 Task: Select street view around selected location Sea Island, Georgia, United States and verify 5 surrounding locations
Action: Key pressed sea<Key.space>is;<Key.backspace>lans<Key.backspace>d<Key.space>georgia<Key.space>usa<Key.enter>
Screenshot: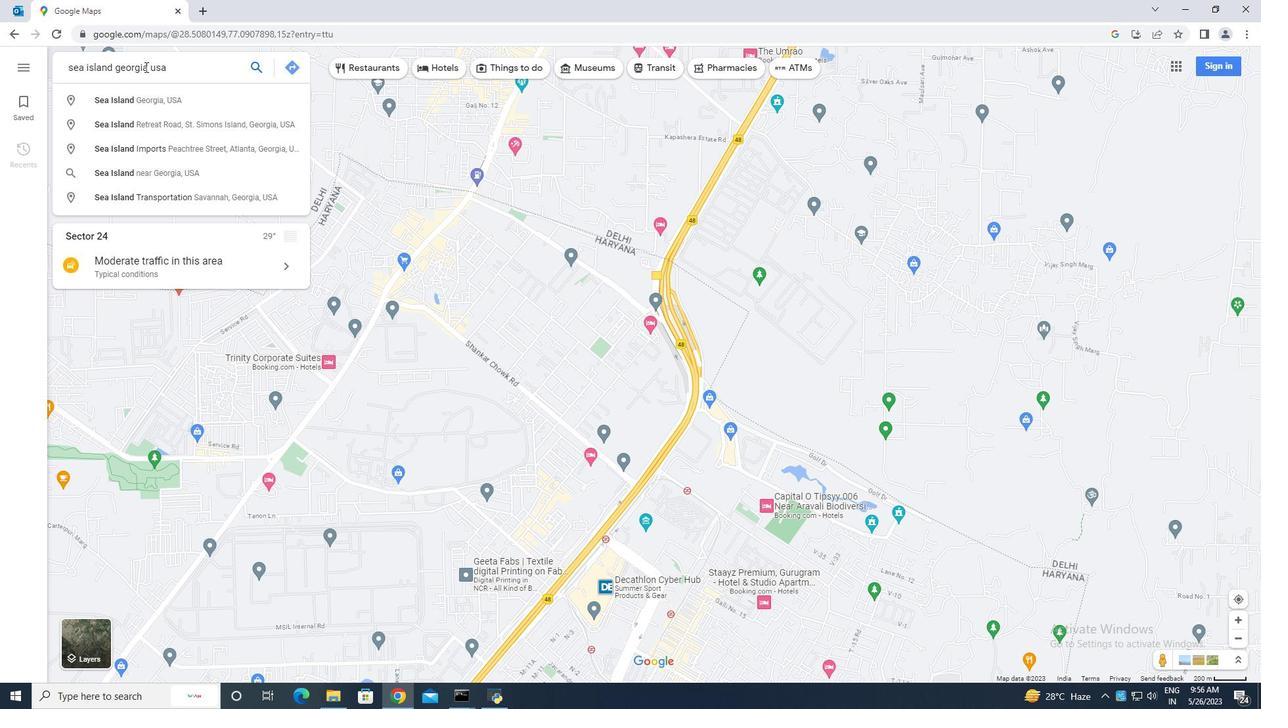
Action: Mouse moved to (1053, 489)
Screenshot: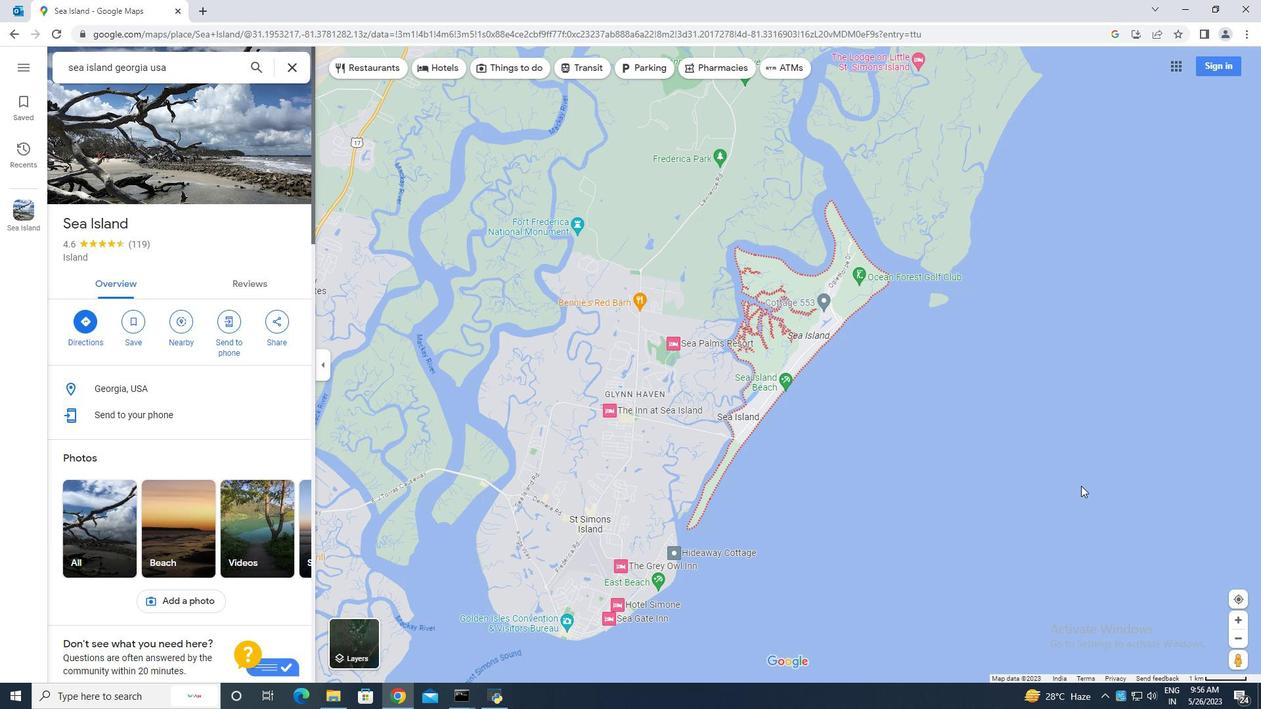 
Action: Mouse scrolled (1053, 489) with delta (0, 0)
Screenshot: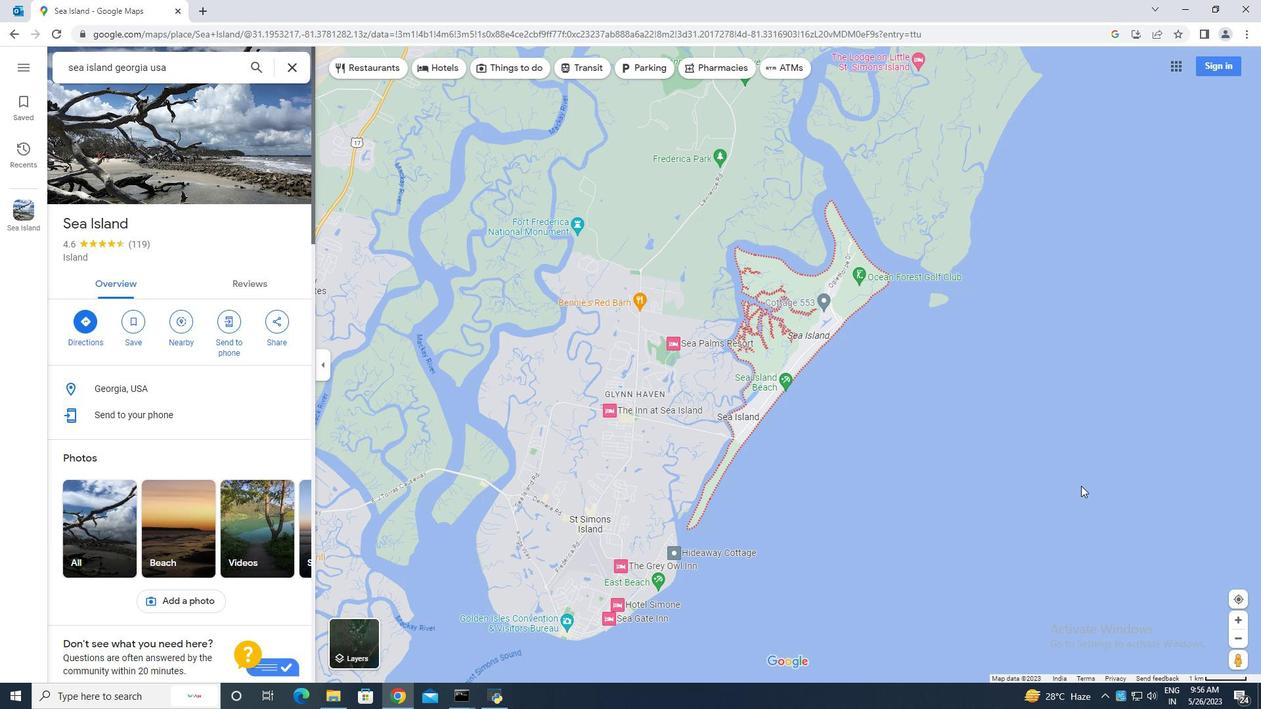 
Action: Mouse moved to (1090, 488)
Screenshot: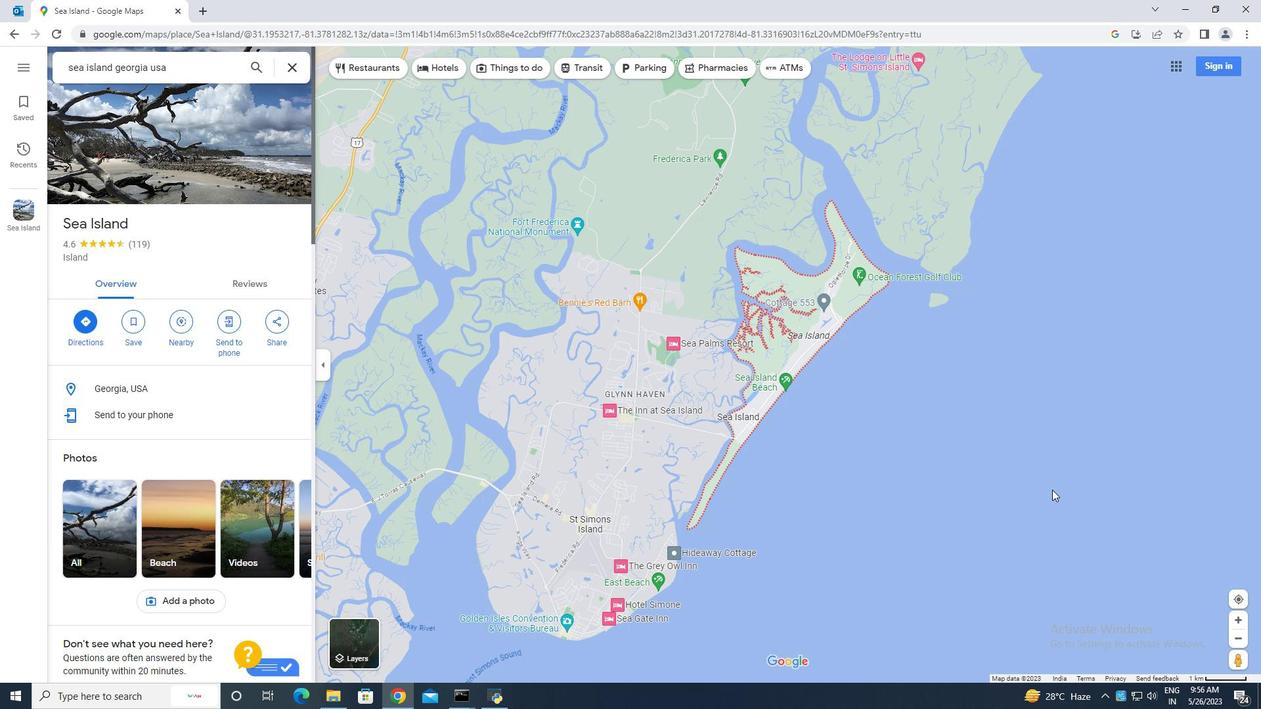
Action: Mouse scrolled (1083, 489) with delta (0, 0)
Screenshot: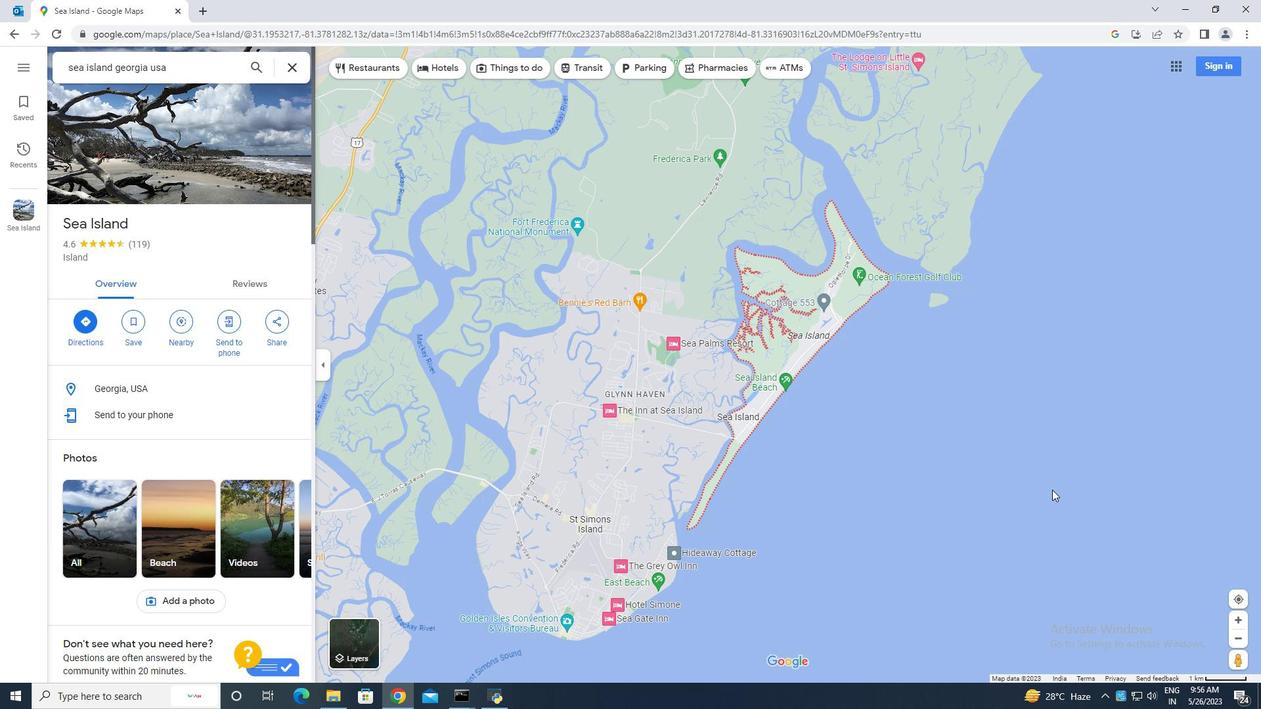 
Action: Mouse moved to (1174, 453)
Screenshot: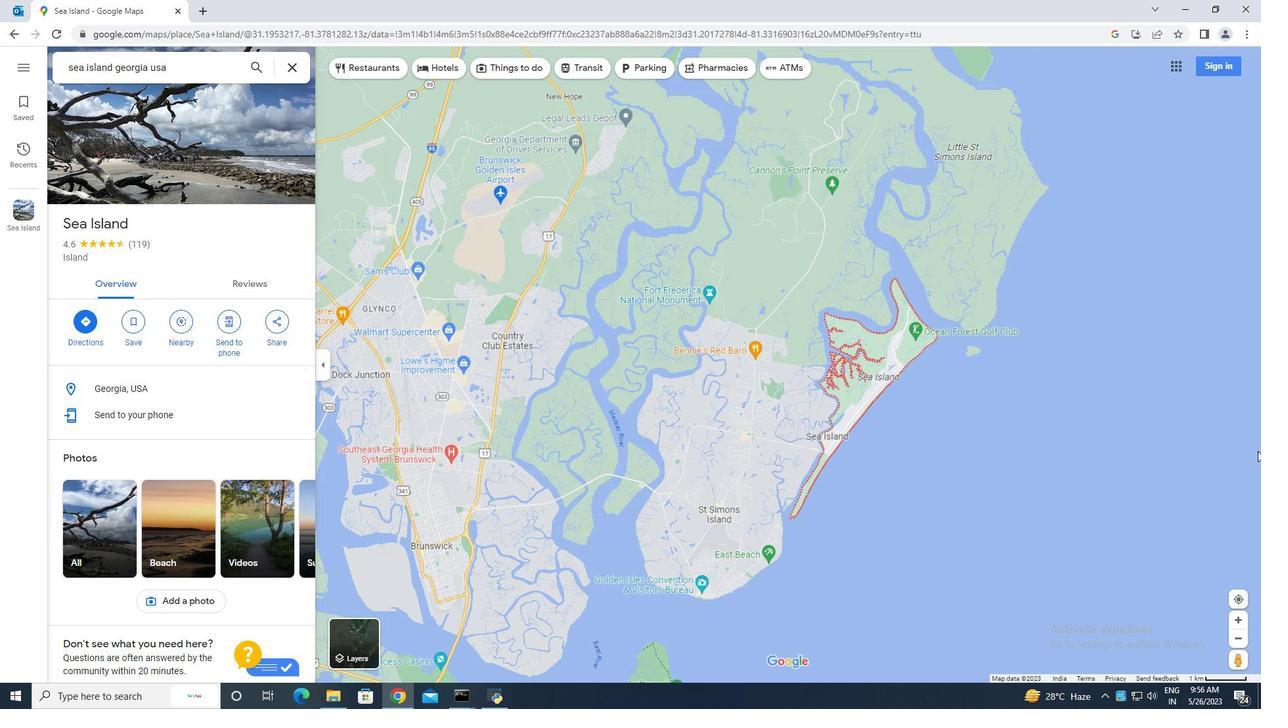 
Action: Mouse scrolled (1174, 454) with delta (0, 0)
Screenshot: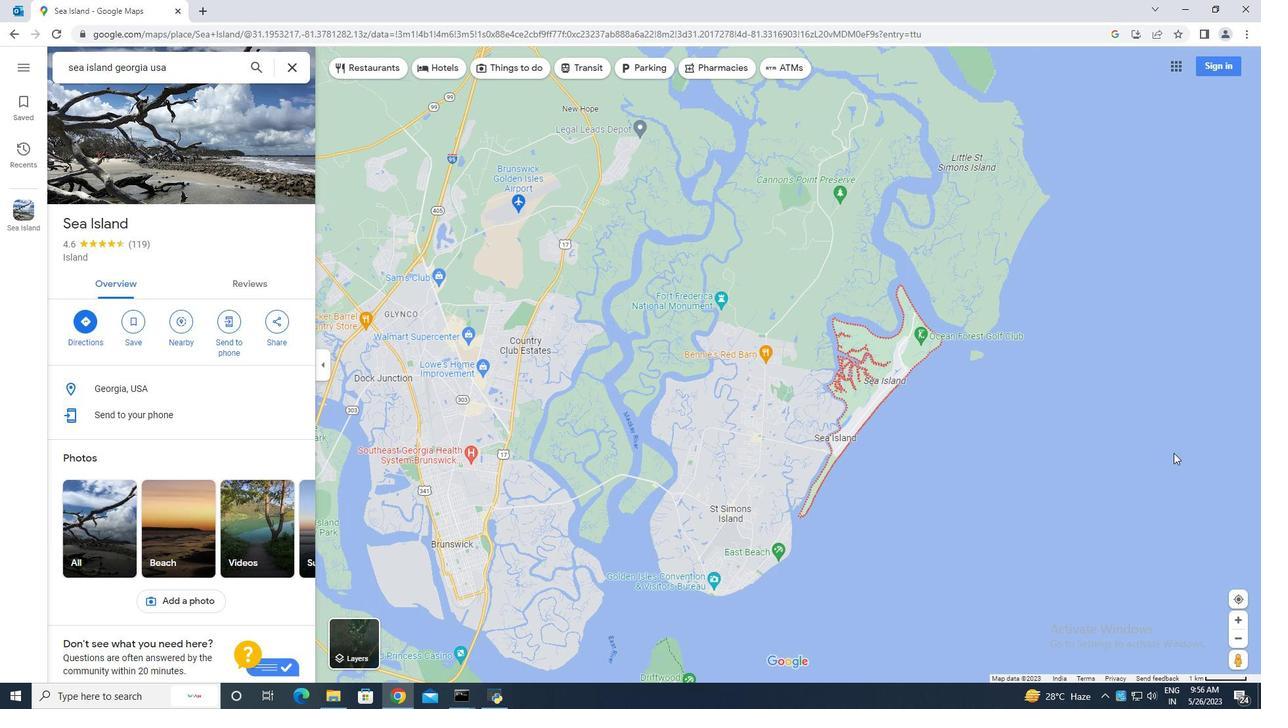 
Action: Mouse moved to (1097, 538)
Screenshot: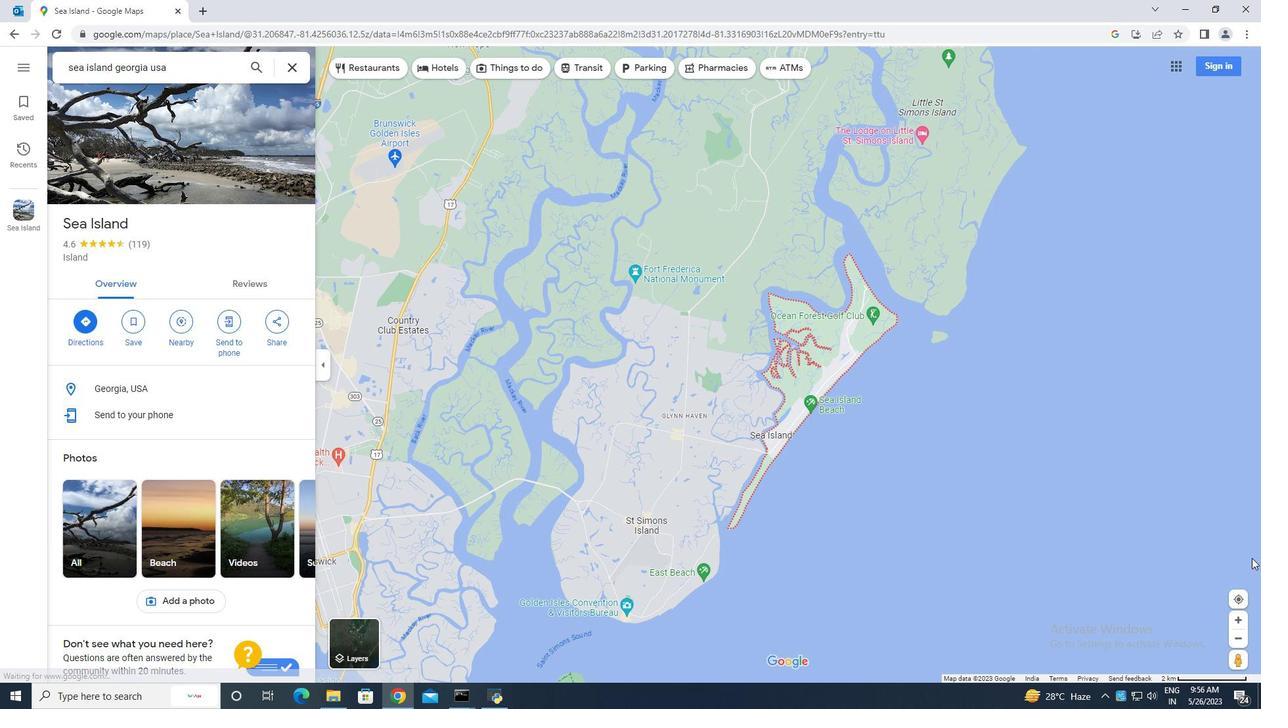 
Action: Mouse pressed left at (1097, 538)
Screenshot: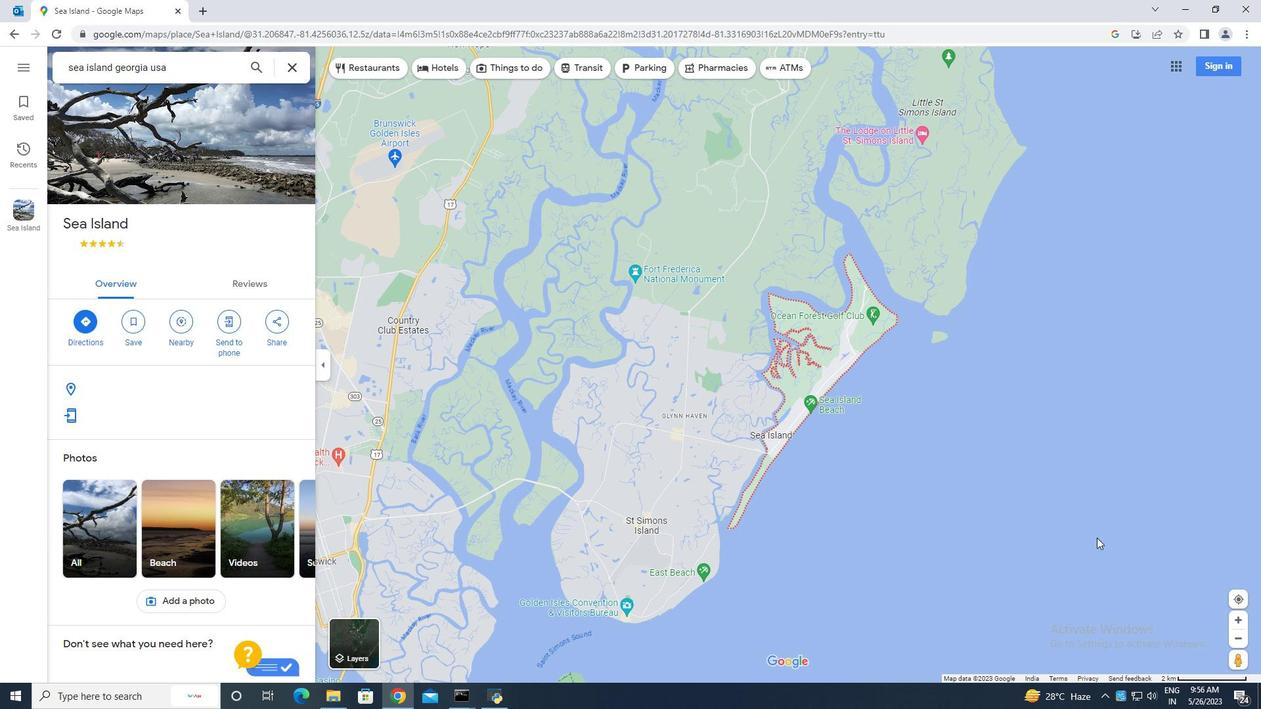 
Action: Mouse moved to (381, 284)
Screenshot: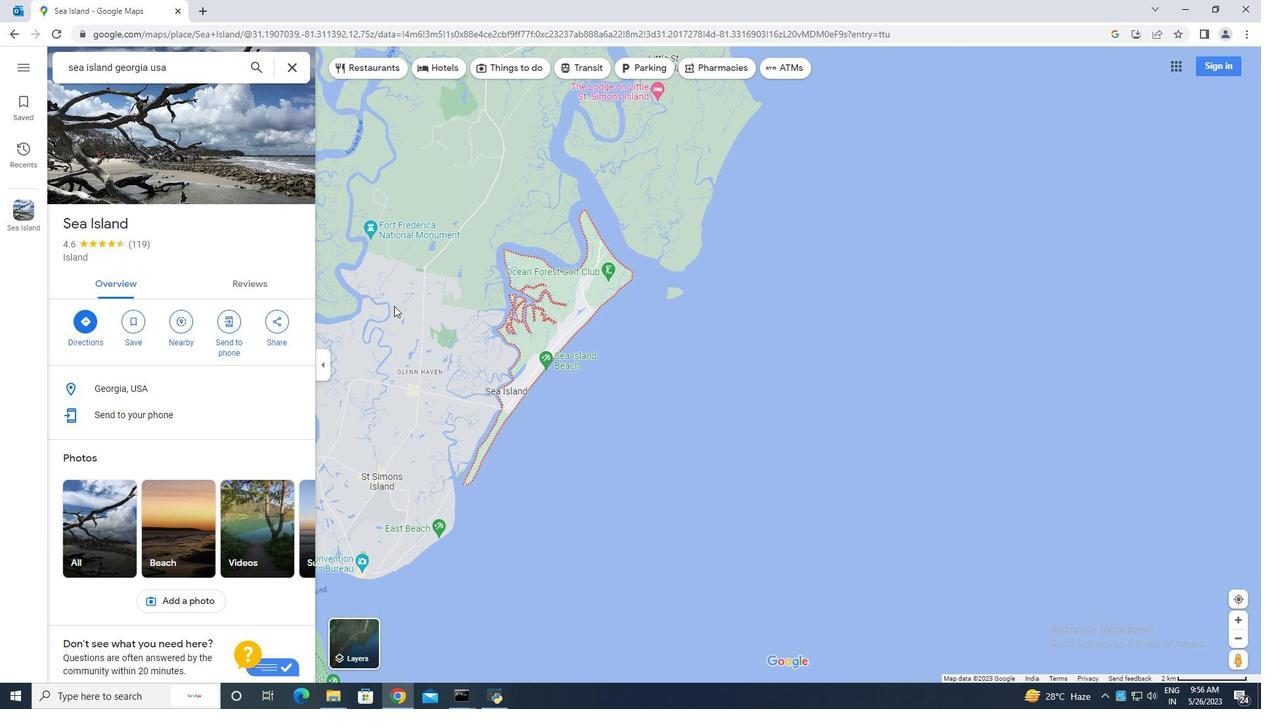 
Action: Mouse pressed left at (381, 284)
Screenshot: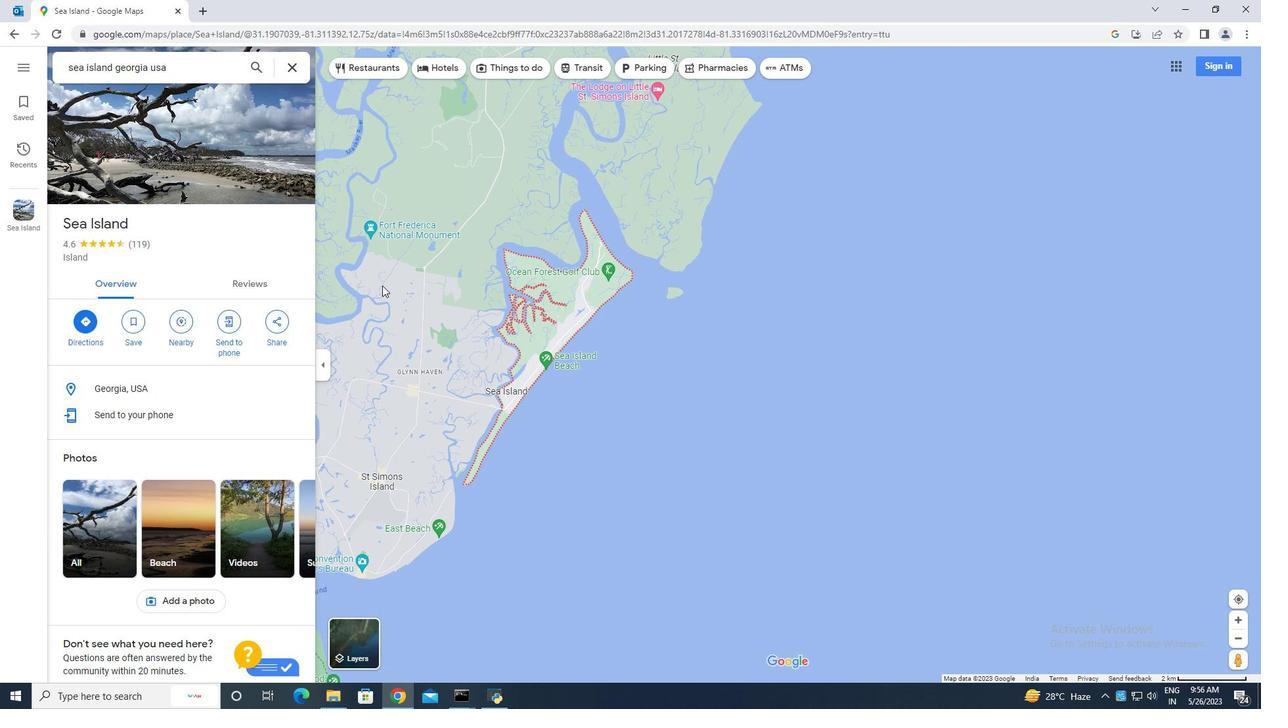 
Action: Mouse moved to (671, 443)
Screenshot: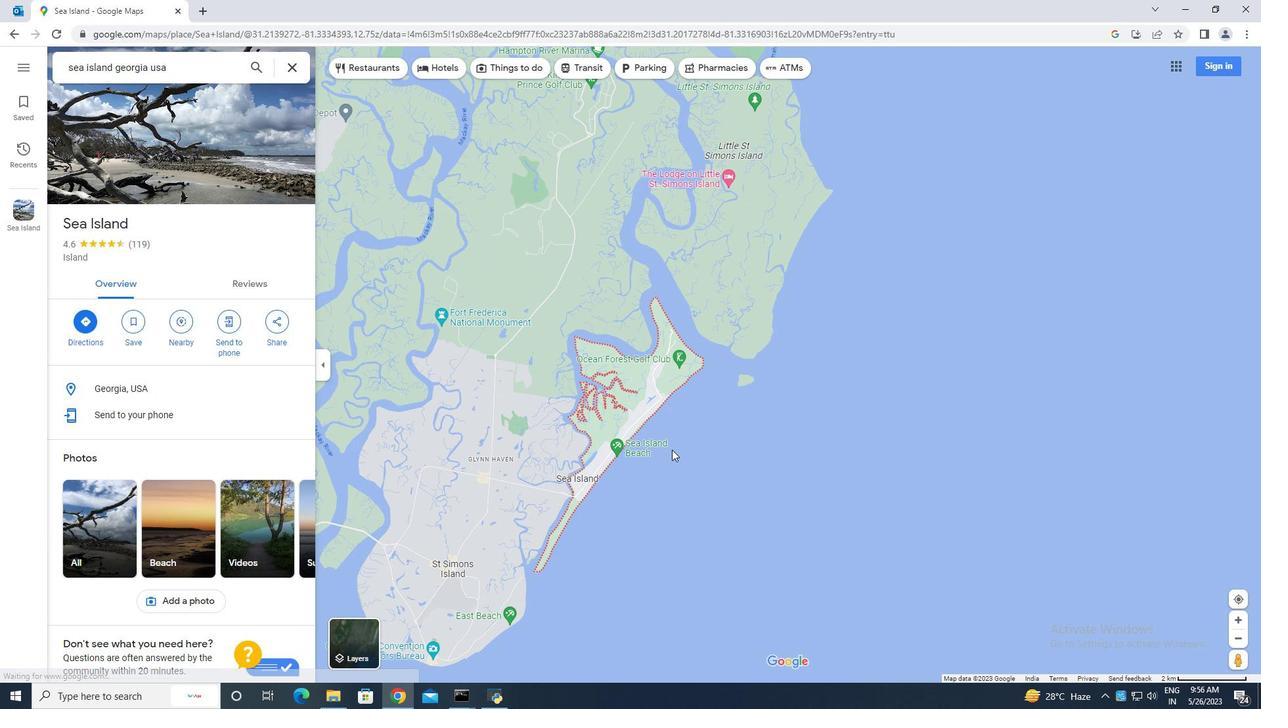 
Action: Mouse scrolled (671, 444) with delta (0, 0)
Screenshot: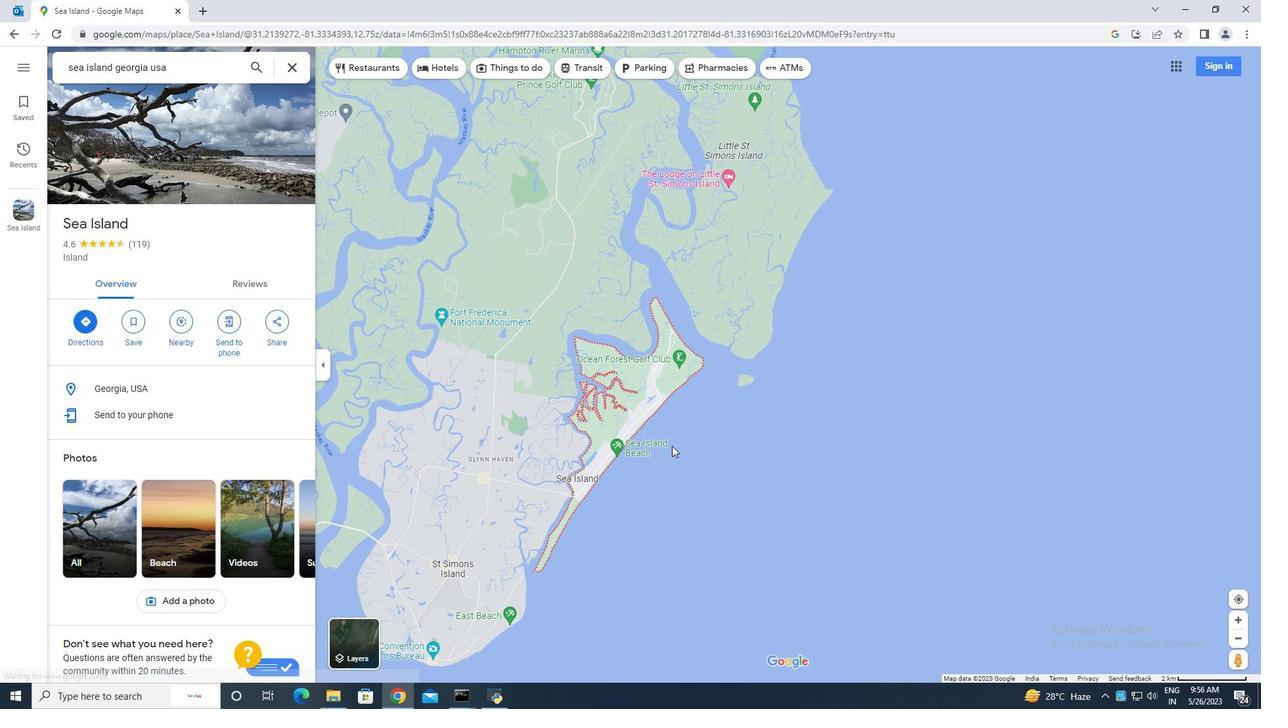 
Action: Mouse scrolled (671, 444) with delta (0, 0)
Screenshot: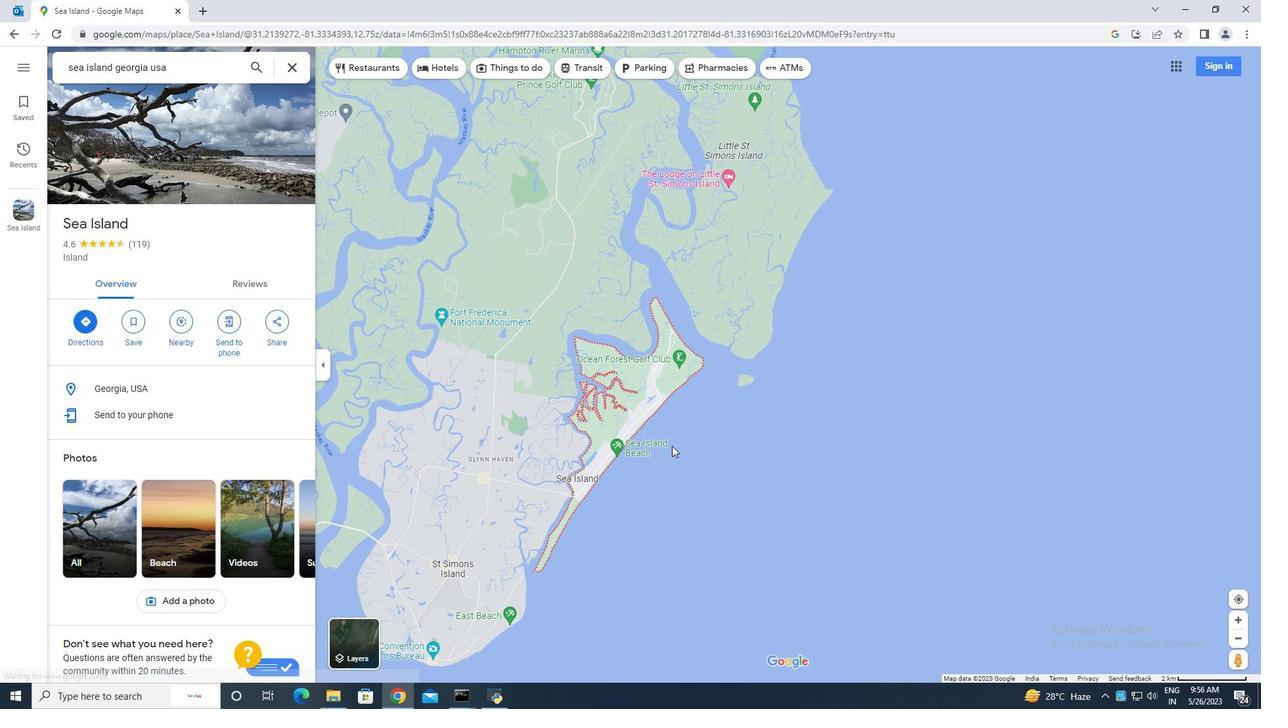 
Action: Mouse moved to (671, 443)
Screenshot: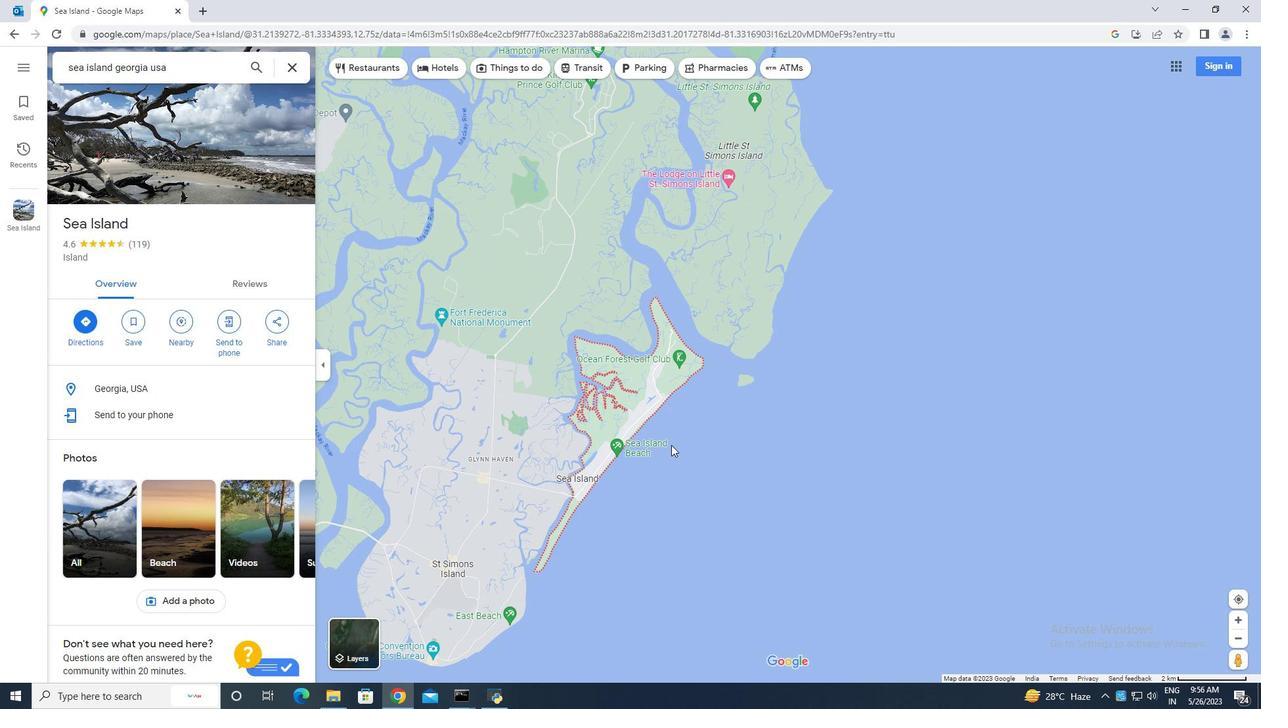 
Action: Mouse scrolled (671, 444) with delta (0, 0)
Screenshot: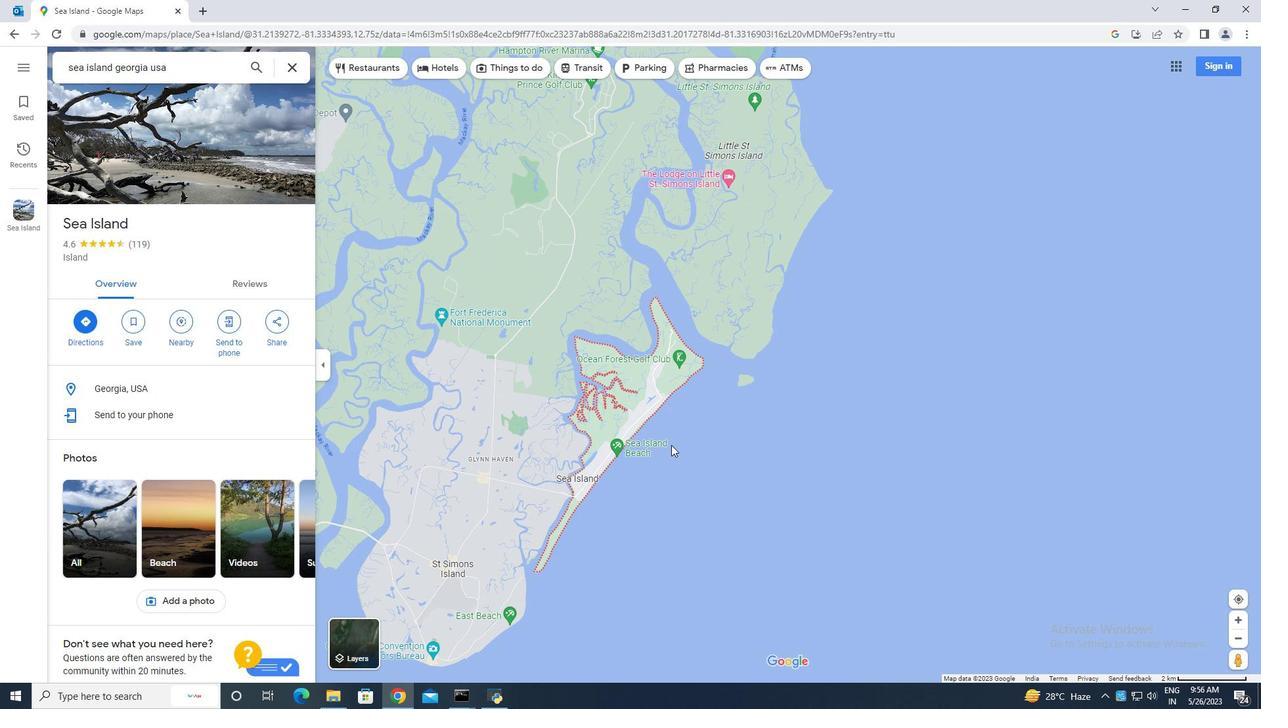 
Action: Mouse moved to (671, 443)
Screenshot: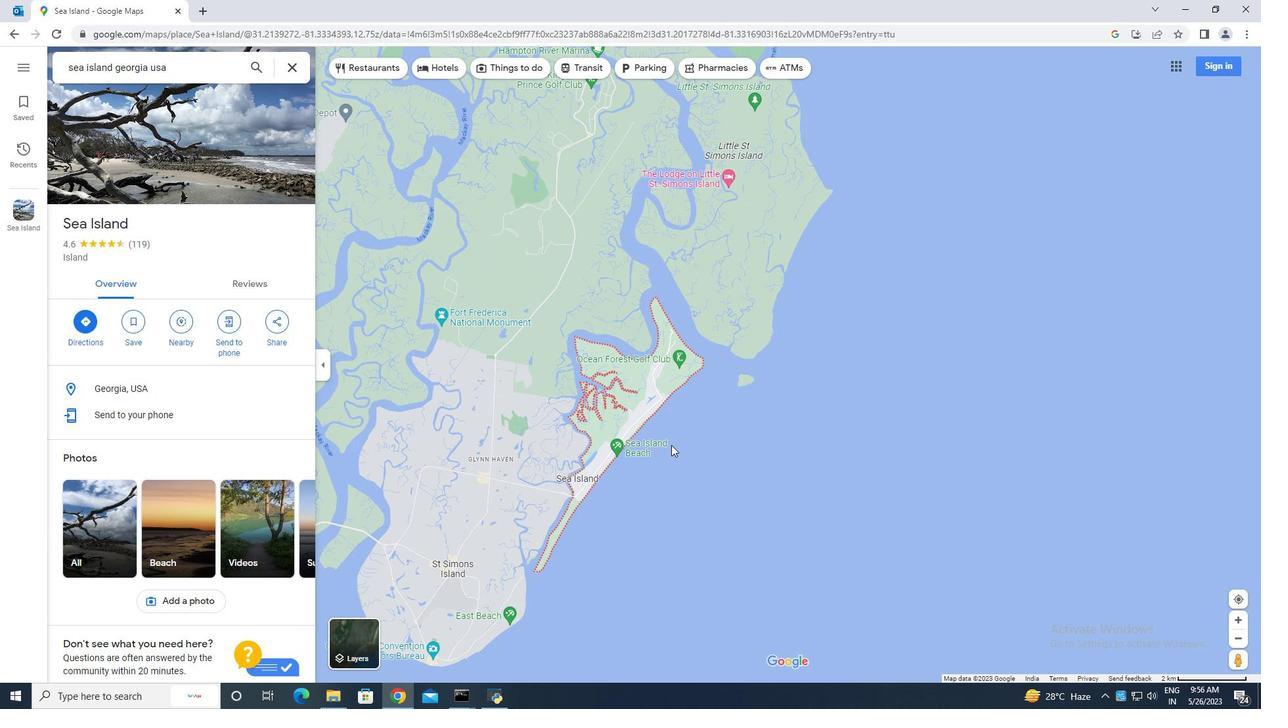 
Action: Mouse scrolled (671, 443) with delta (0, 0)
Screenshot: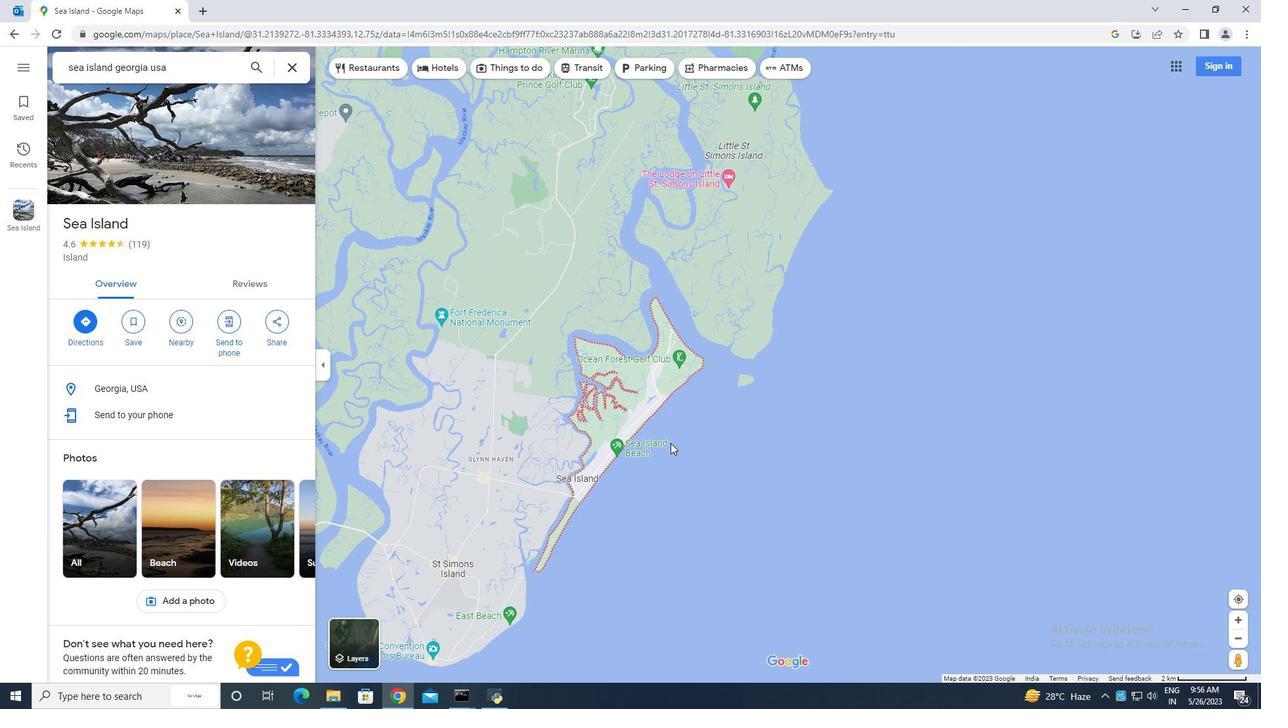 
Action: Mouse moved to (670, 443)
Screenshot: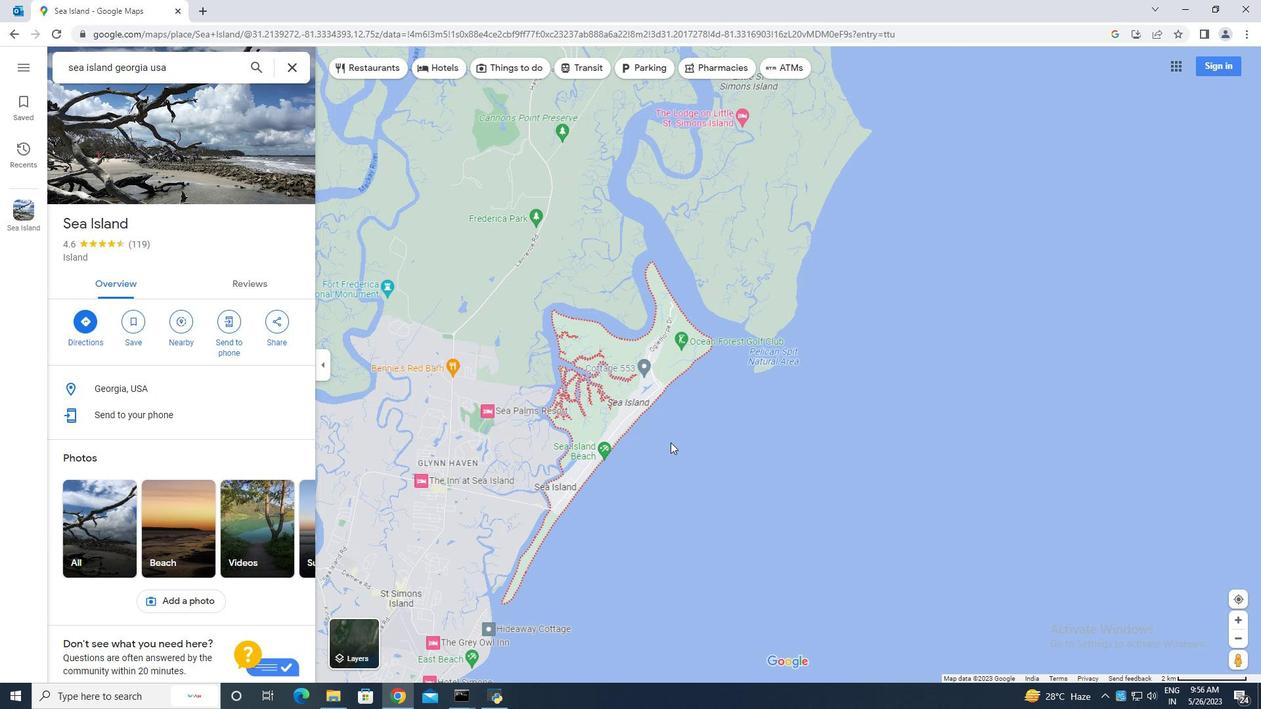 
Action: Mouse scrolled (670, 443) with delta (0, 0)
Screenshot: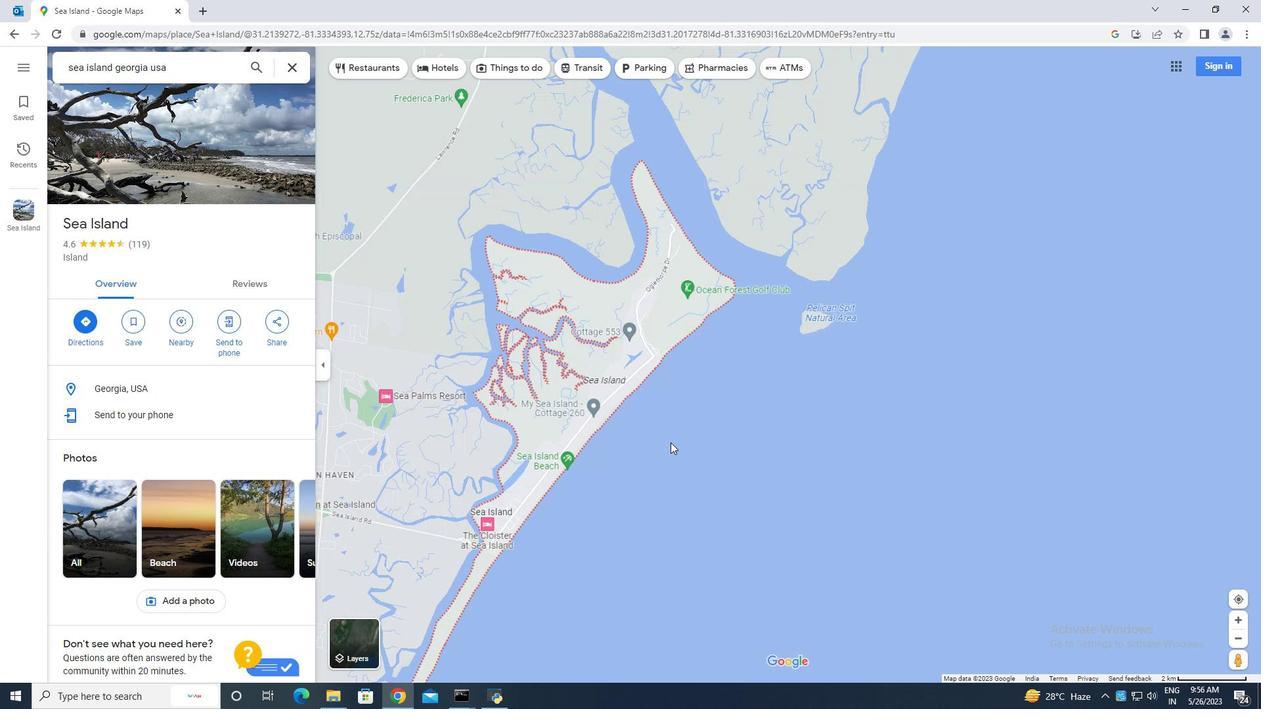 
Action: Mouse scrolled (670, 443) with delta (0, 0)
Screenshot: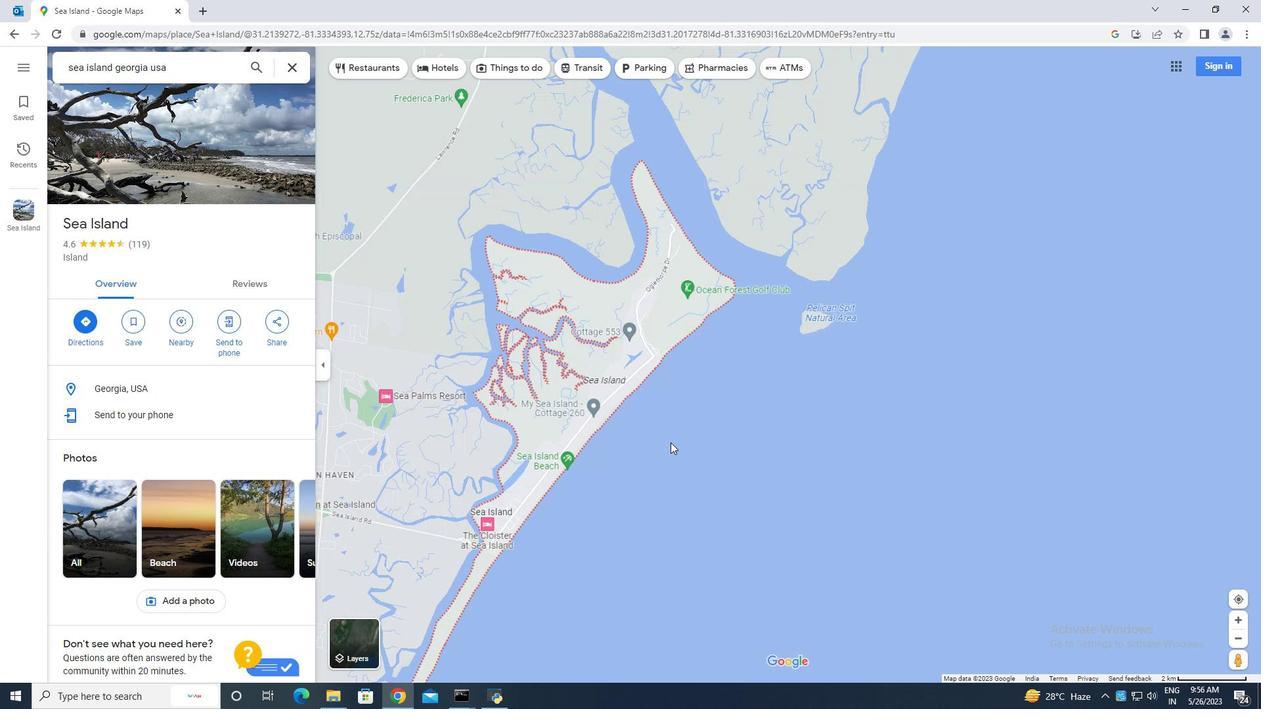 
Action: Mouse moved to (670, 443)
Screenshot: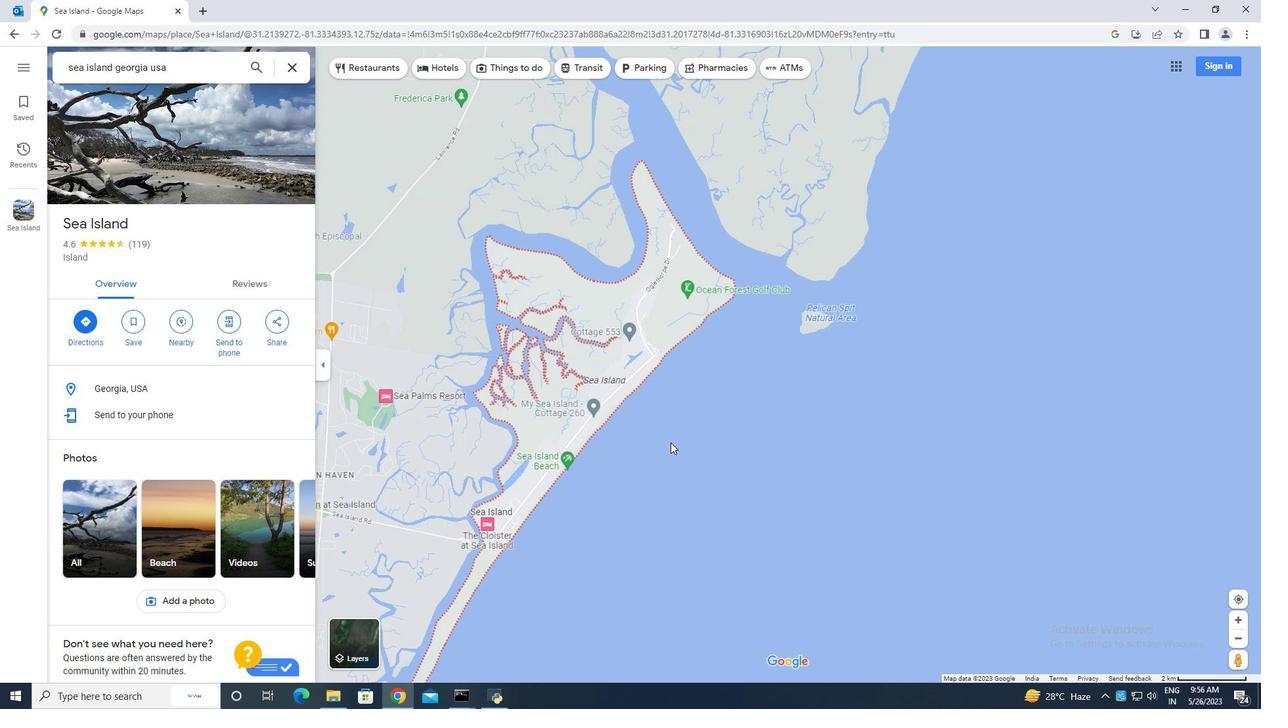 
Action: Mouse scrolled (670, 443) with delta (0, 0)
Screenshot: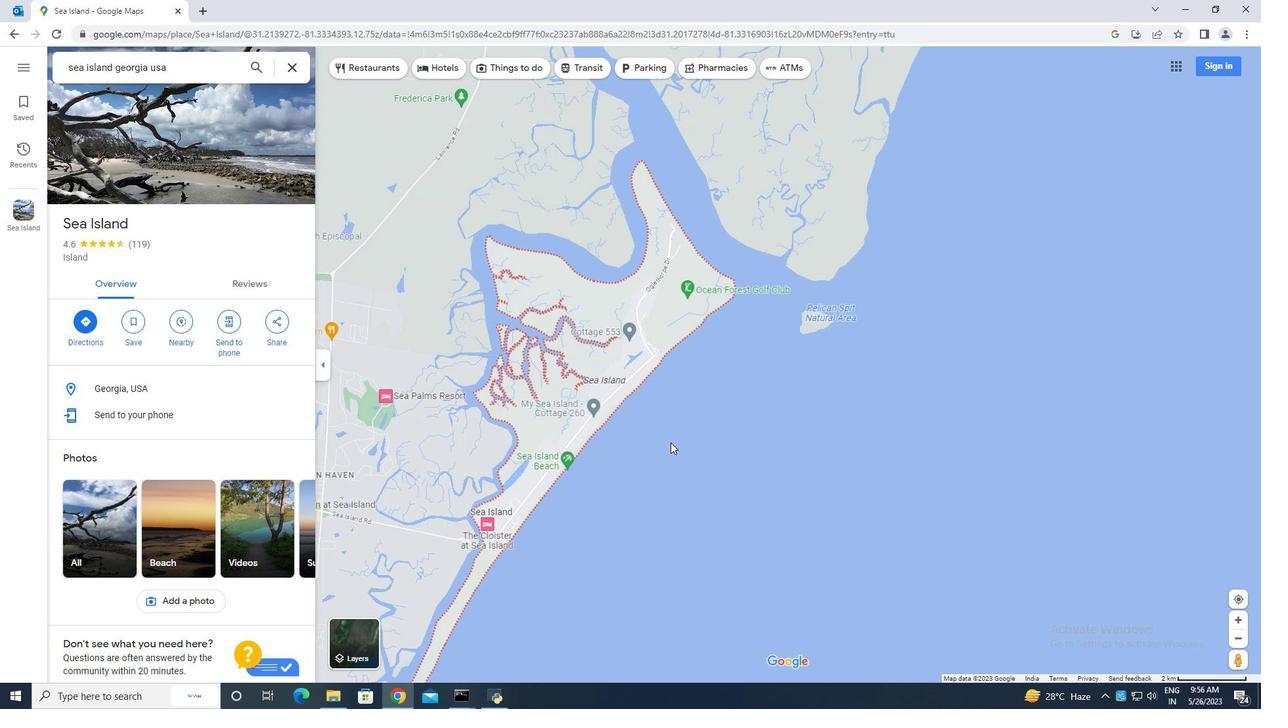 
Action: Mouse scrolled (670, 443) with delta (0, 0)
Screenshot: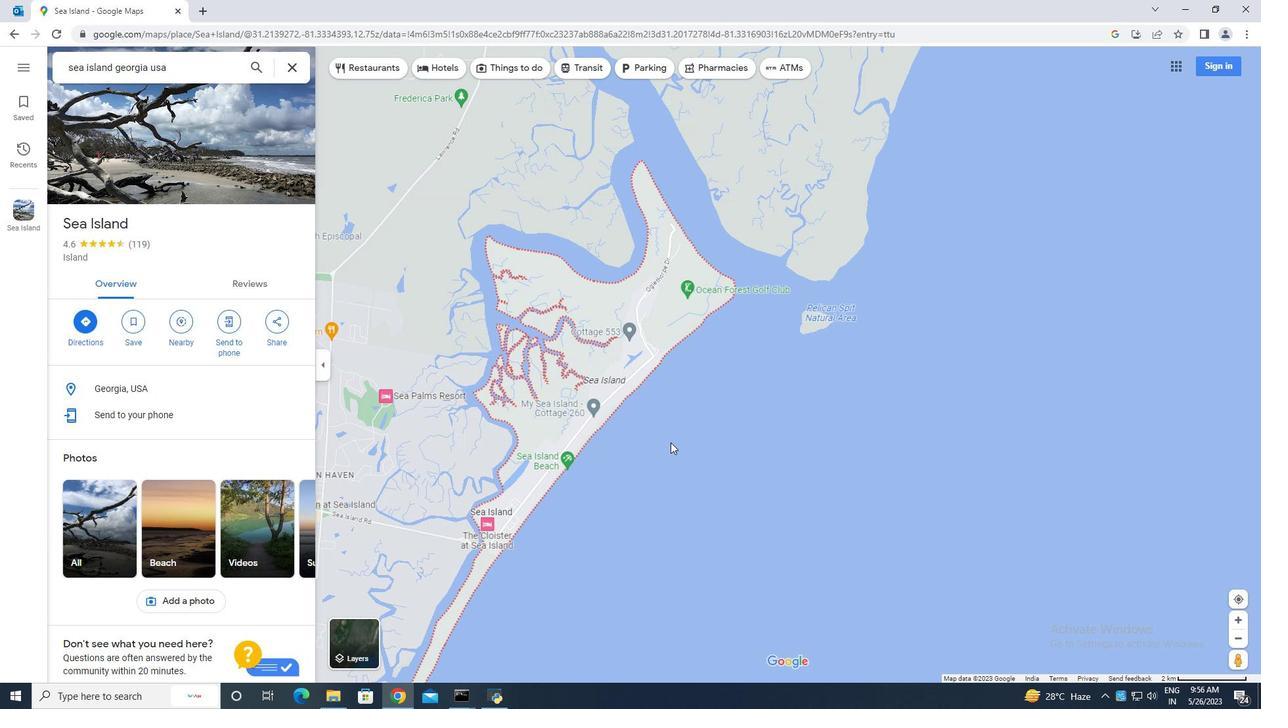 
Action: Mouse moved to (654, 429)
Screenshot: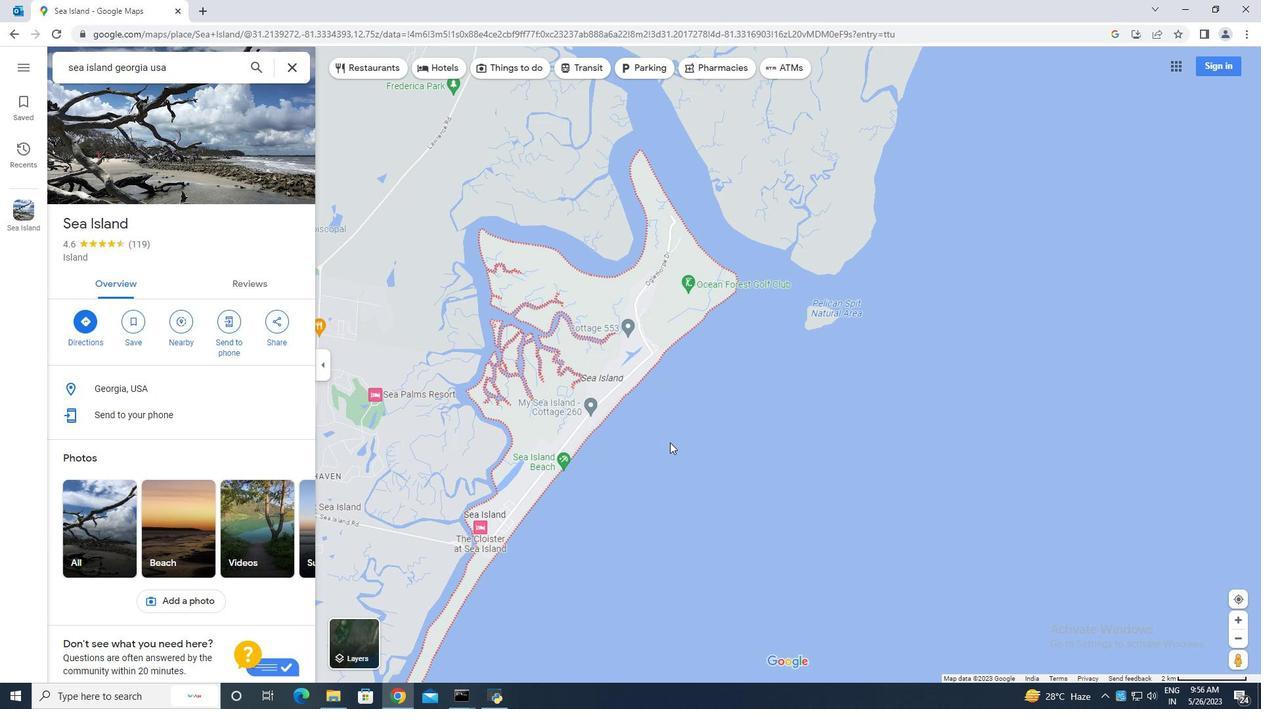 
Action: Mouse pressed left at (654, 429)
Screenshot: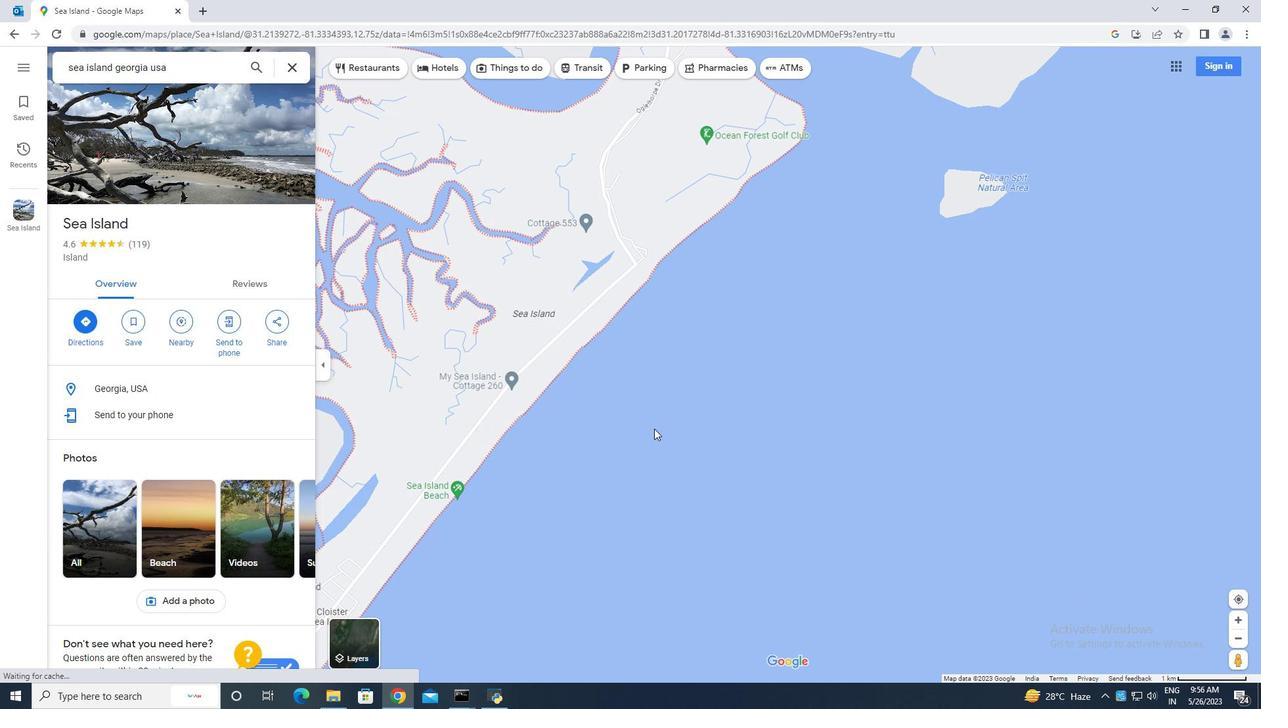 
Action: Mouse moved to (788, 440)
Screenshot: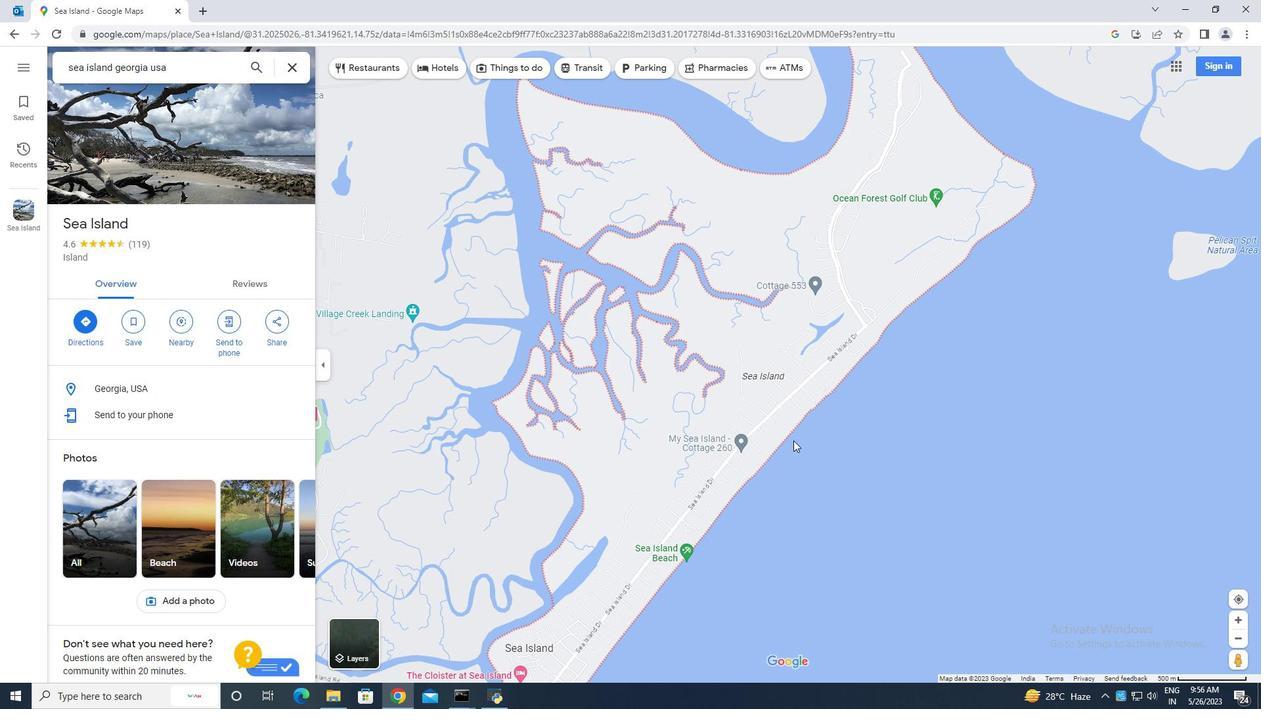 
Action: Mouse scrolled (788, 439) with delta (0, 0)
Screenshot: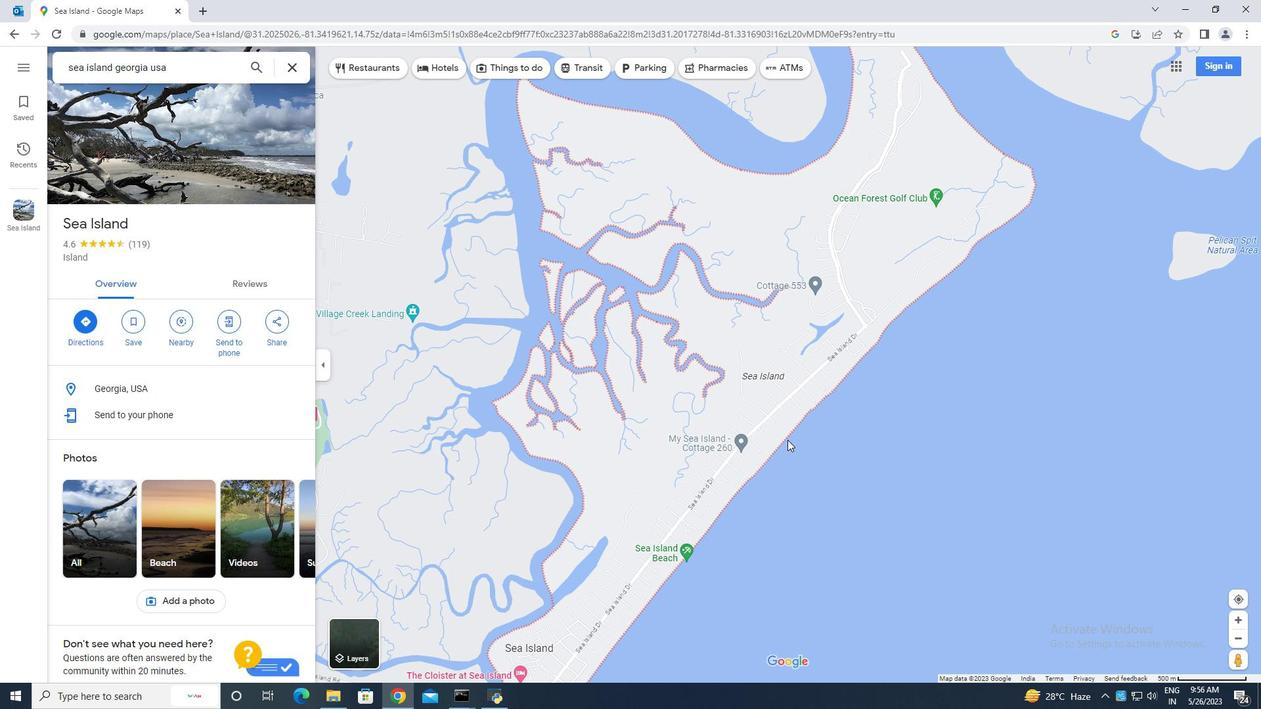 
Action: Mouse scrolled (788, 439) with delta (0, 0)
Screenshot: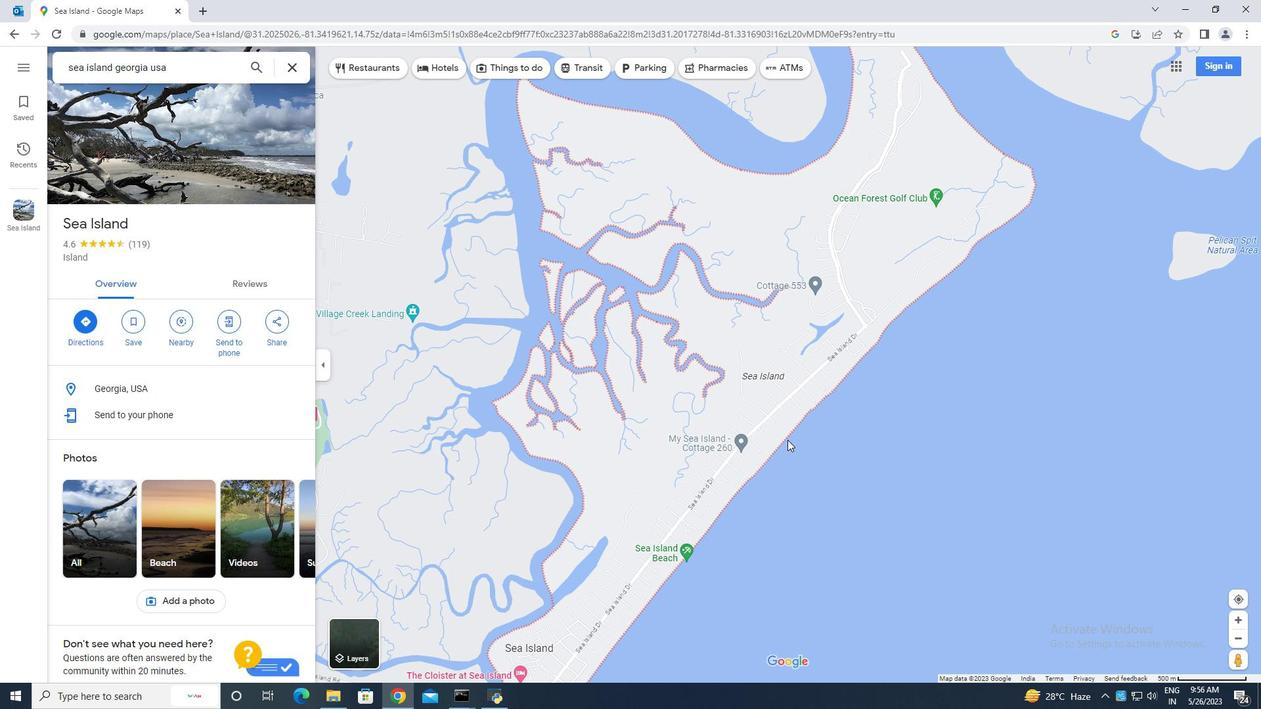 
Action: Mouse scrolled (788, 439) with delta (0, 0)
Screenshot: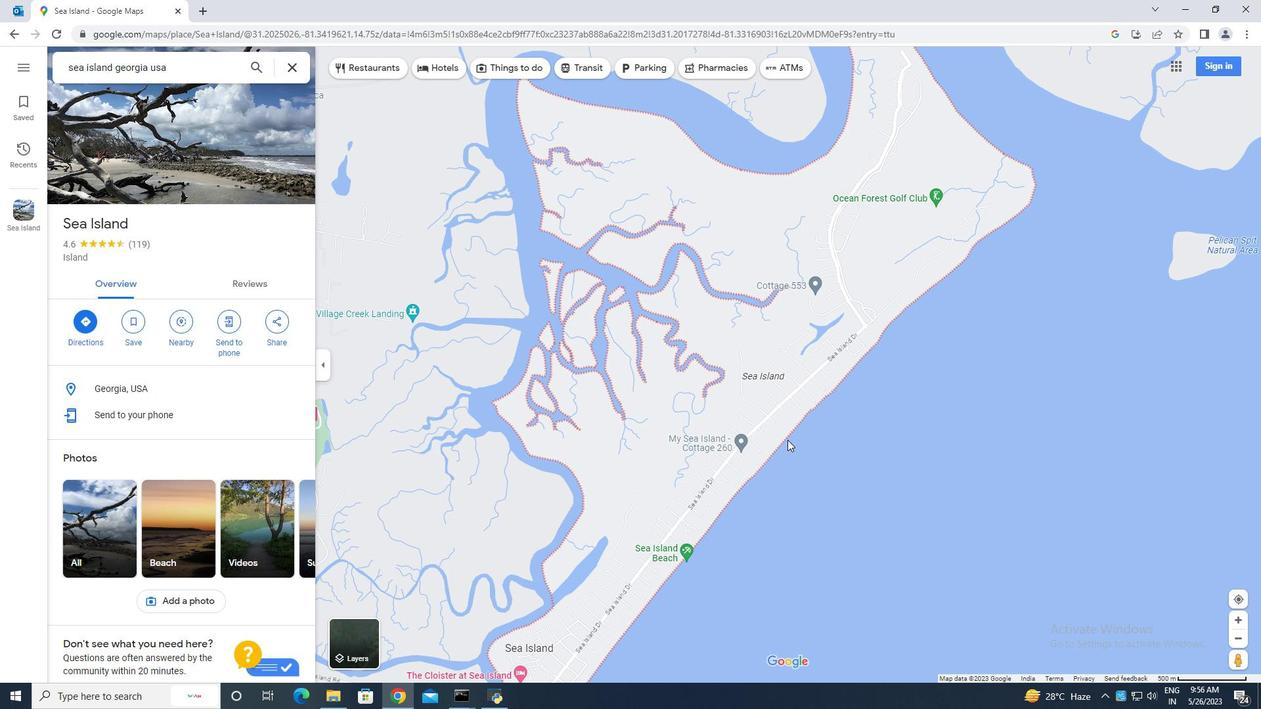
Action: Mouse moved to (744, 427)
Screenshot: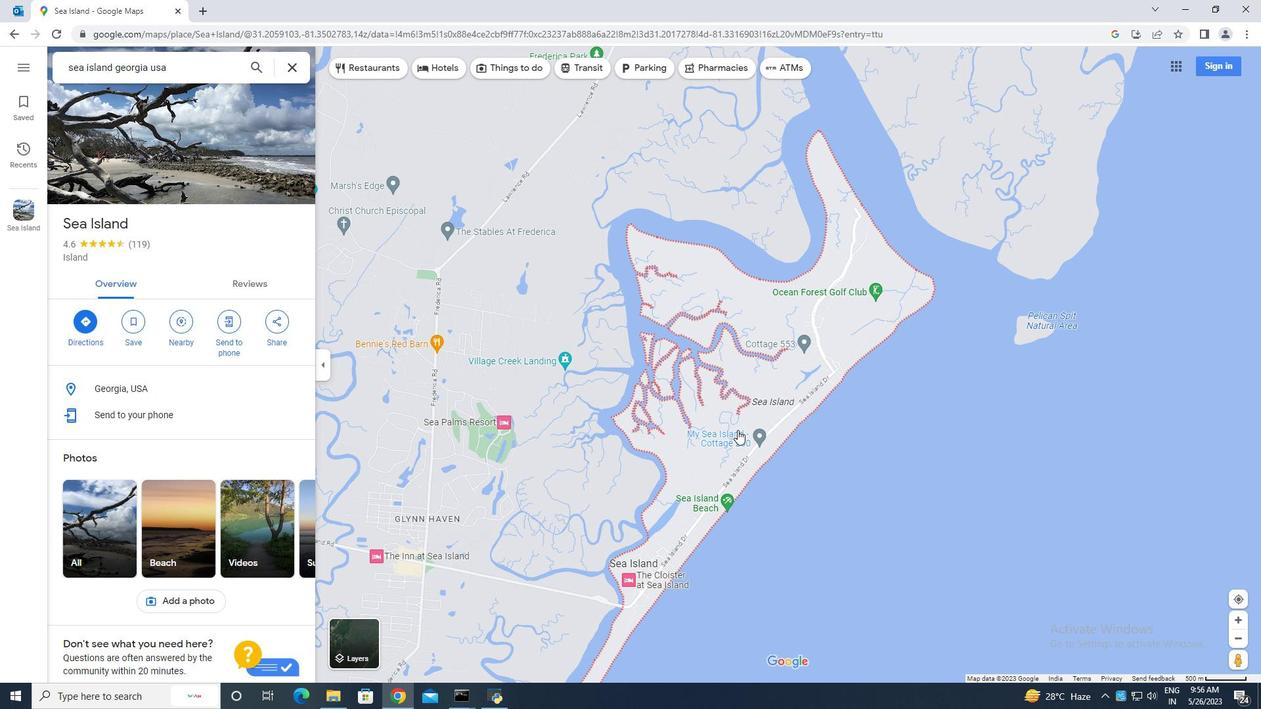 
Action: Mouse scrolled (744, 427) with delta (0, 0)
Screenshot: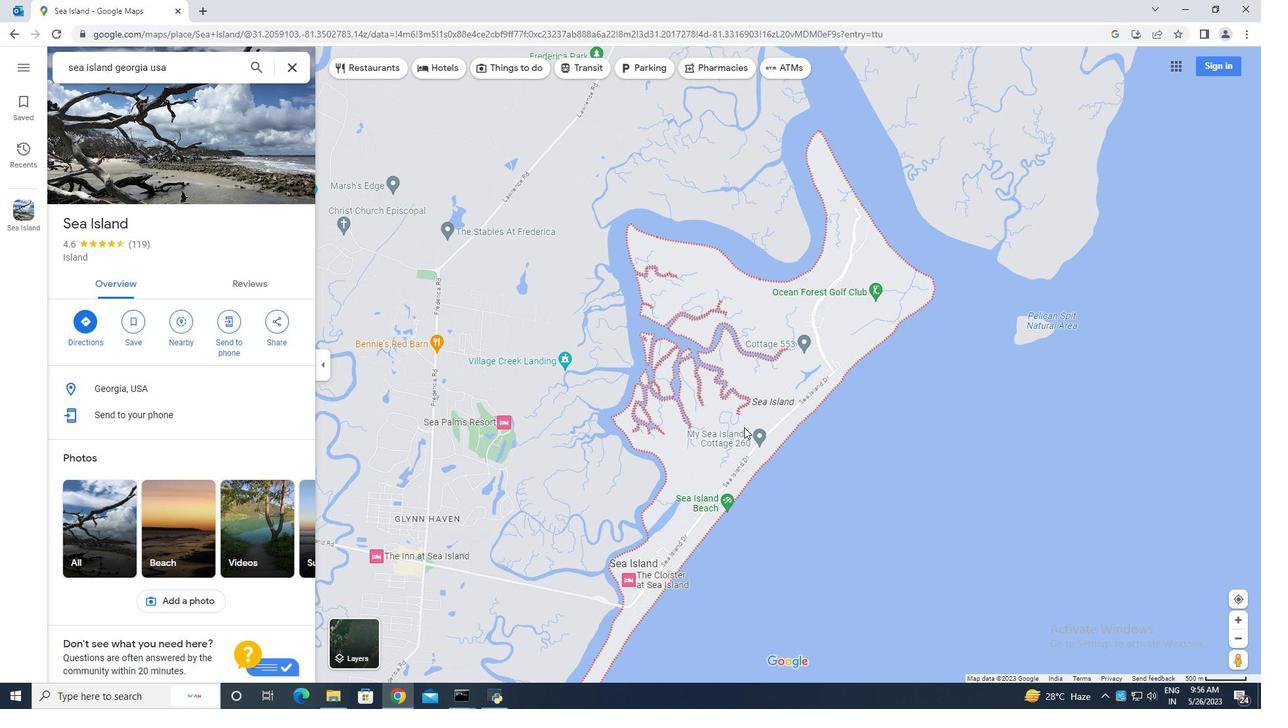 
Action: Mouse scrolled (744, 427) with delta (0, 0)
Screenshot: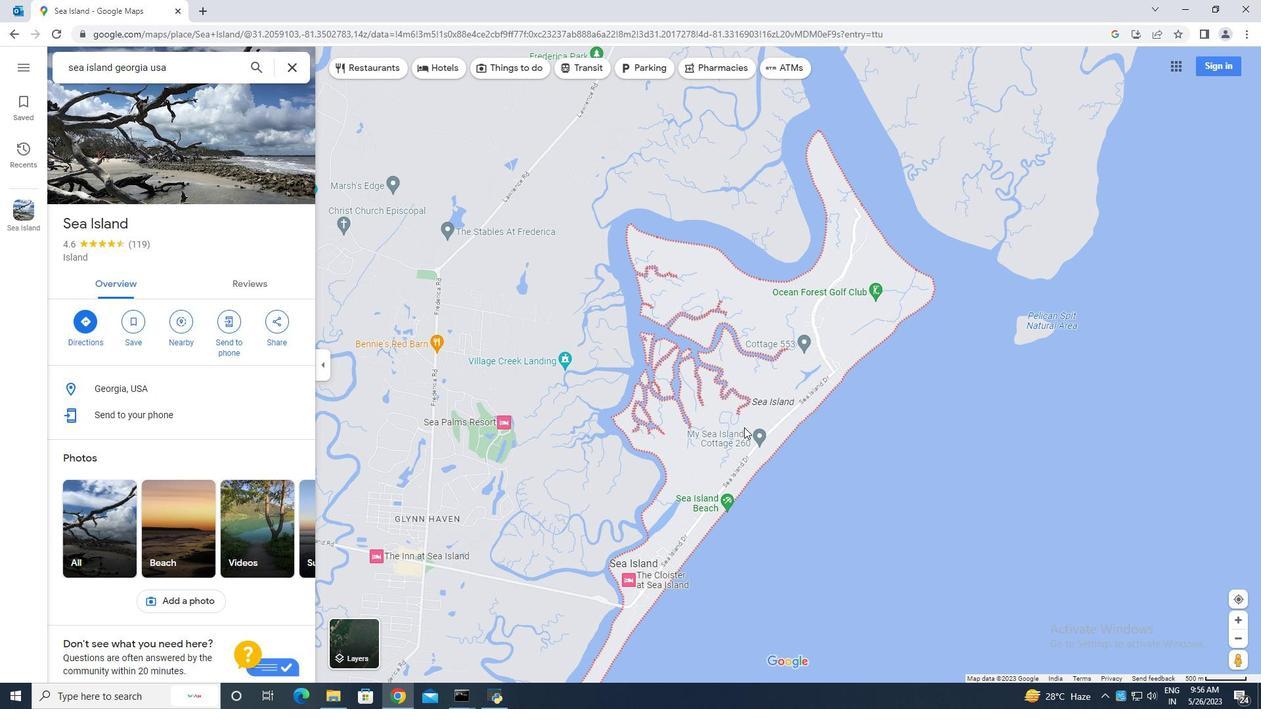 
Action: Mouse scrolled (744, 427) with delta (0, 0)
Screenshot: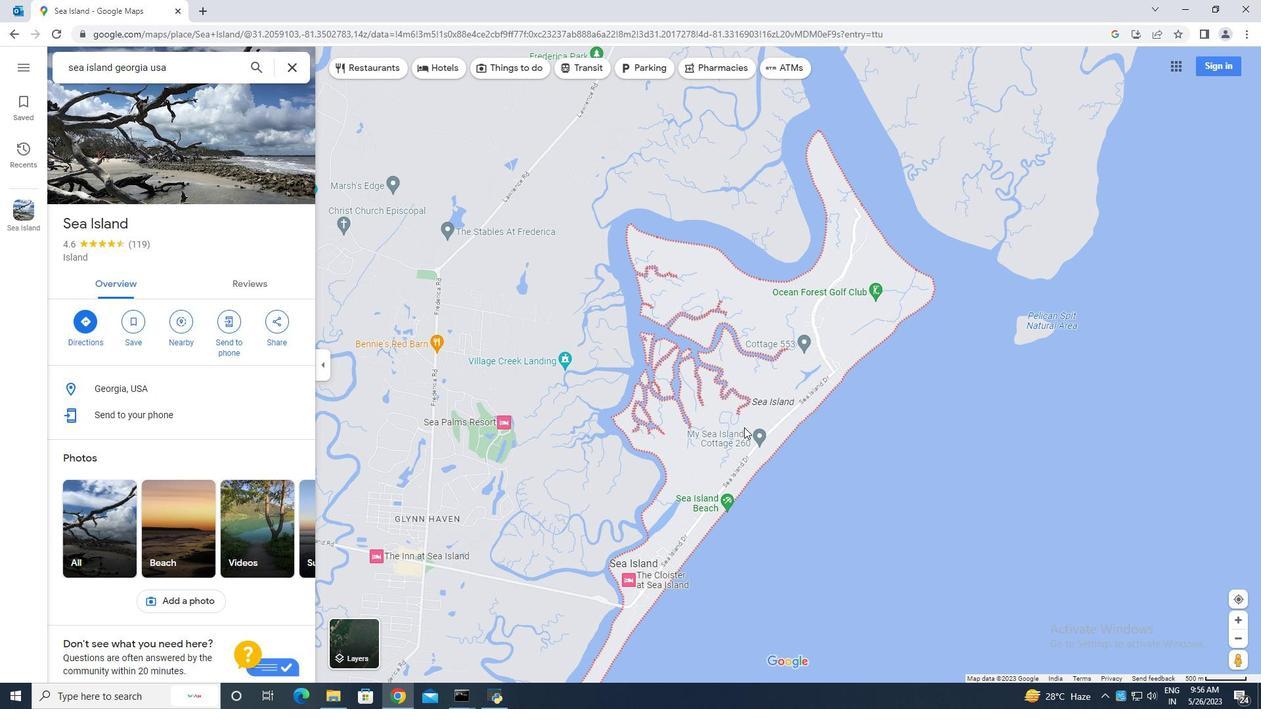 
Action: Mouse moved to (797, 436)
Screenshot: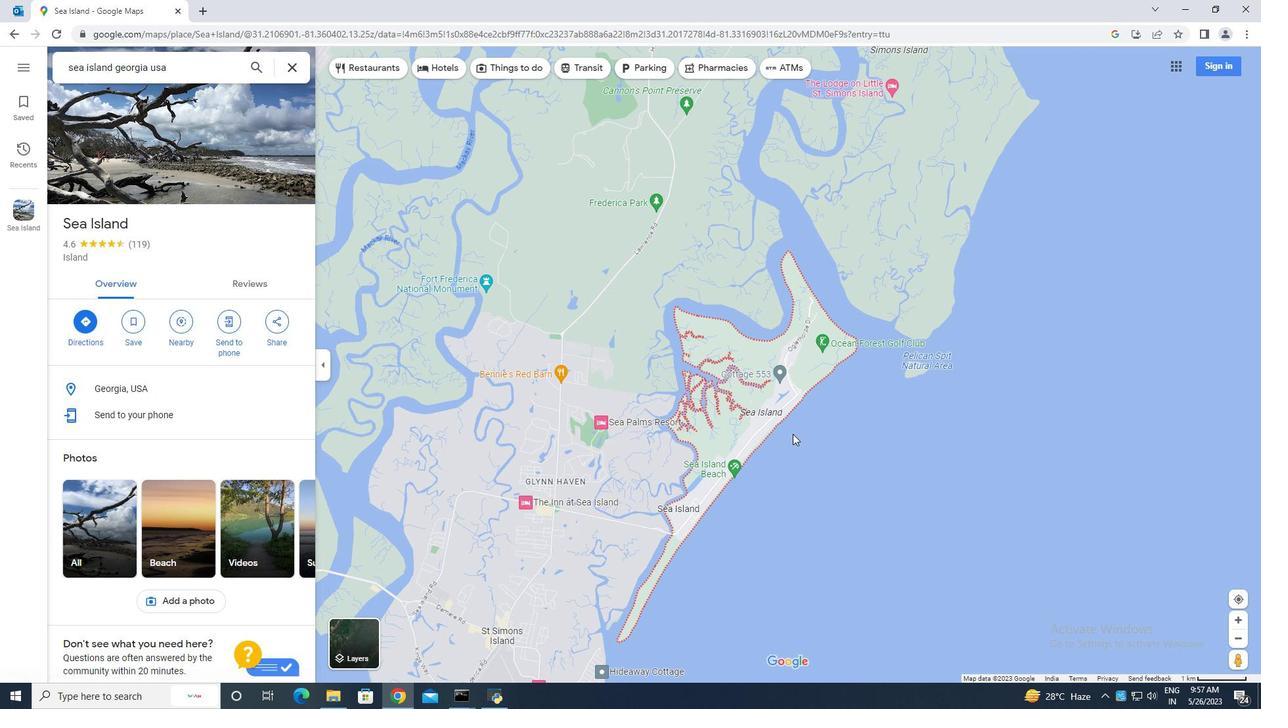 
Action: Mouse scrolled (797, 437) with delta (0, 0)
Screenshot: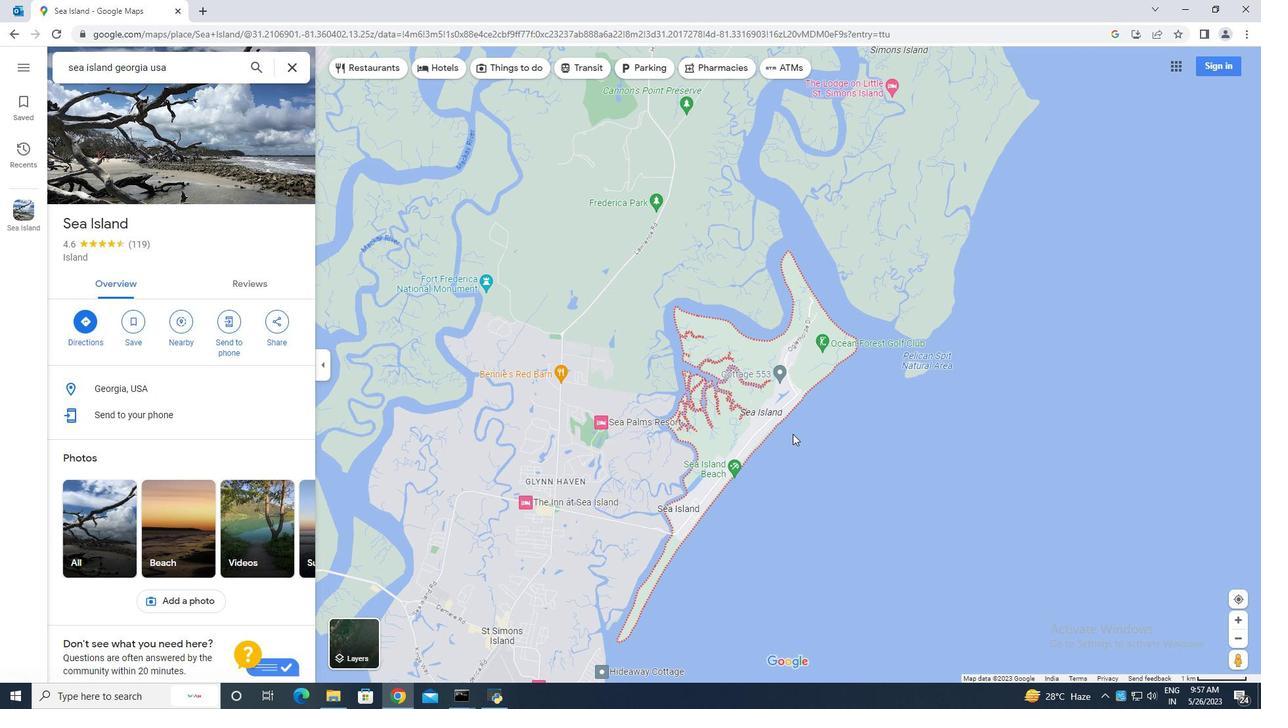 
Action: Mouse scrolled (797, 437) with delta (0, 0)
Screenshot: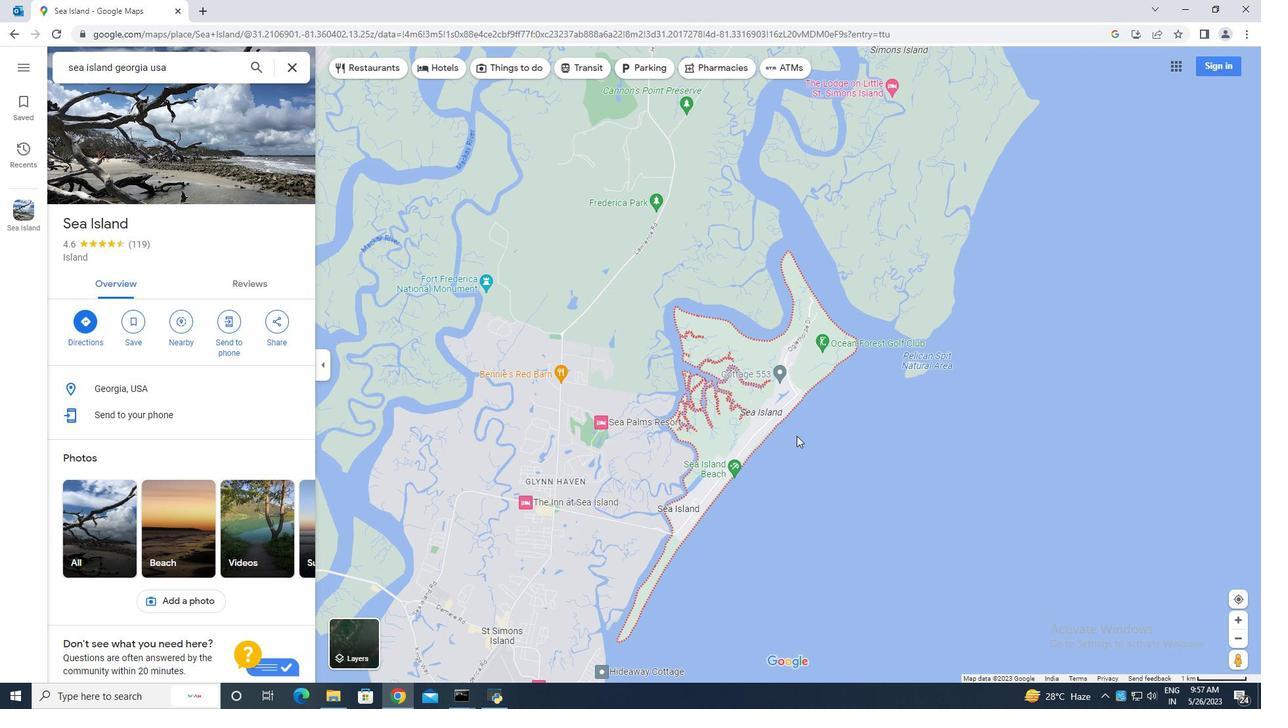 
Action: Mouse scrolled (797, 437) with delta (0, 0)
Screenshot: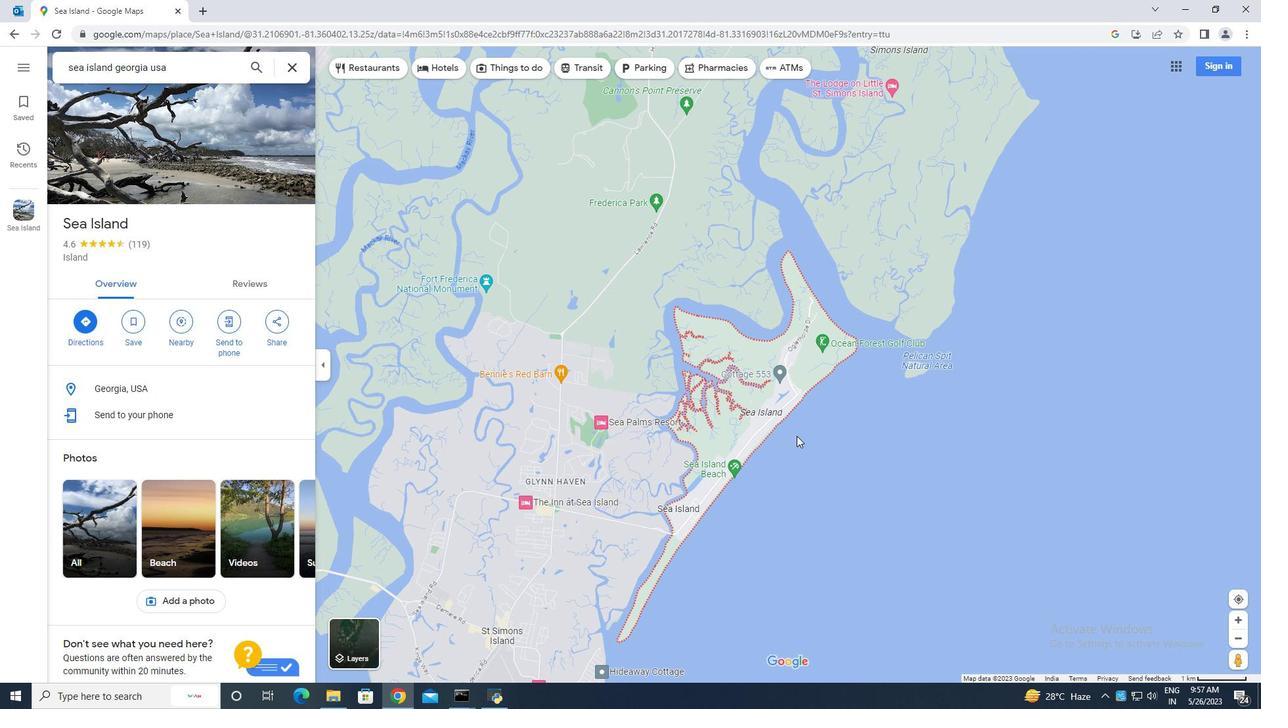 
Action: Mouse scrolled (797, 437) with delta (0, 0)
Screenshot: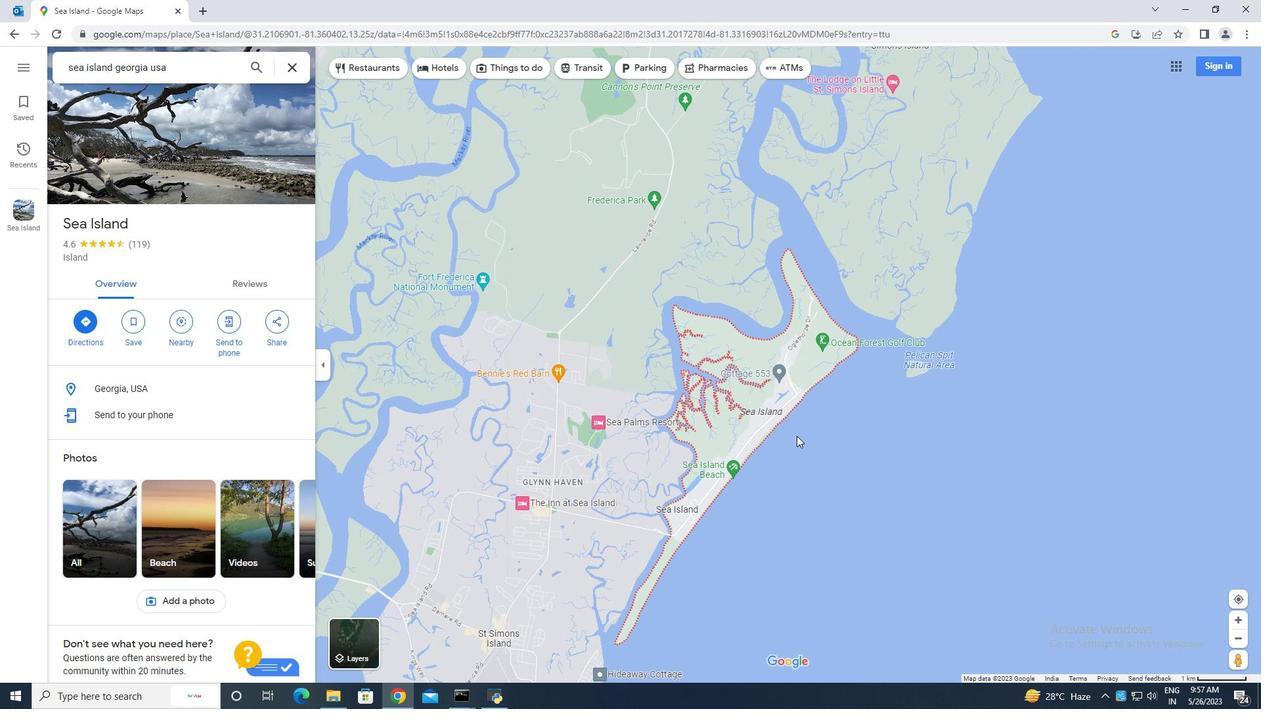 
Action: Mouse scrolled (797, 437) with delta (0, 0)
Screenshot: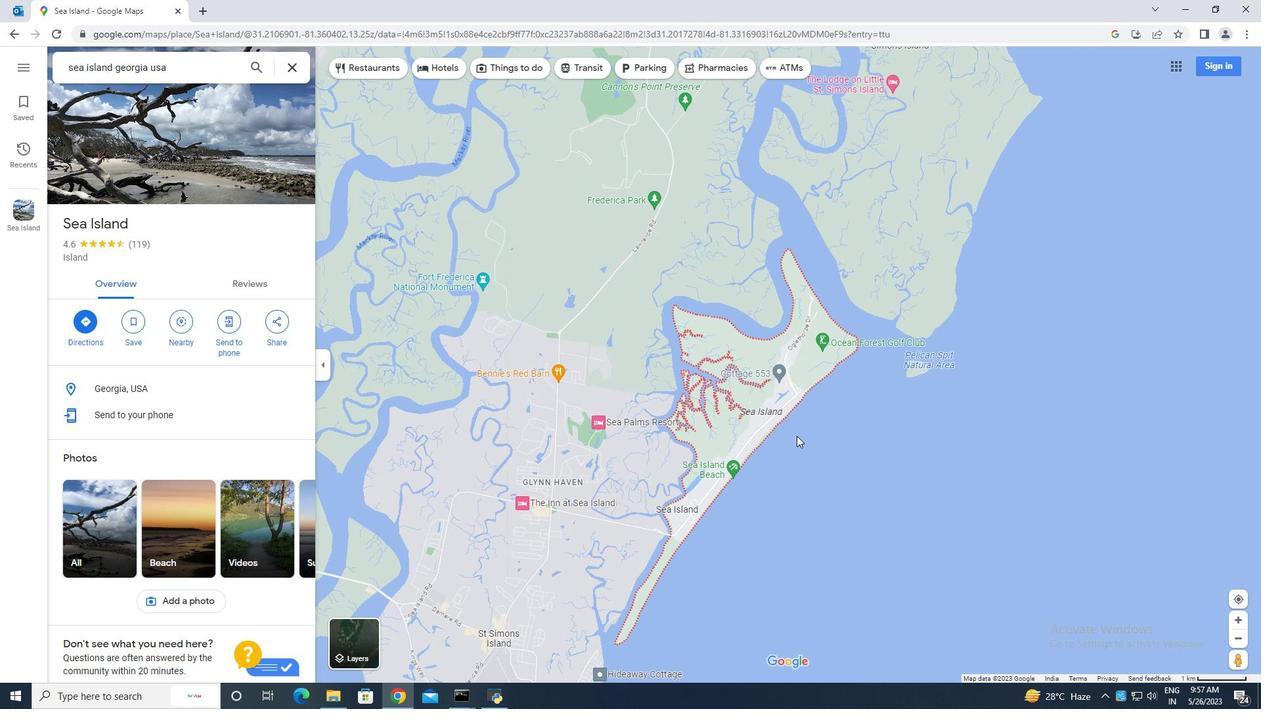 
Action: Mouse moved to (793, 434)
Screenshot: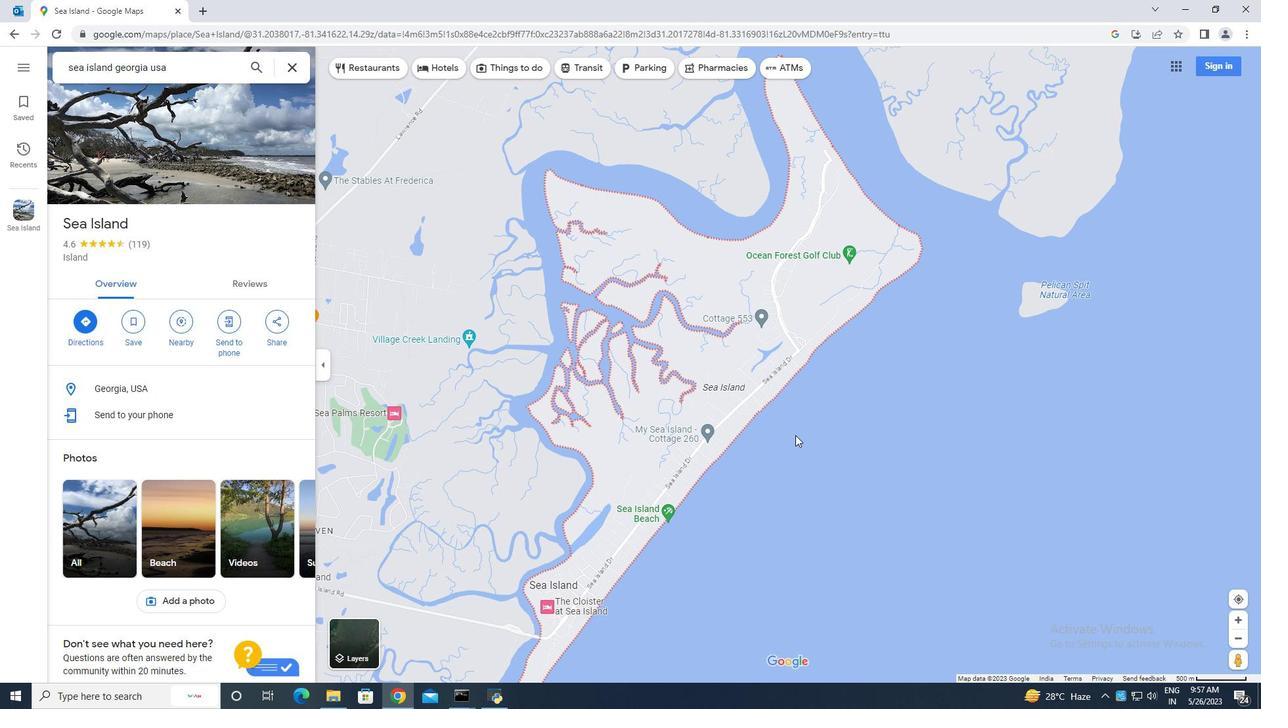 
Action: Mouse scrolled (793, 435) with delta (0, 0)
Screenshot: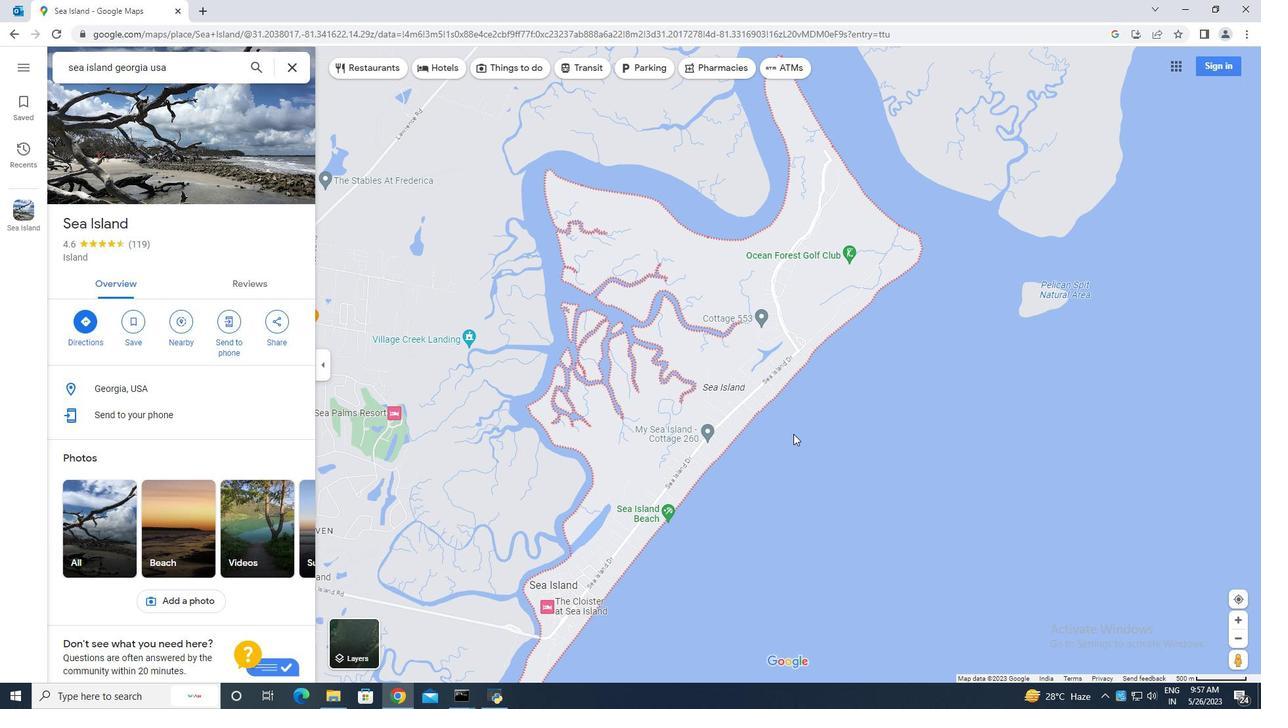 
Action: Mouse moved to (838, 462)
Screenshot: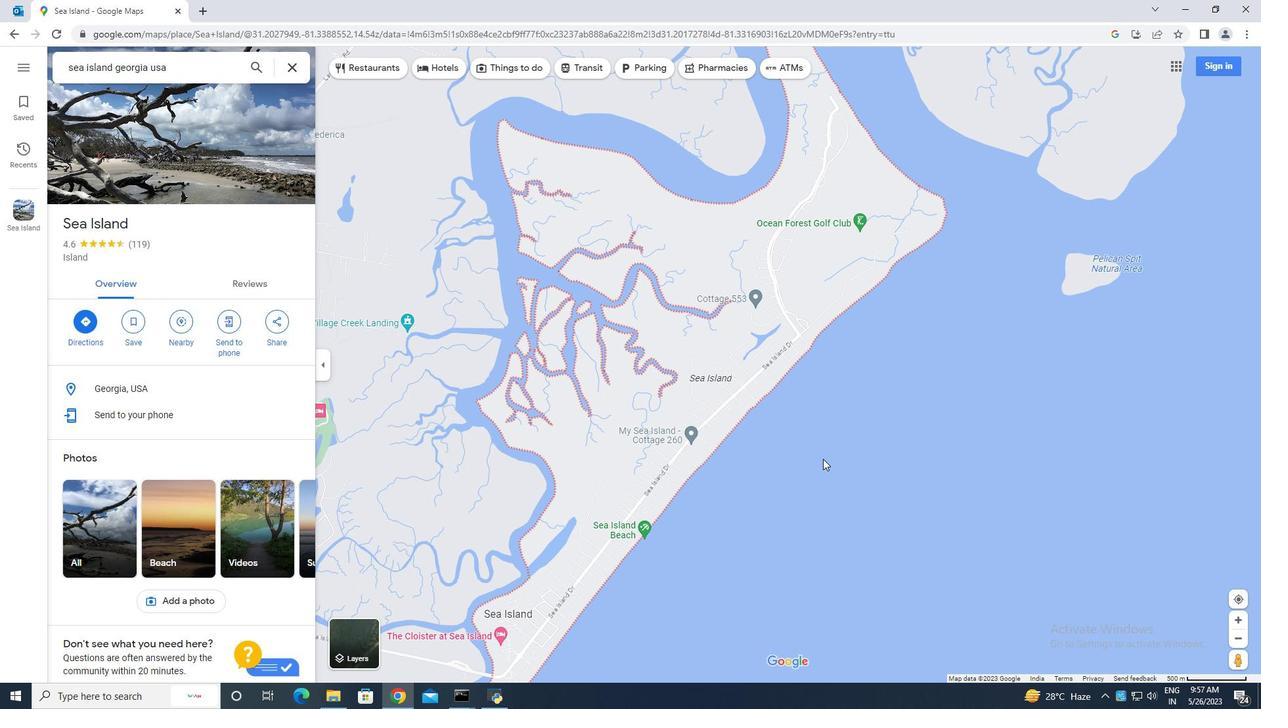 
Action: Mouse scrolled (838, 461) with delta (0, 0)
Screenshot: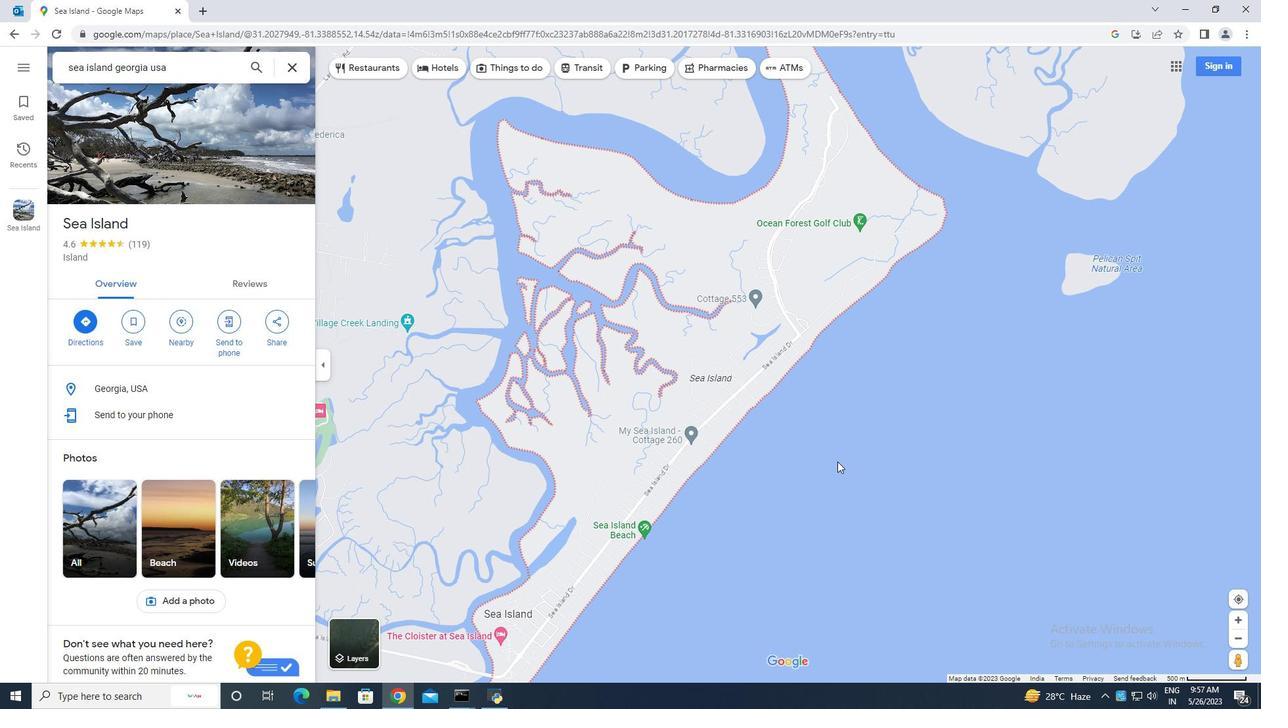 
Action: Mouse scrolled (838, 461) with delta (0, 0)
Screenshot: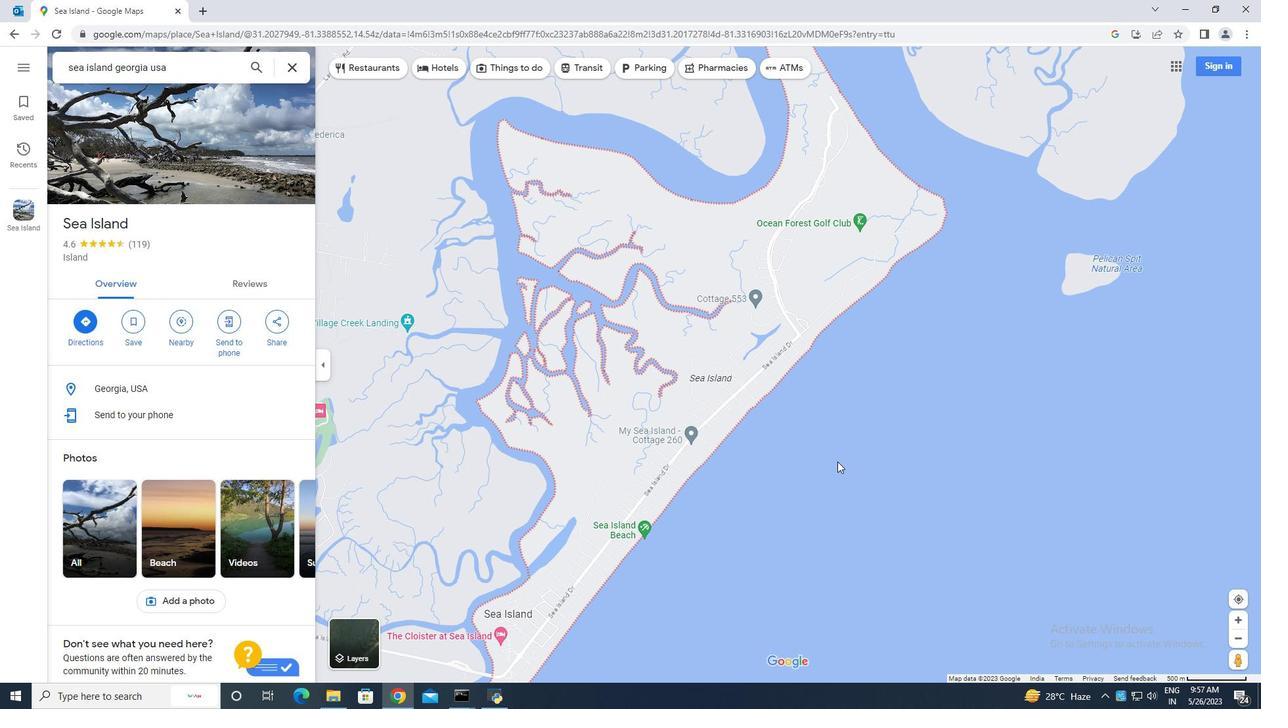 
Action: Mouse scrolled (838, 461) with delta (0, 0)
Screenshot: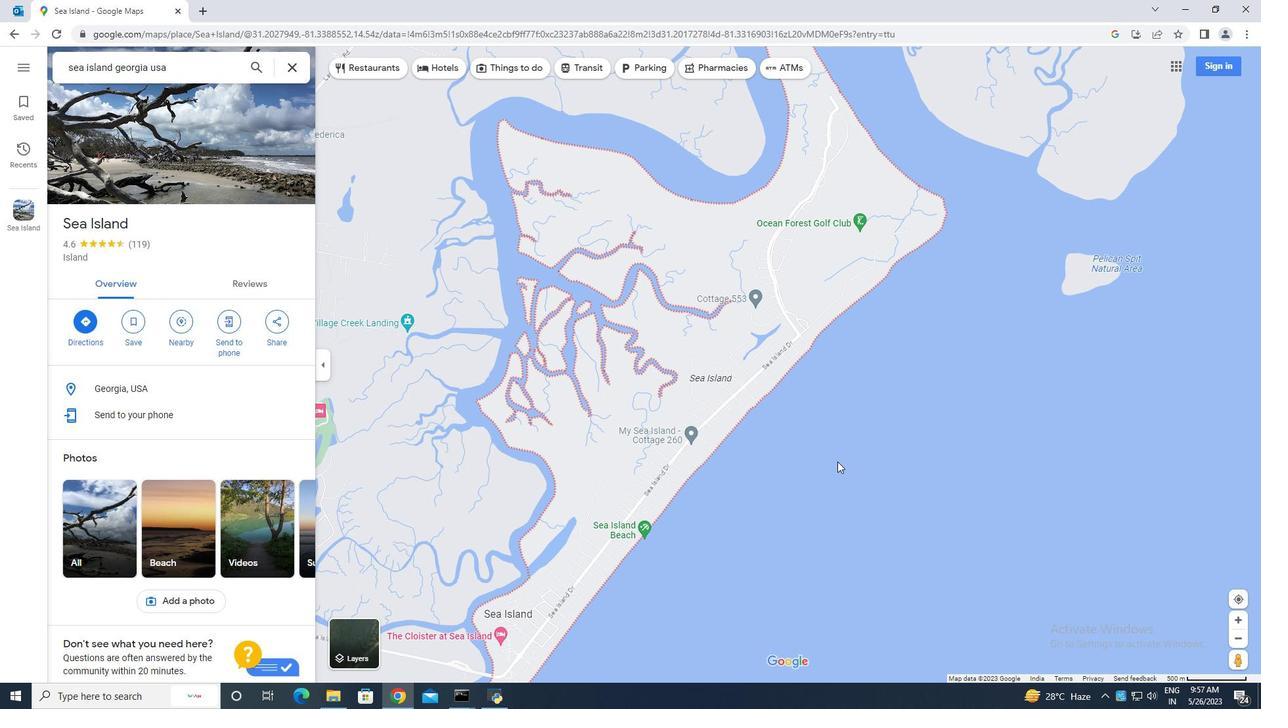 
Action: Mouse moved to (228, 412)
Screenshot: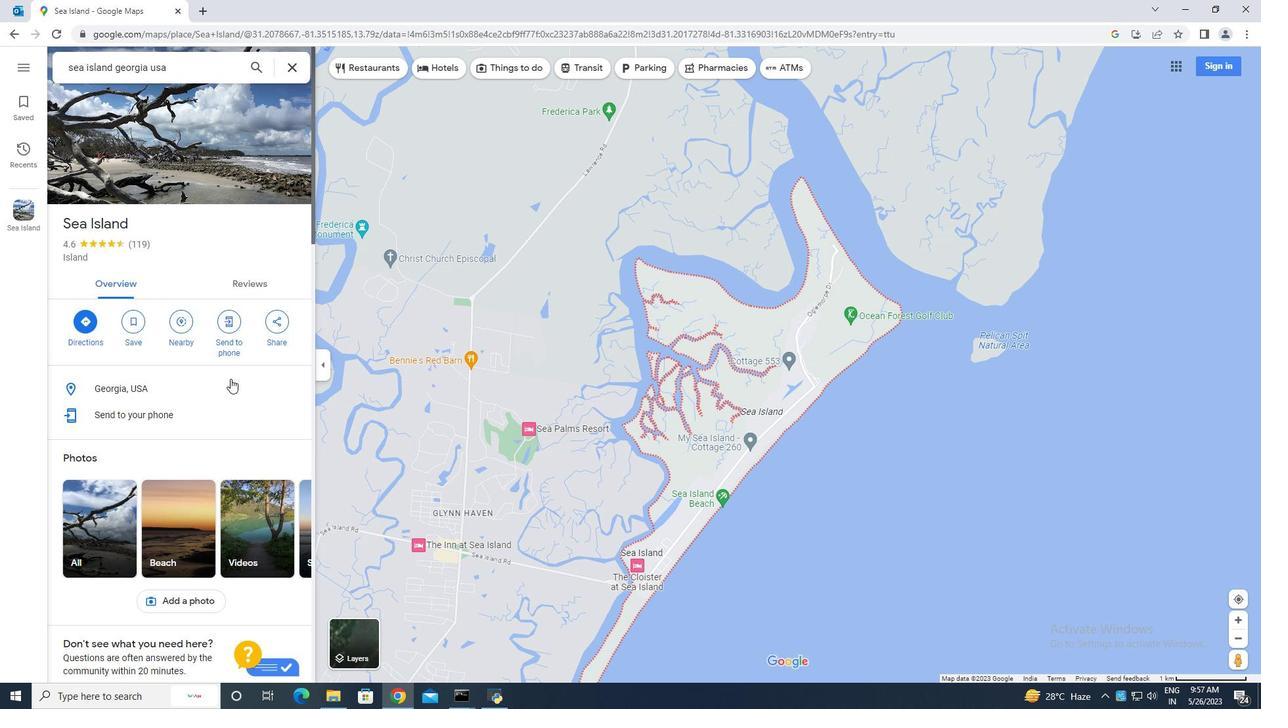 
Action: Mouse scrolled (228, 412) with delta (0, 0)
Screenshot: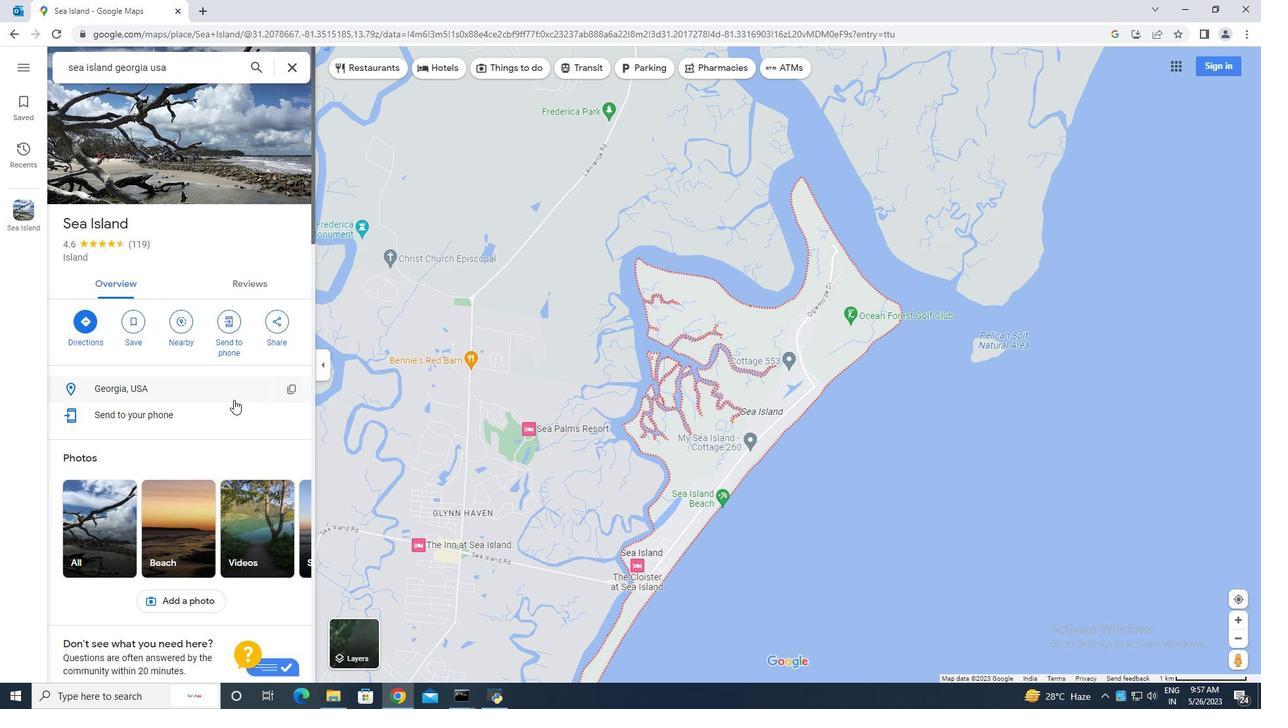 
Action: Mouse scrolled (228, 412) with delta (0, 0)
Screenshot: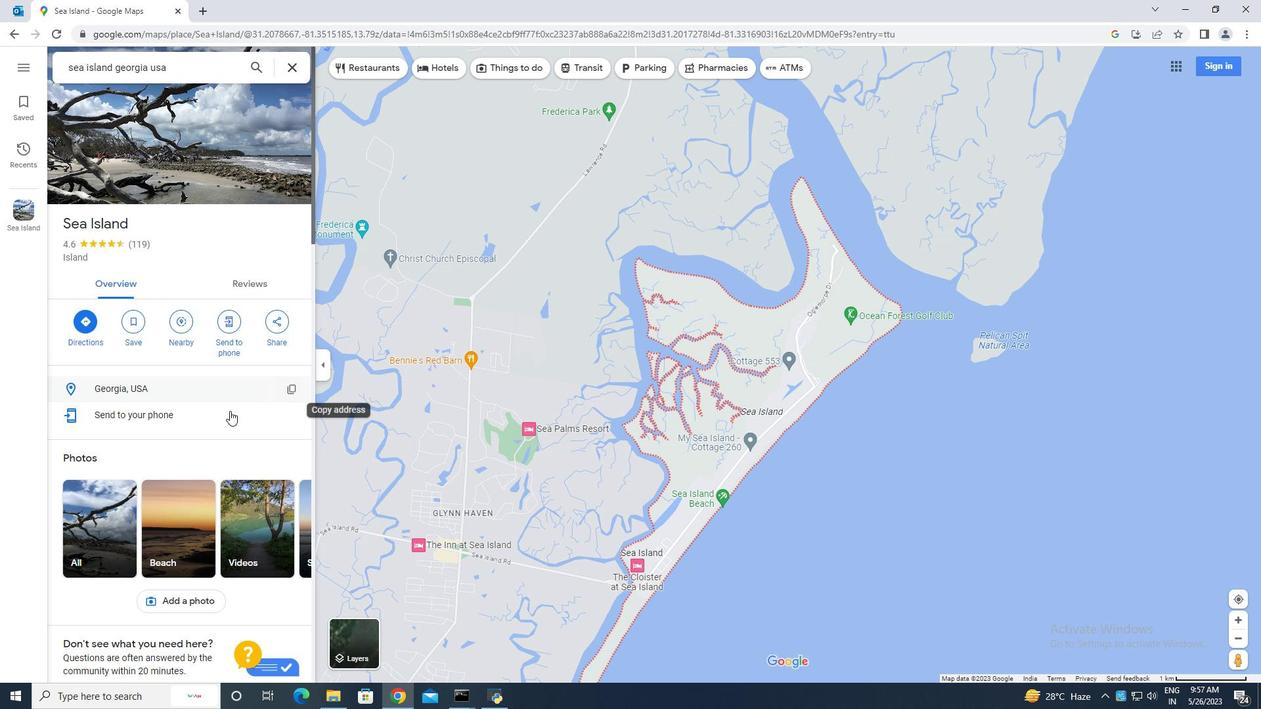 
Action: Mouse scrolled (228, 412) with delta (0, 0)
Screenshot: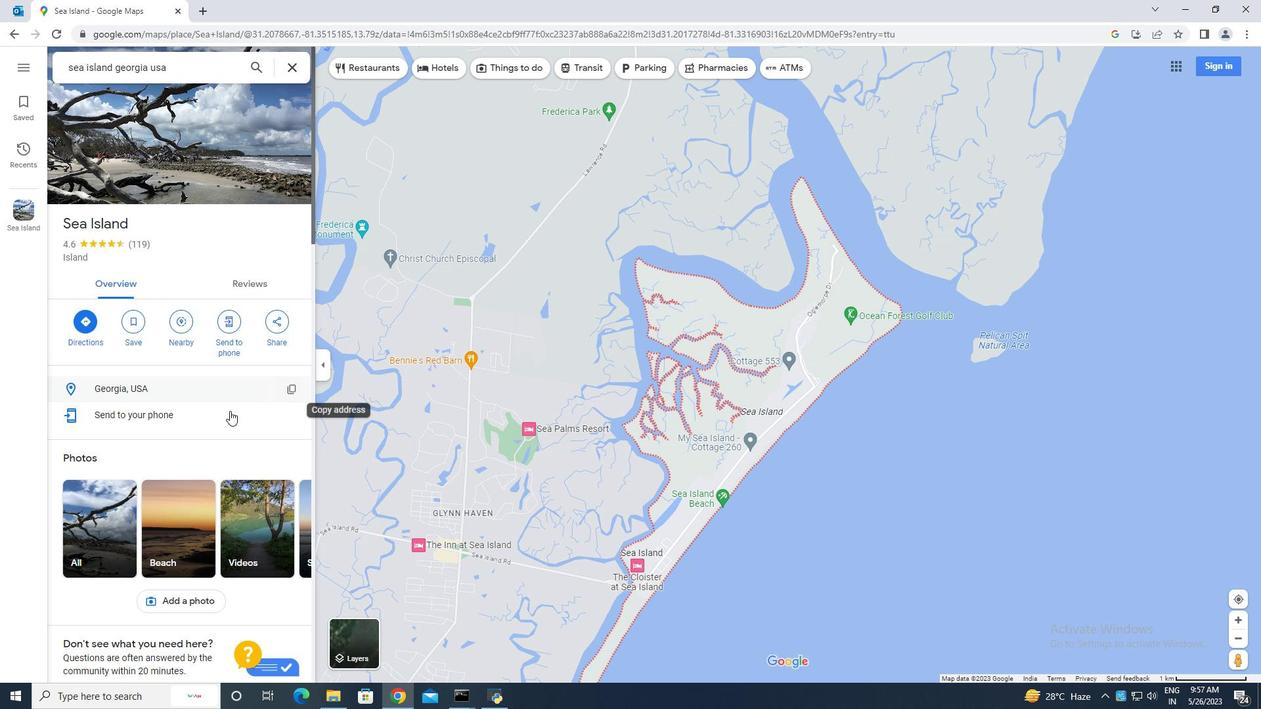 
Action: Mouse scrolled (228, 412) with delta (0, 0)
Screenshot: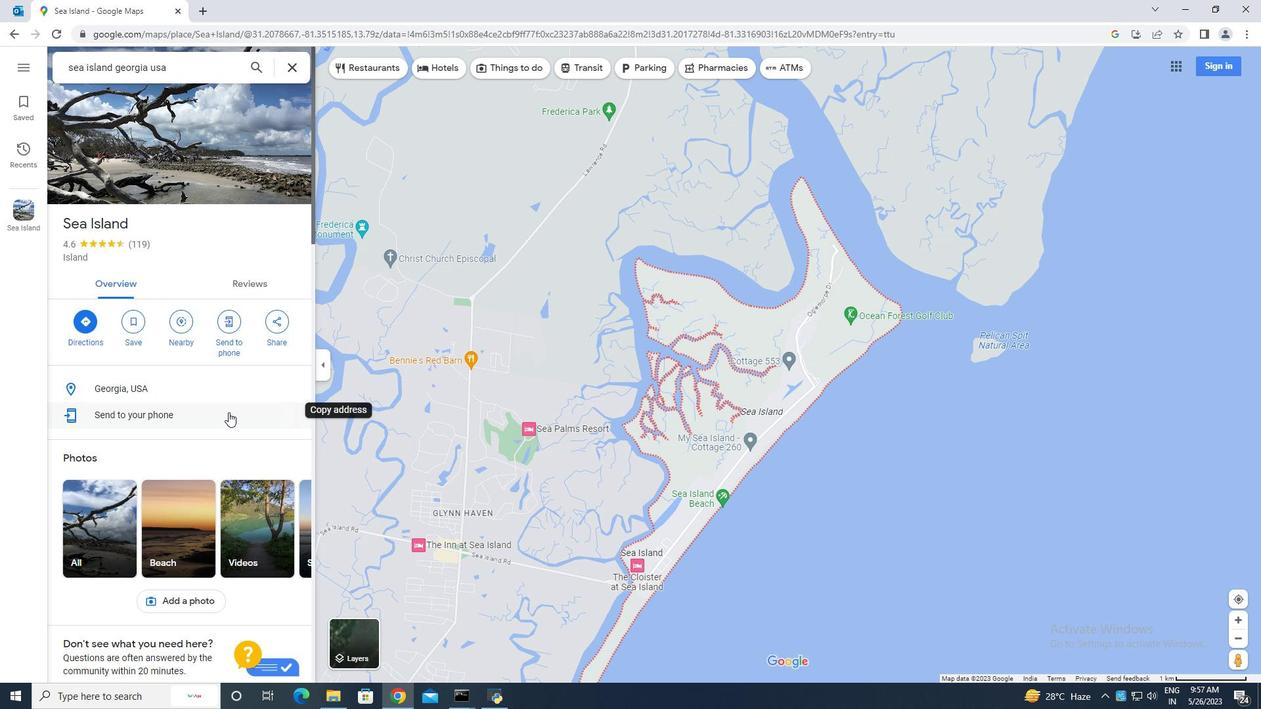 
Action: Mouse scrolled (228, 412) with delta (0, 0)
Screenshot: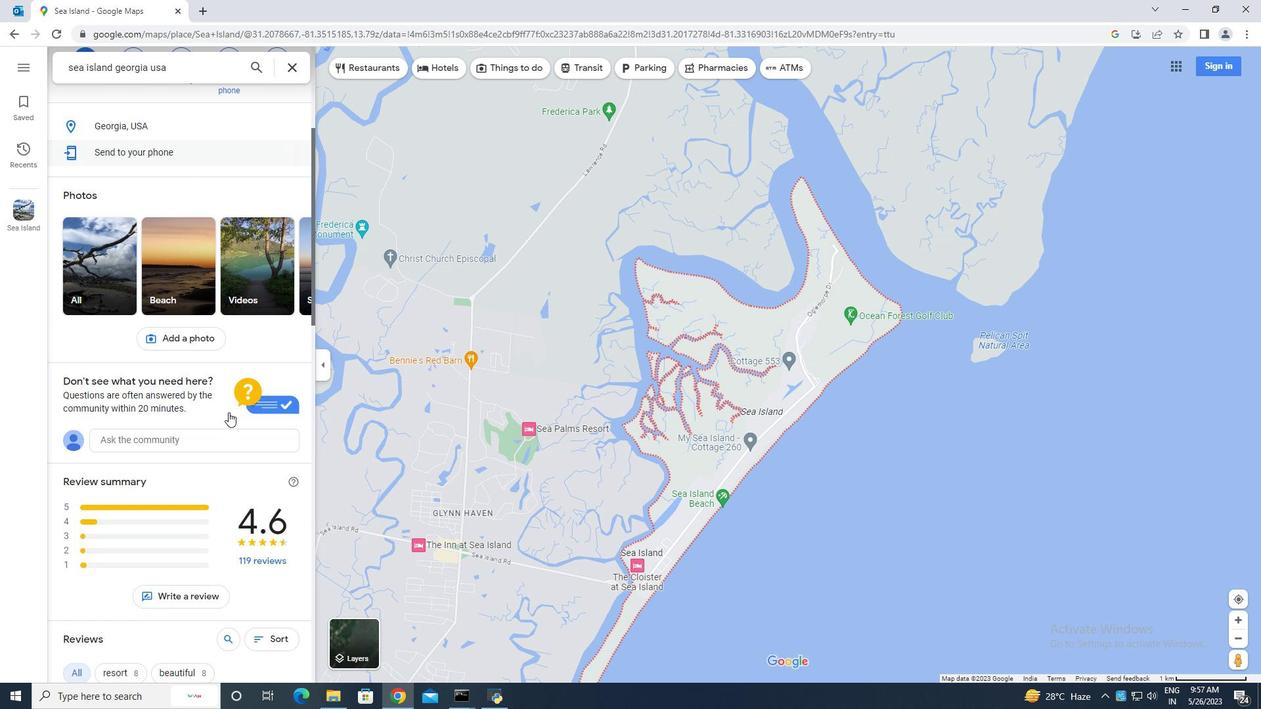 
Action: Mouse scrolled (228, 412) with delta (0, 0)
Screenshot: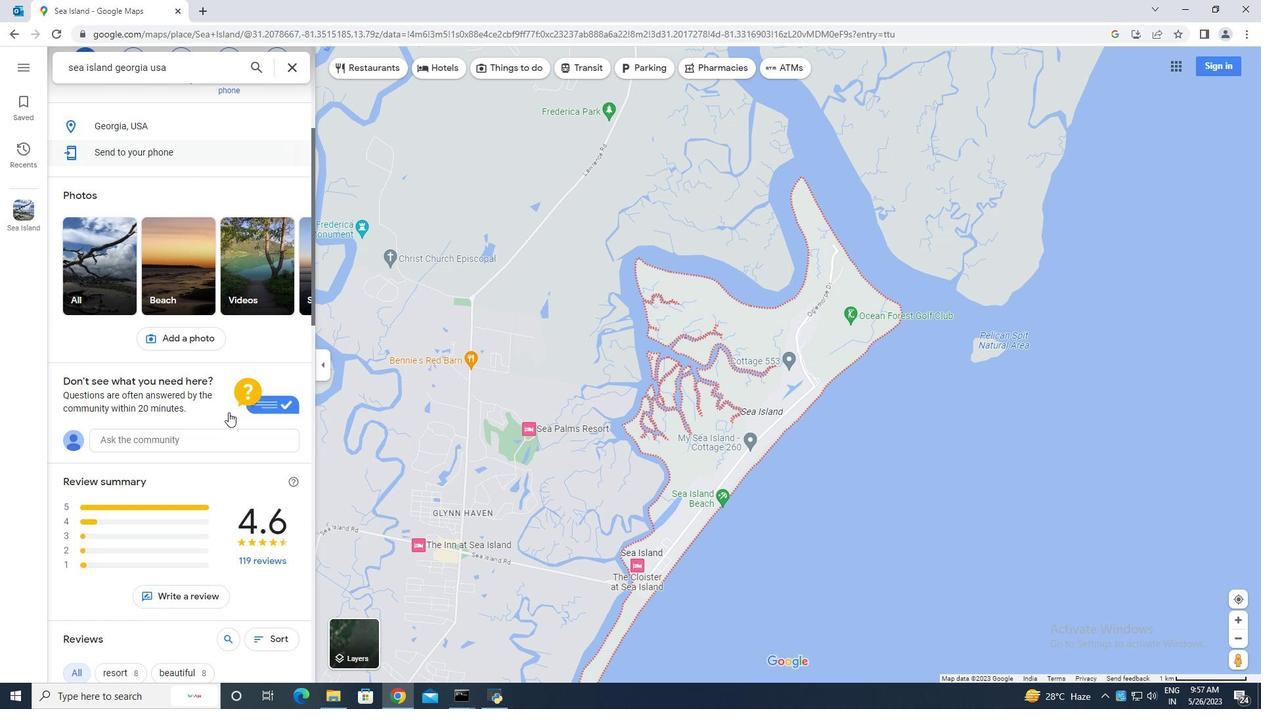 
Action: Mouse scrolled (228, 412) with delta (0, 0)
Screenshot: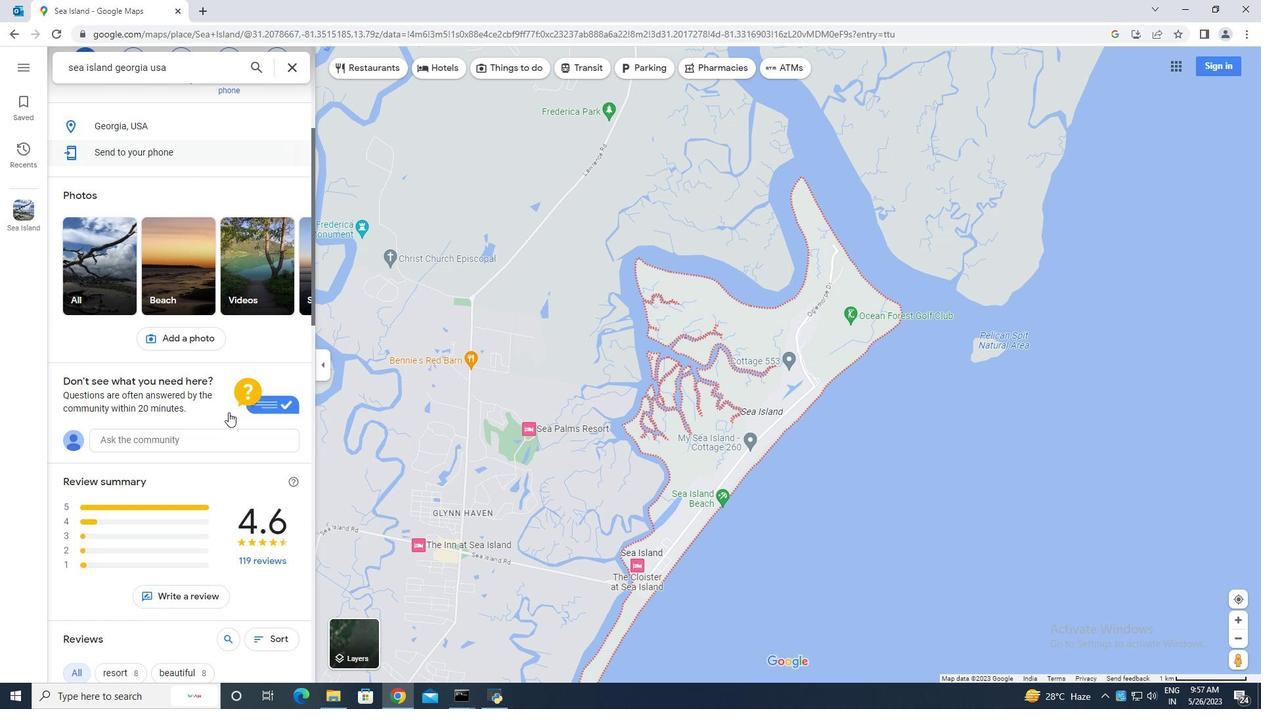 
Action: Mouse scrolled (228, 412) with delta (0, 0)
Screenshot: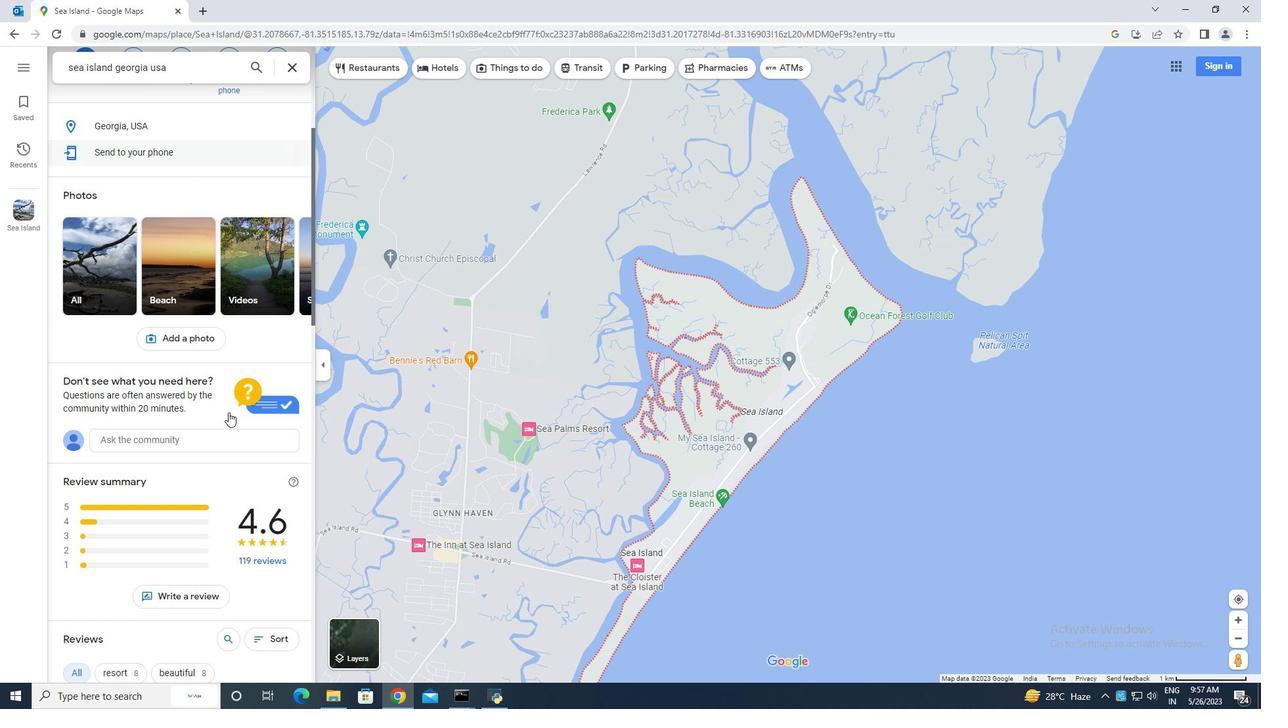
Action: Mouse scrolled (228, 412) with delta (0, 0)
Screenshot: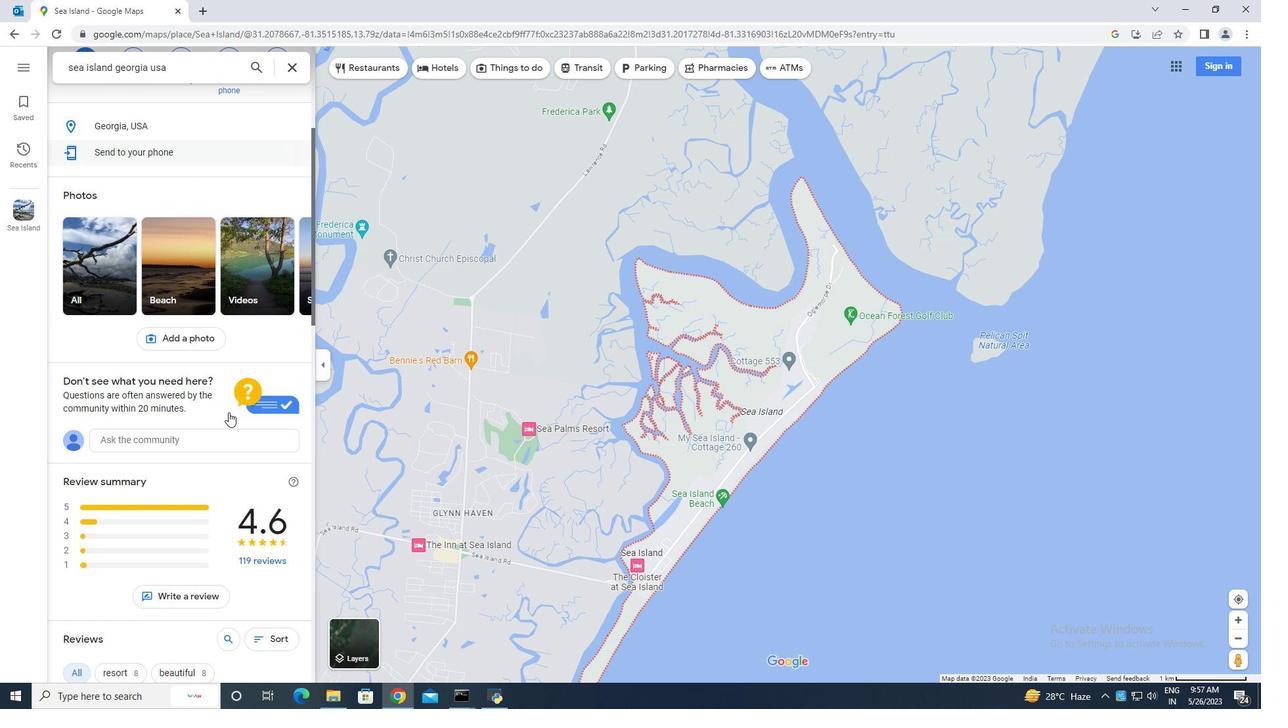 
Action: Mouse scrolled (228, 412) with delta (0, 0)
Screenshot: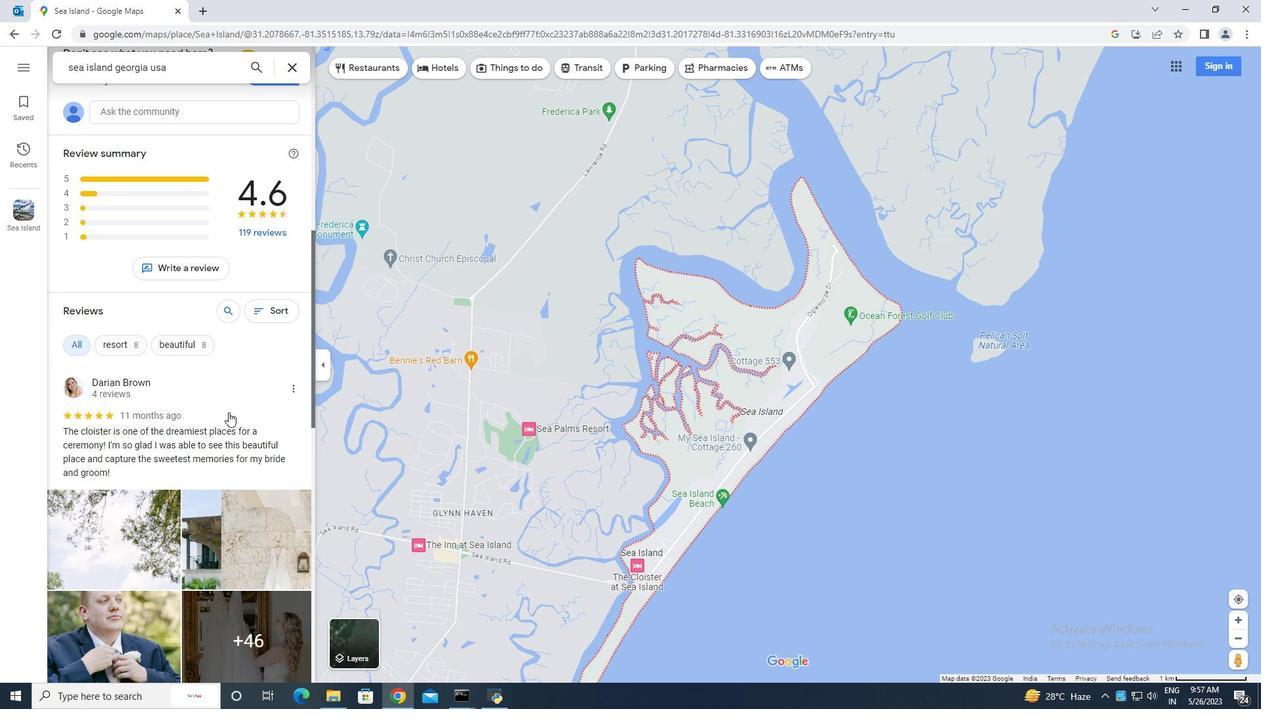 
Action: Mouse scrolled (228, 412) with delta (0, 0)
Screenshot: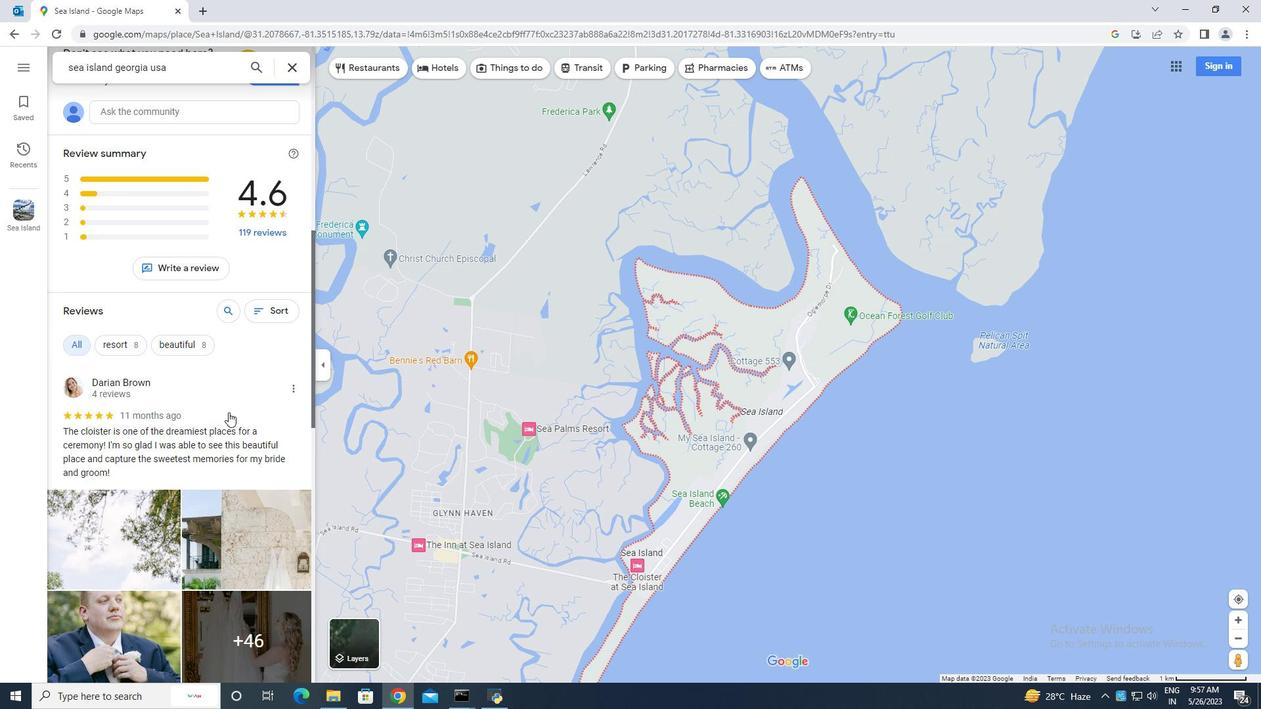 
Action: Mouse scrolled (228, 412) with delta (0, 0)
Screenshot: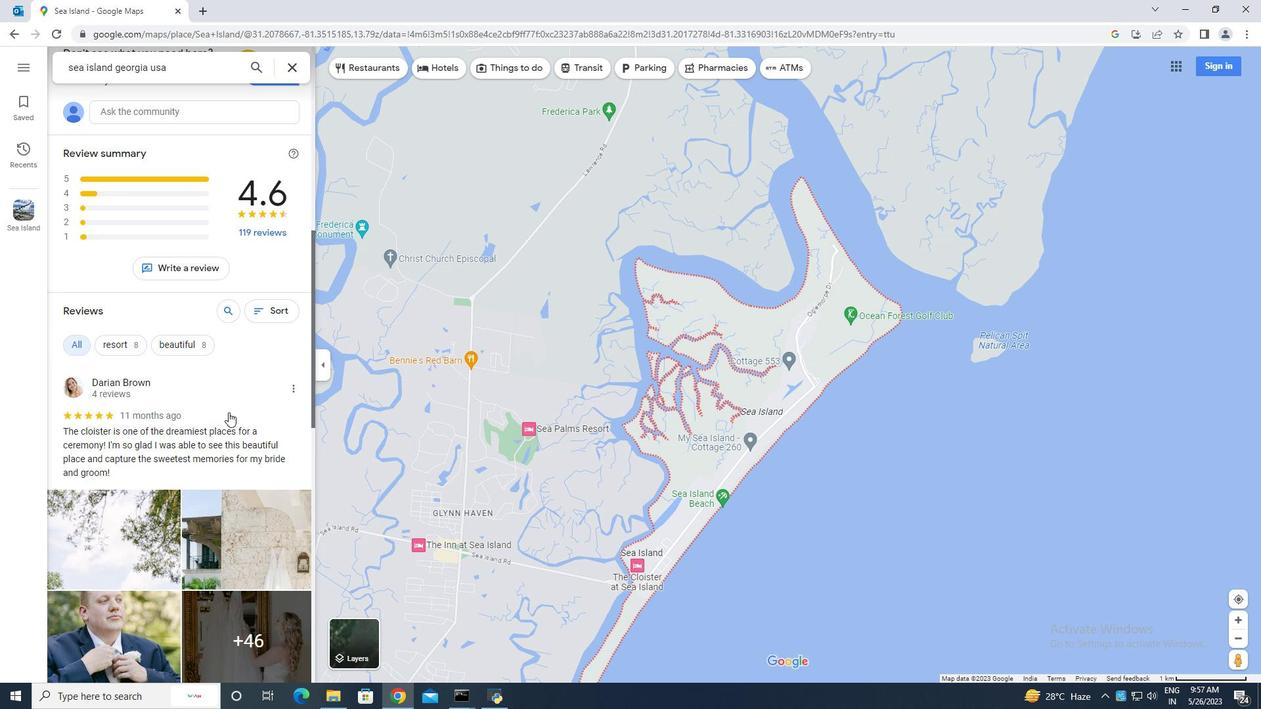 
Action: Mouse scrolled (228, 412) with delta (0, 0)
Screenshot: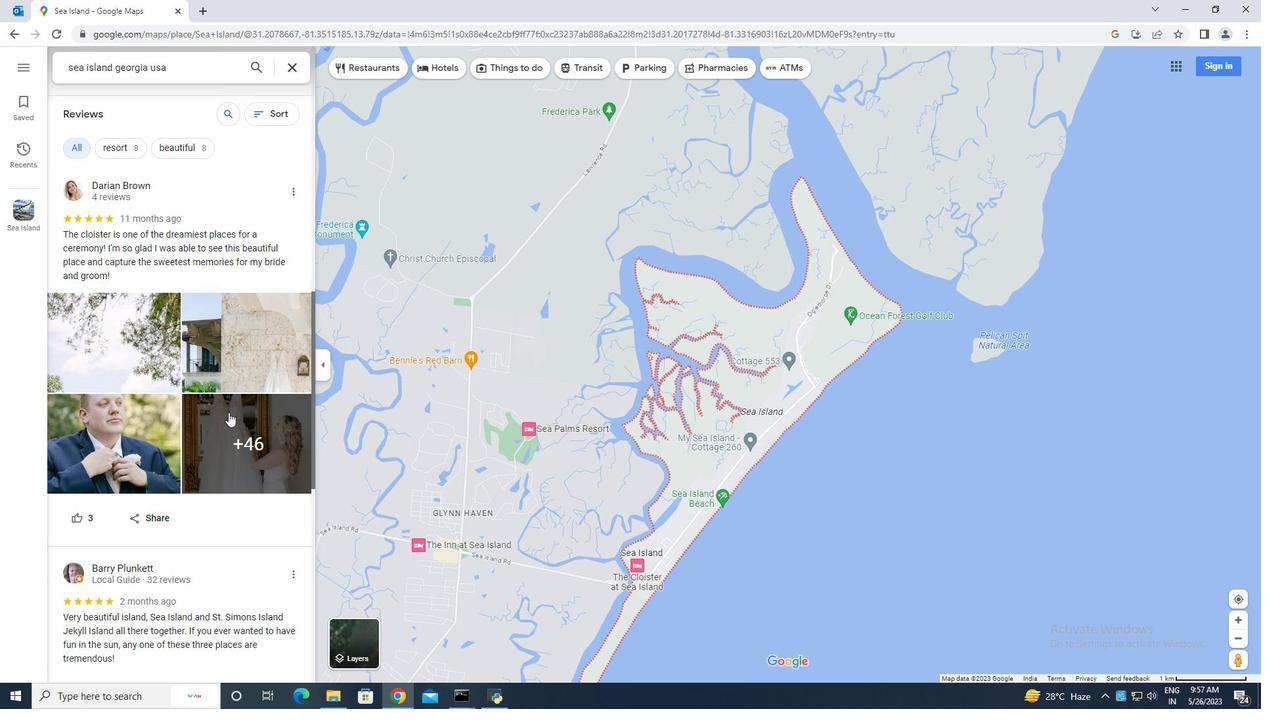 
Action: Mouse scrolled (228, 412) with delta (0, 0)
Screenshot: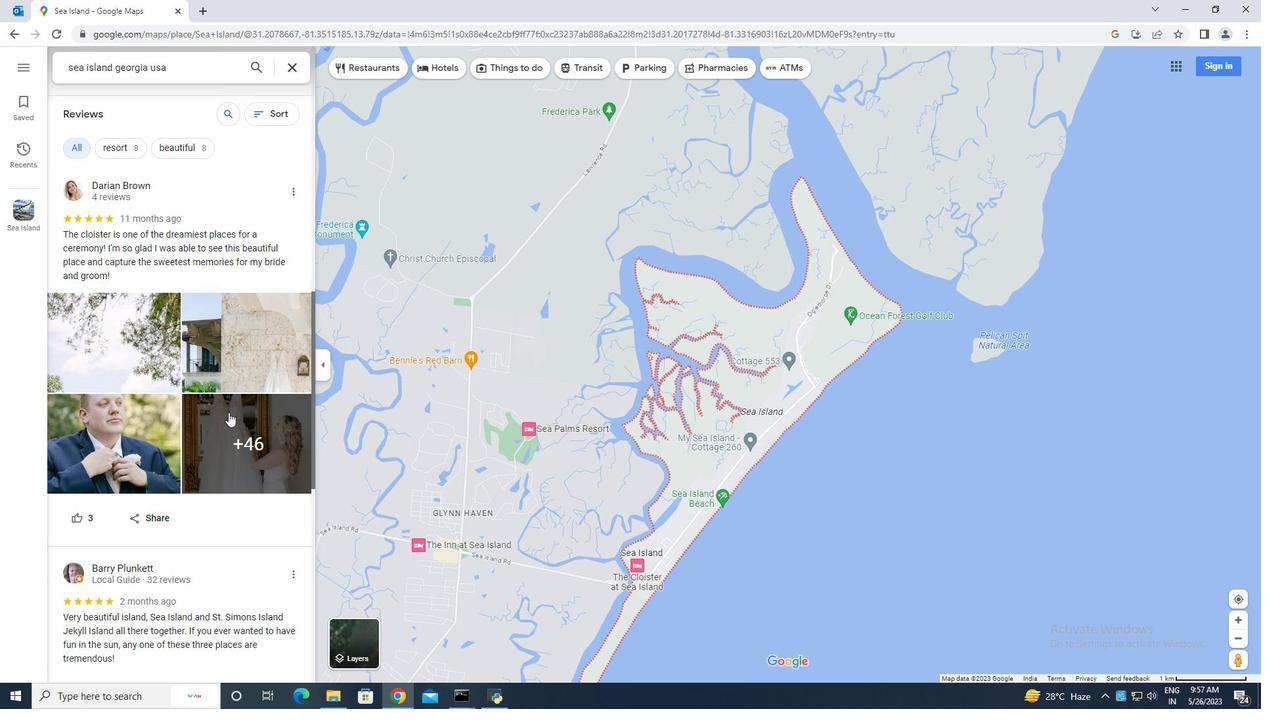 
Action: Mouse scrolled (228, 412) with delta (0, 0)
Screenshot: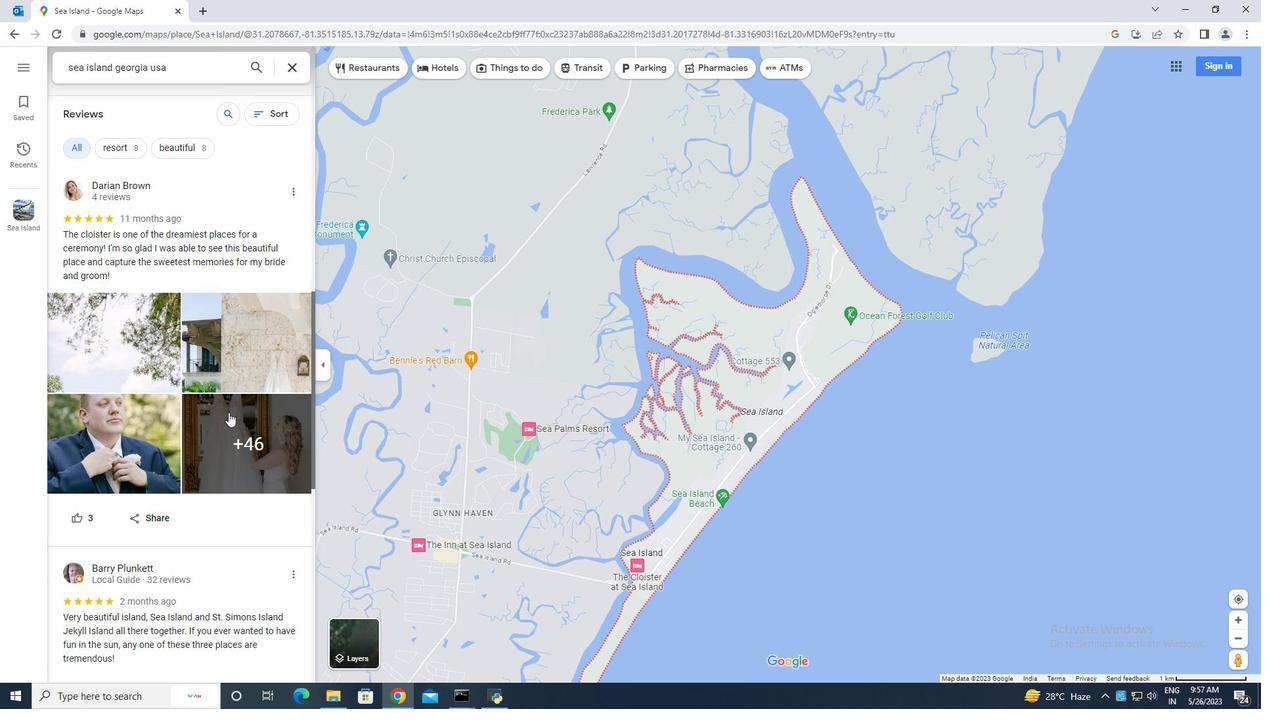 
Action: Mouse scrolled (228, 412) with delta (0, 0)
Screenshot: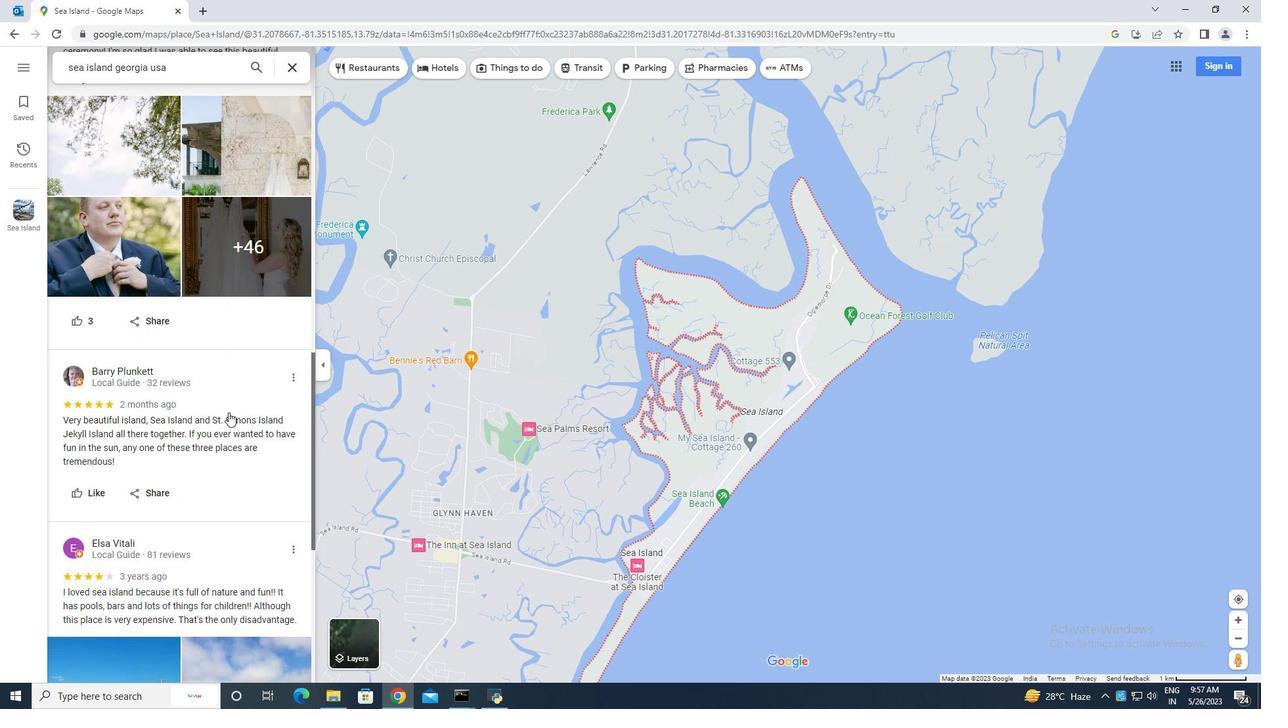 
Action: Mouse scrolled (228, 412) with delta (0, 0)
Screenshot: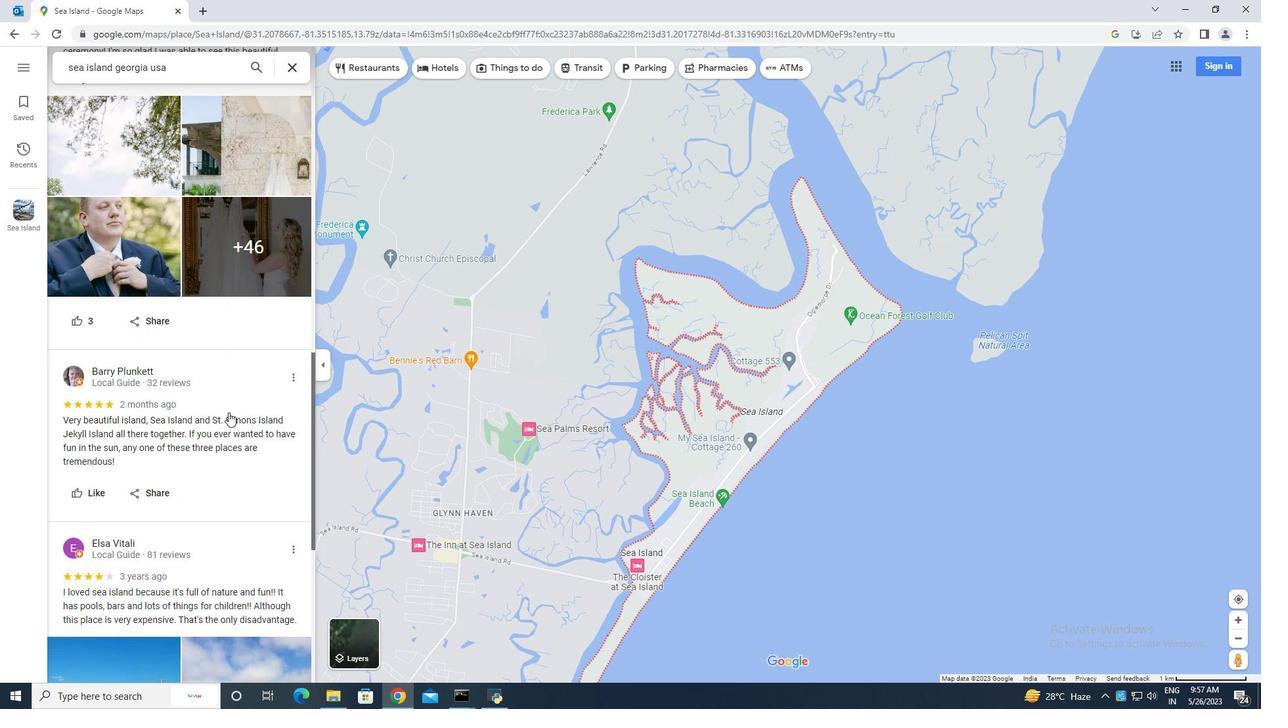 
Action: Mouse scrolled (228, 412) with delta (0, 0)
Screenshot: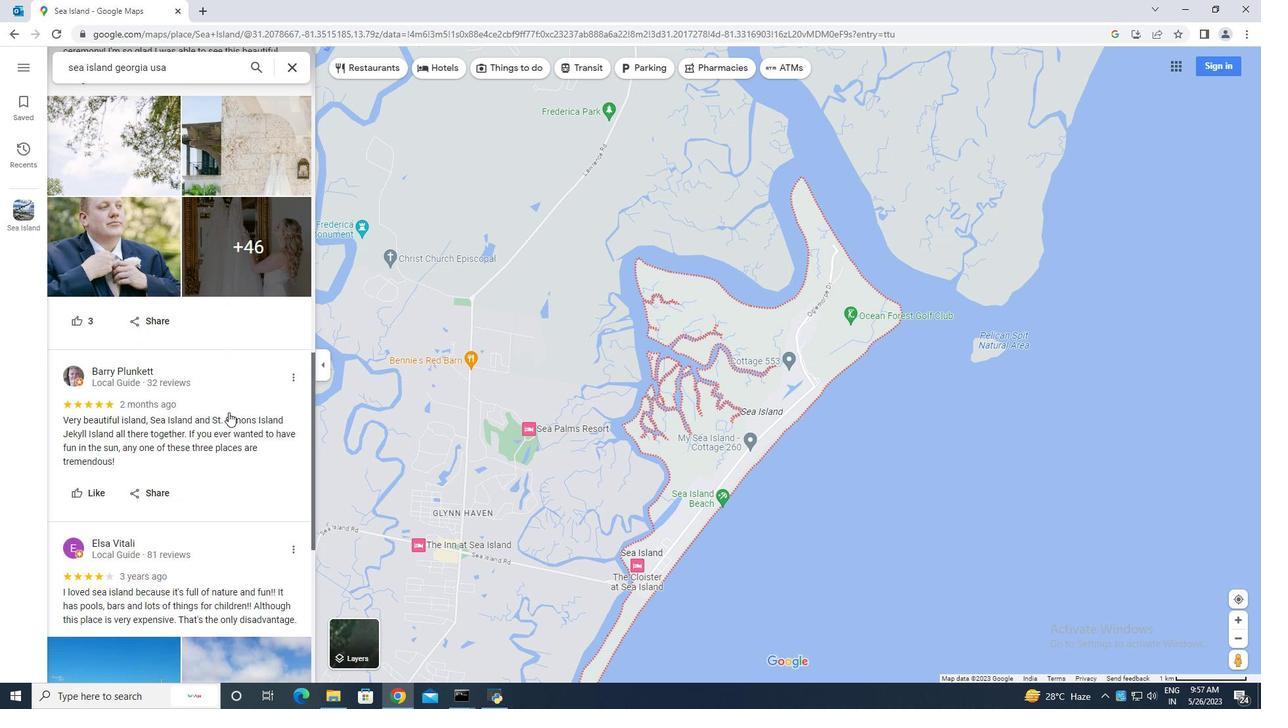 
Action: Mouse scrolled (228, 412) with delta (0, 0)
Screenshot: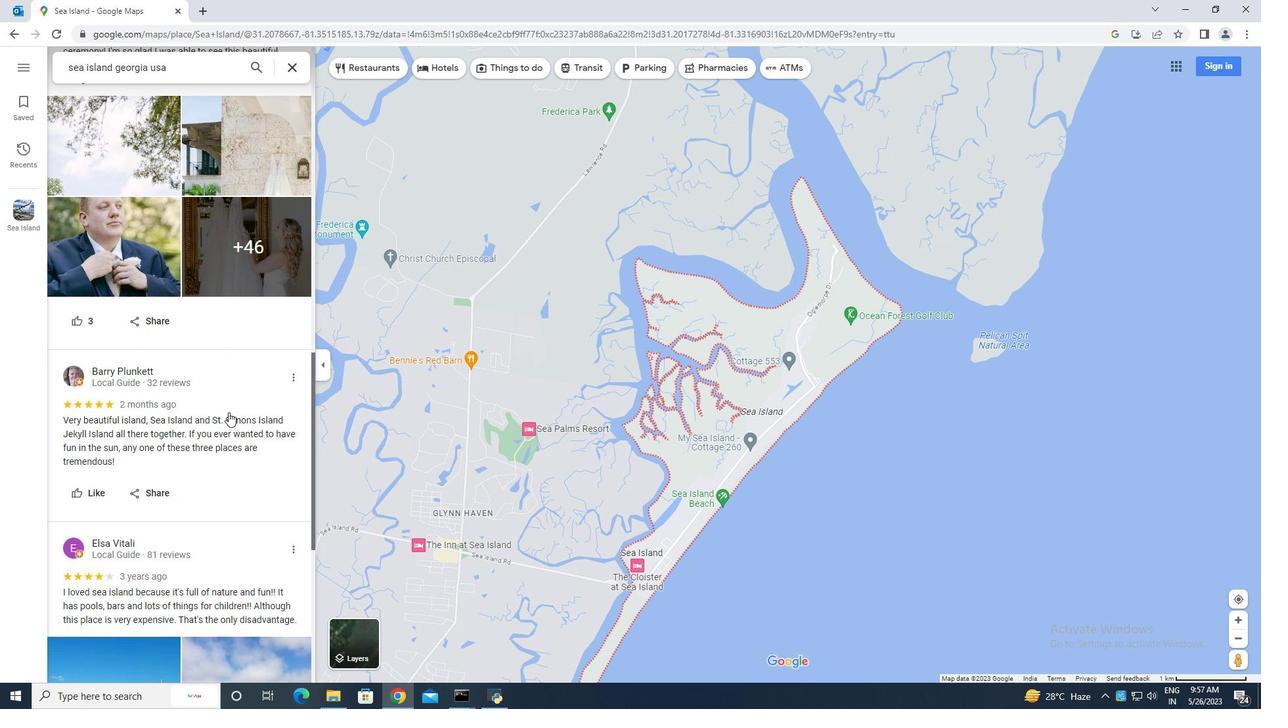 
Action: Mouse scrolled (228, 412) with delta (0, 0)
Screenshot: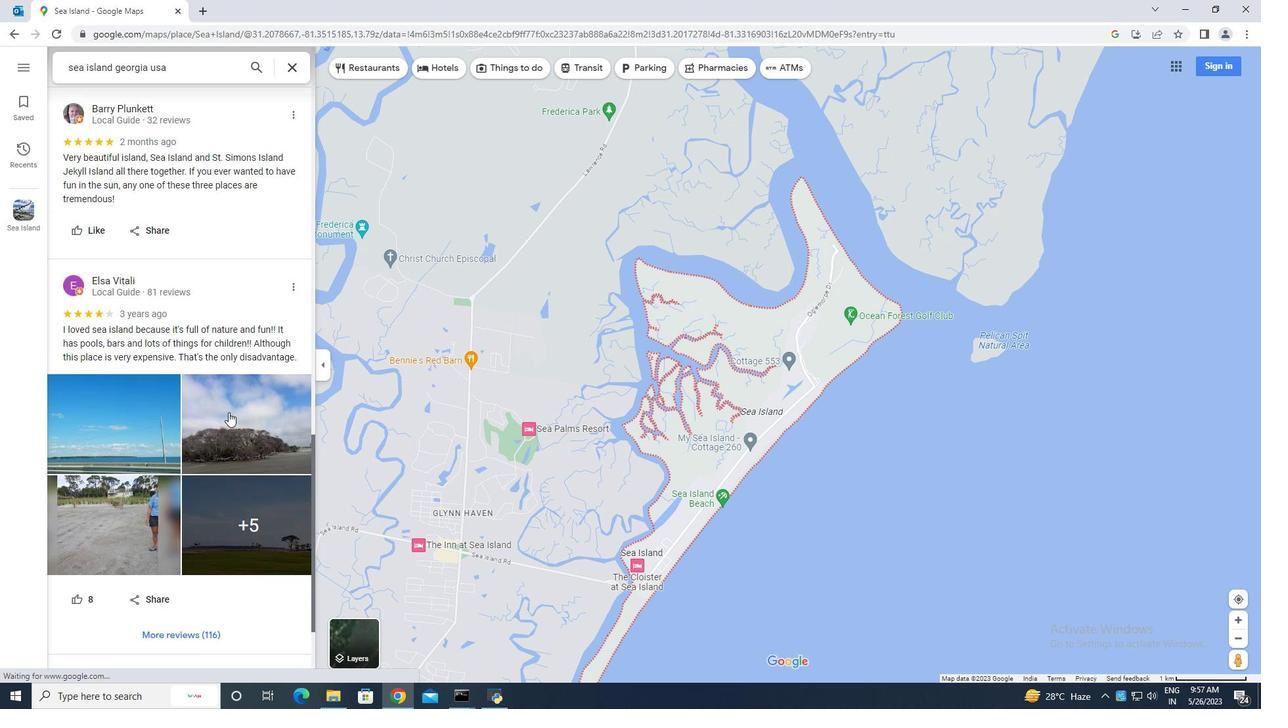 
Action: Mouse scrolled (228, 412) with delta (0, 0)
Screenshot: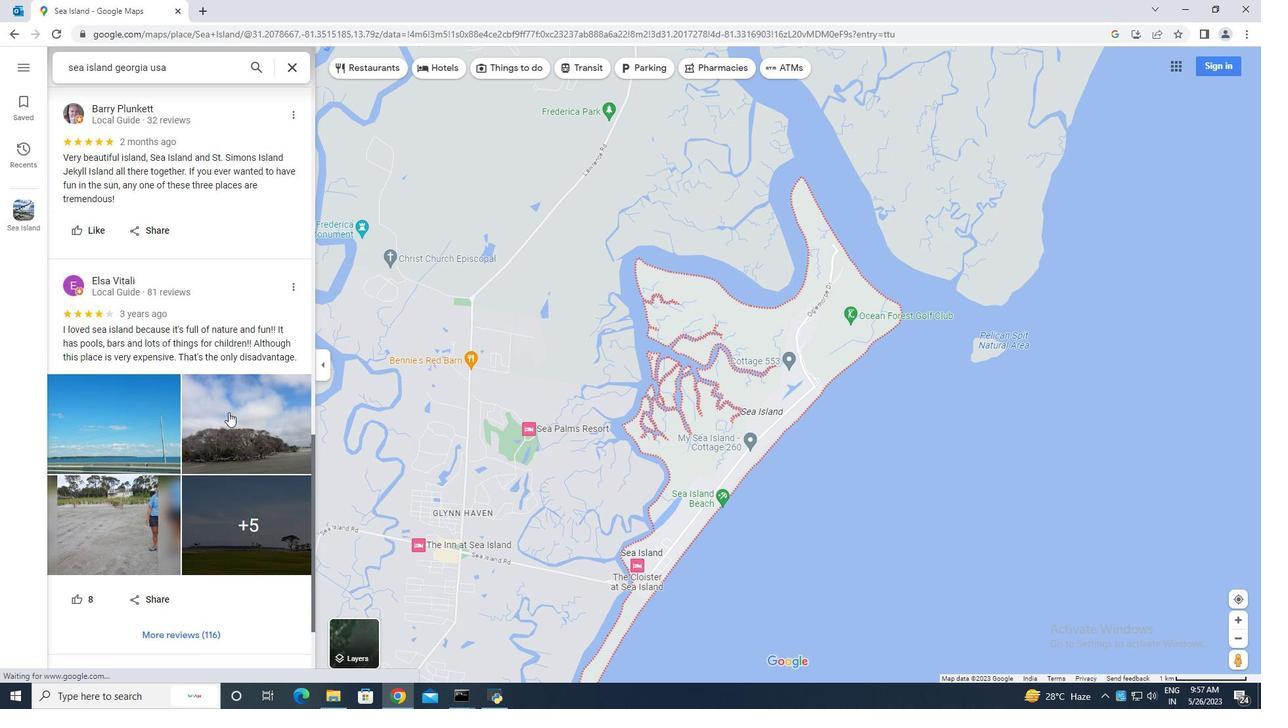 
Action: Mouse scrolled (228, 412) with delta (0, 0)
Screenshot: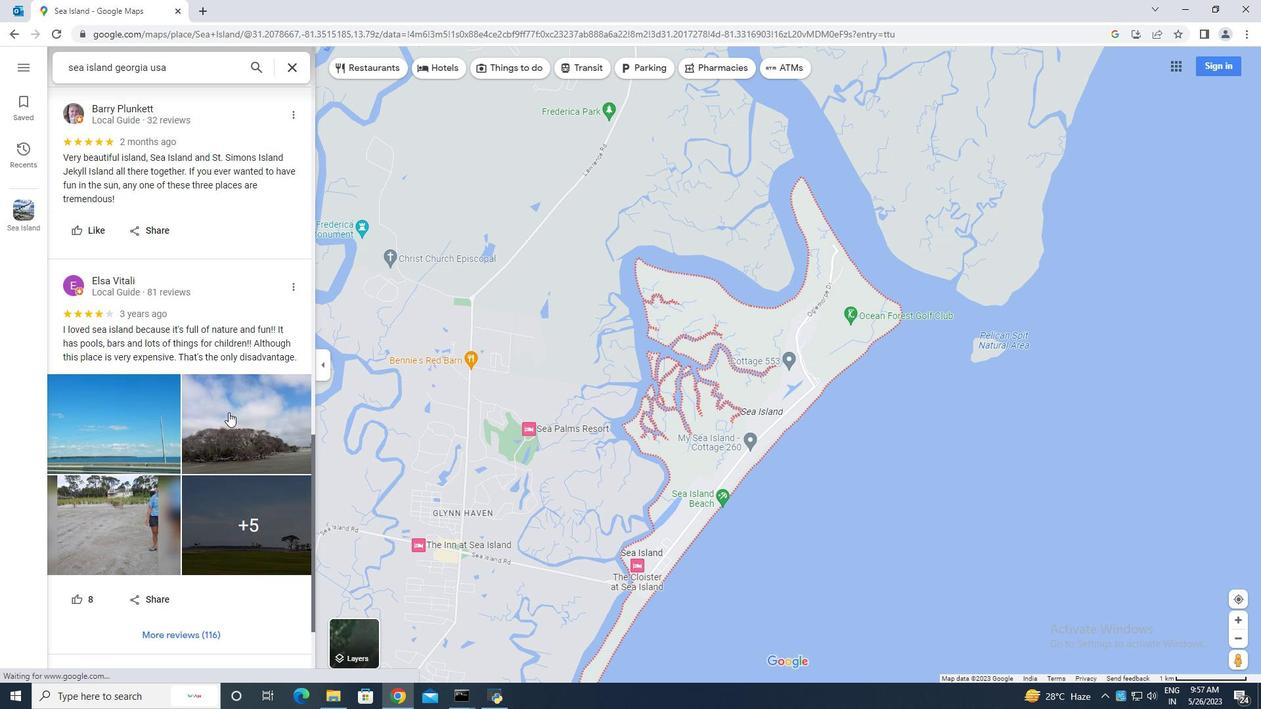 
Action: Mouse scrolled (228, 412) with delta (0, 0)
Screenshot: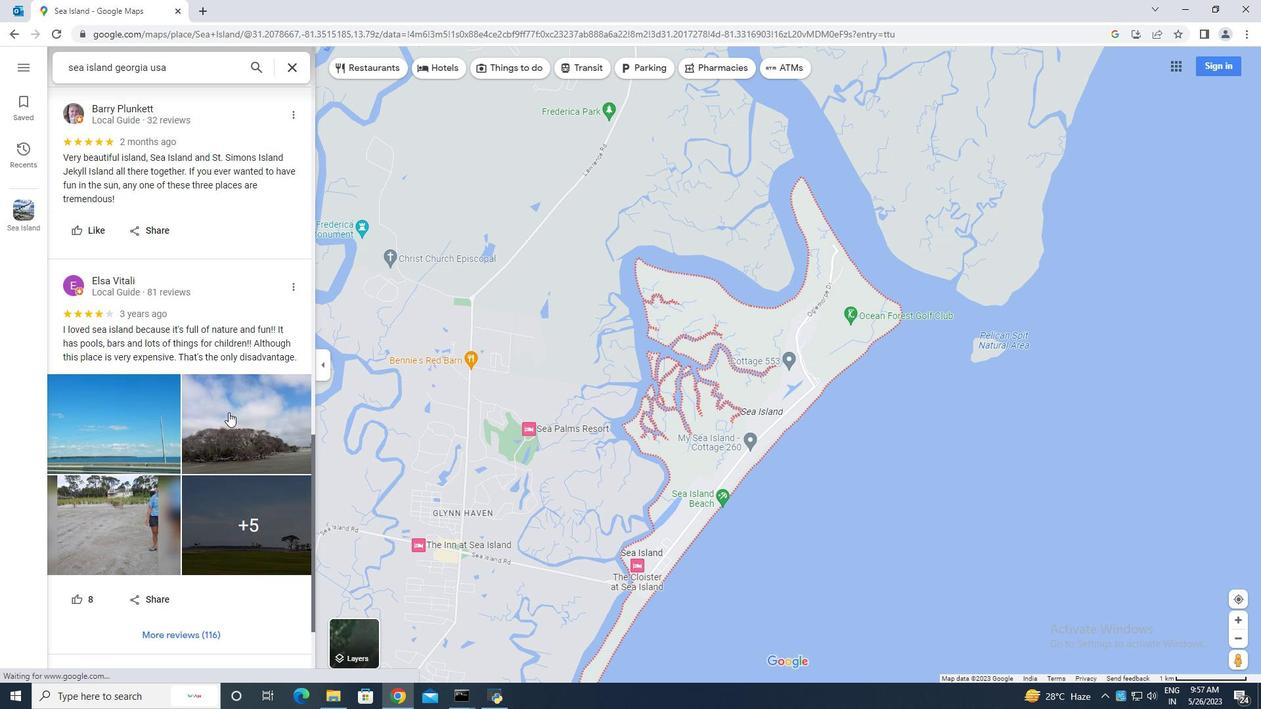 
Action: Mouse moved to (226, 412)
Screenshot: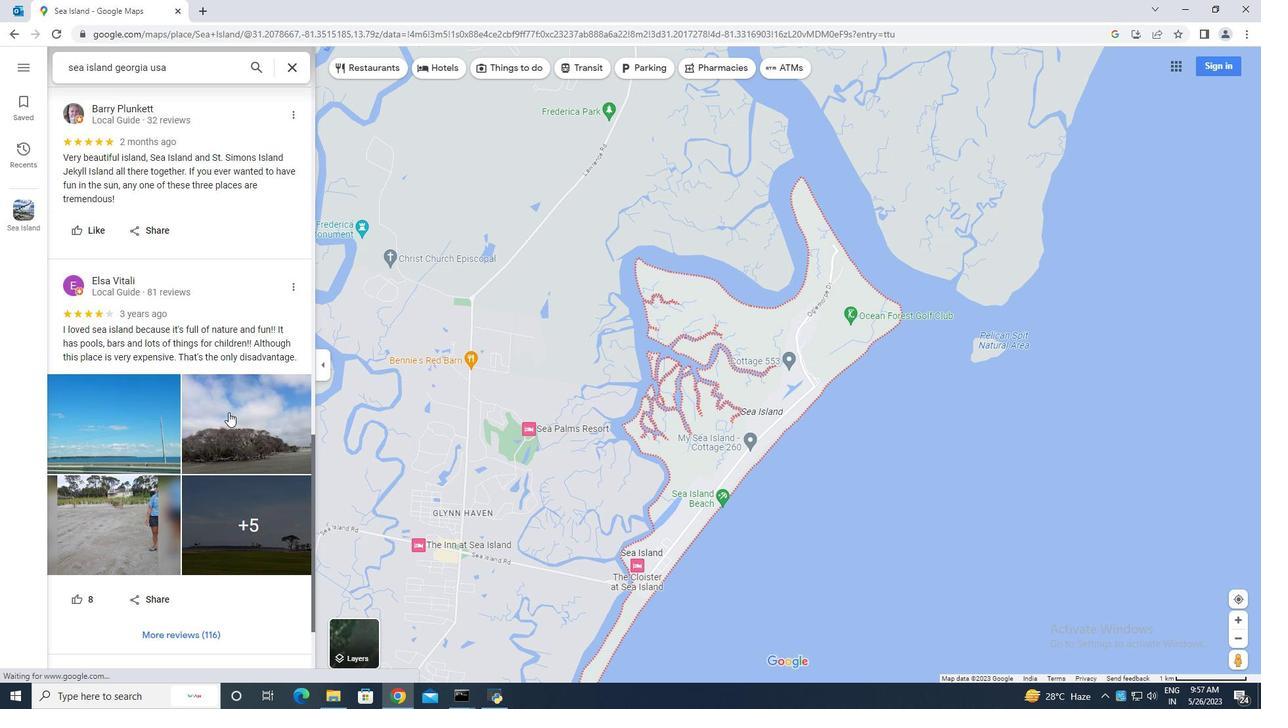 
Action: Mouse scrolled (226, 411) with delta (0, 0)
Screenshot: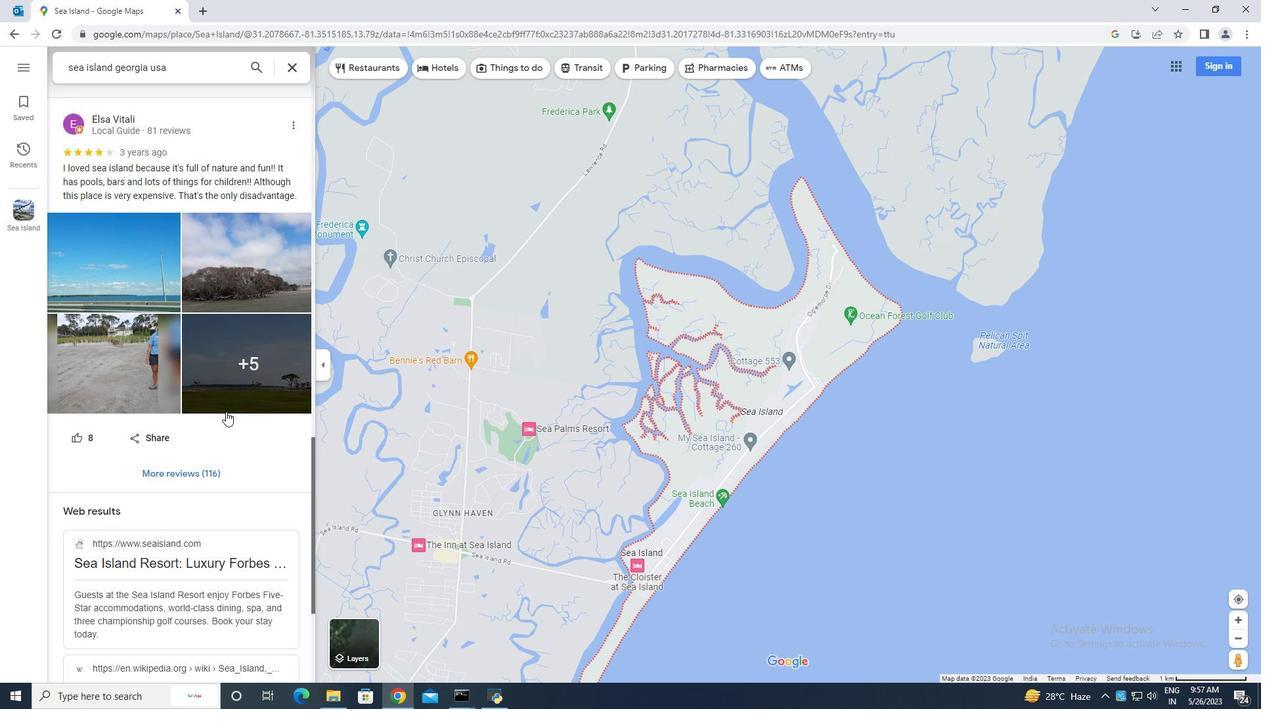 
Action: Mouse scrolled (226, 411) with delta (0, 0)
Screenshot: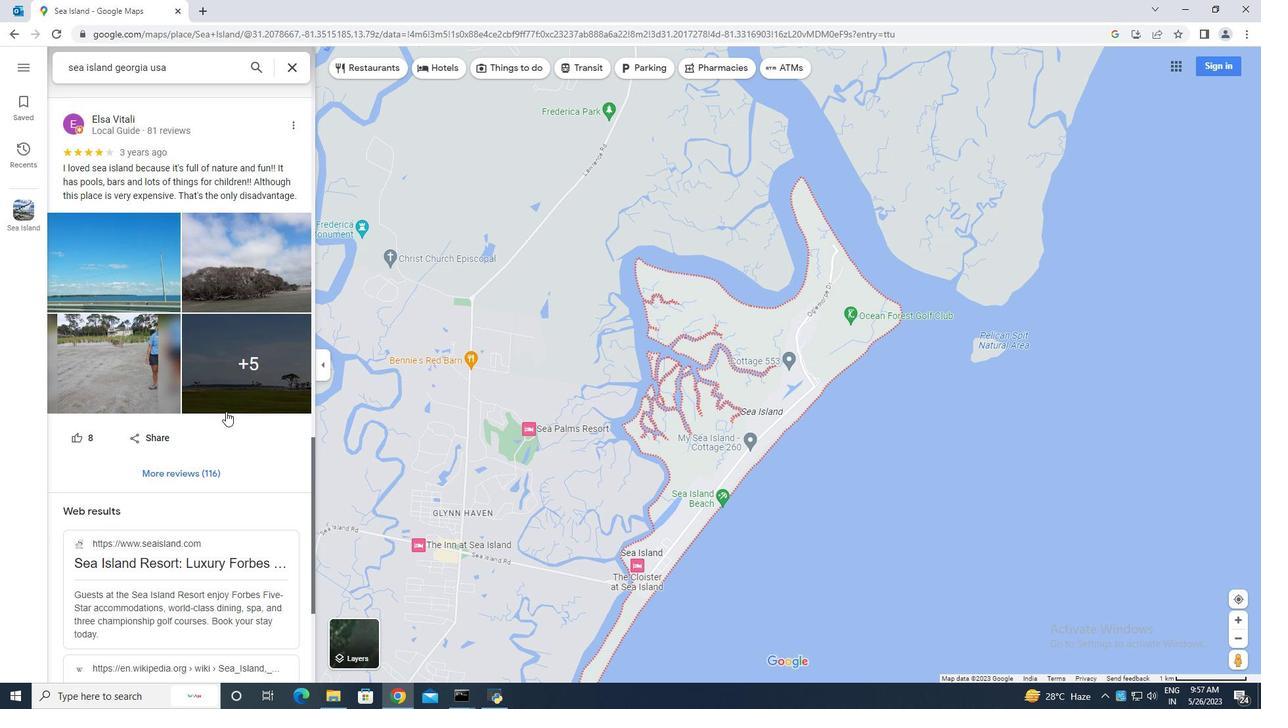 
Action: Mouse scrolled (226, 411) with delta (0, 0)
Screenshot: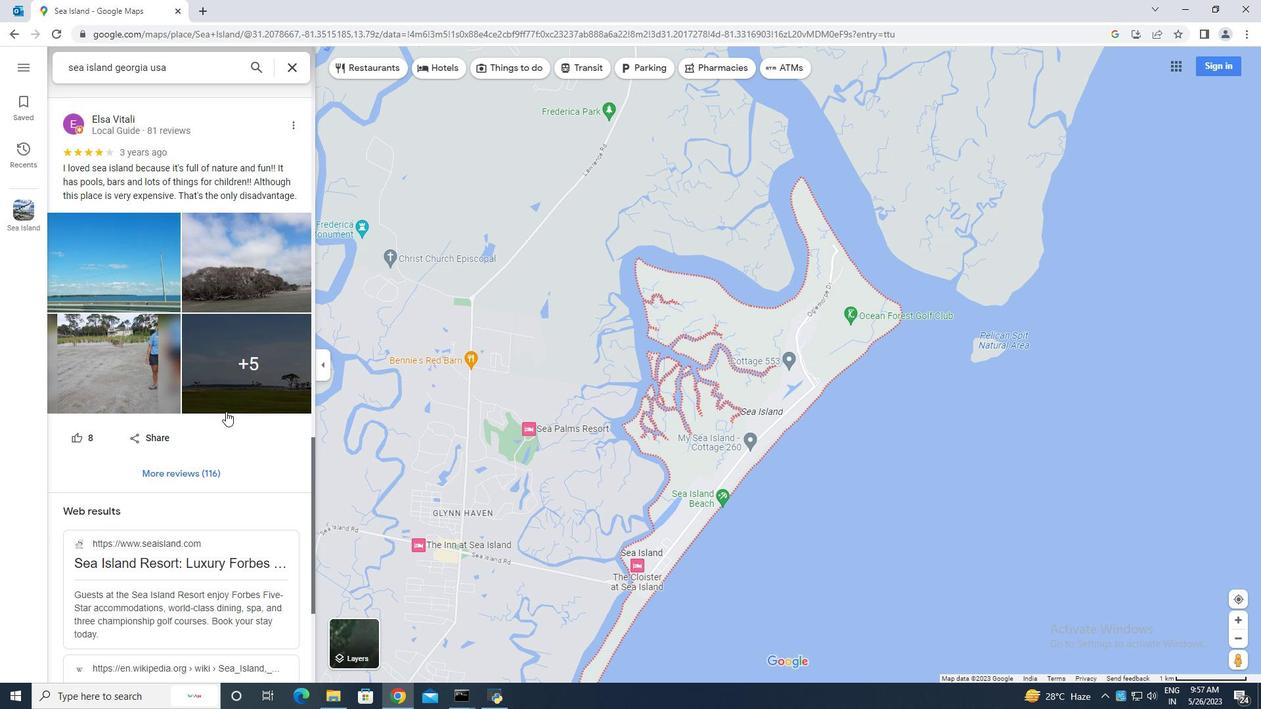 
Action: Mouse scrolled (226, 411) with delta (0, 0)
Screenshot: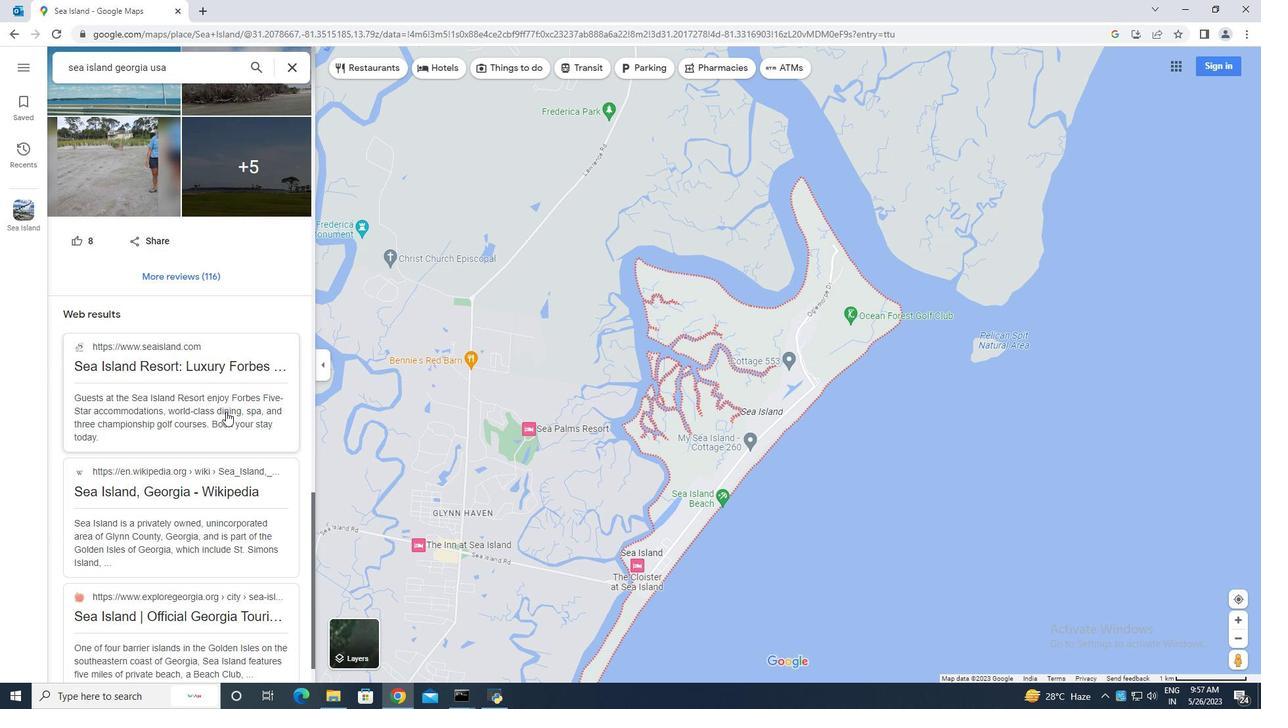 
Action: Mouse scrolled (226, 411) with delta (0, 0)
Screenshot: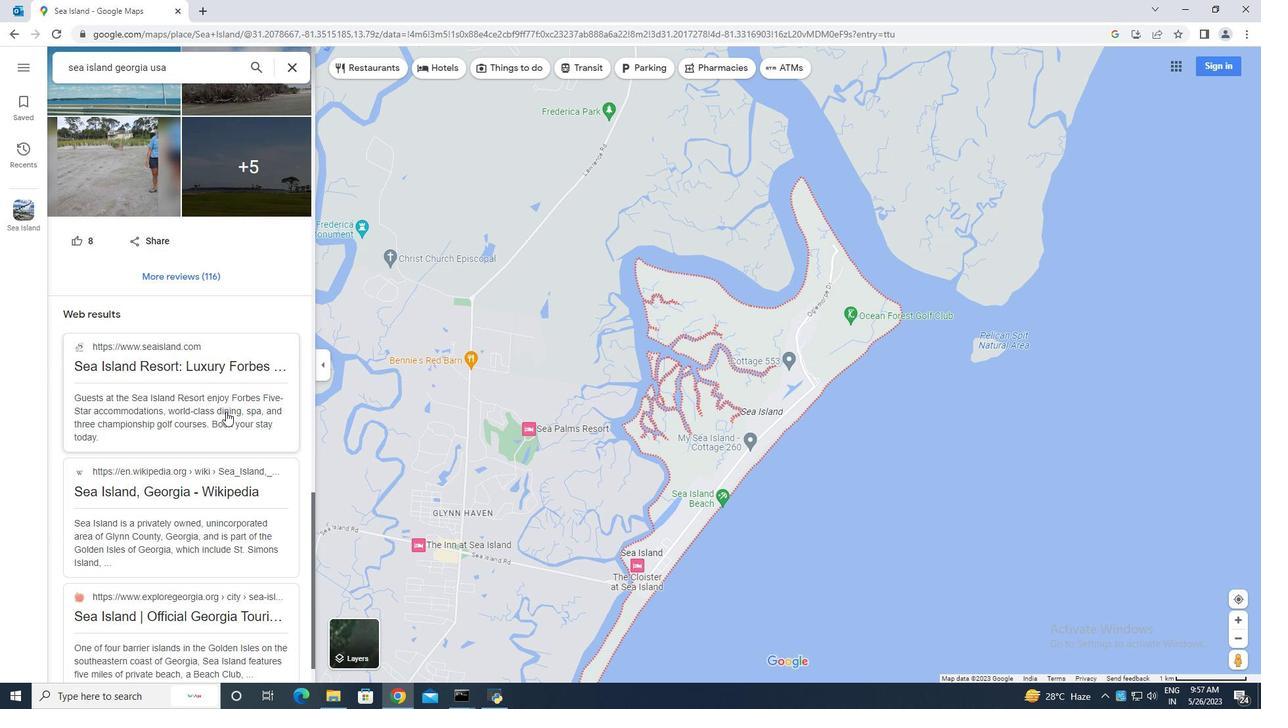 
Action: Mouse scrolled (226, 411) with delta (0, 0)
Screenshot: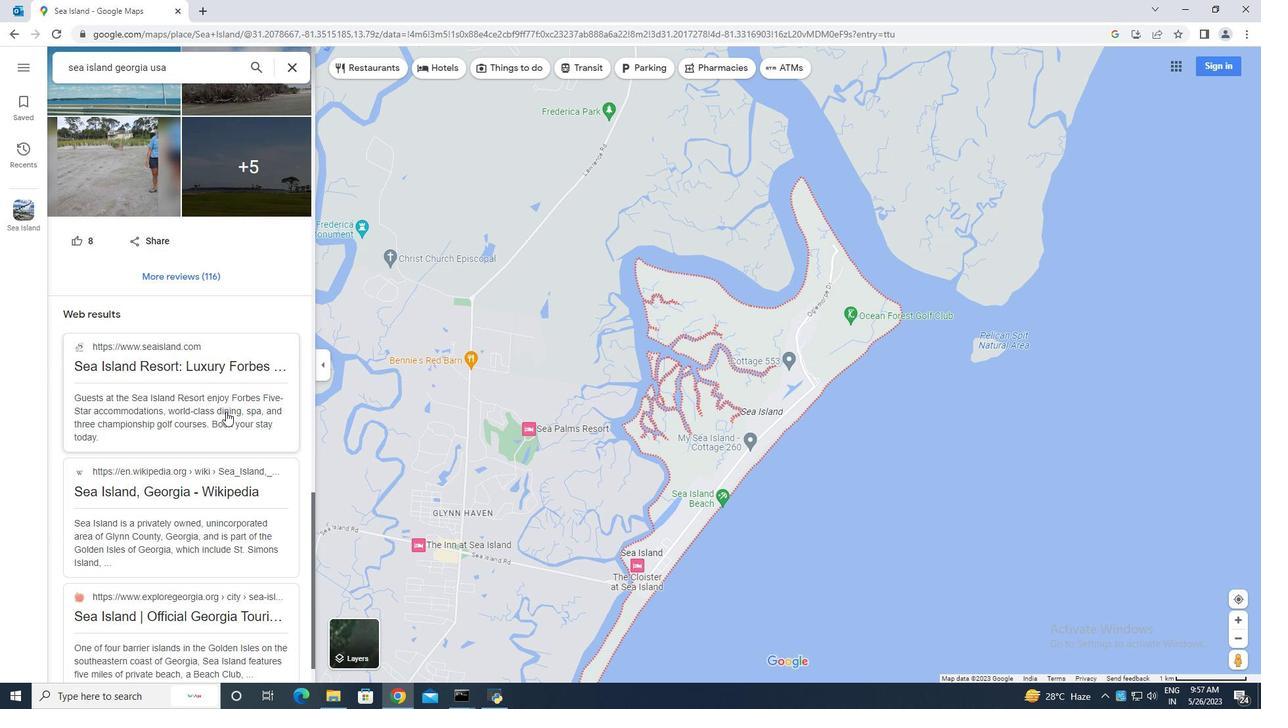 
Action: Mouse scrolled (226, 412) with delta (0, 0)
Screenshot: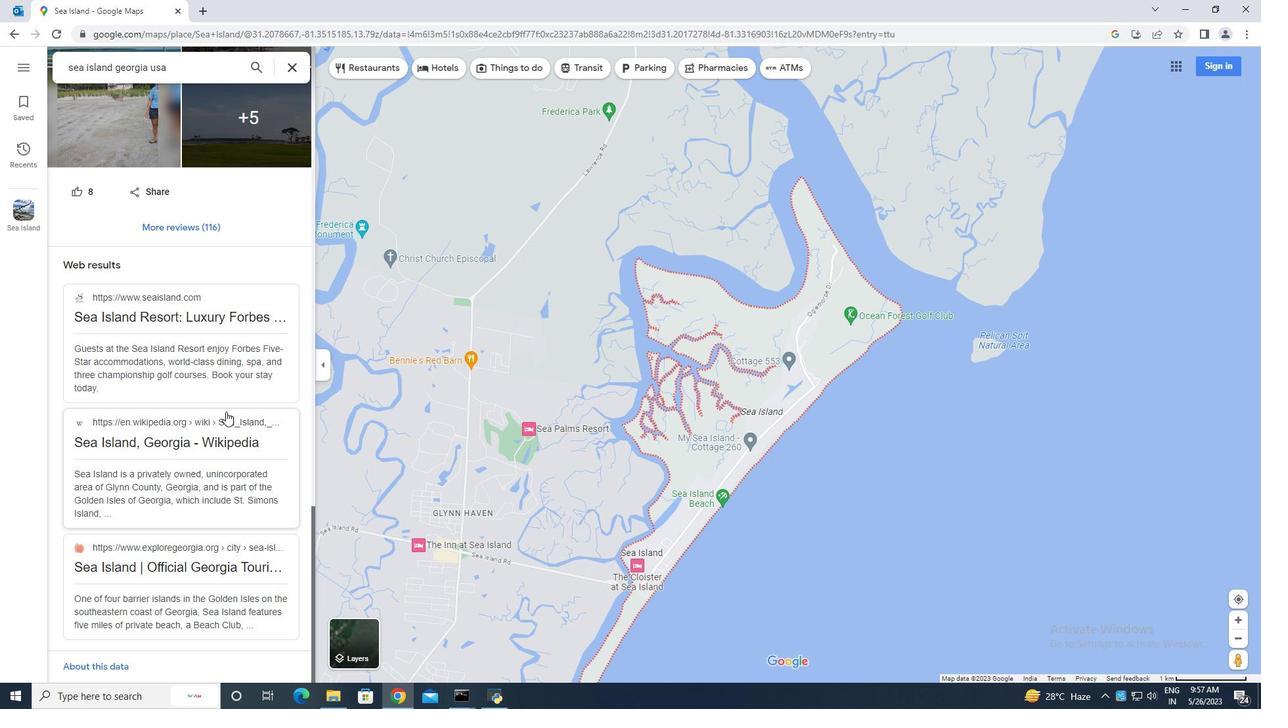 
Action: Mouse scrolled (226, 412) with delta (0, 0)
Screenshot: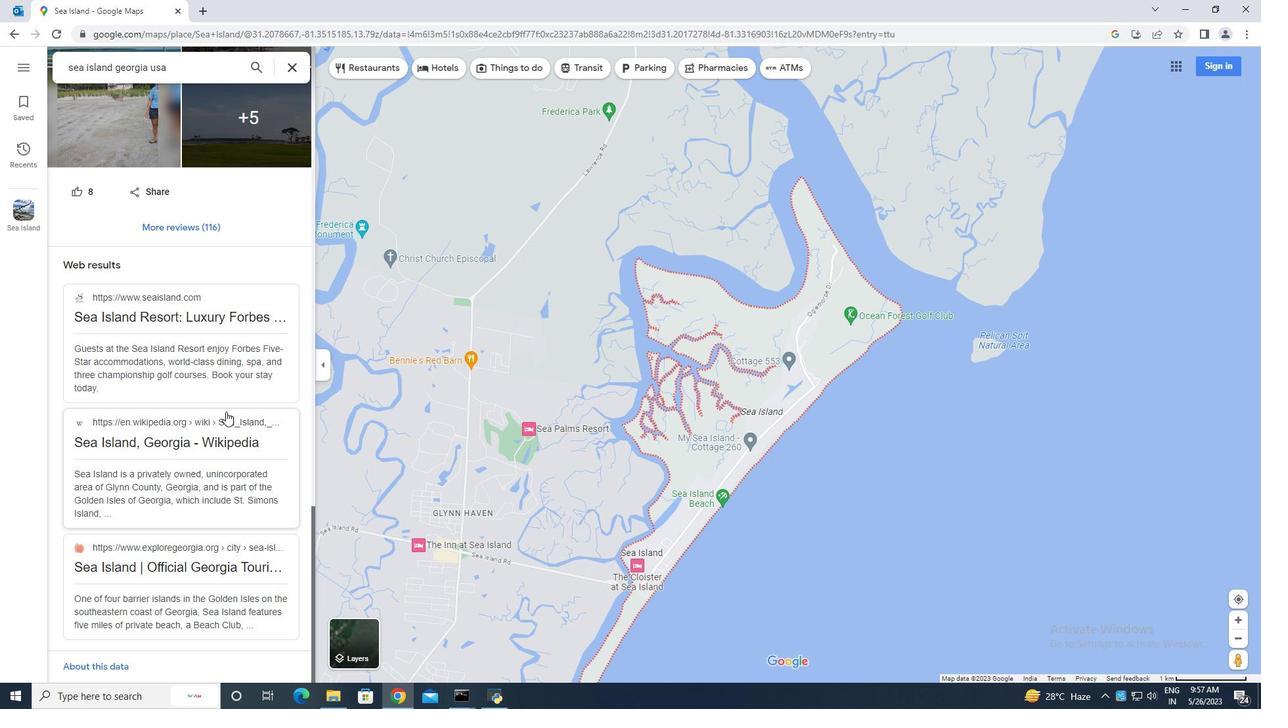 
Action: Mouse scrolled (226, 412) with delta (0, 0)
Screenshot: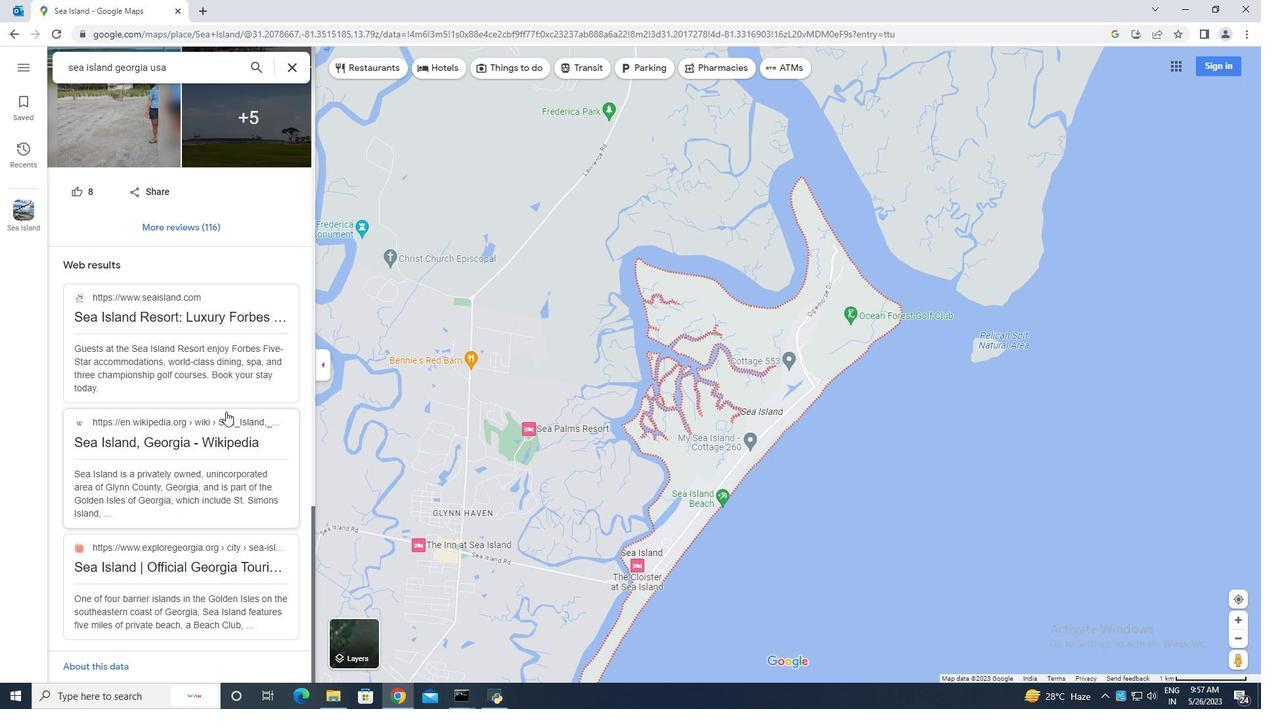 
Action: Mouse scrolled (226, 412) with delta (0, 0)
Screenshot: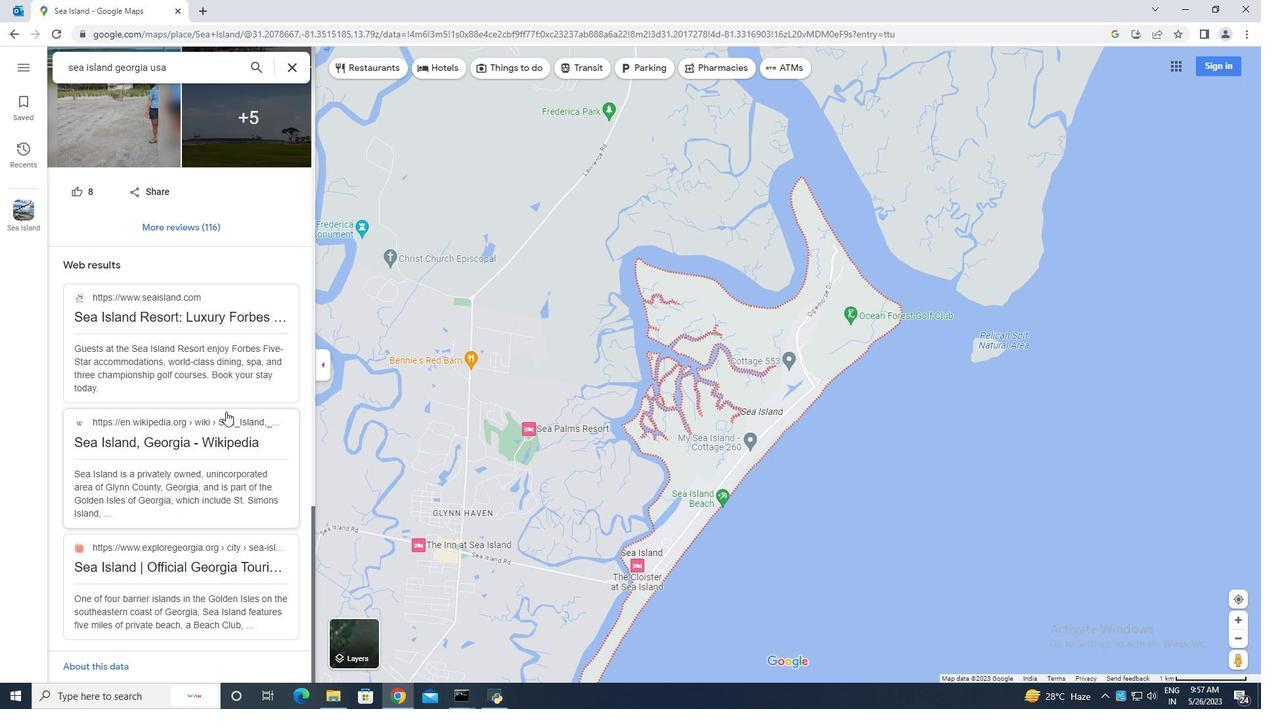 
Action: Mouse scrolled (226, 412) with delta (0, 0)
Screenshot: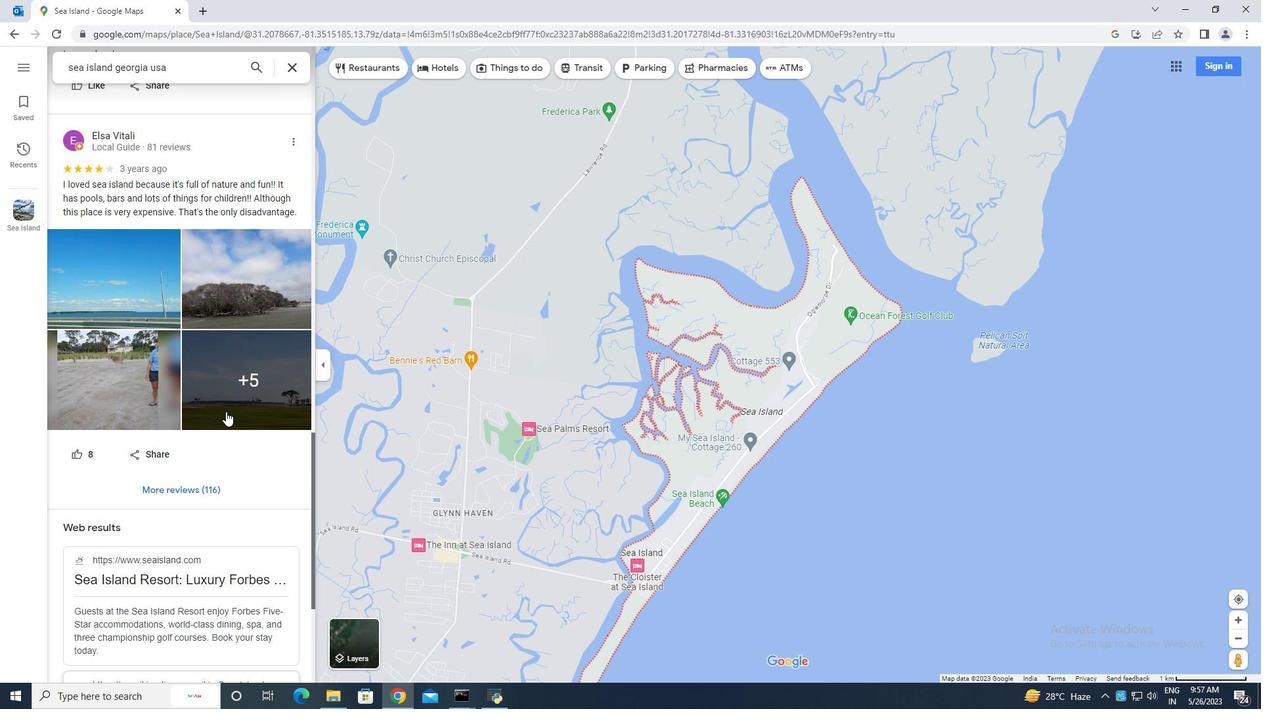 
Action: Mouse scrolled (226, 412) with delta (0, 0)
Screenshot: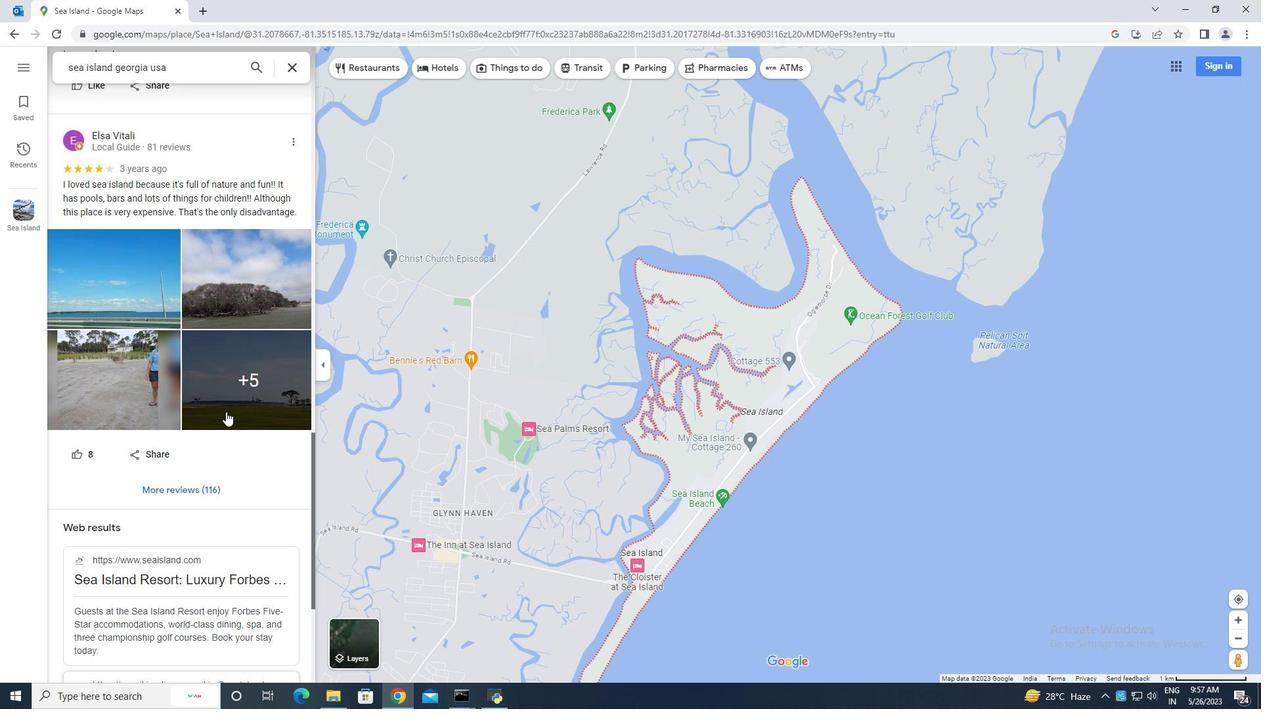 
Action: Mouse scrolled (226, 412) with delta (0, 0)
Screenshot: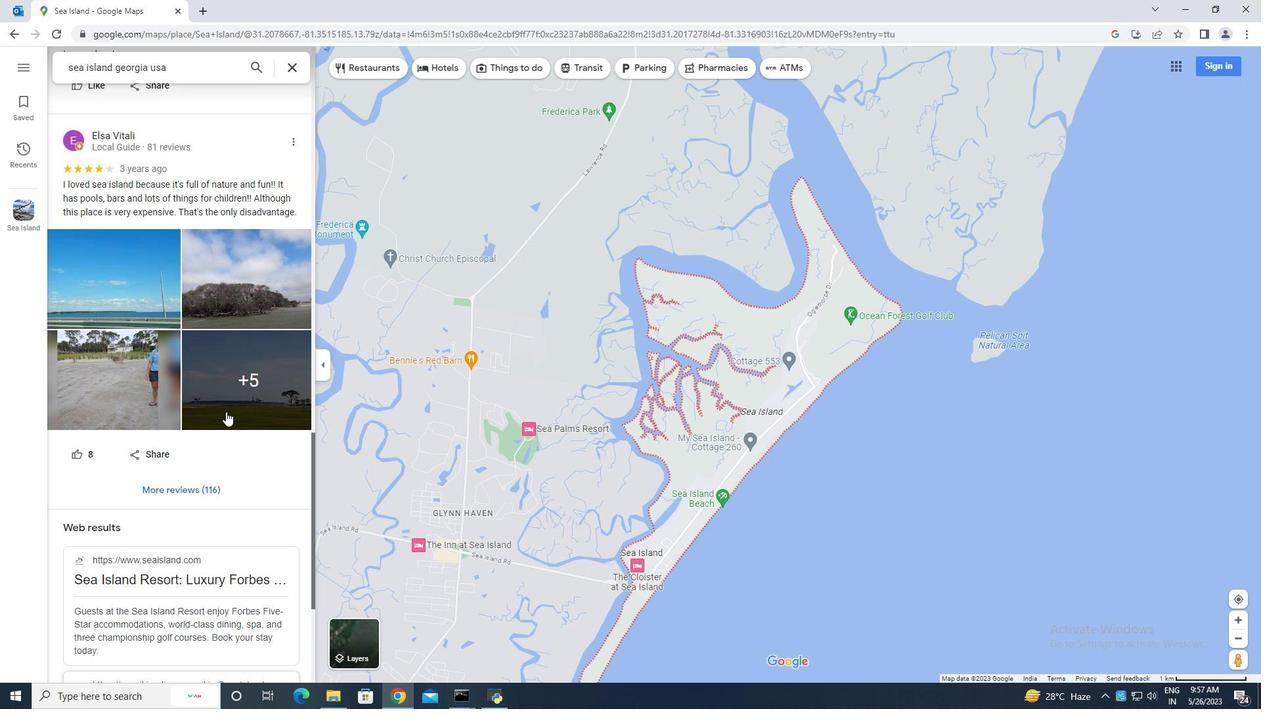 
Action: Mouse scrolled (226, 412) with delta (0, 0)
Screenshot: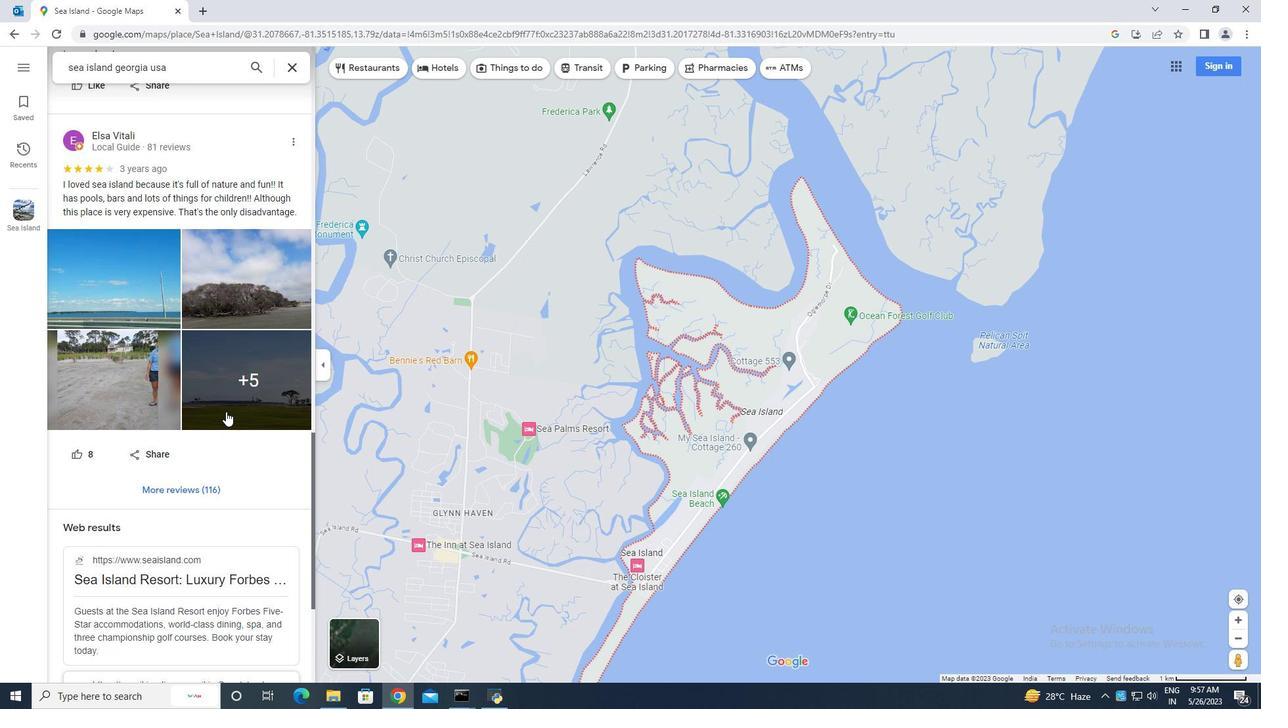 
Action: Mouse scrolled (226, 412) with delta (0, 0)
Screenshot: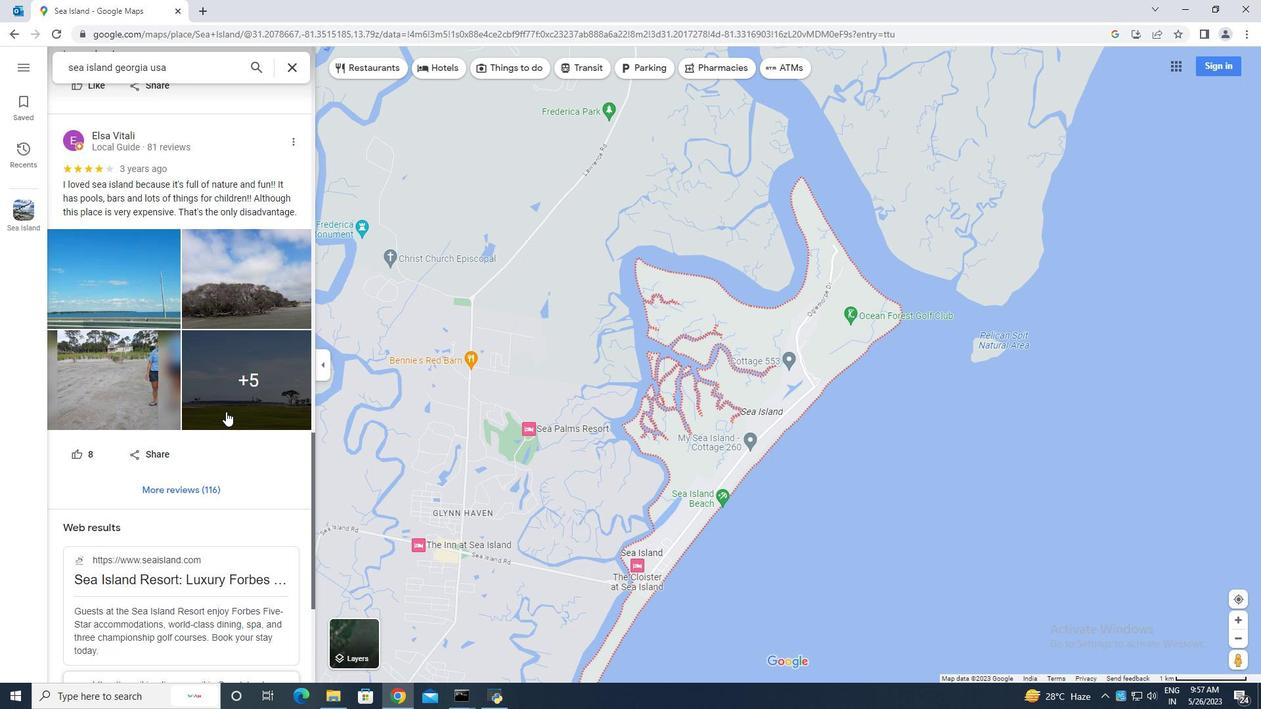 
Action: Mouse scrolled (226, 412) with delta (0, 0)
Screenshot: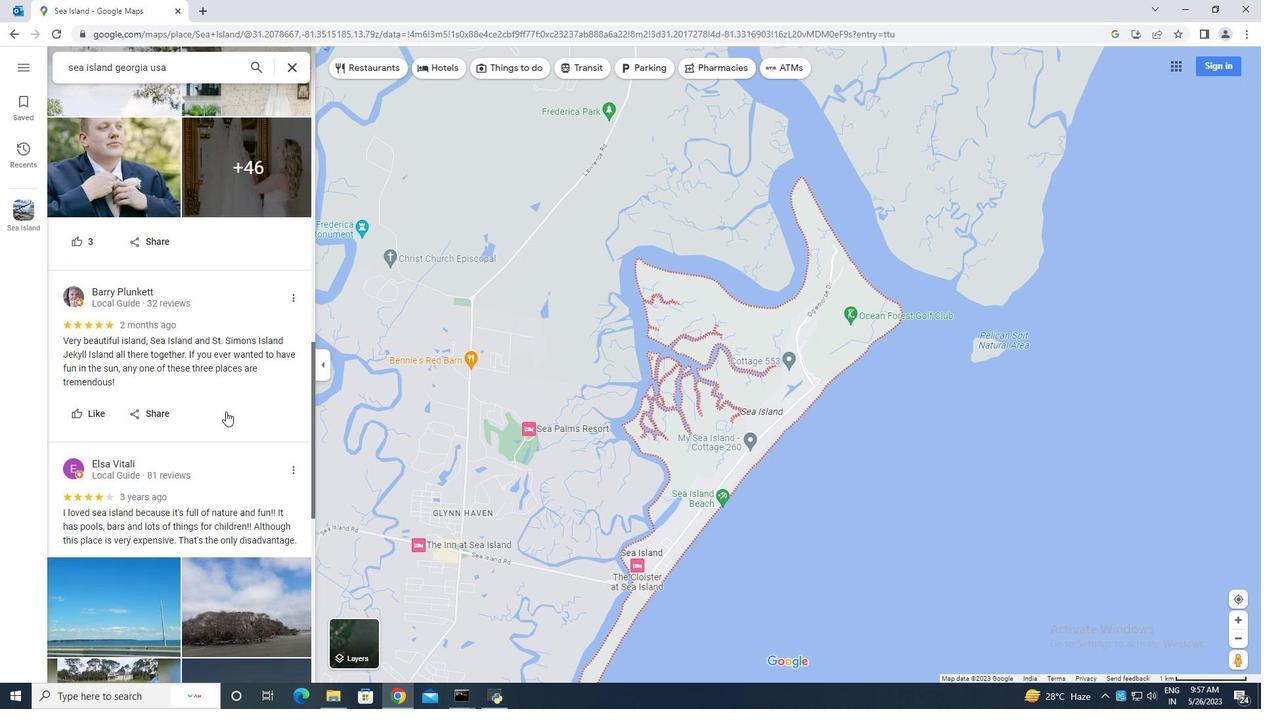 
Action: Mouse scrolled (226, 412) with delta (0, 0)
Screenshot: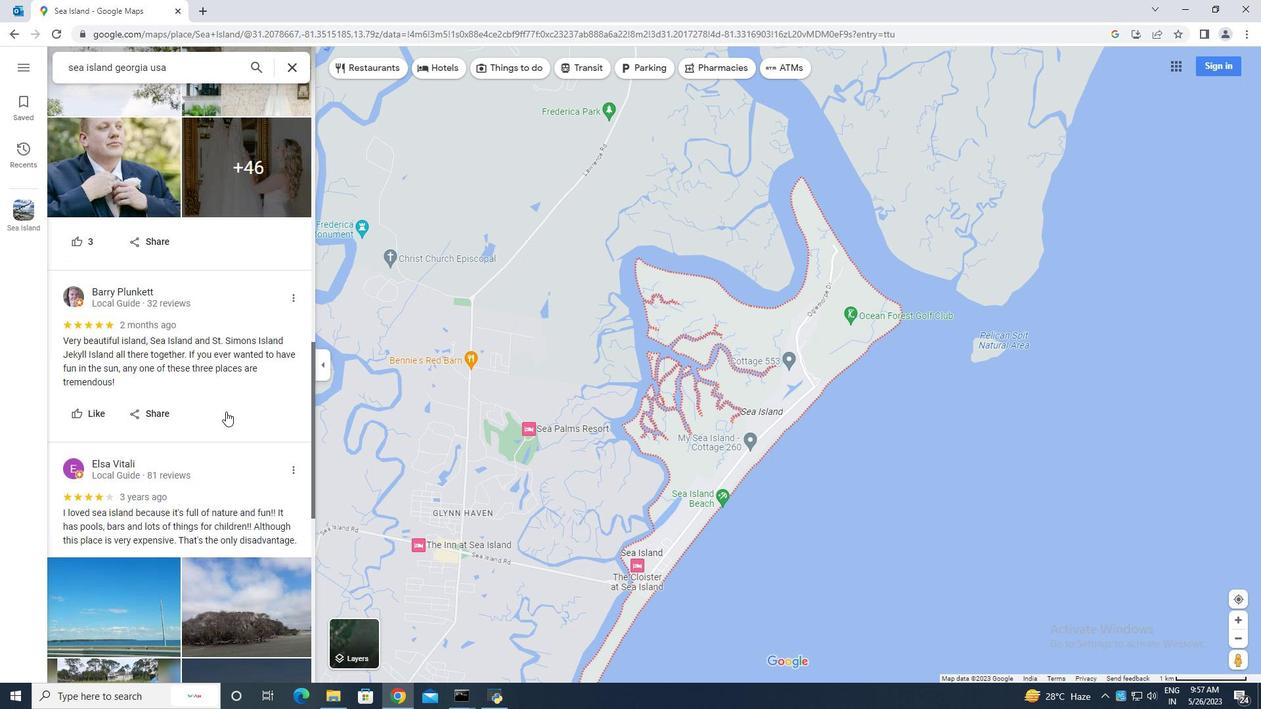 
Action: Mouse scrolled (226, 412) with delta (0, 0)
Screenshot: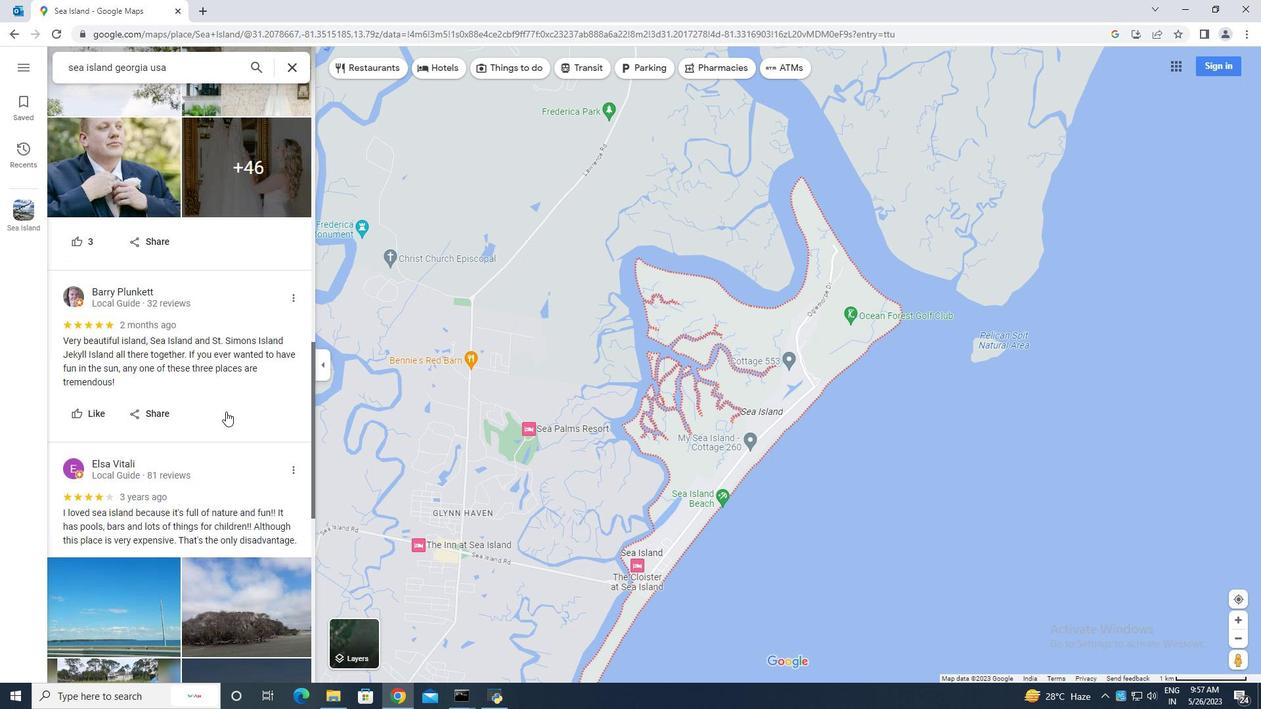 
Action: Mouse scrolled (226, 412) with delta (0, 0)
Screenshot: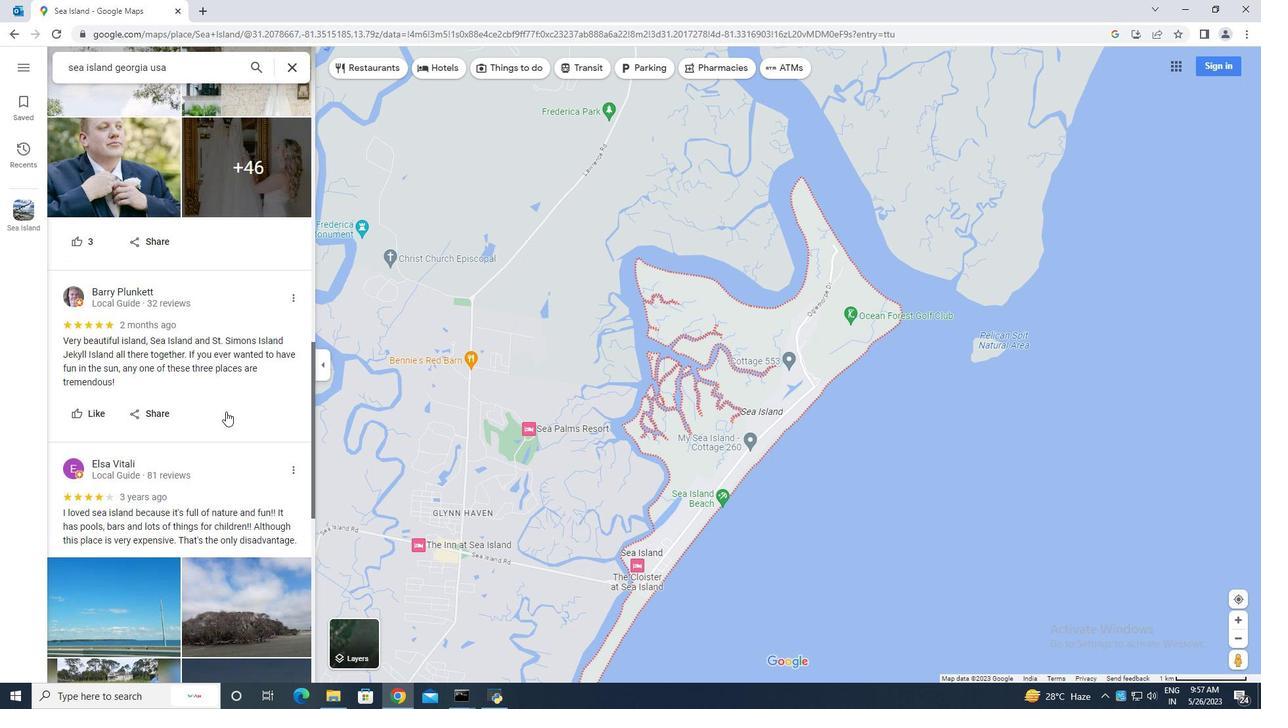 
Action: Mouse scrolled (226, 412) with delta (0, 0)
Screenshot: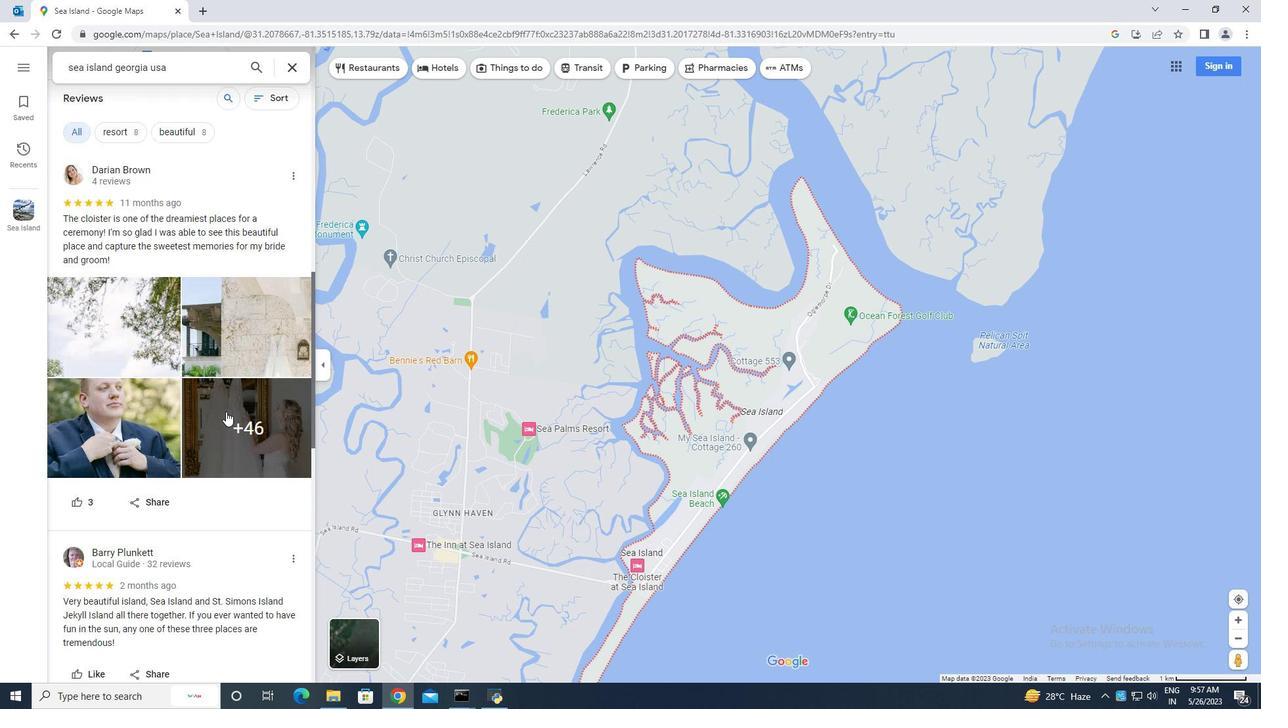 
Action: Mouse scrolled (226, 412) with delta (0, 0)
Screenshot: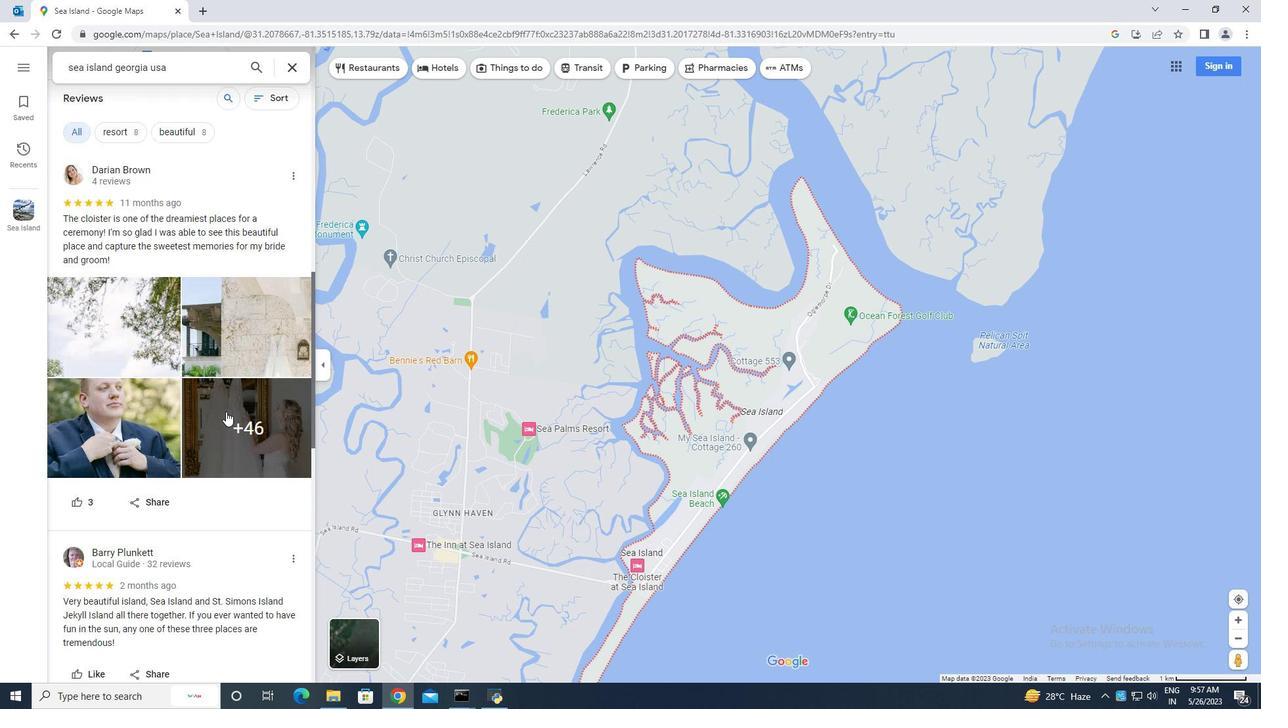 
Action: Mouse scrolled (226, 412) with delta (0, 0)
Screenshot: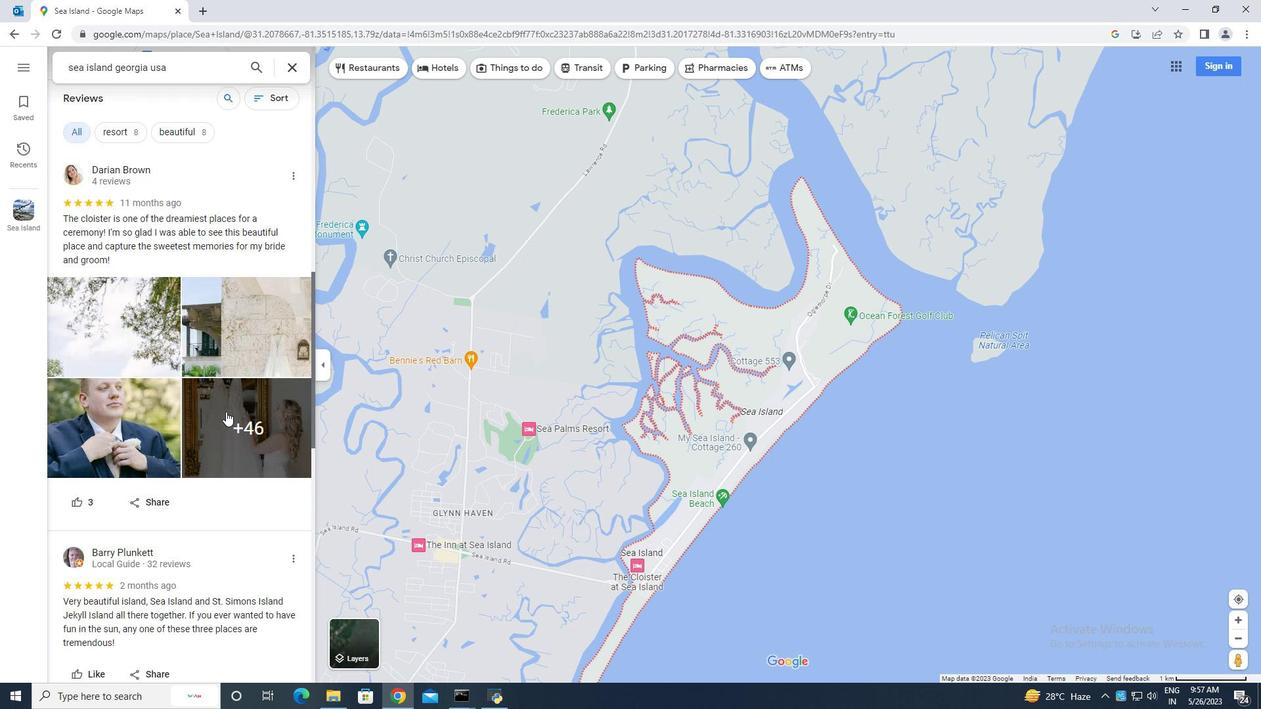 
Action: Mouse scrolled (226, 412) with delta (0, 0)
Screenshot: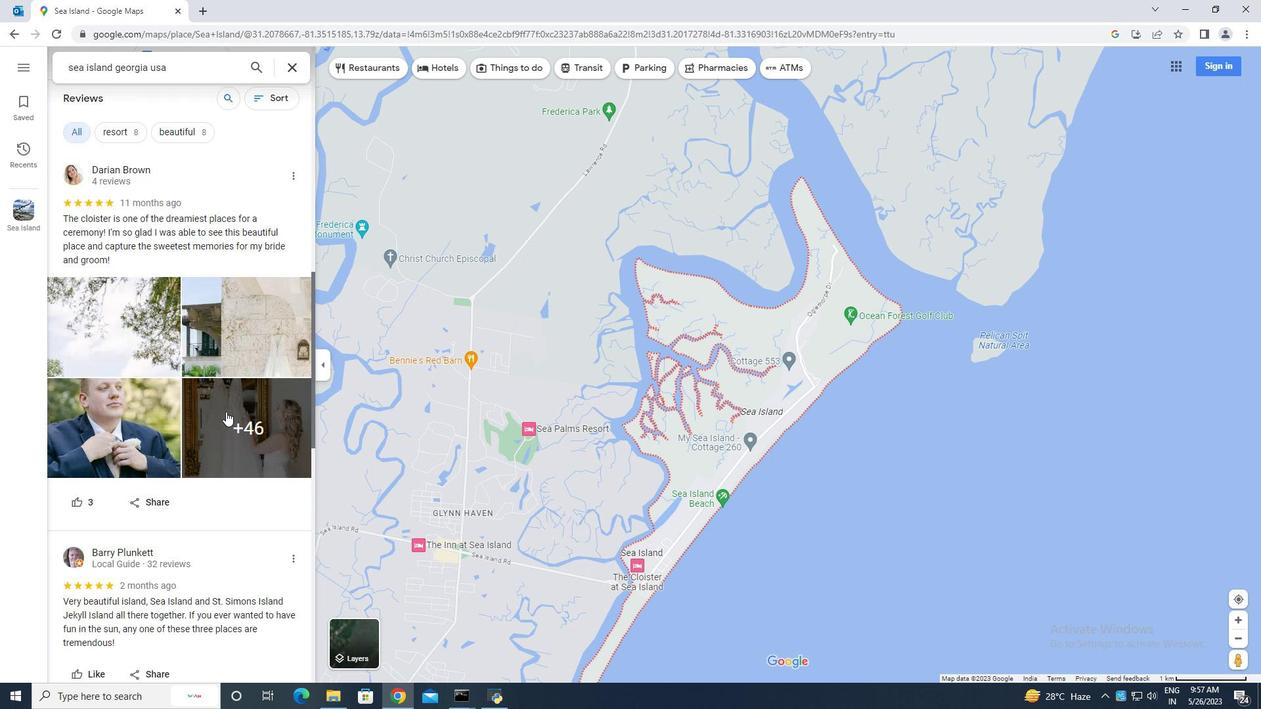 
Action: Mouse scrolled (226, 412) with delta (0, 0)
Screenshot: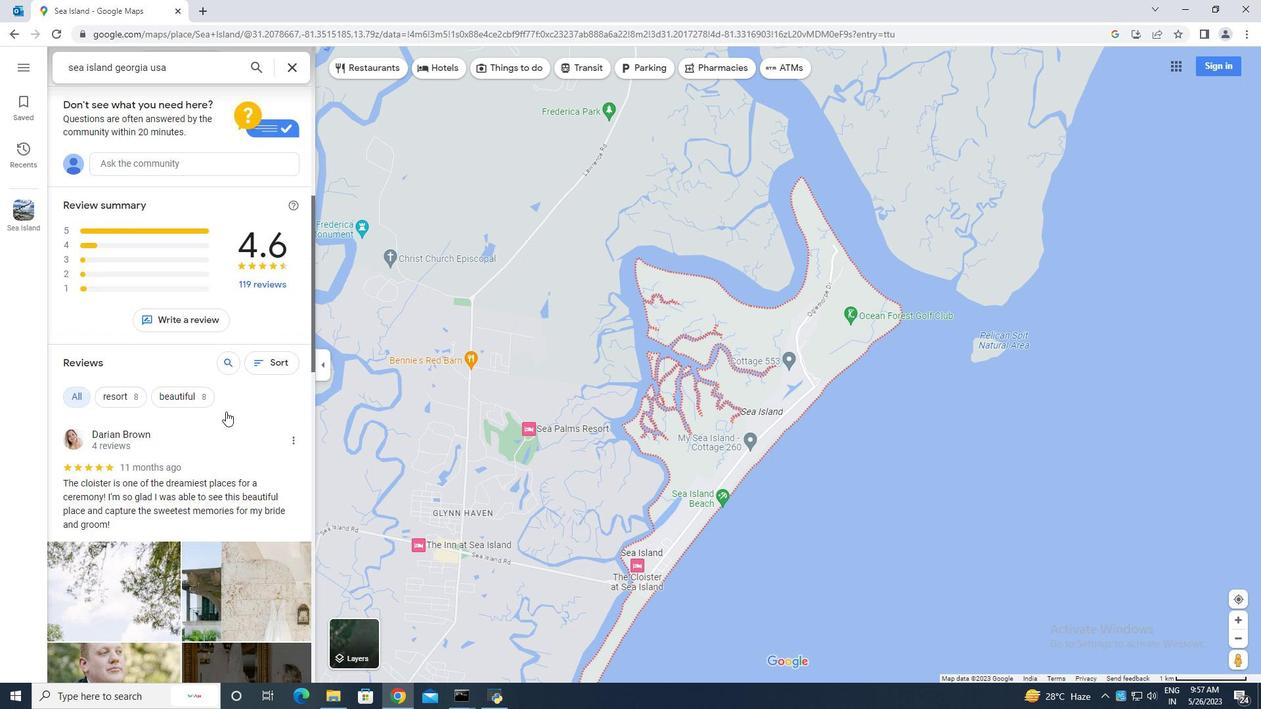 
Action: Mouse scrolled (226, 412) with delta (0, 0)
Screenshot: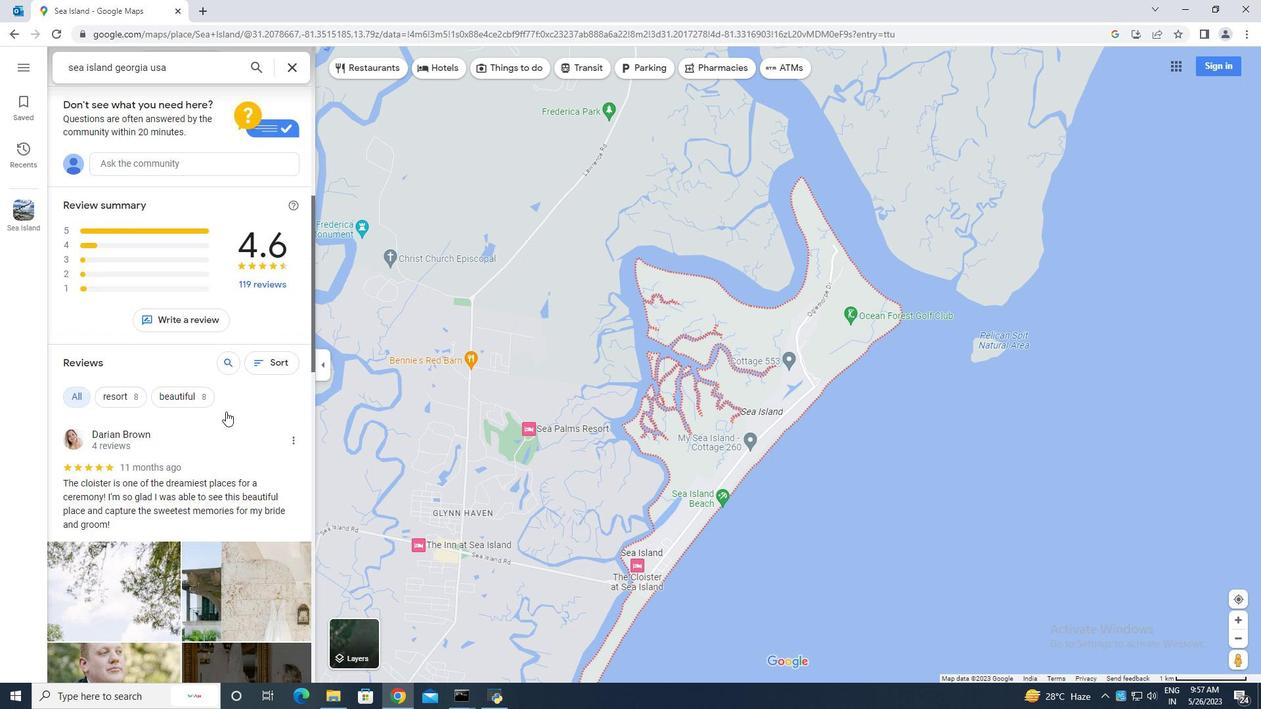 
Action: Mouse scrolled (226, 412) with delta (0, 0)
Screenshot: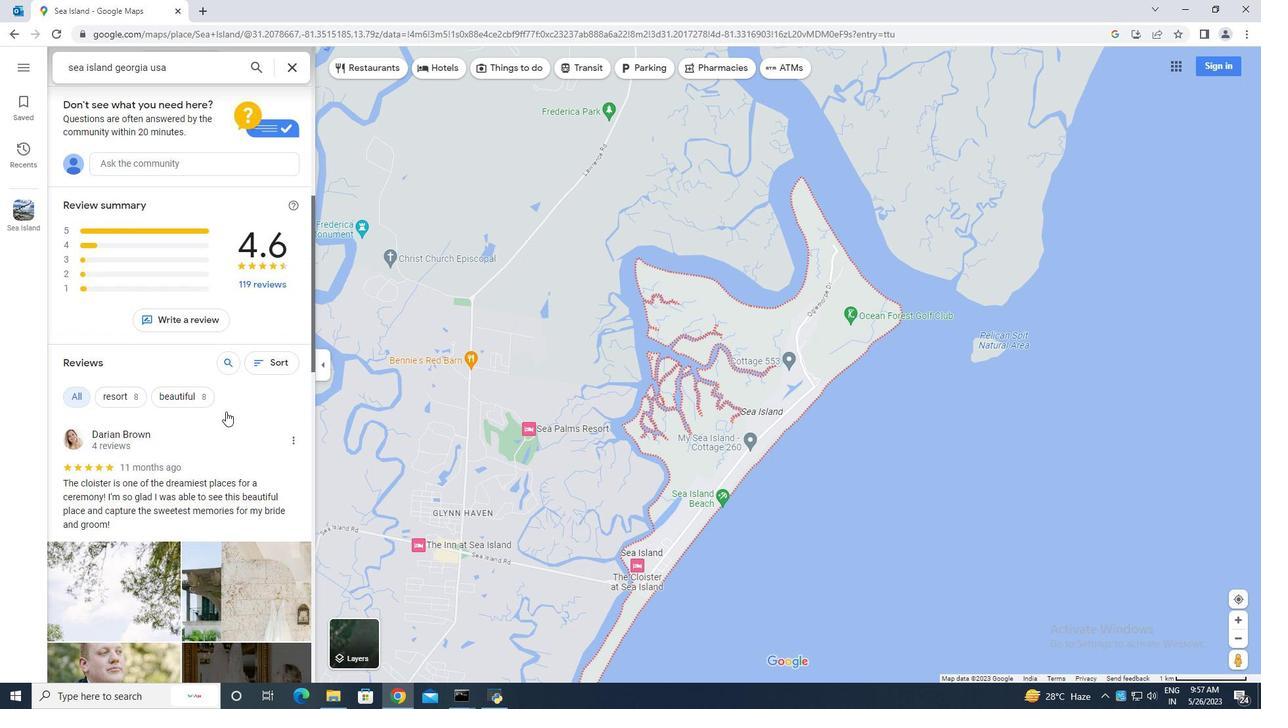 
Action: Mouse scrolled (226, 412) with delta (0, 0)
Screenshot: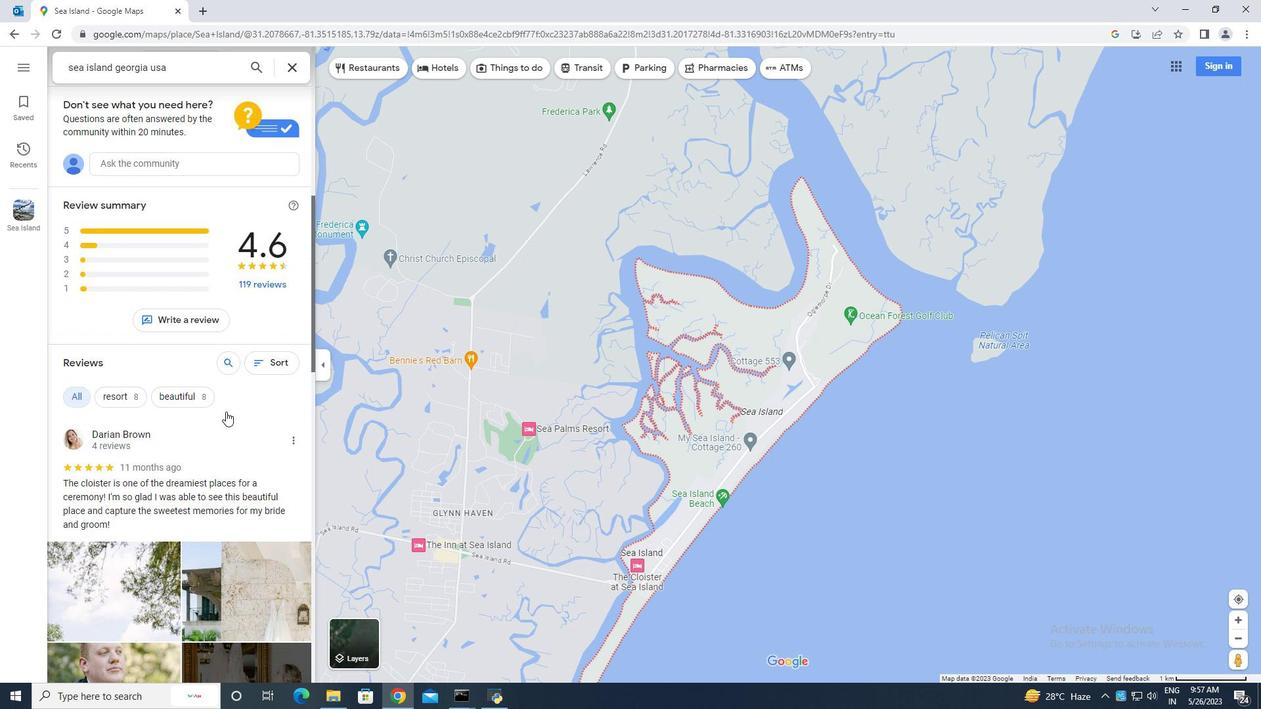 
Action: Mouse scrolled (226, 412) with delta (0, 0)
Screenshot: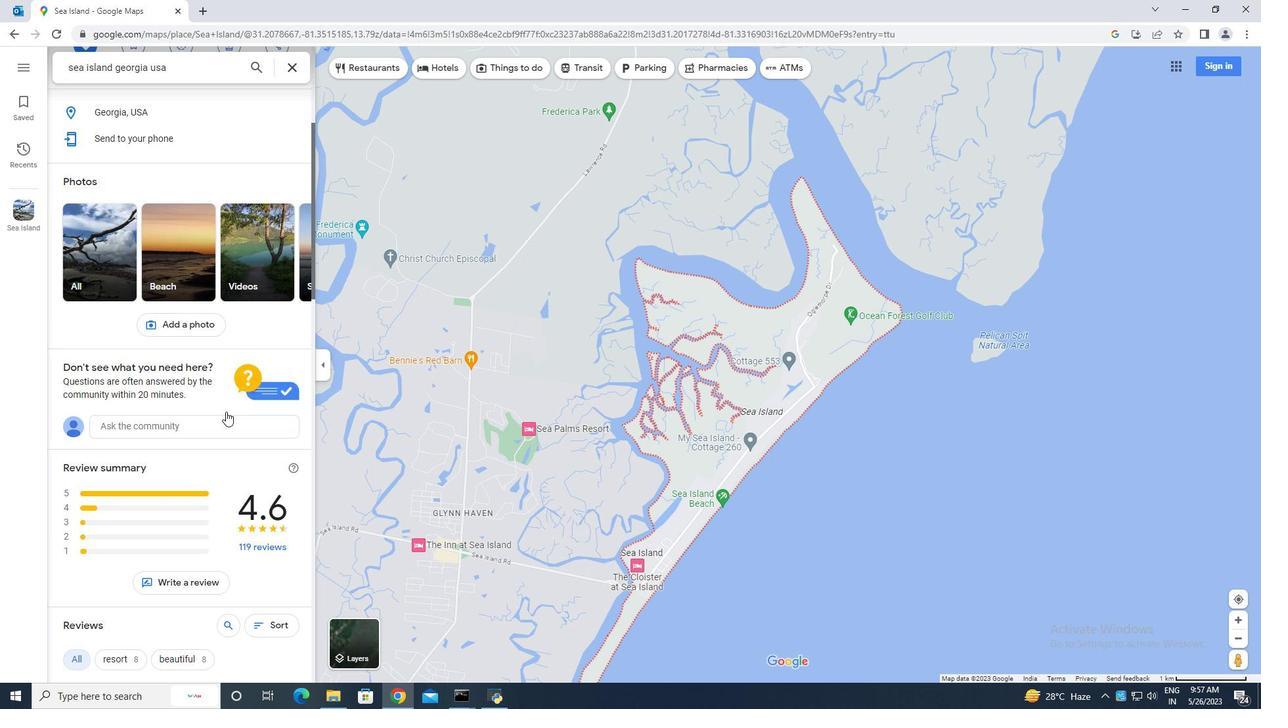 
Action: Mouse scrolled (226, 412) with delta (0, 0)
Screenshot: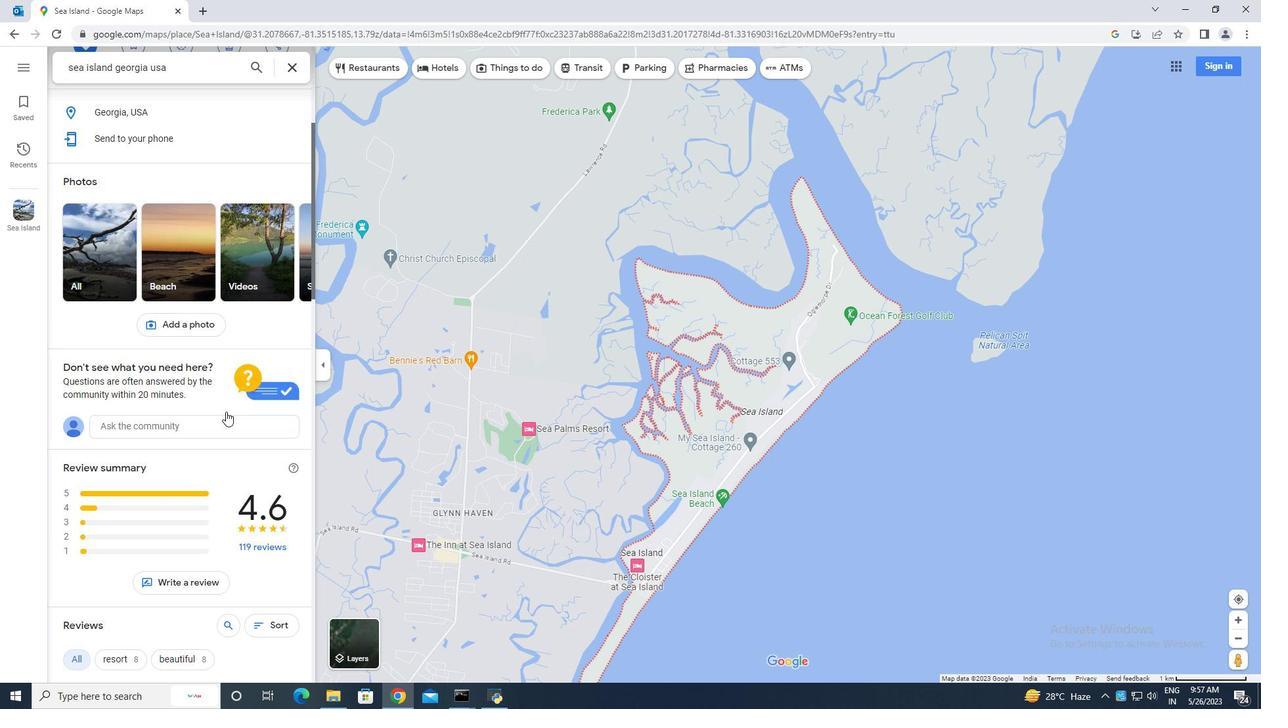 
Action: Mouse scrolled (226, 412) with delta (0, 0)
Screenshot: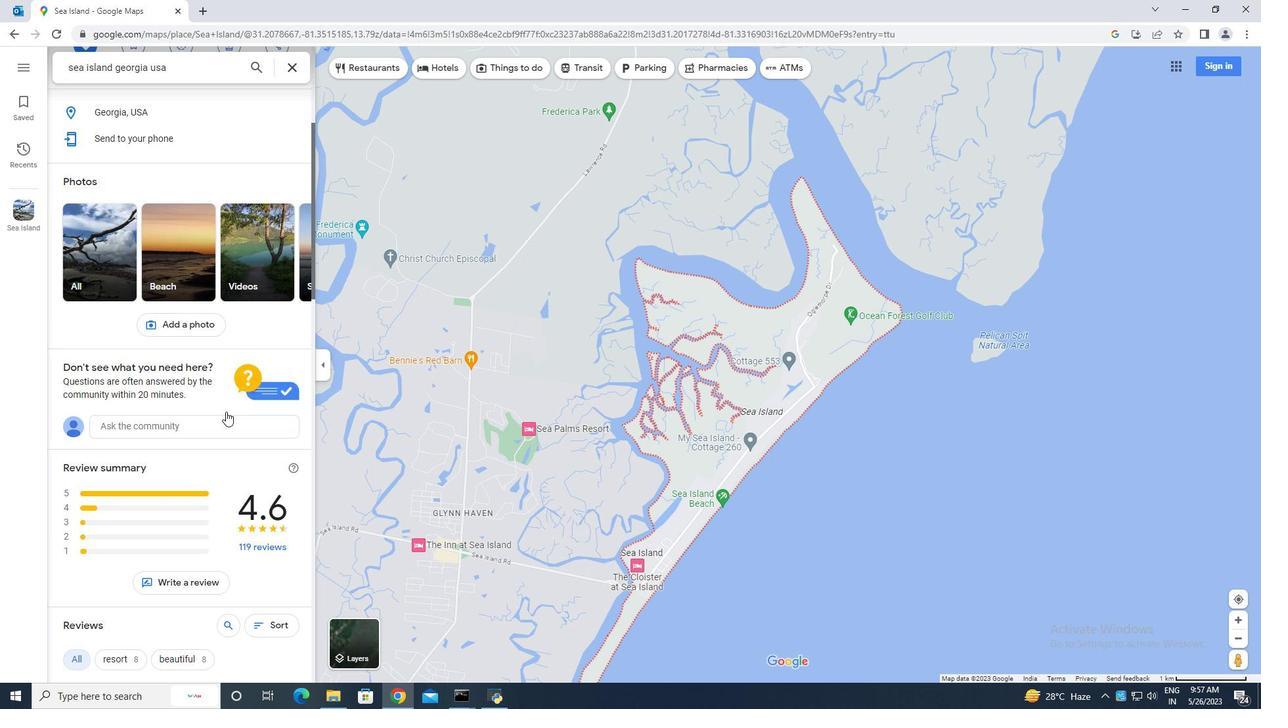 
Action: Mouse scrolled (226, 412) with delta (0, 0)
Screenshot: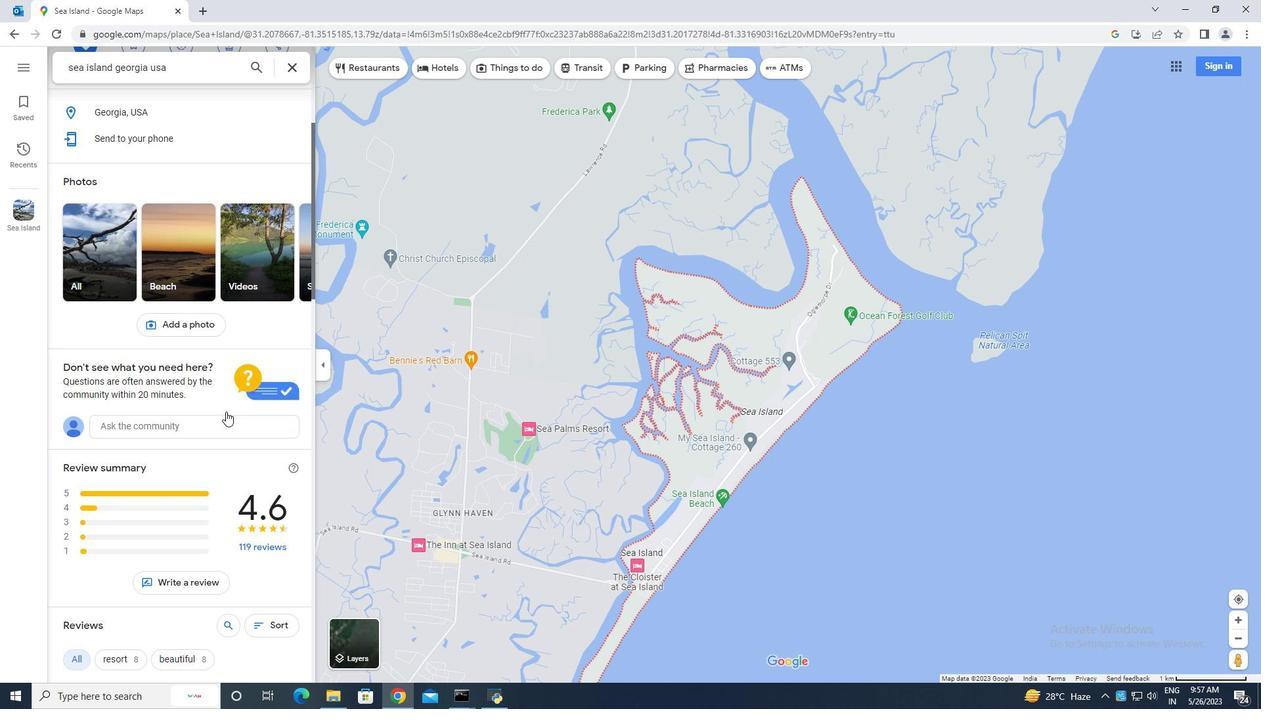 
Action: Mouse scrolled (226, 412) with delta (0, 0)
Screenshot: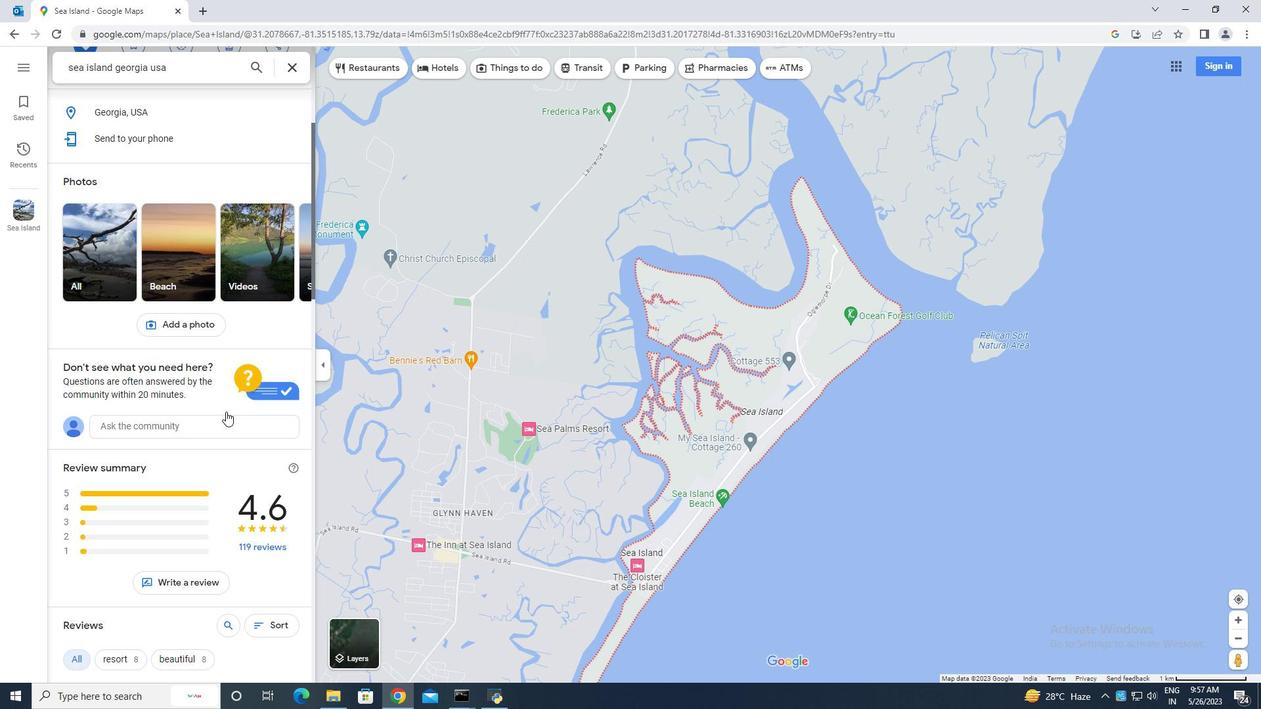
Action: Mouse scrolled (226, 412) with delta (0, 0)
Screenshot: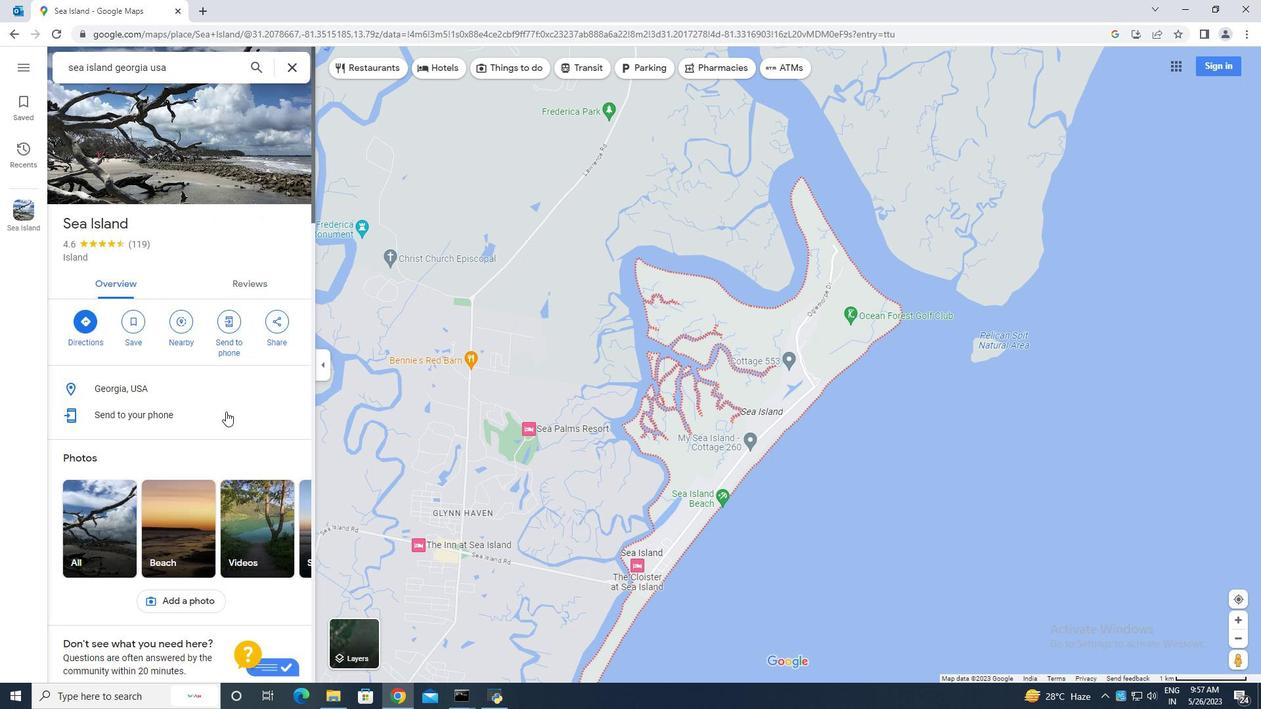 
Action: Mouse scrolled (226, 412) with delta (0, 0)
Screenshot: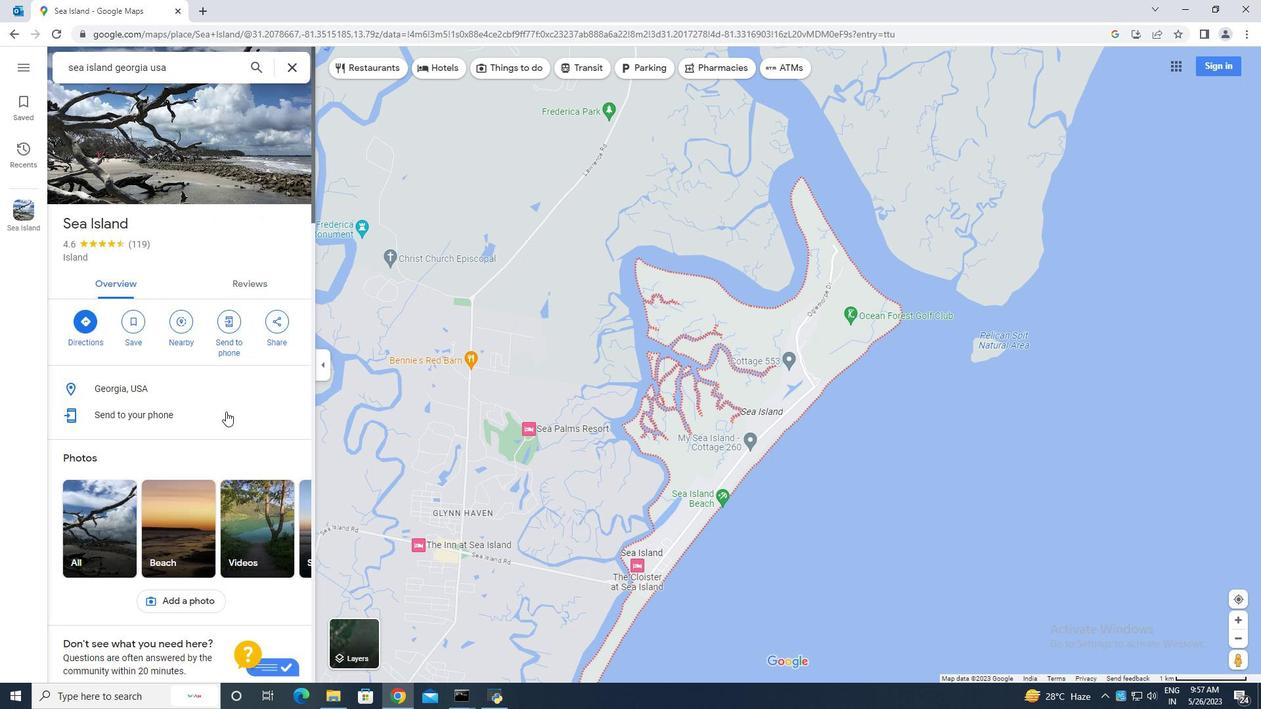 
Action: Mouse scrolled (226, 412) with delta (0, 0)
Screenshot: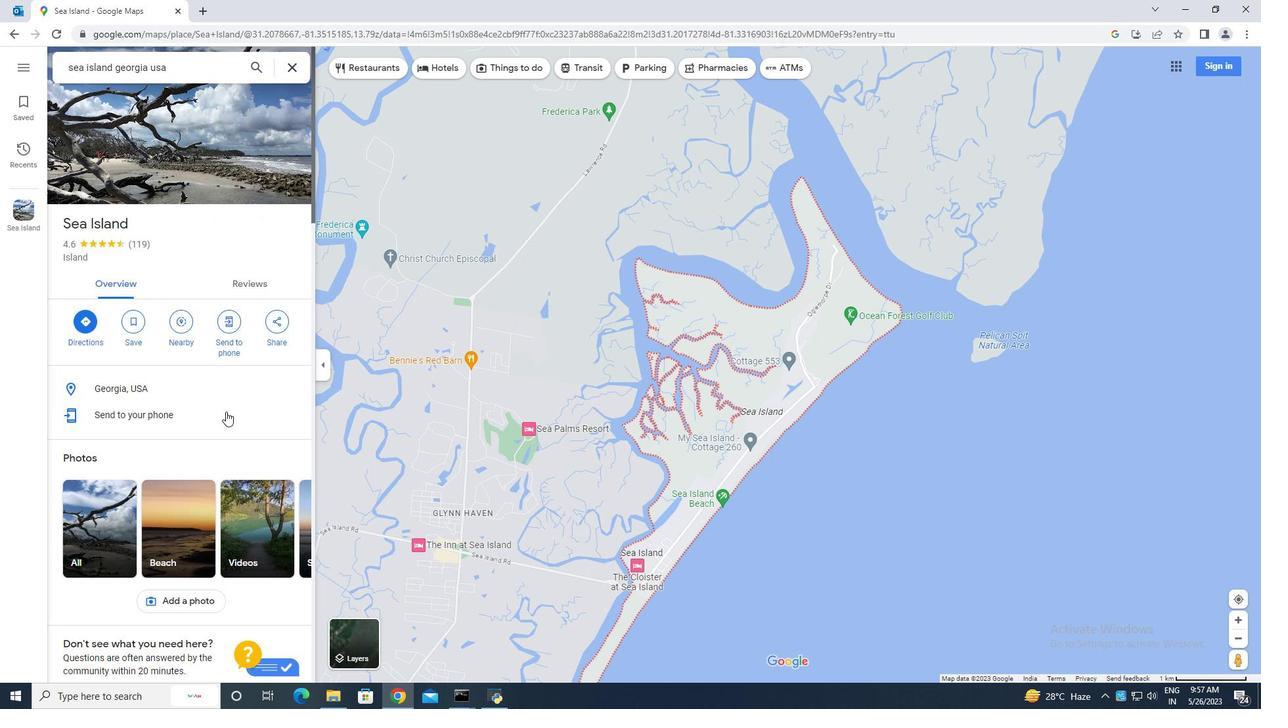 
Action: Mouse moved to (312, 302)
Screenshot: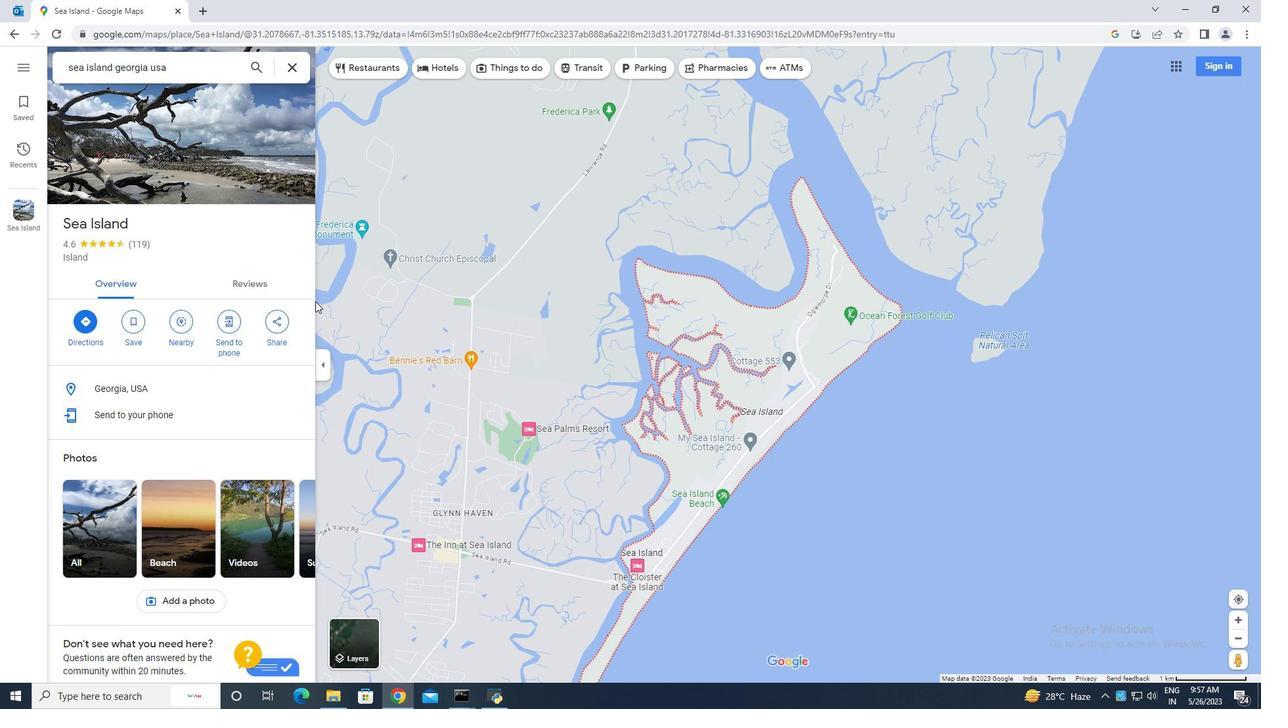 
Action: Mouse scrolled (312, 301) with delta (0, 0)
Screenshot: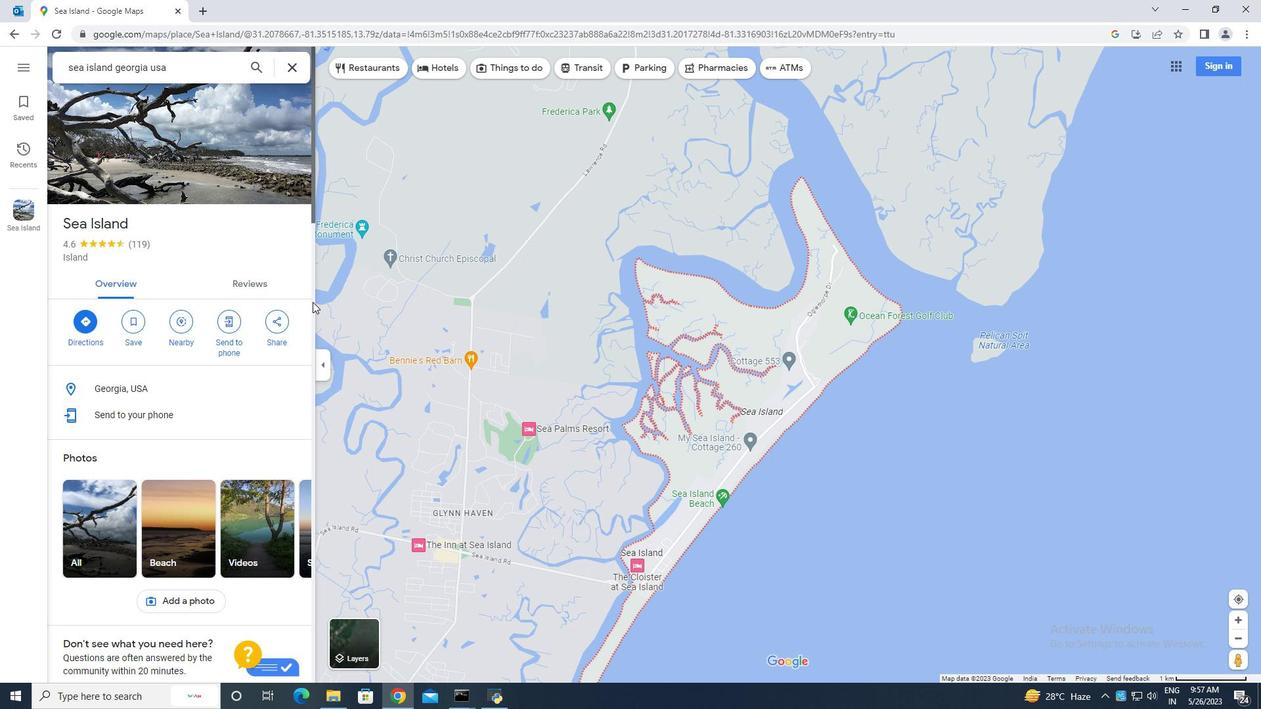 
Action: Mouse scrolled (312, 301) with delta (0, 0)
Screenshot: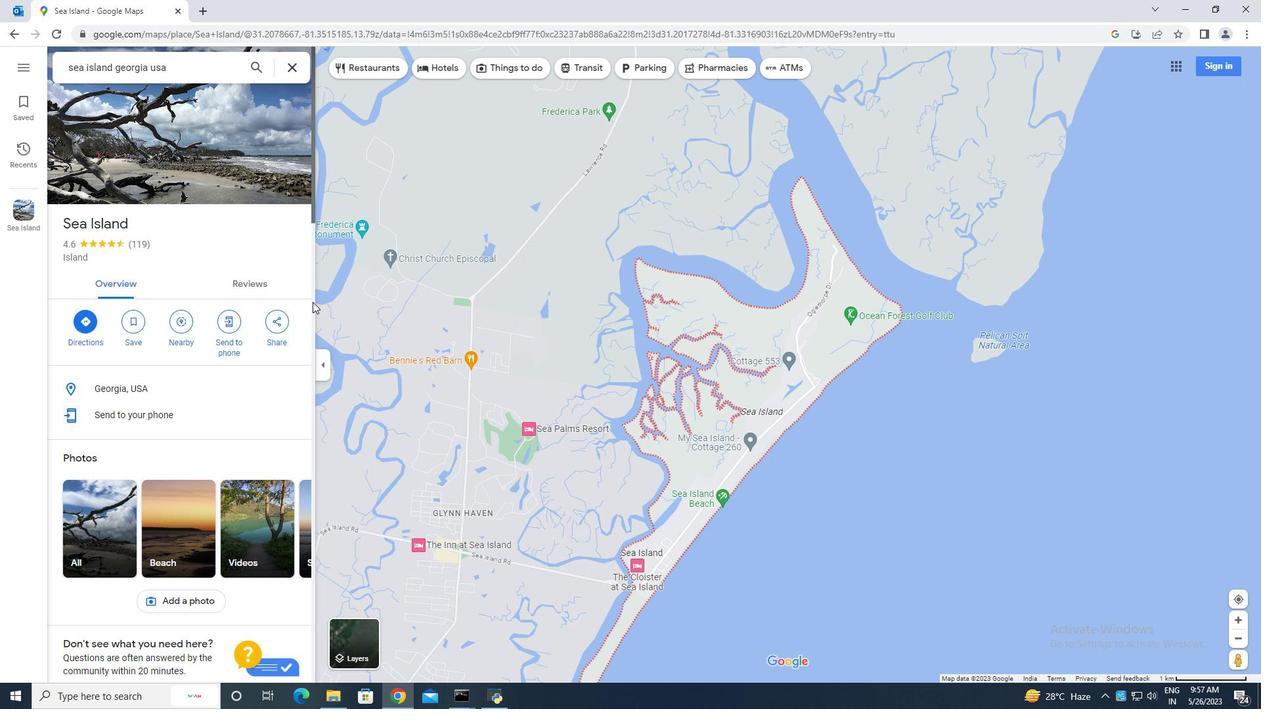 
Action: Mouse scrolled (312, 301) with delta (0, 0)
Screenshot: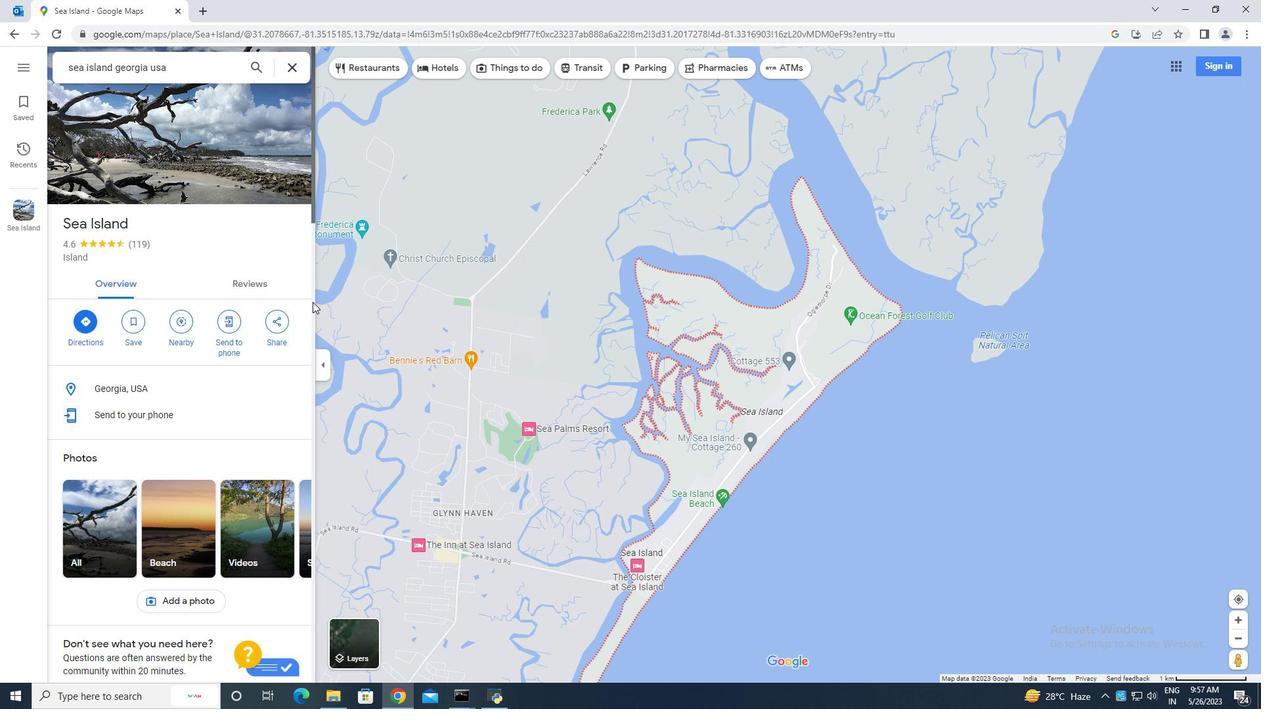 
Action: Mouse scrolled (312, 301) with delta (0, 0)
Screenshot: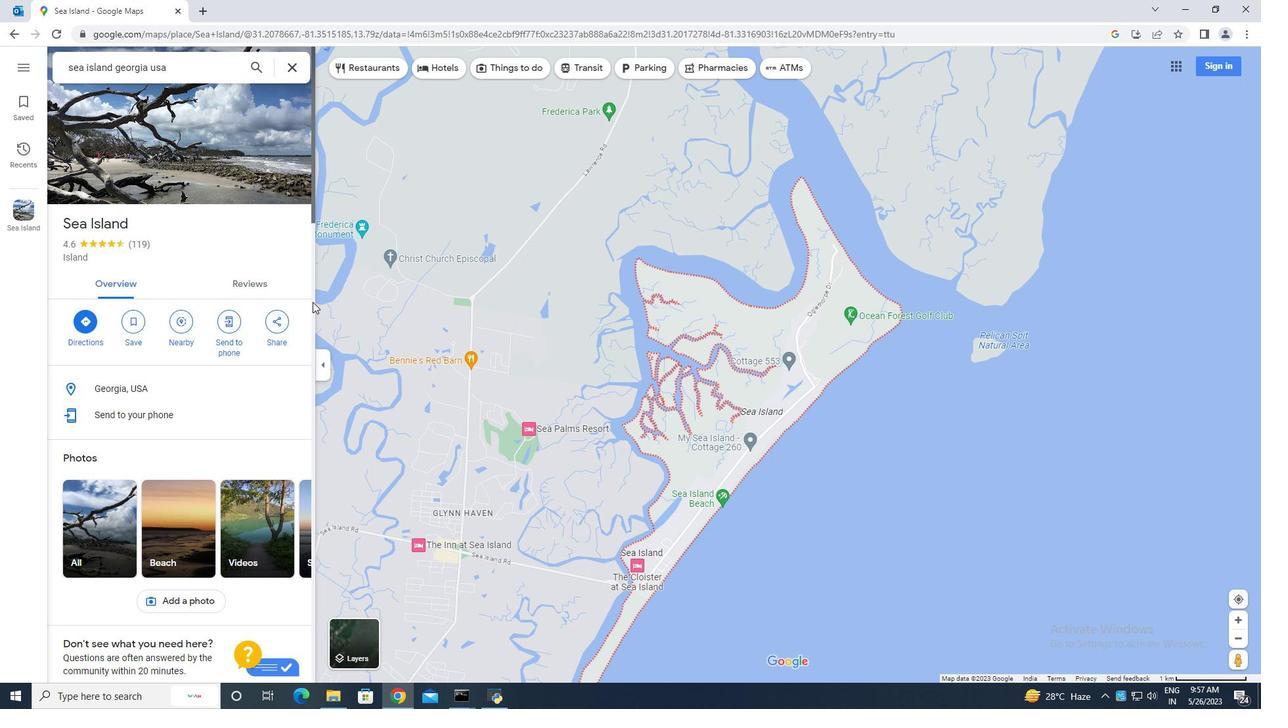 
Action: Mouse scrolled (312, 301) with delta (0, 0)
Screenshot: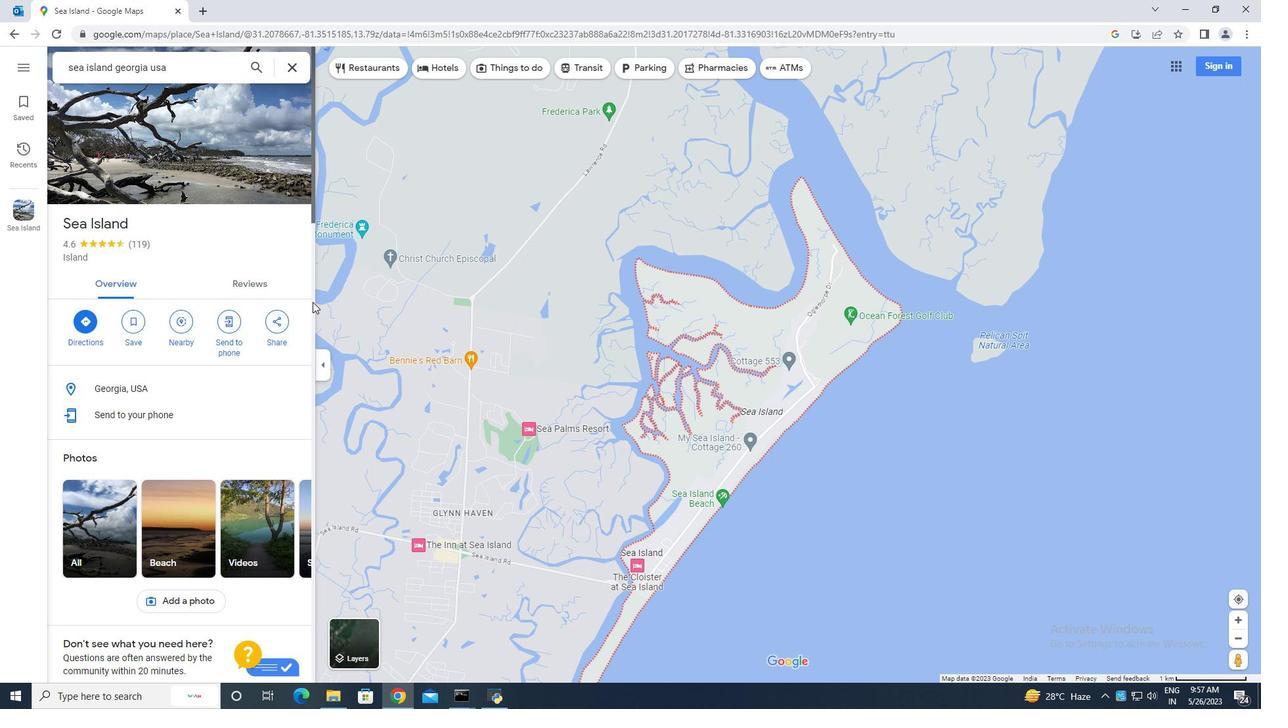 
Action: Mouse scrolled (312, 301) with delta (0, 0)
Screenshot: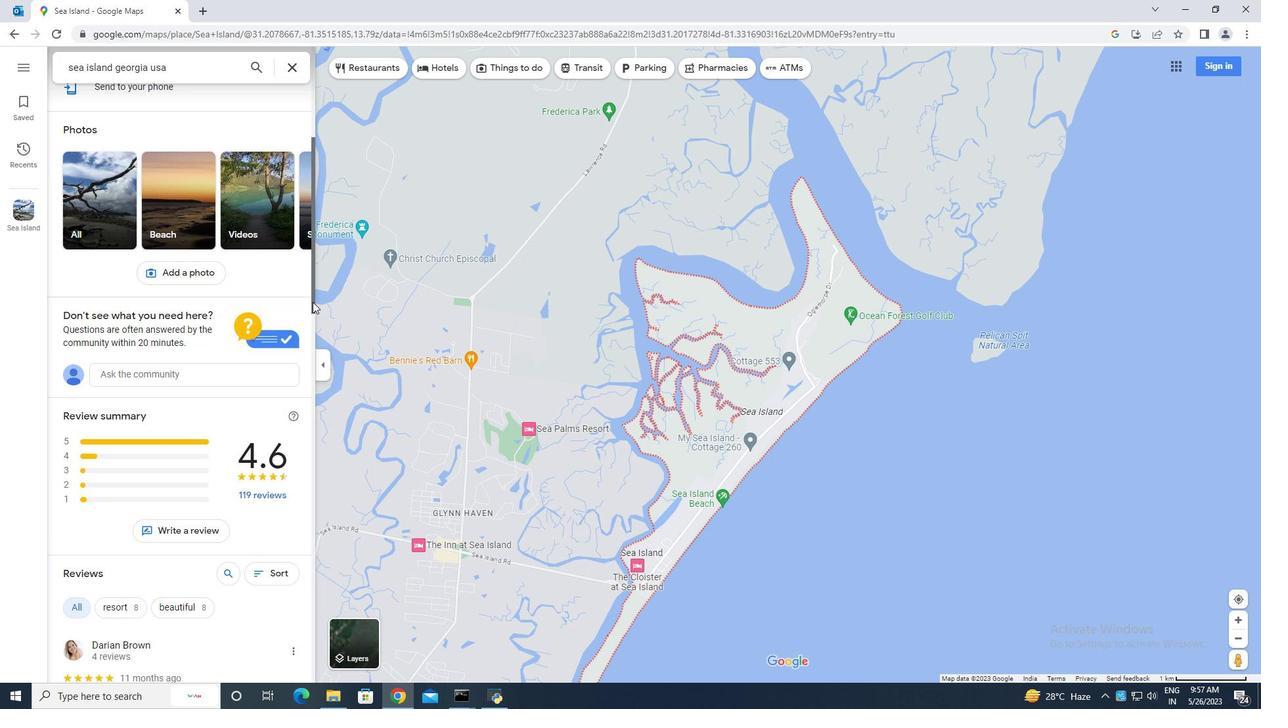 
Action: Mouse scrolled (312, 301) with delta (0, 0)
Screenshot: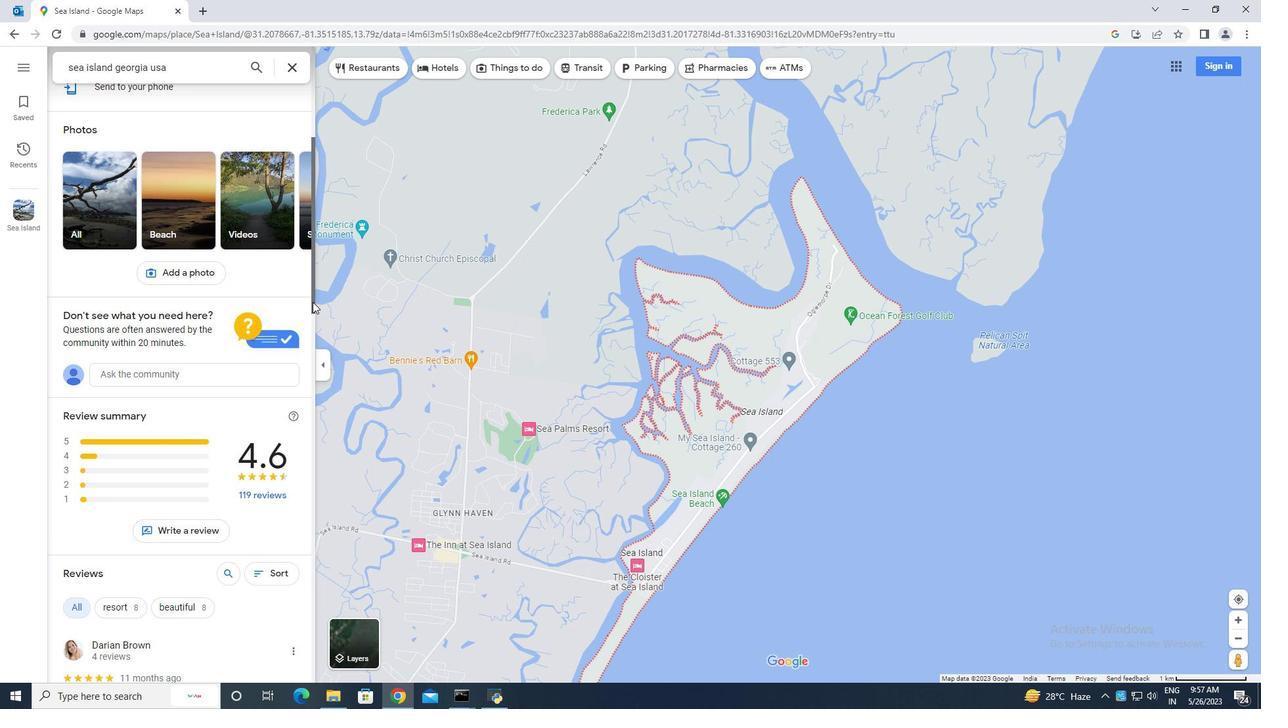 
Action: Mouse scrolled (312, 301) with delta (0, 0)
Screenshot: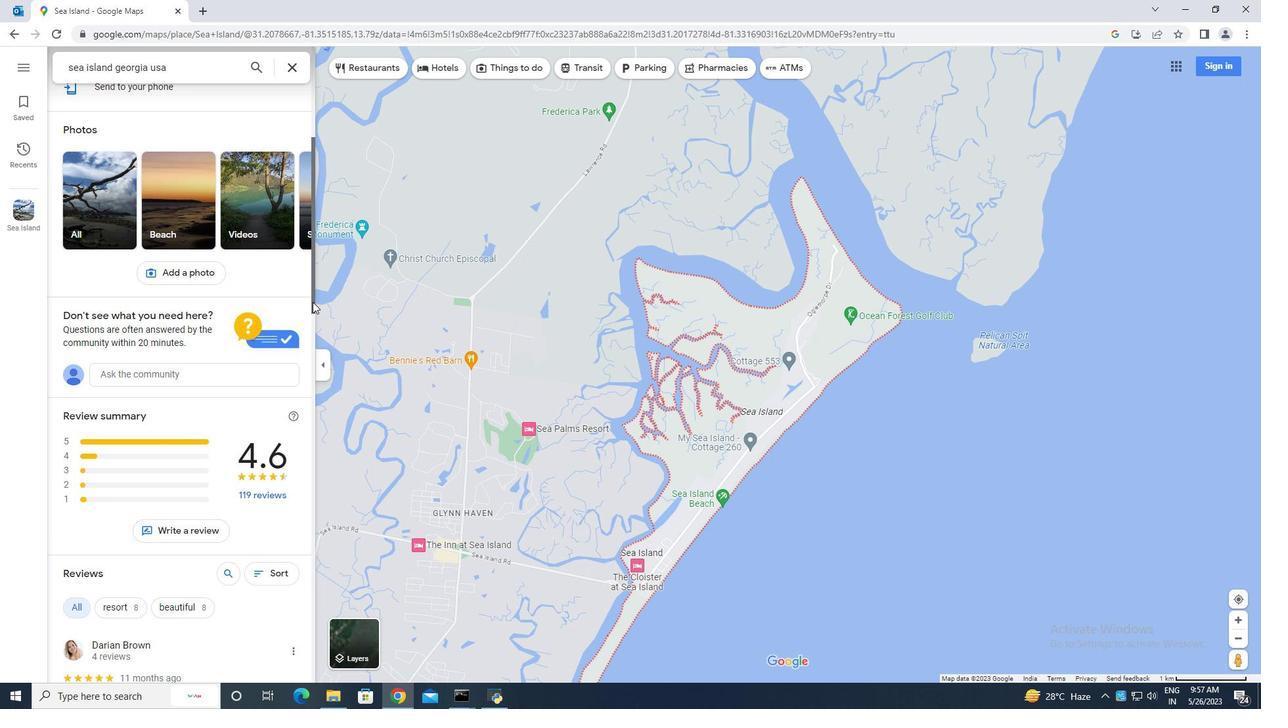 
Action: Mouse scrolled (312, 301) with delta (0, 0)
Screenshot: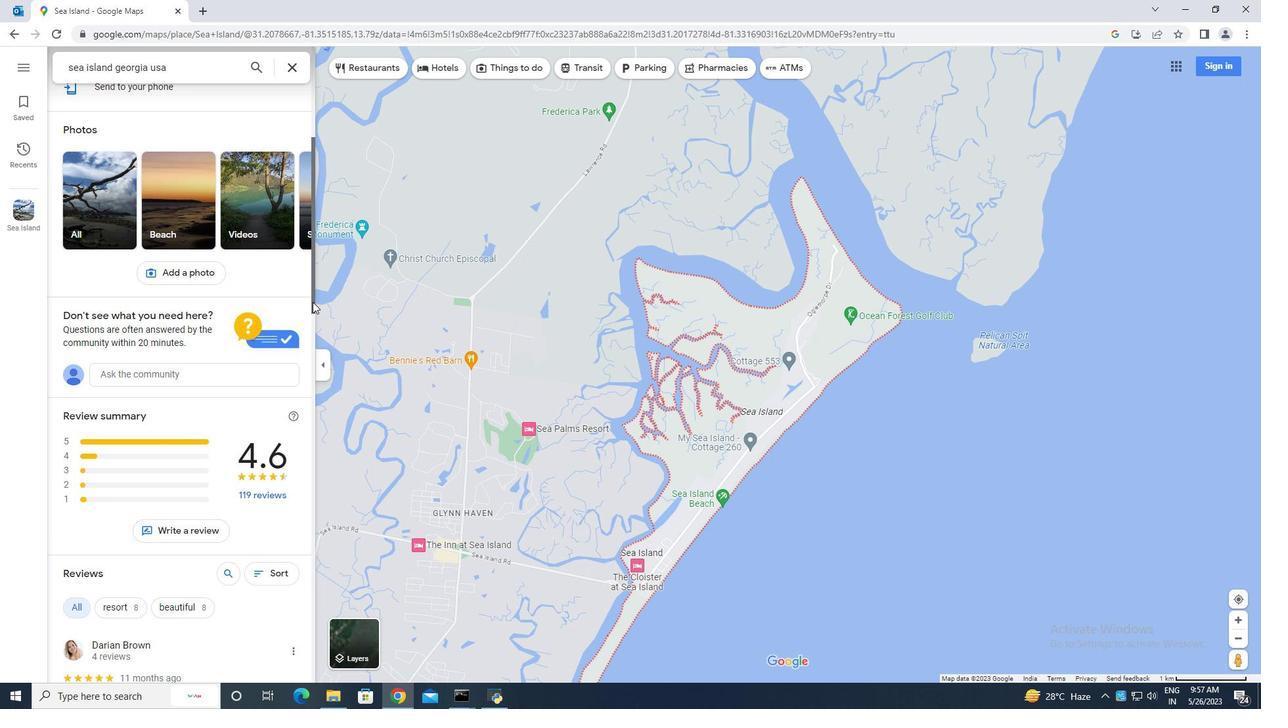 
Action: Mouse moved to (312, 302)
Screenshot: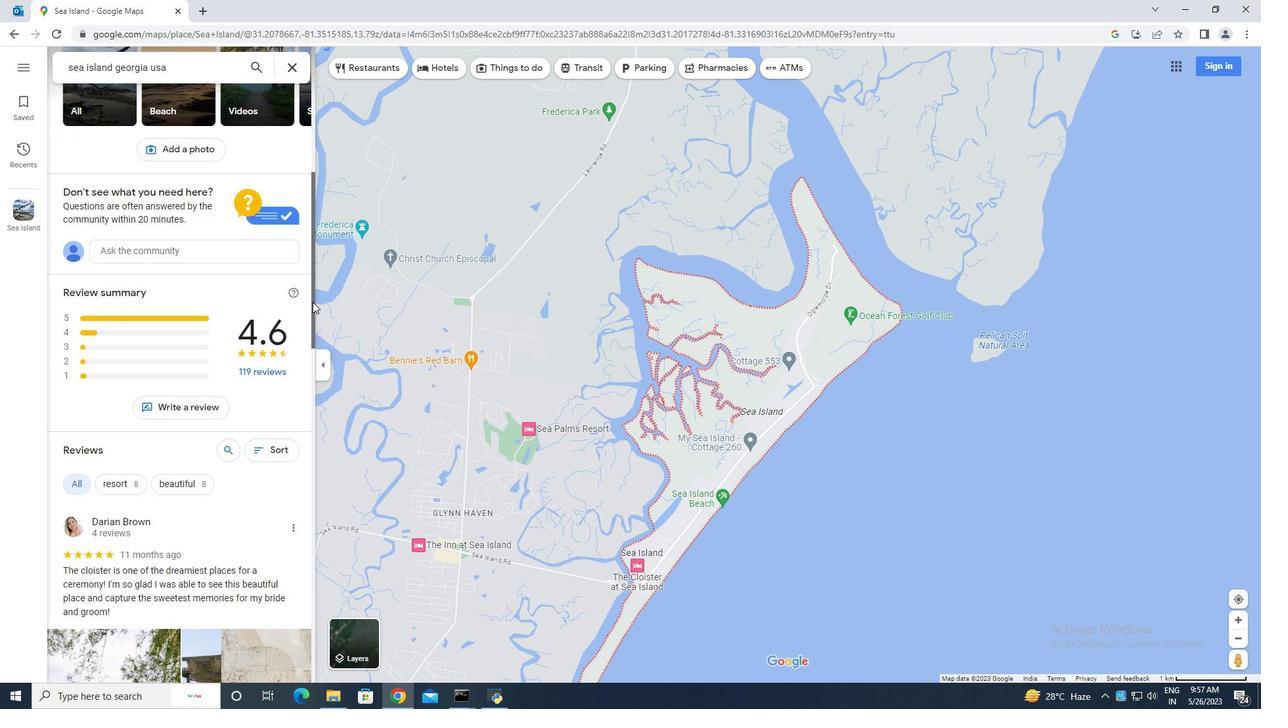 
Action: Mouse scrolled (312, 301) with delta (0, 0)
Screenshot: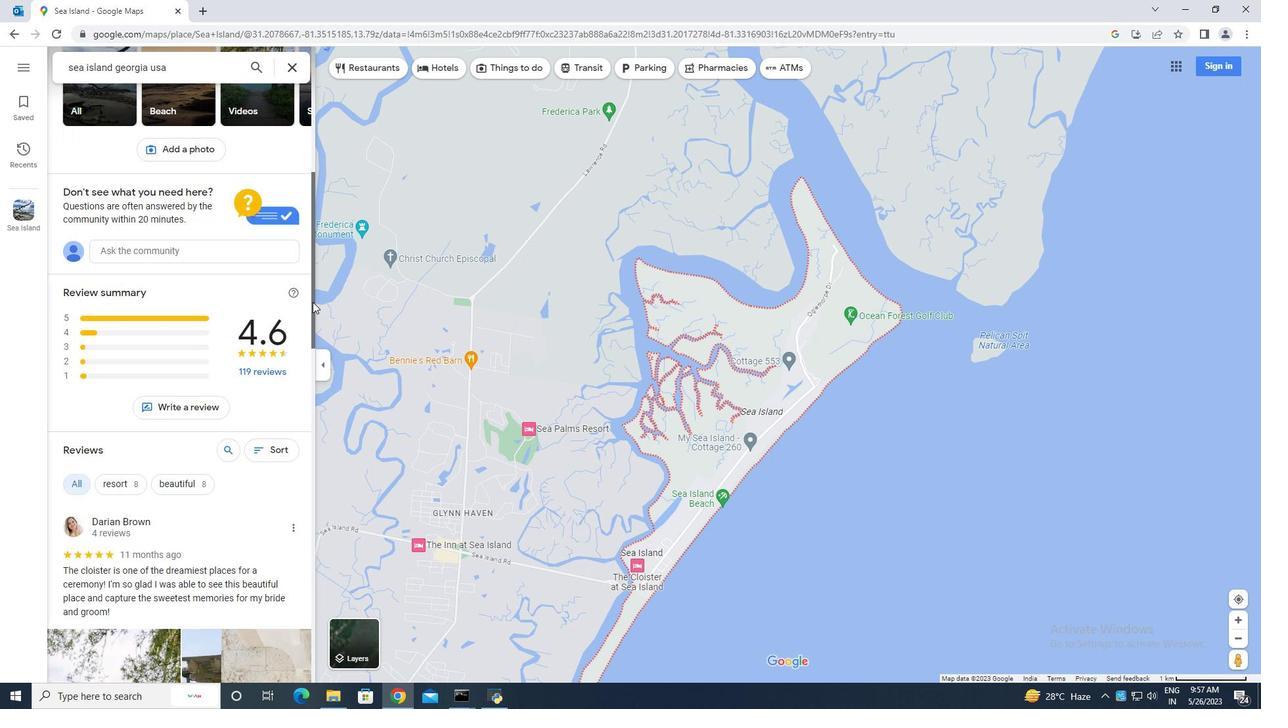 
Action: Mouse moved to (298, 314)
Screenshot: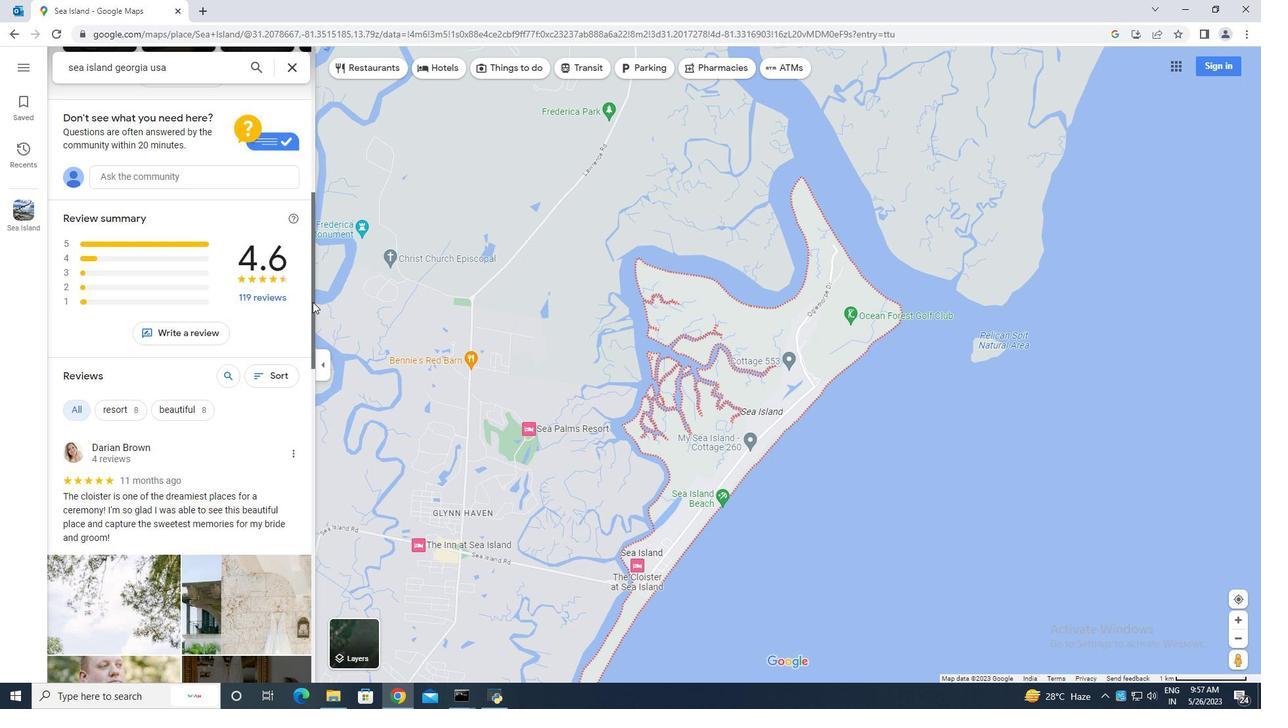 
Action: Mouse scrolled (303, 310) with delta (0, 0)
Screenshot: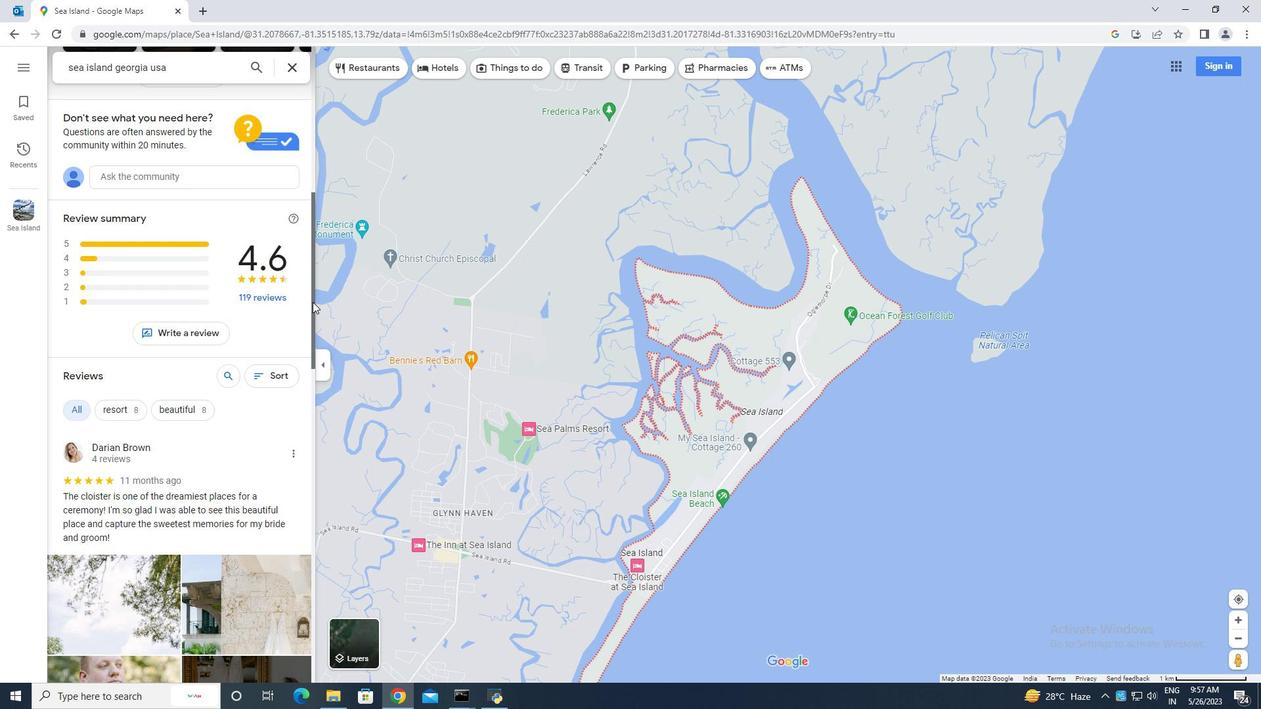 
Action: Mouse moved to (296, 316)
Screenshot: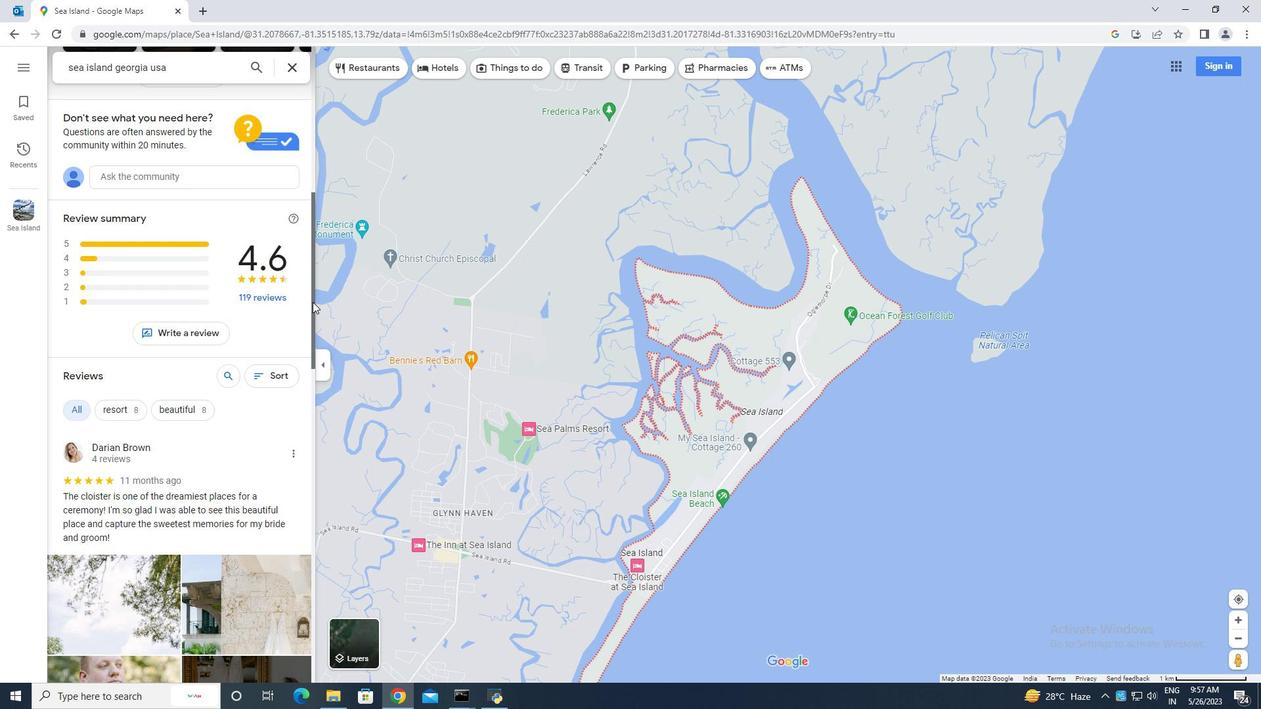 
Action: Mouse scrolled (301, 311) with delta (0, 0)
Screenshot: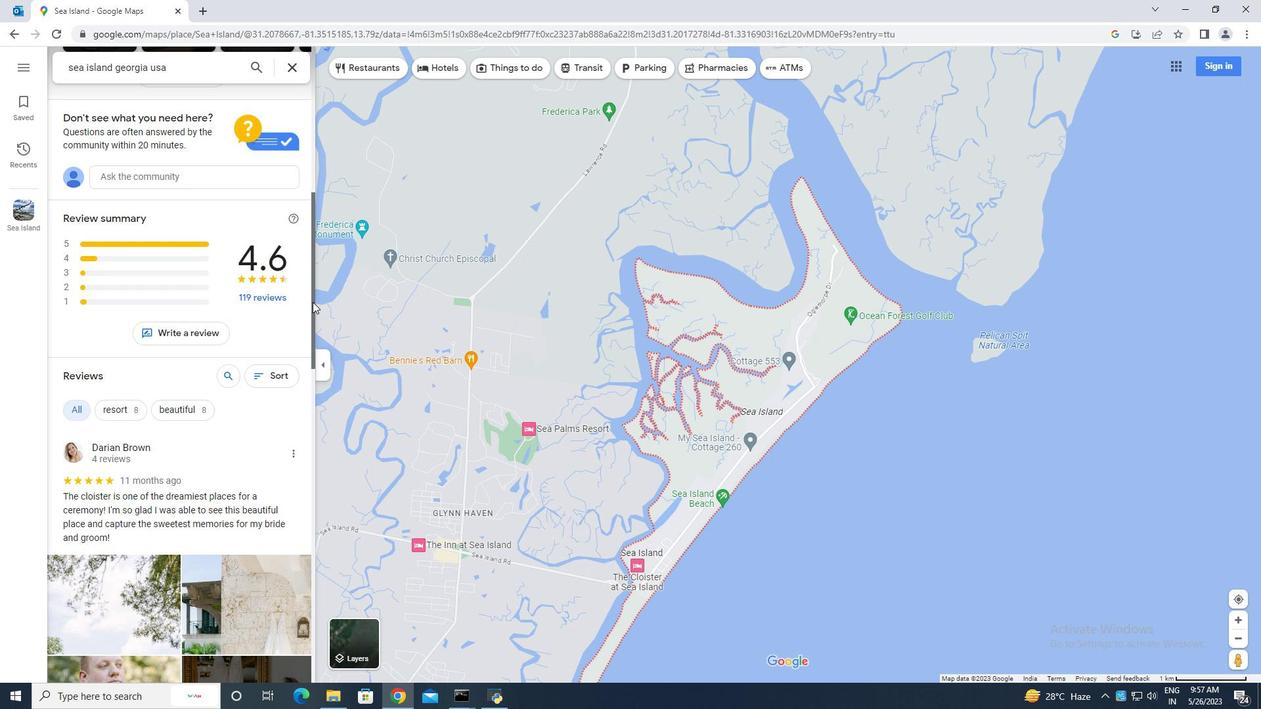 
Action: Mouse moved to (295, 316)
Screenshot: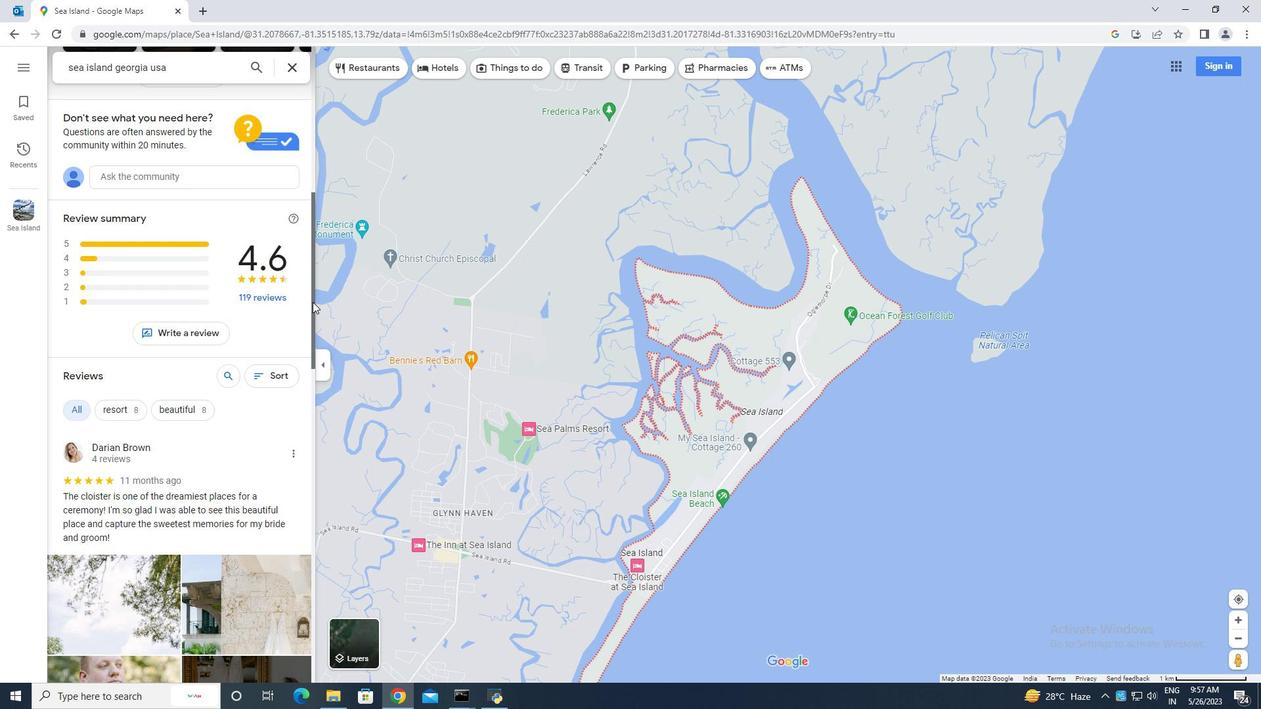 
Action: Mouse scrolled (299, 312) with delta (0, 0)
Screenshot: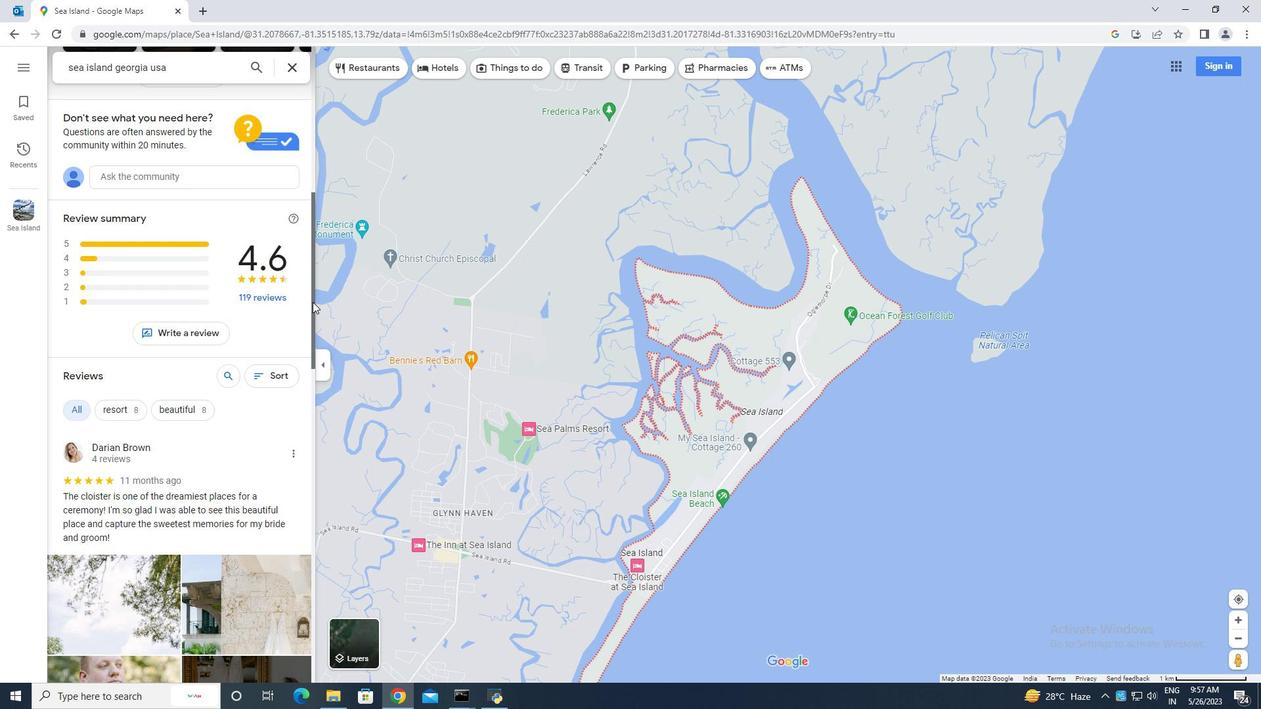 
Action: Mouse moved to (293, 318)
Screenshot: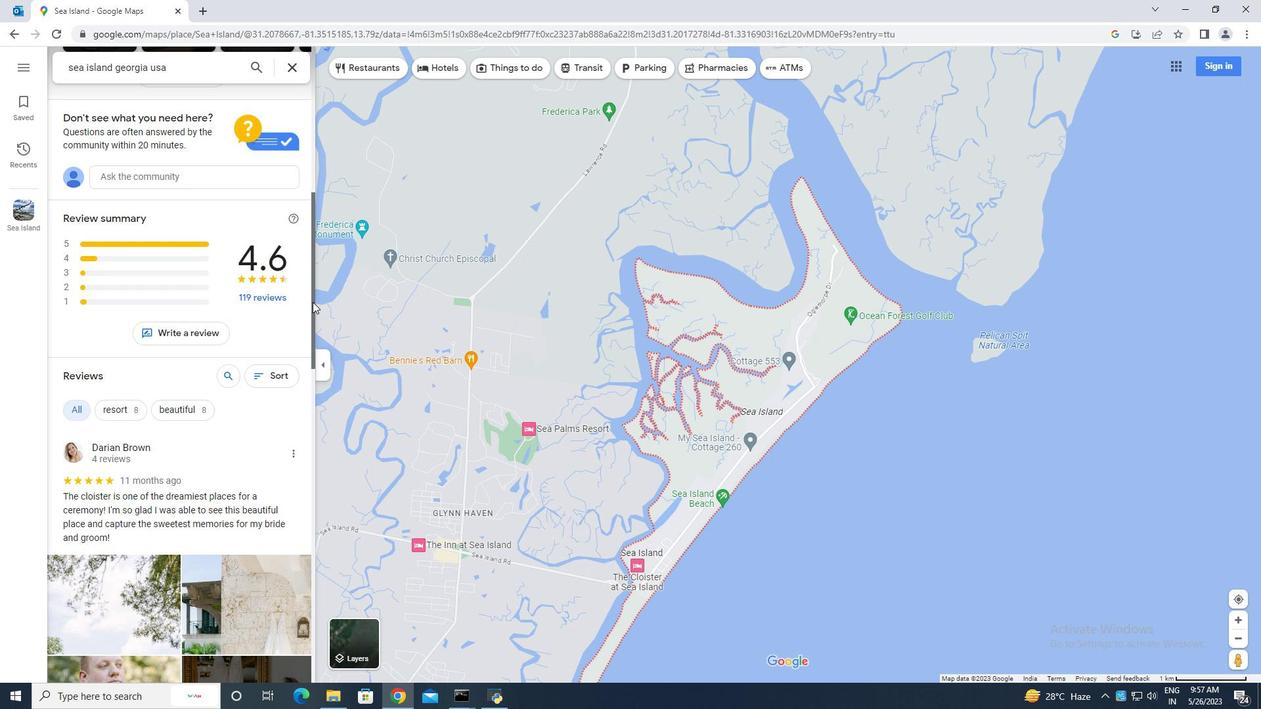 
Action: Mouse scrolled (296, 315) with delta (0, 0)
Screenshot: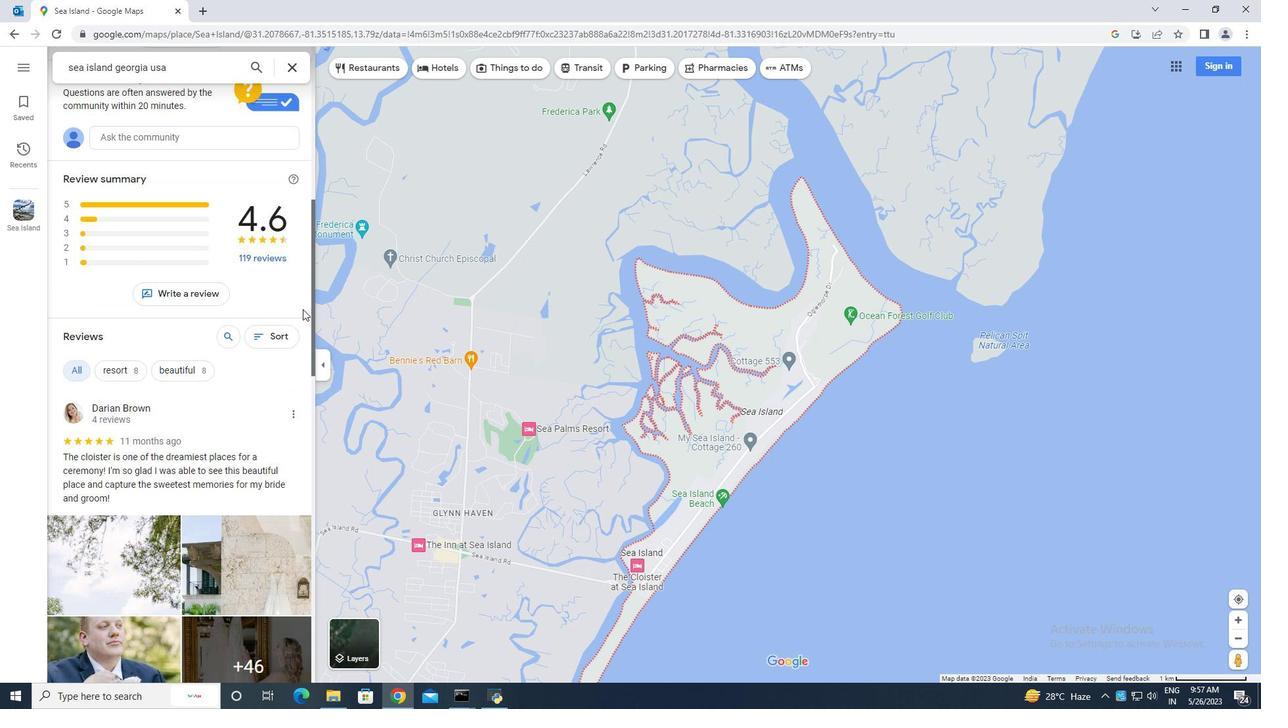 
Action: Mouse moved to (285, 322)
Screenshot: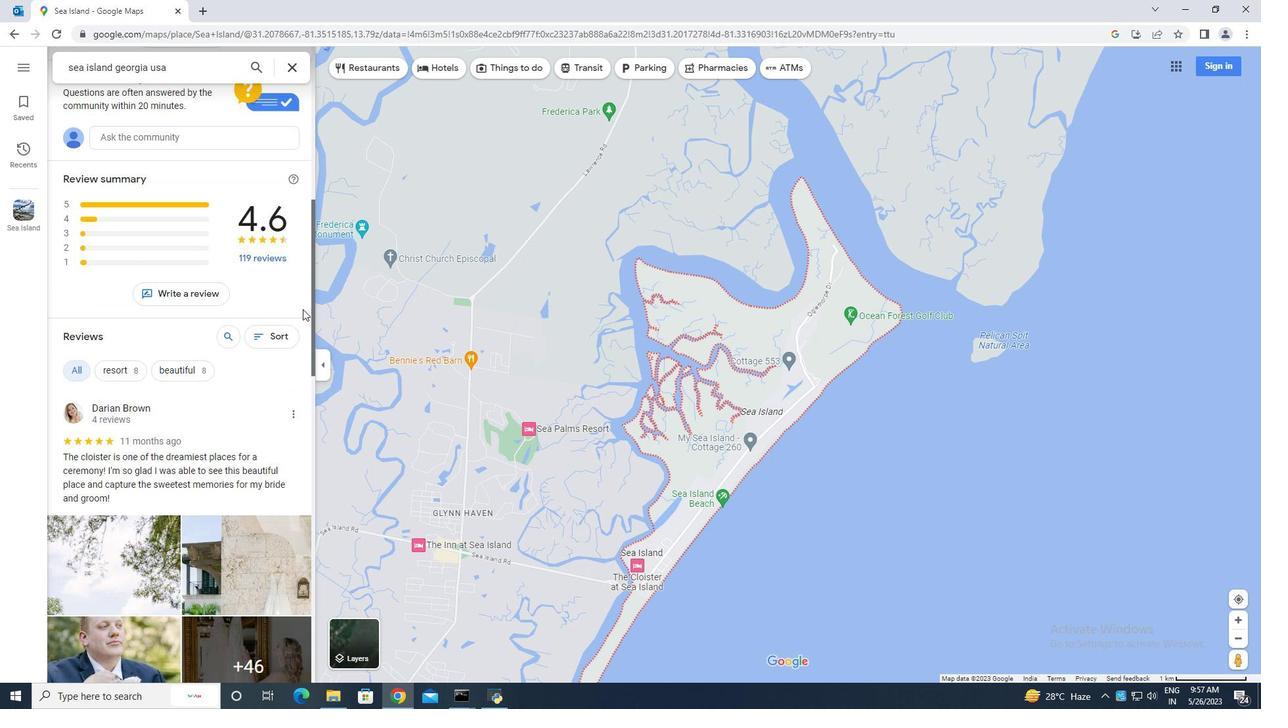
Action: Mouse scrolled (293, 318) with delta (0, 0)
Screenshot: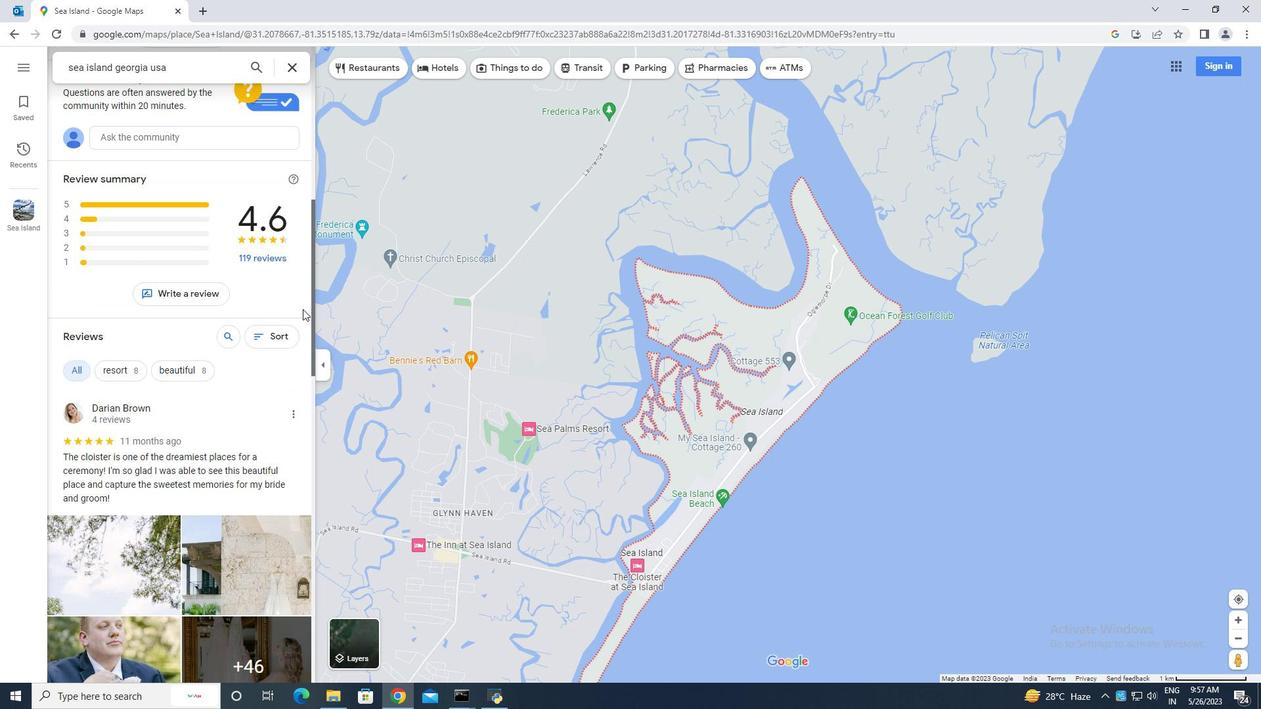 
Action: Mouse moved to (278, 328)
Screenshot: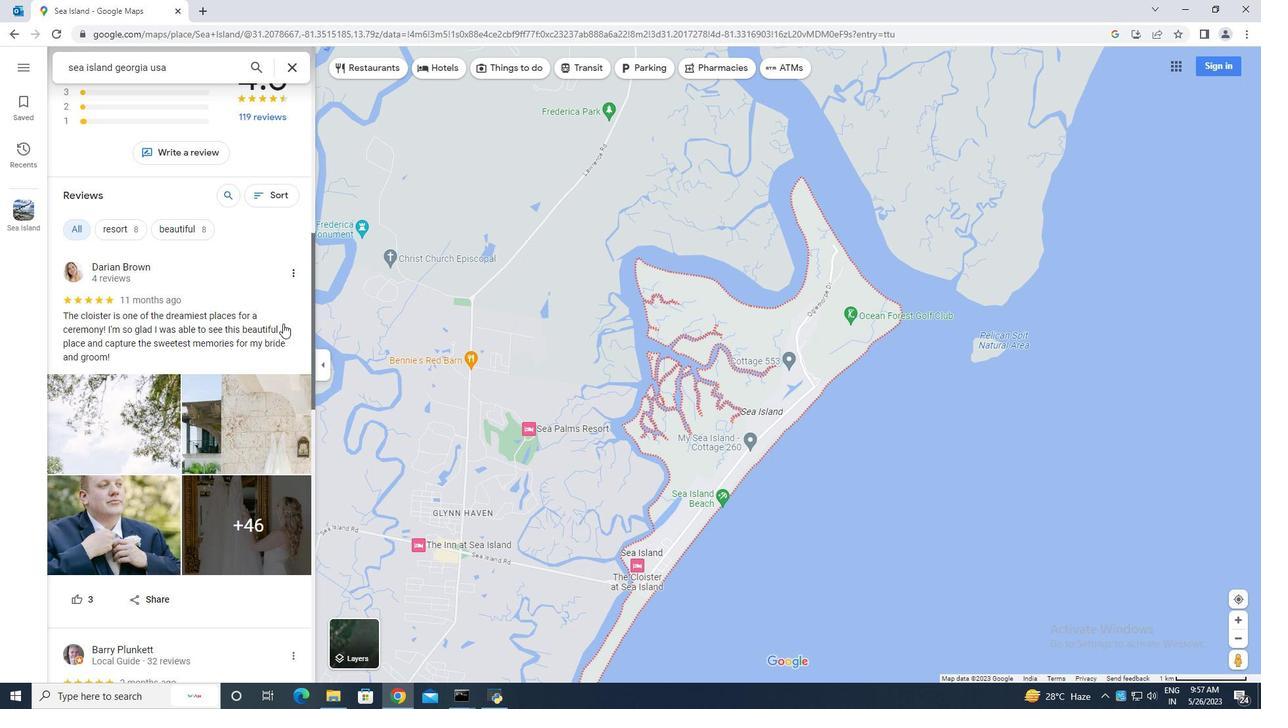 
Action: Mouse scrolled (278, 327) with delta (0, 0)
Screenshot: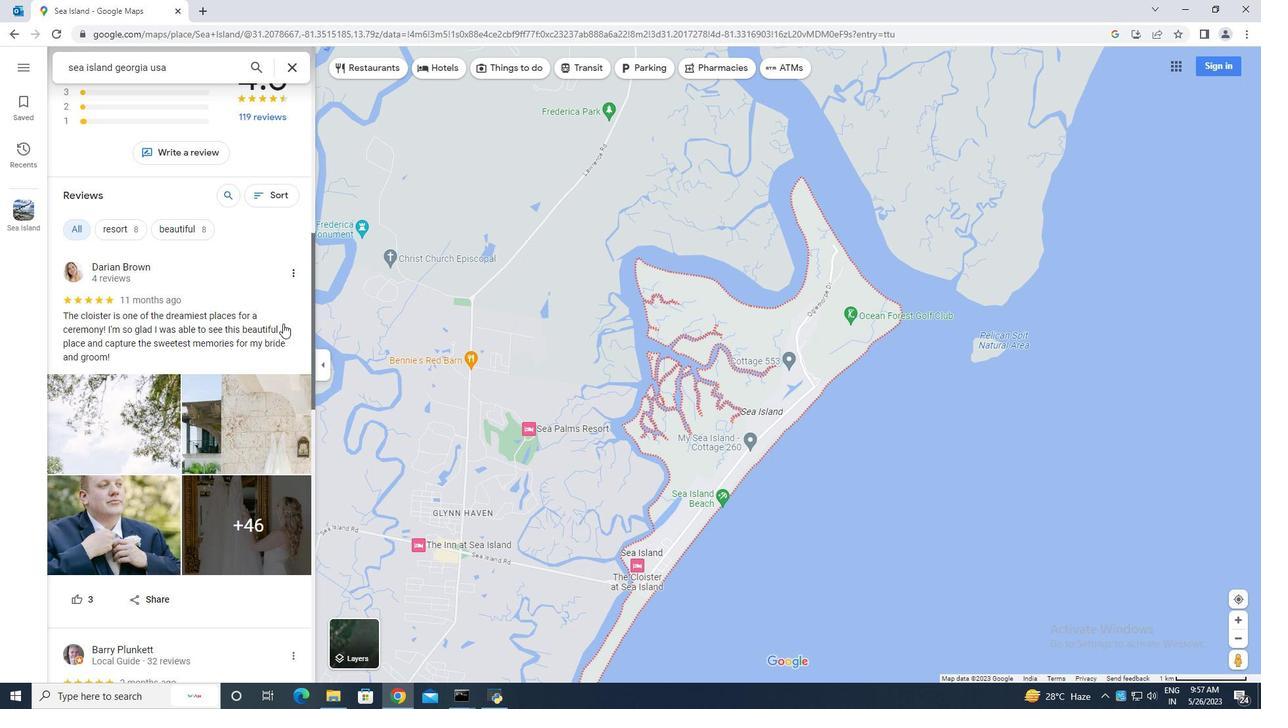 
Action: Mouse moved to (270, 334)
Screenshot: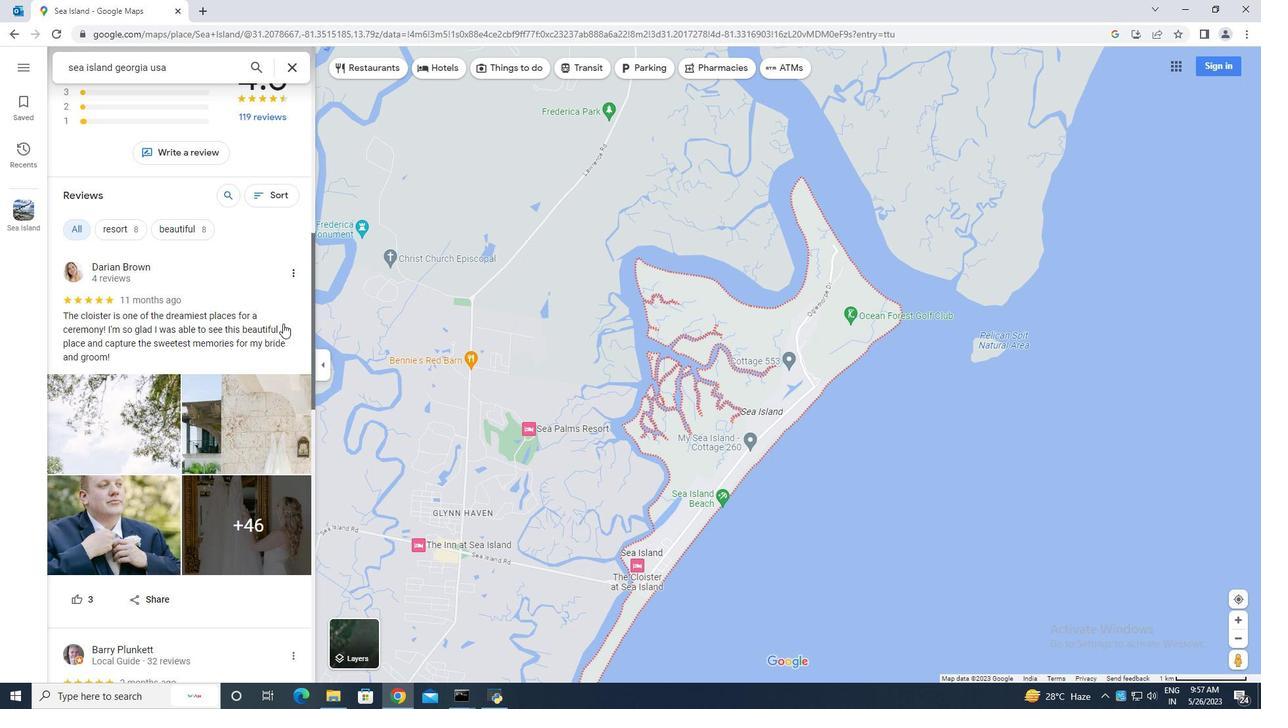 
Action: Mouse scrolled (270, 333) with delta (0, 0)
Screenshot: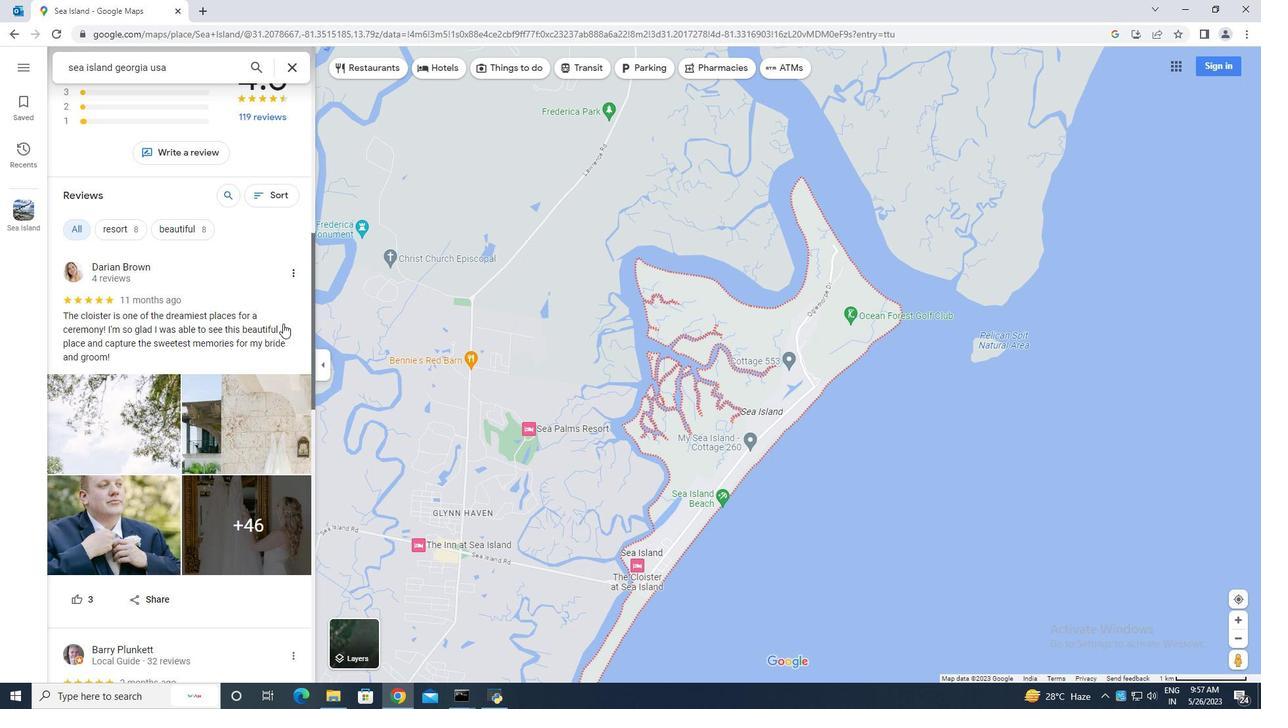 
Action: Mouse moved to (264, 341)
Screenshot: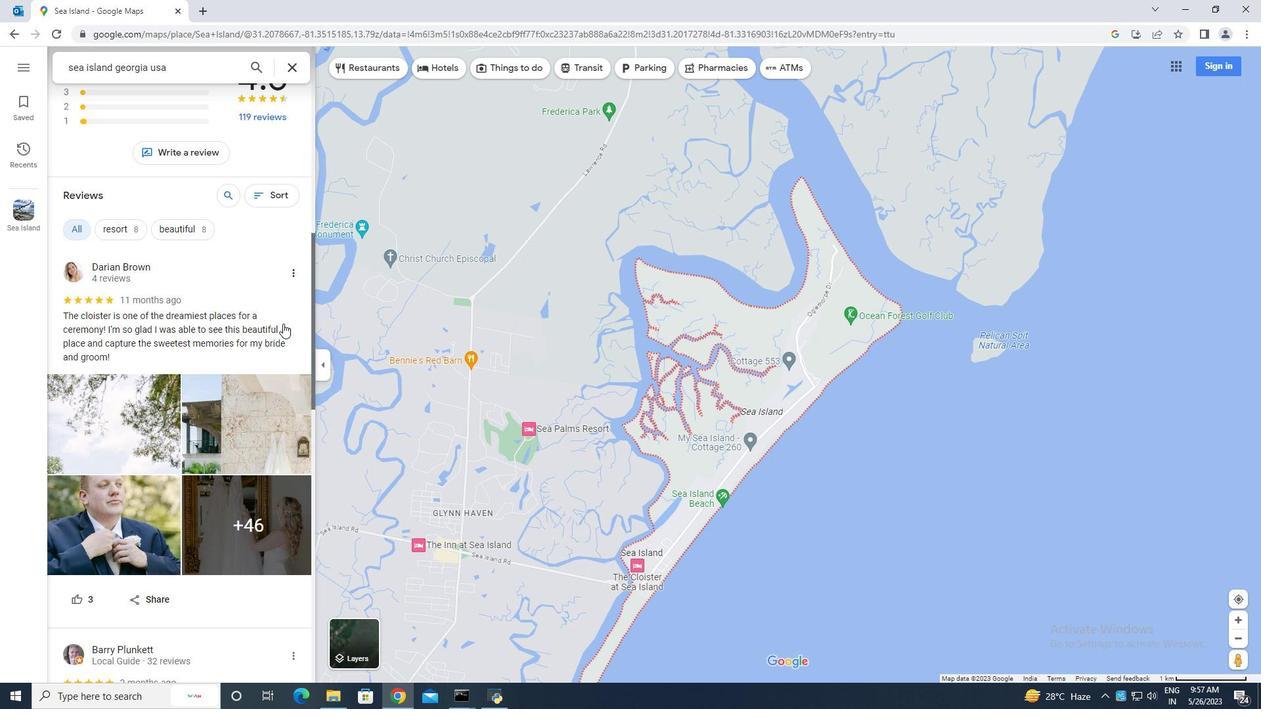 
Action: Mouse scrolled (264, 340) with delta (0, 0)
Screenshot: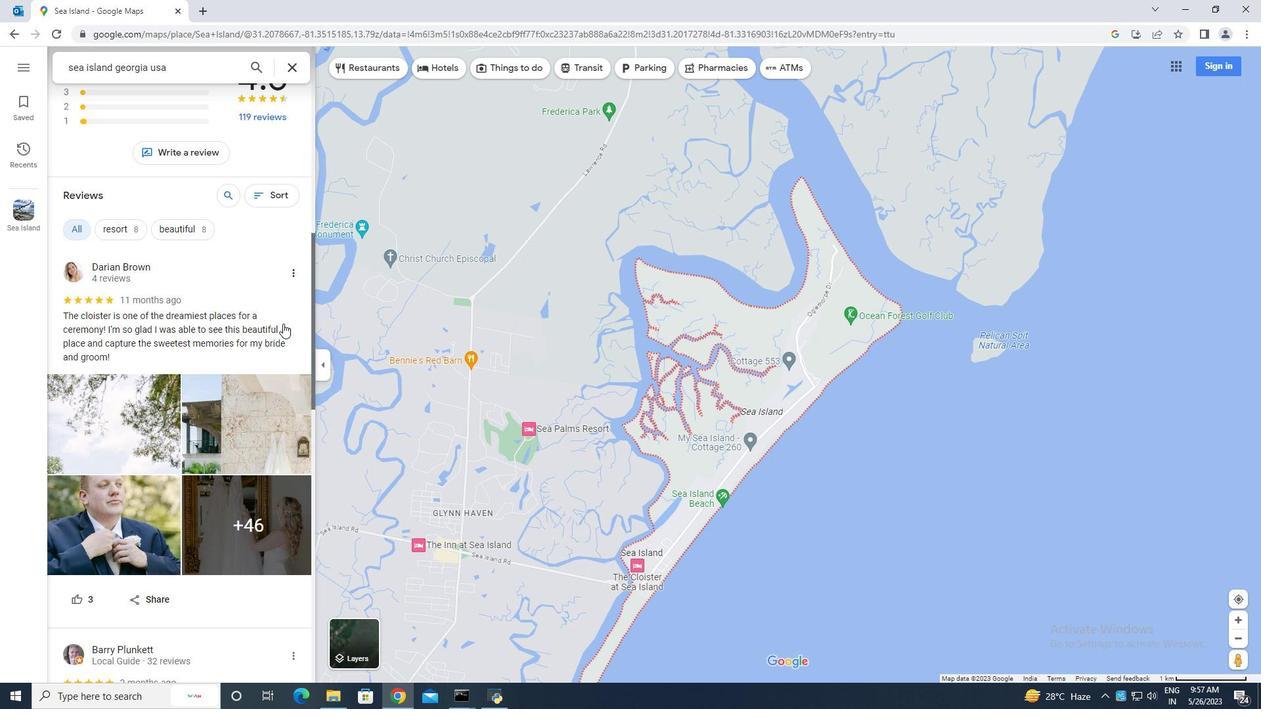
Action: Mouse moved to (262, 343)
Screenshot: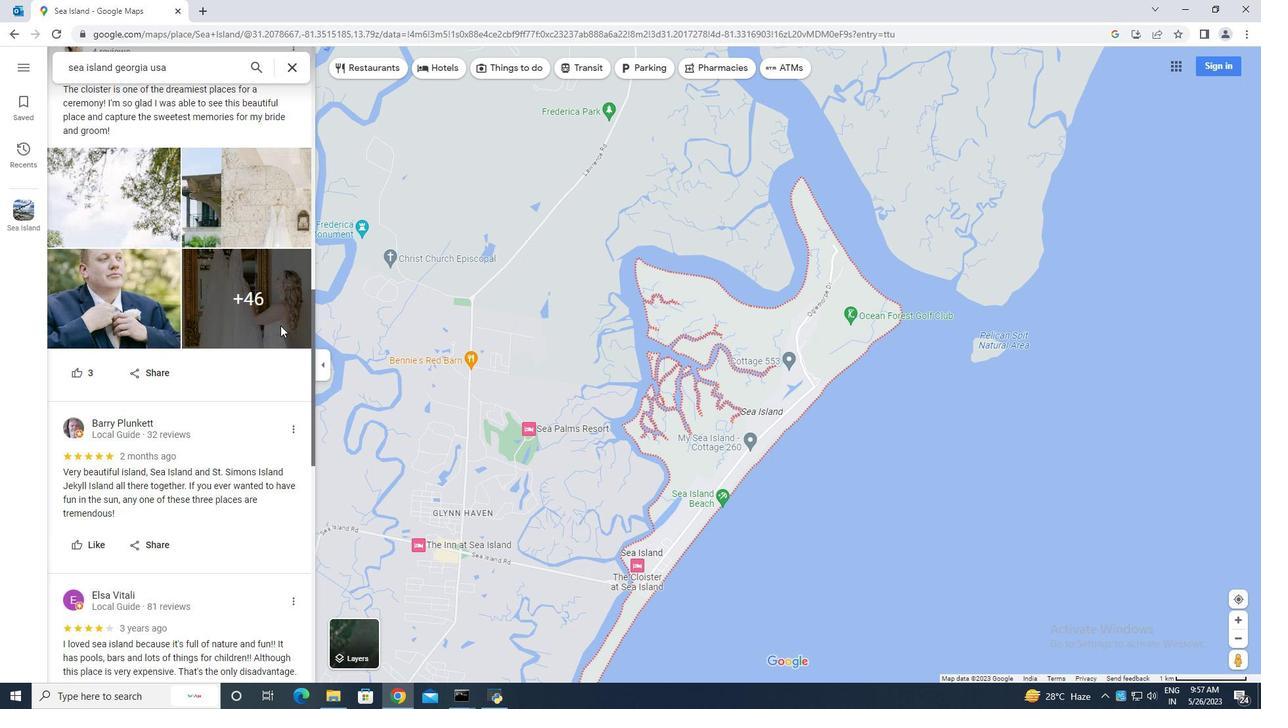 
Action: Mouse scrolled (262, 342) with delta (0, 0)
Screenshot: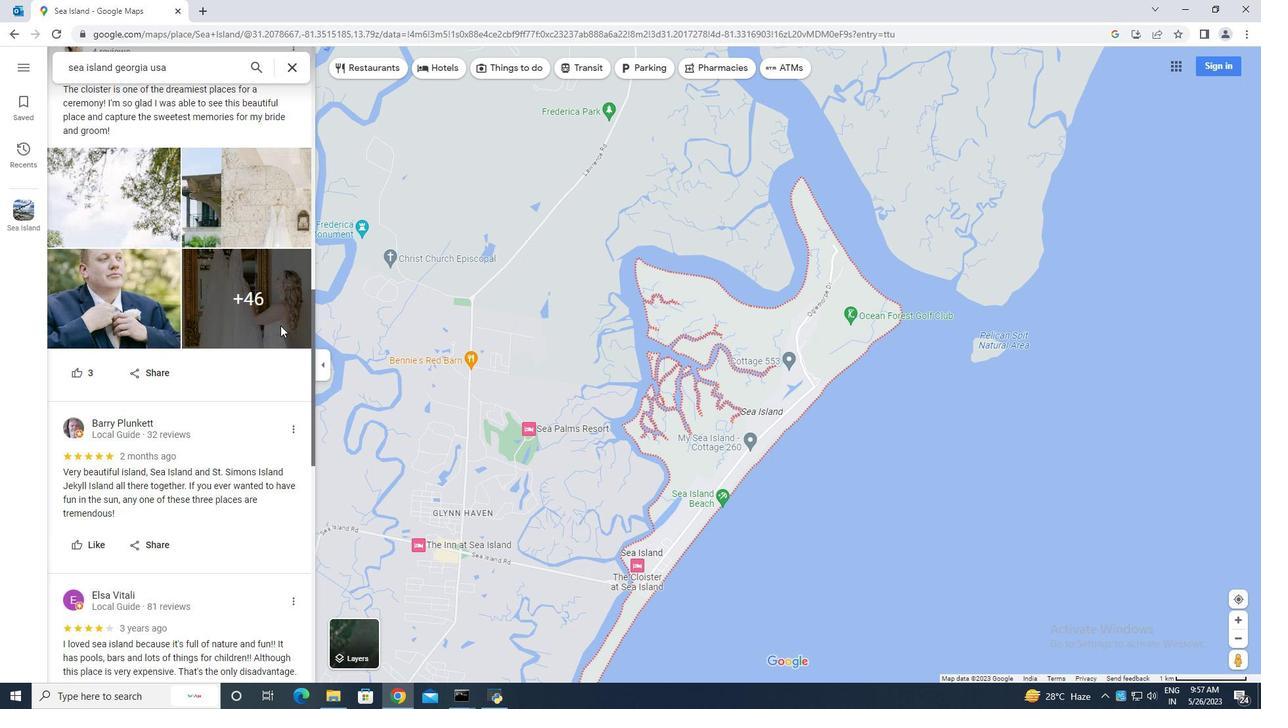 
Action: Mouse moved to (262, 344)
Screenshot: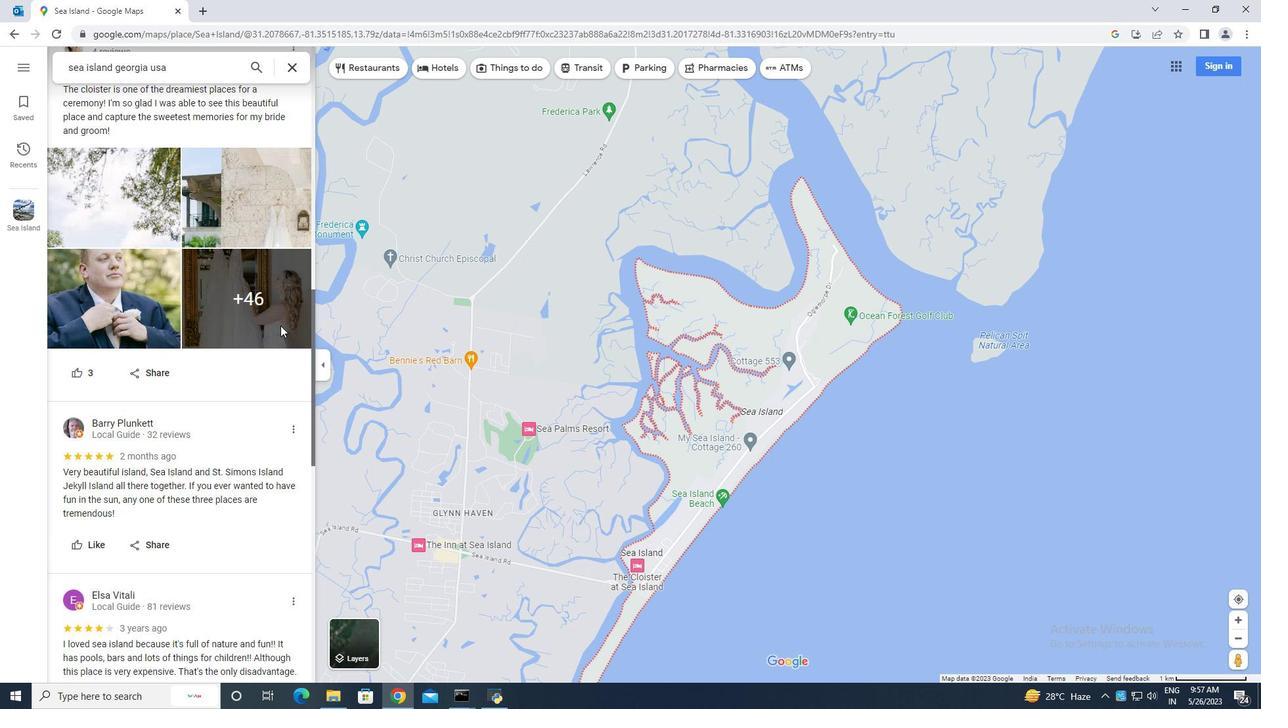 
Action: Mouse scrolled (262, 343) with delta (0, 0)
Screenshot: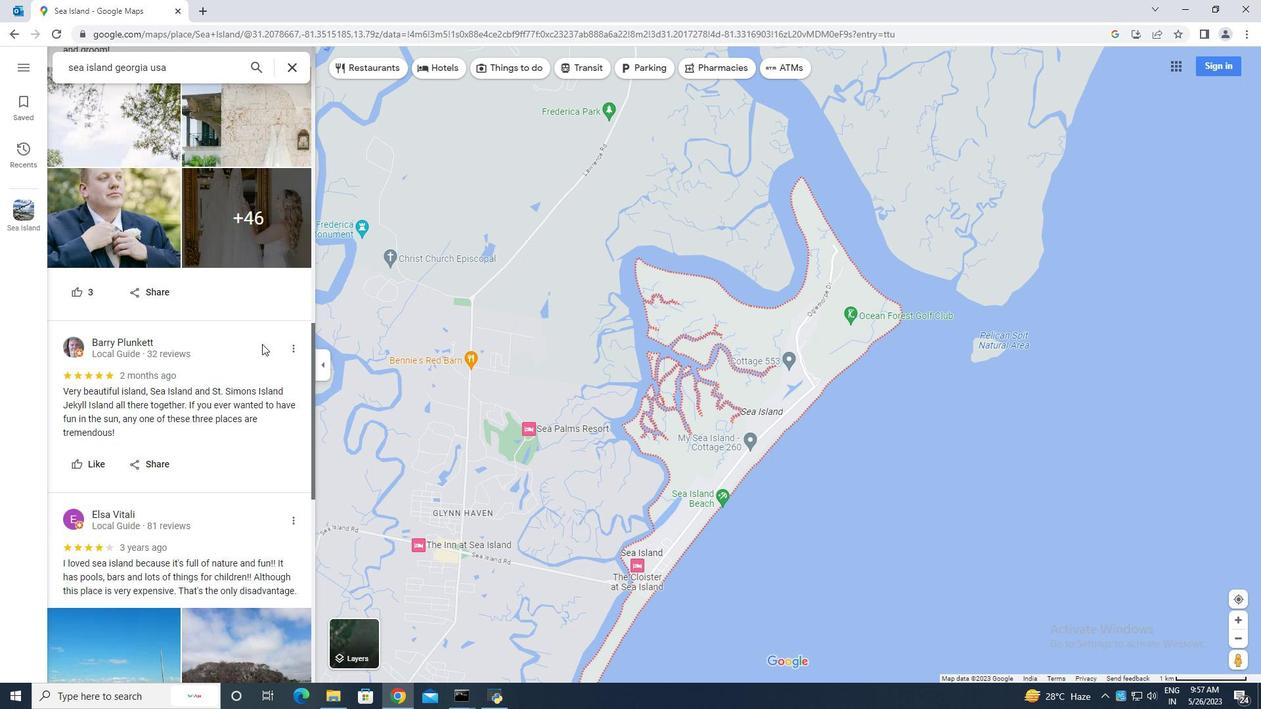 
Action: Mouse scrolled (262, 343) with delta (0, 0)
Screenshot: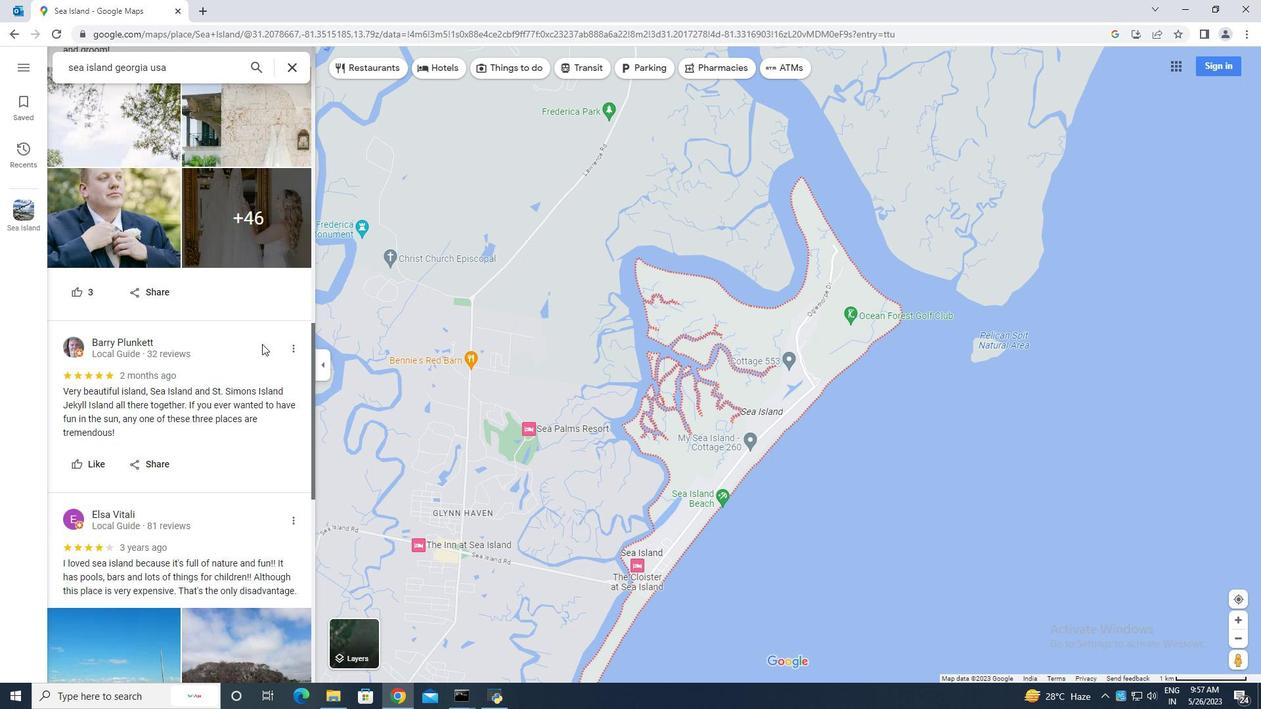 
Action: Mouse scrolled (262, 343) with delta (0, 0)
Screenshot: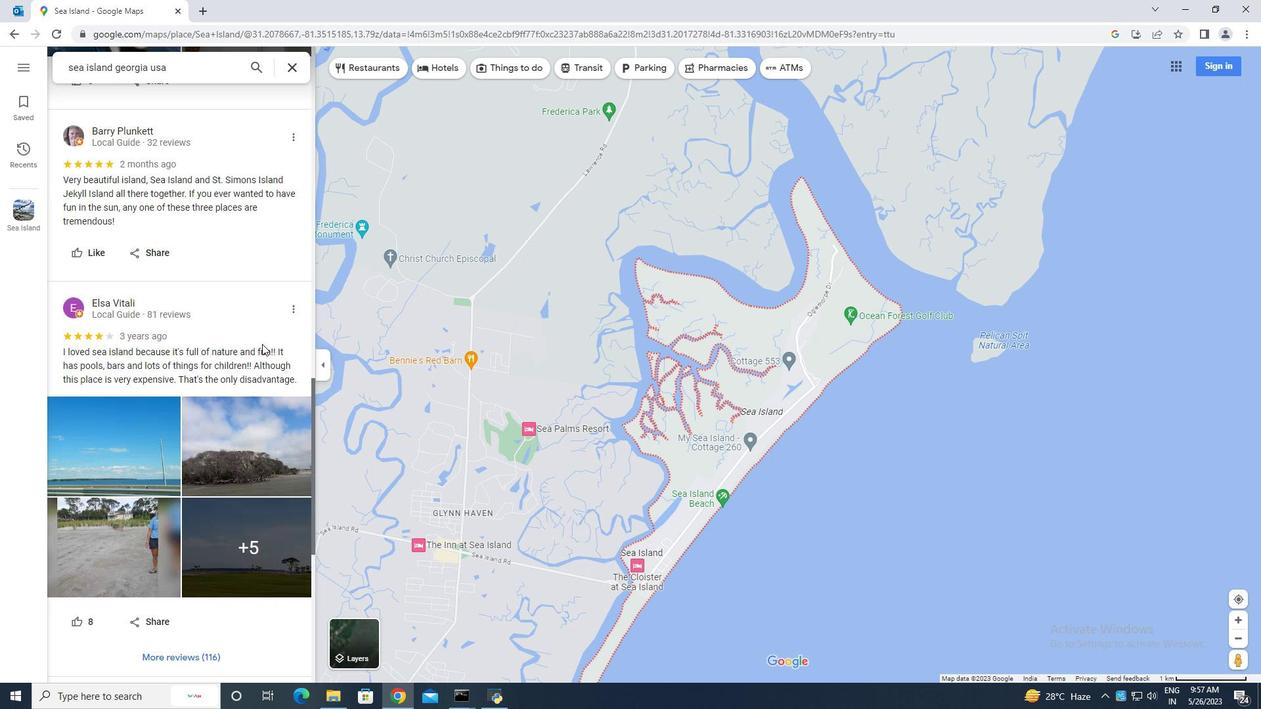 
Action: Mouse scrolled (262, 343) with delta (0, 0)
Screenshot: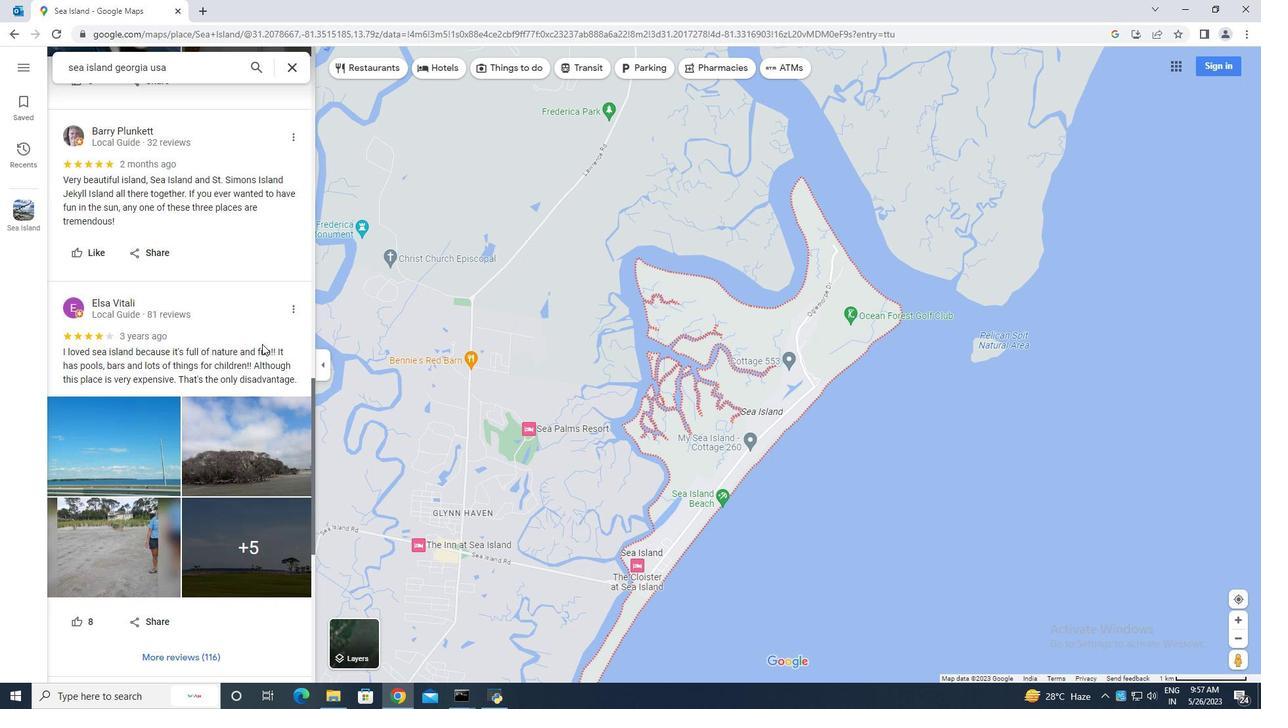 
Action: Mouse moved to (262, 345)
Screenshot: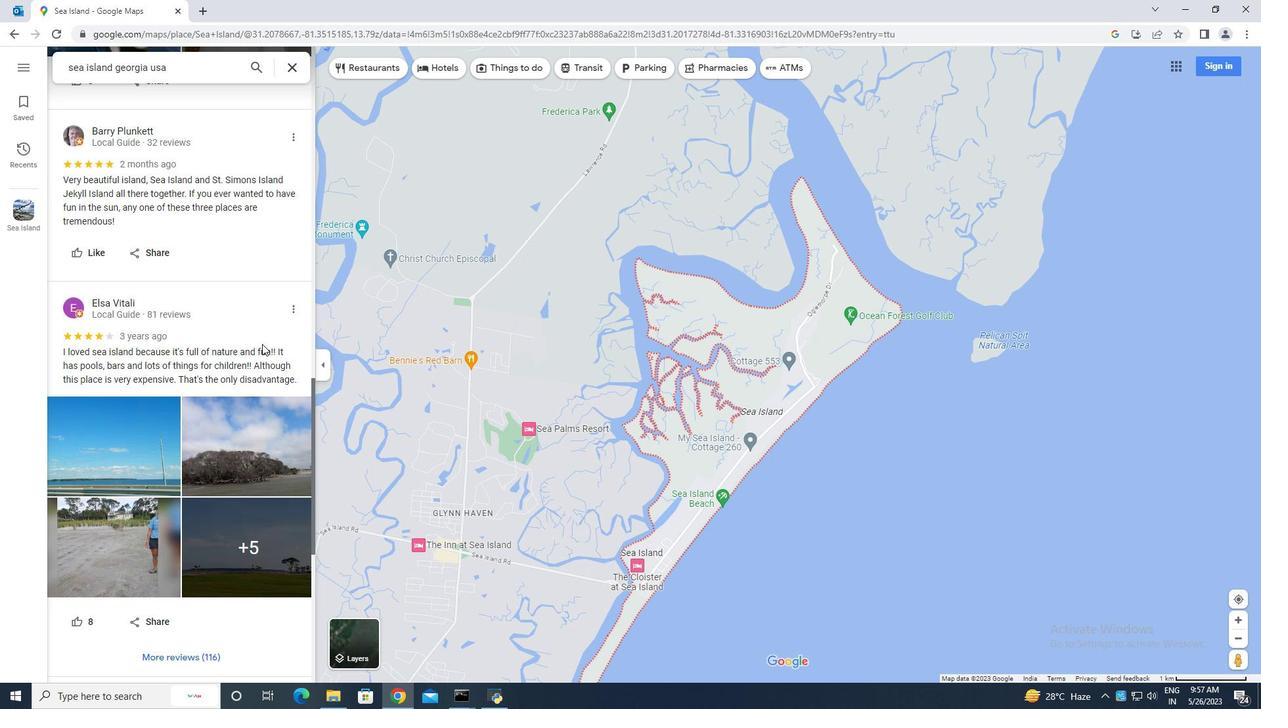 
Action: Mouse scrolled (262, 344) with delta (0, 0)
Screenshot: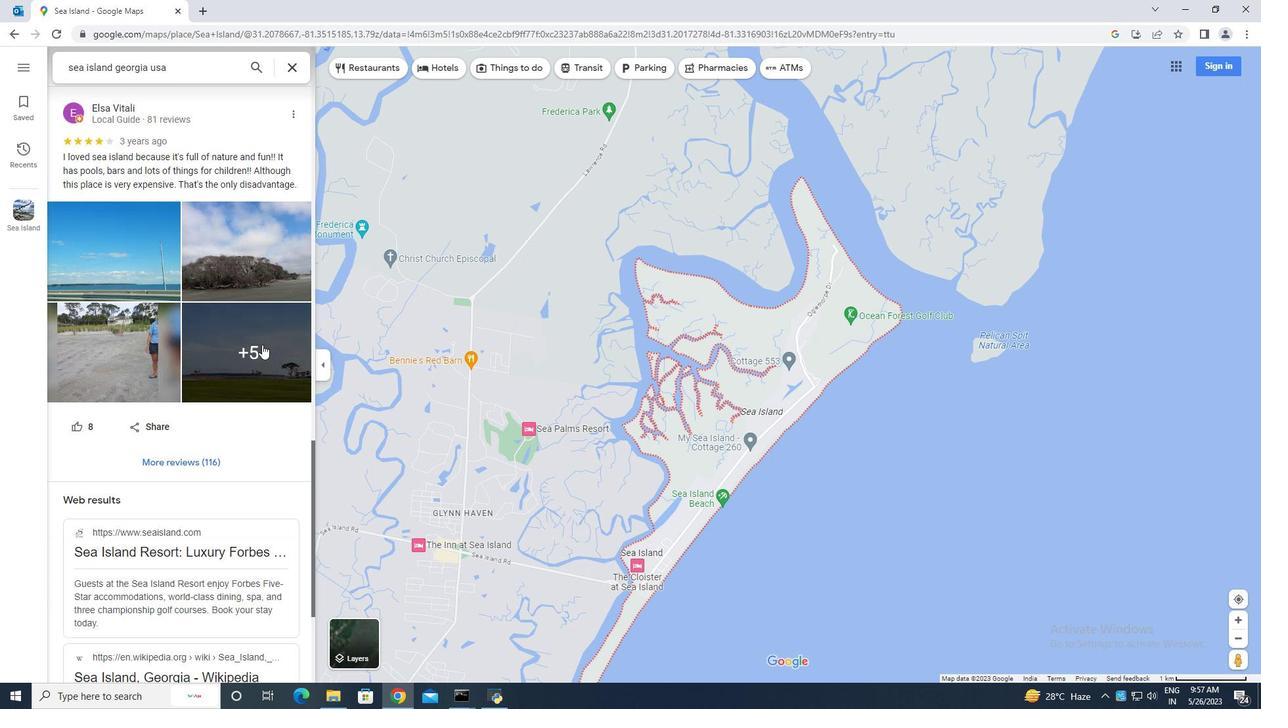 
Action: Mouse scrolled (262, 344) with delta (0, 0)
Screenshot: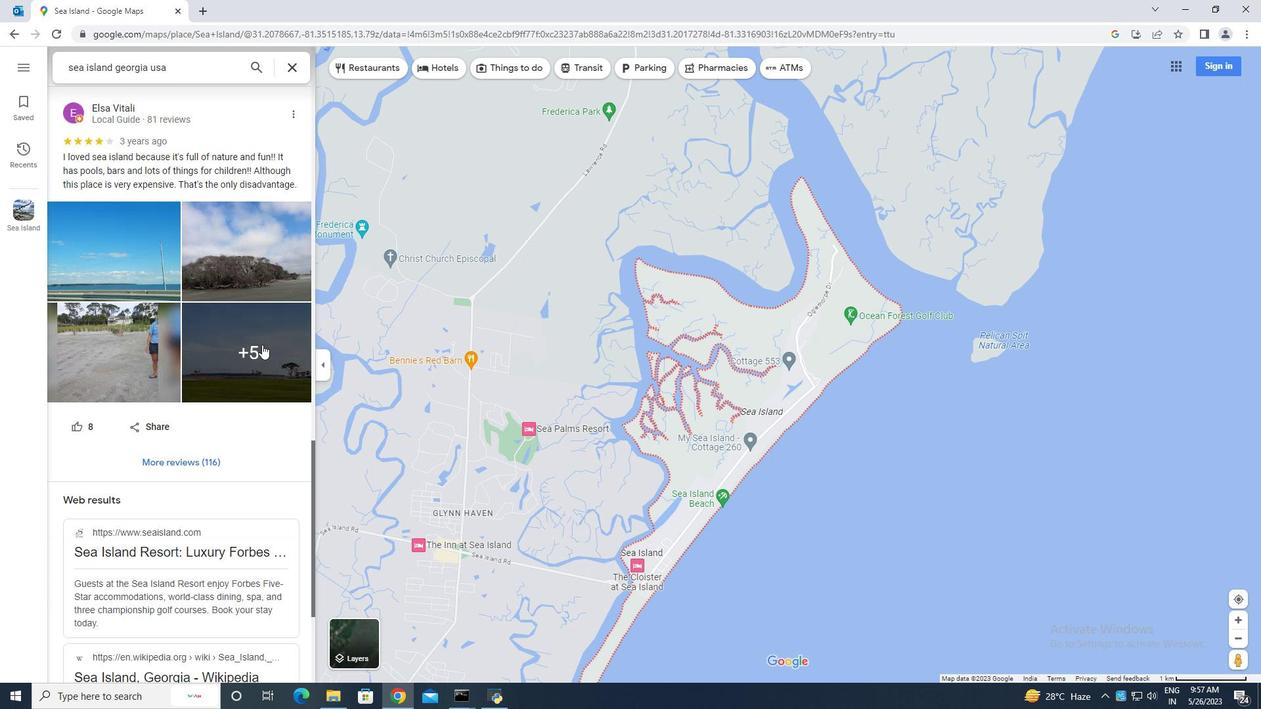 
Action: Mouse scrolled (262, 344) with delta (0, 0)
Screenshot: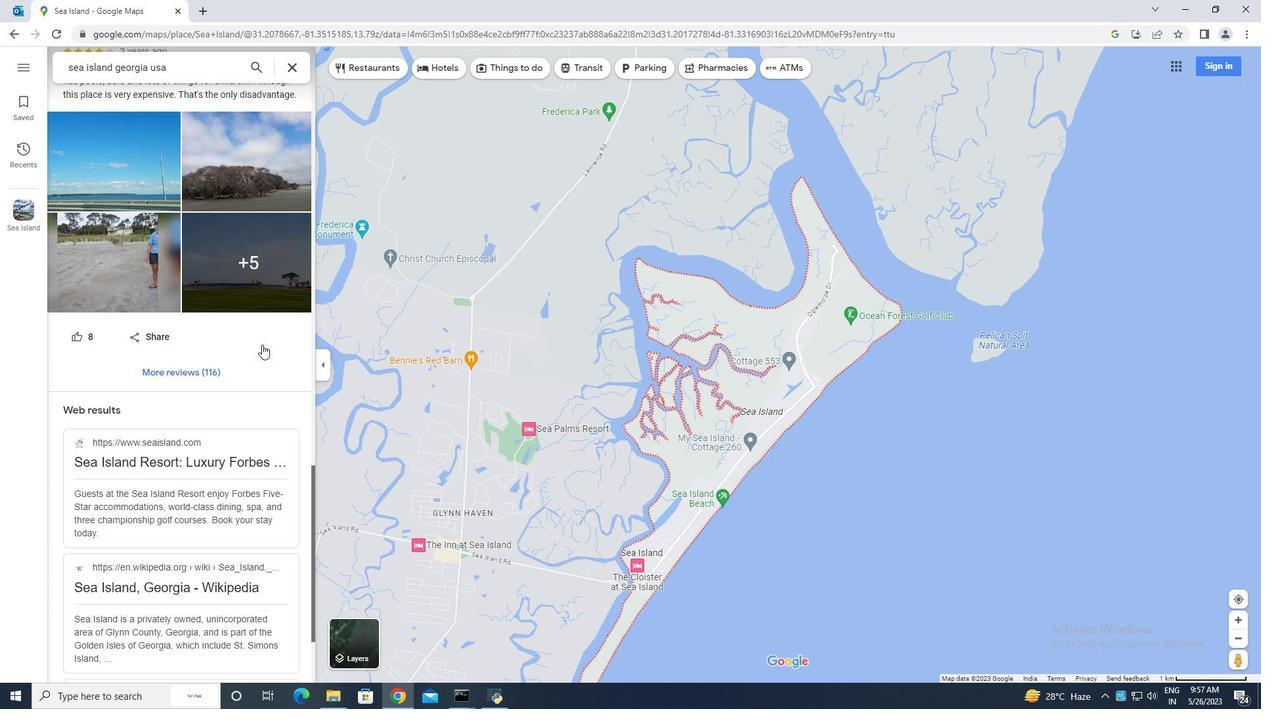 
Action: Mouse scrolled (262, 344) with delta (0, 0)
Screenshot: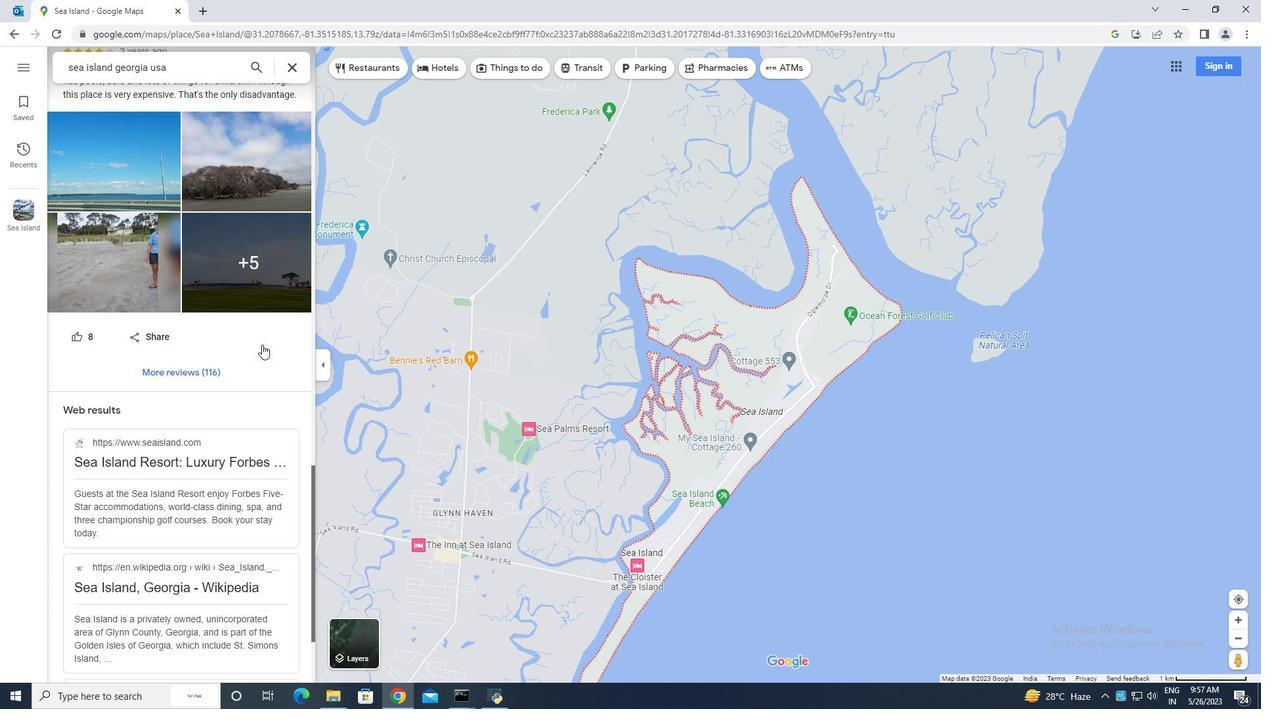 
Action: Mouse scrolled (262, 345) with delta (0, 0)
Screenshot: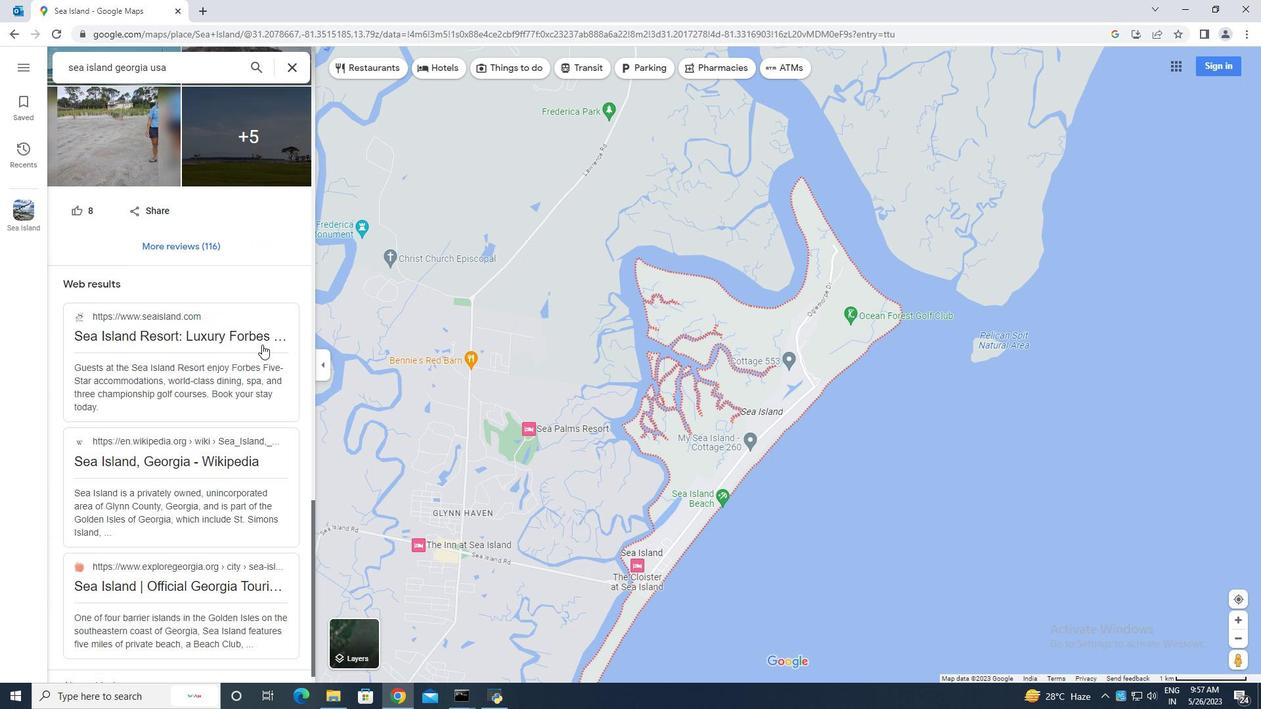 
Action: Mouse scrolled (262, 345) with delta (0, 0)
Screenshot: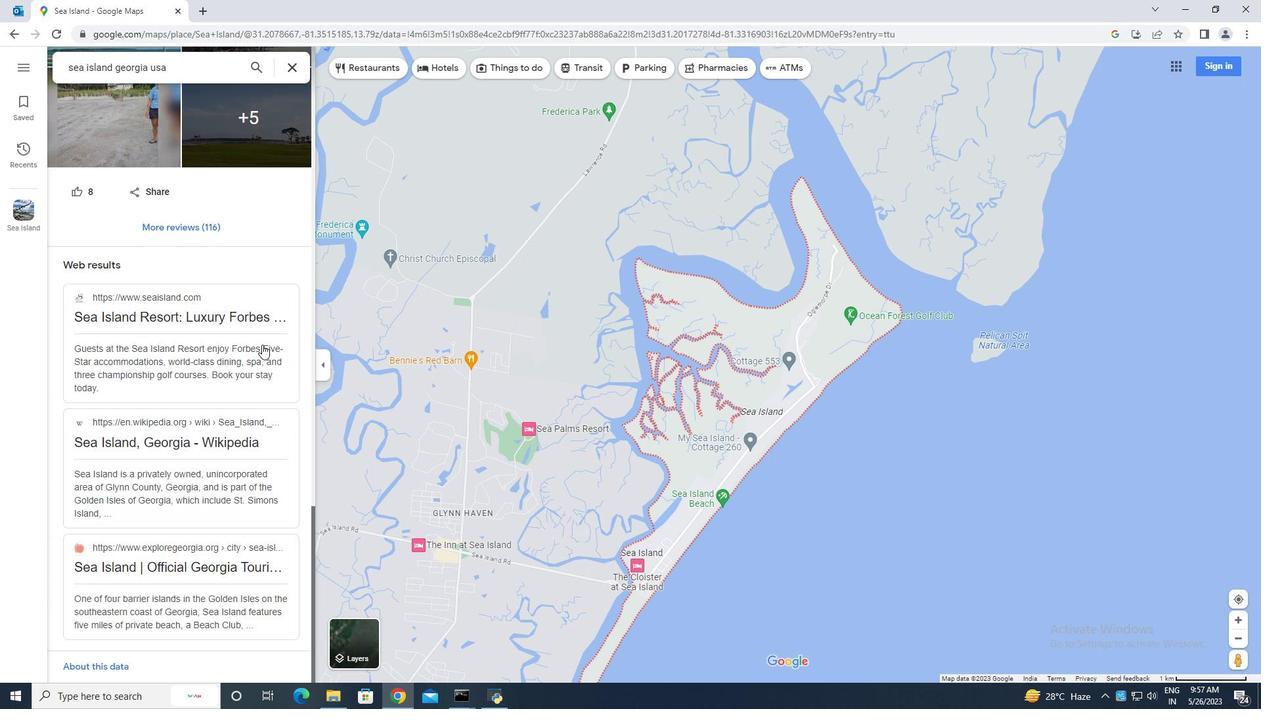 
Action: Mouse scrolled (262, 345) with delta (0, 0)
Screenshot: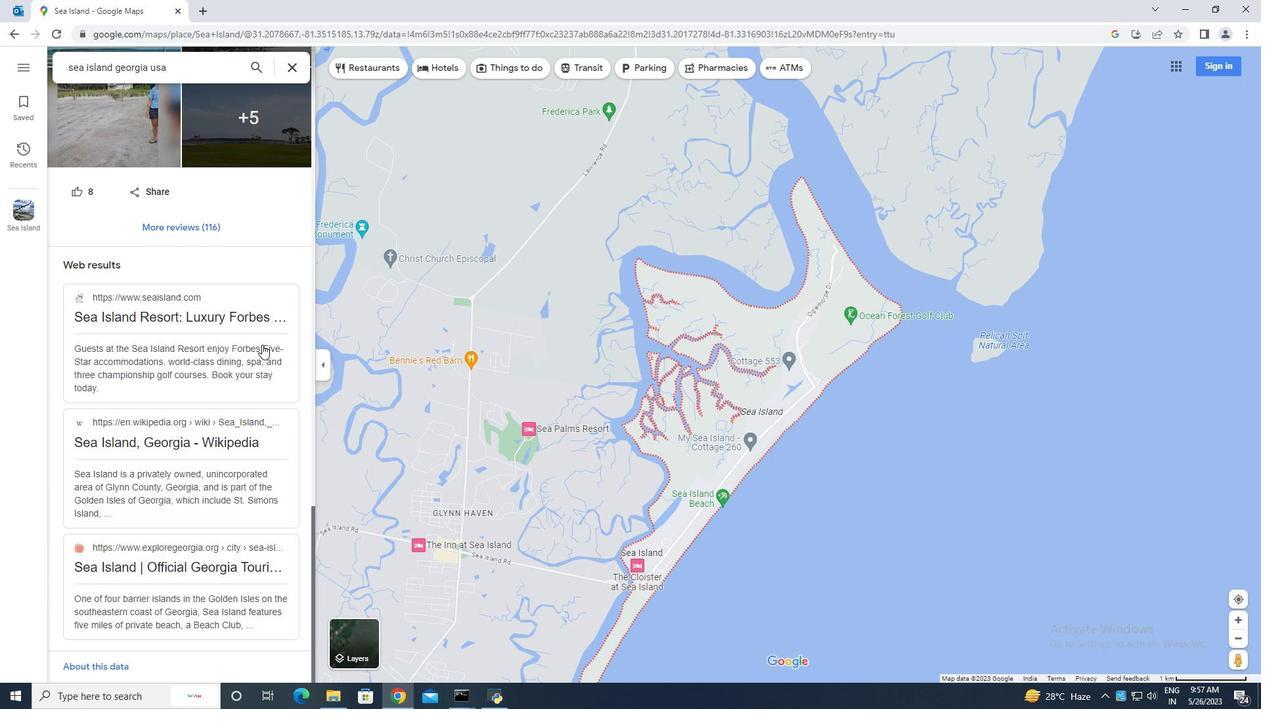 
Action: Mouse scrolled (262, 345) with delta (0, 0)
Screenshot: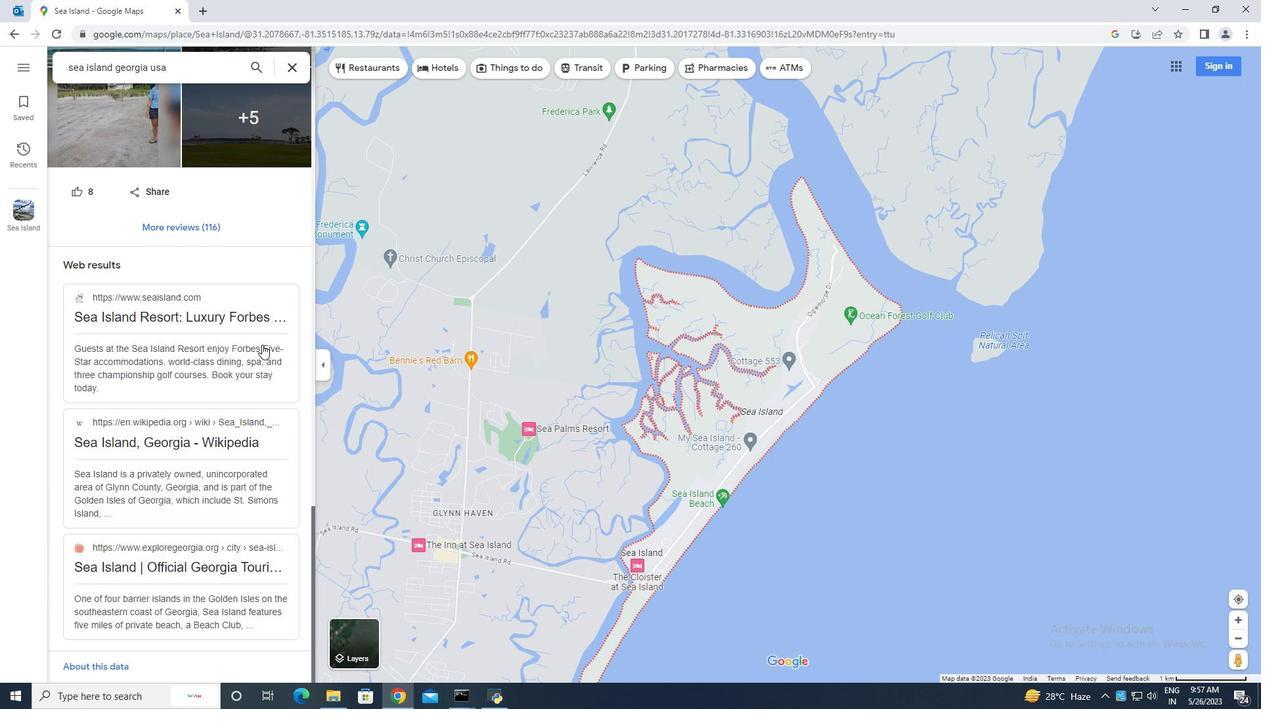 
Action: Mouse scrolled (262, 345) with delta (0, 0)
Screenshot: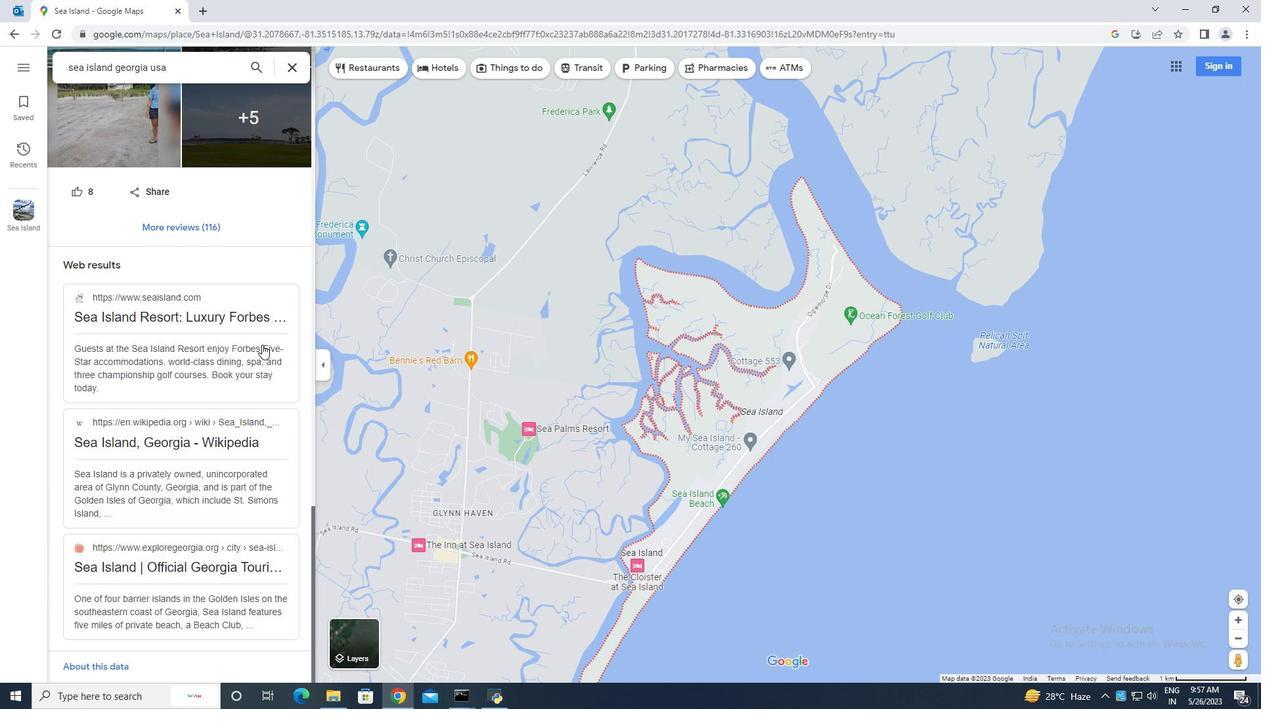 
Action: Mouse scrolled (262, 345) with delta (0, 0)
Screenshot: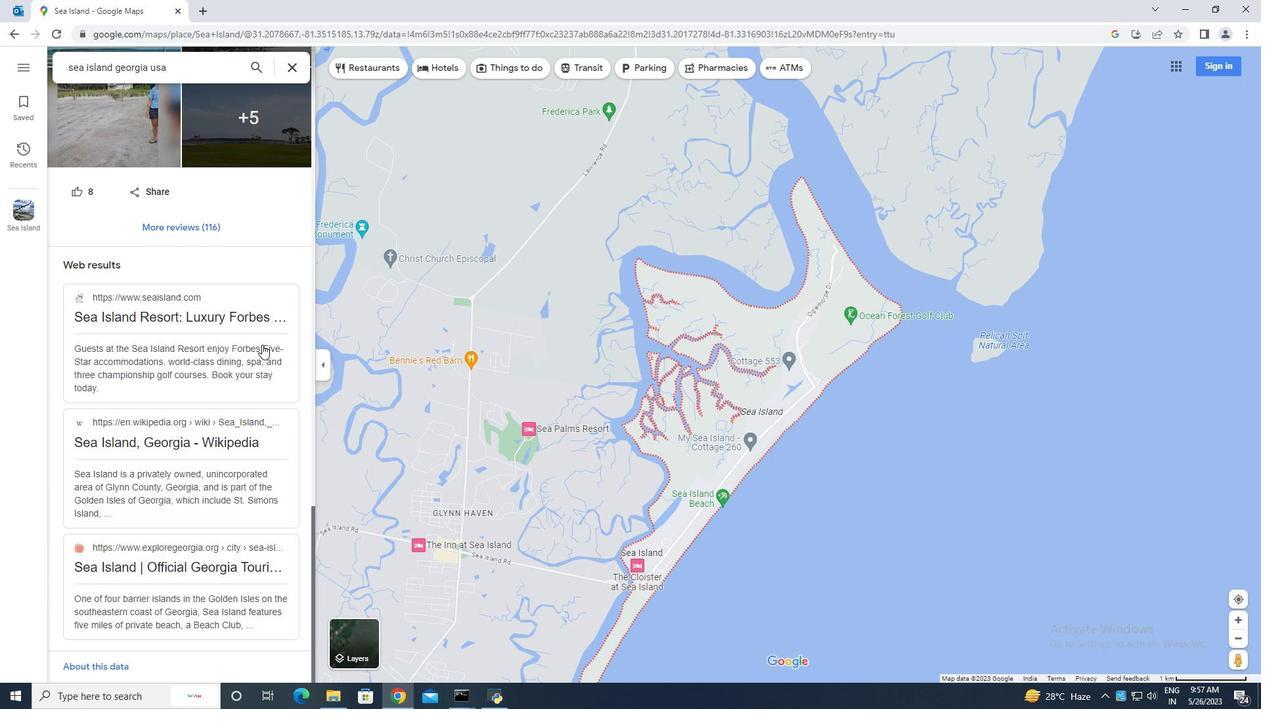 
Action: Mouse scrolled (262, 345) with delta (0, 0)
Screenshot: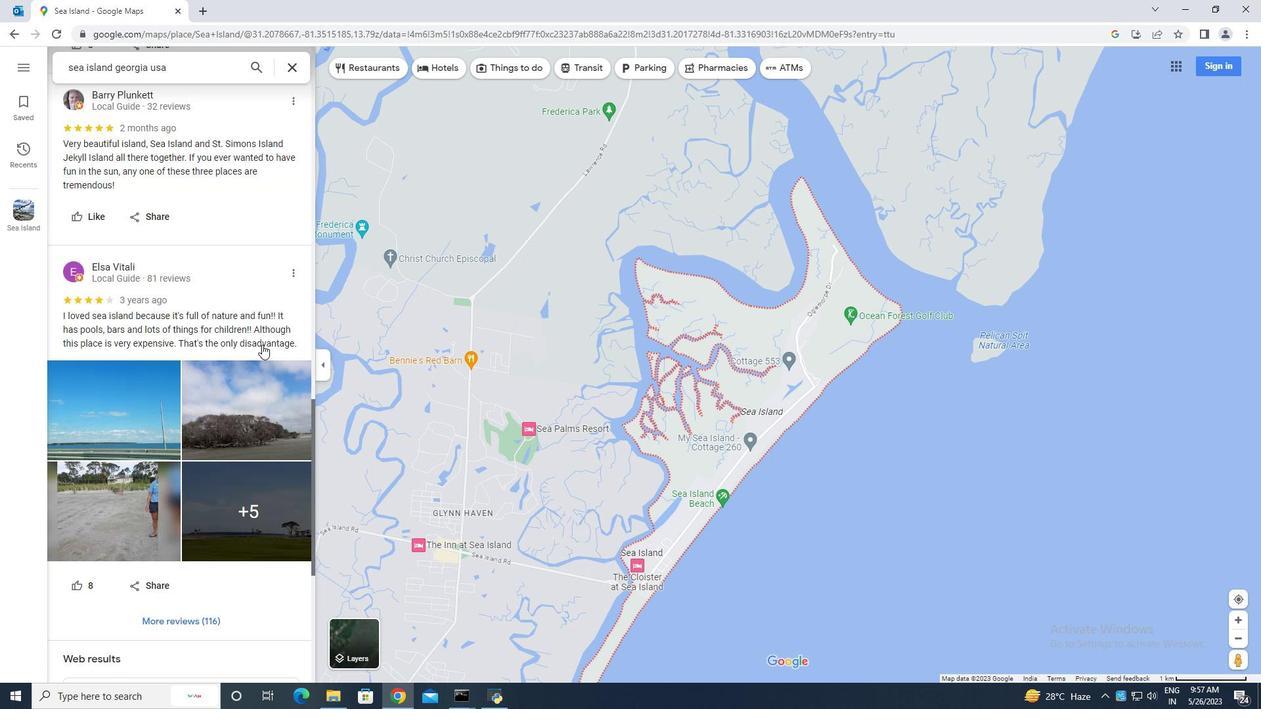 
Action: Mouse scrolled (262, 345) with delta (0, 0)
Screenshot: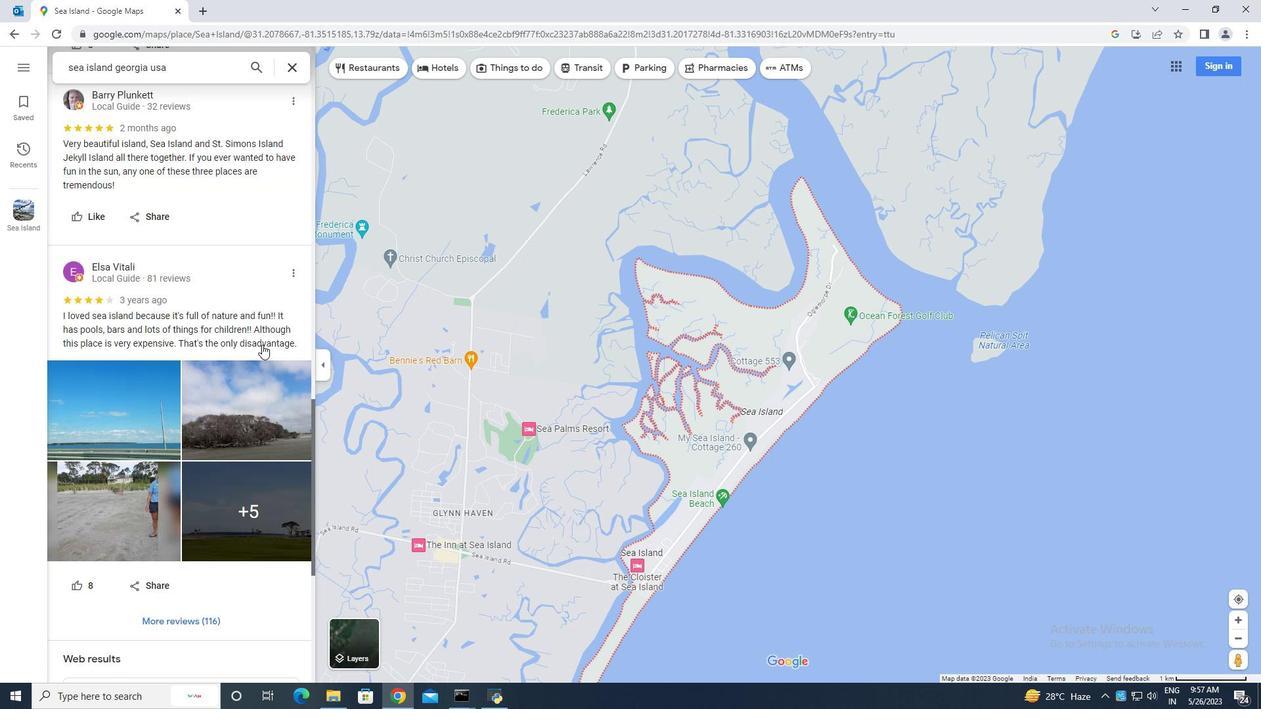 
Action: Mouse scrolled (262, 345) with delta (0, 0)
Screenshot: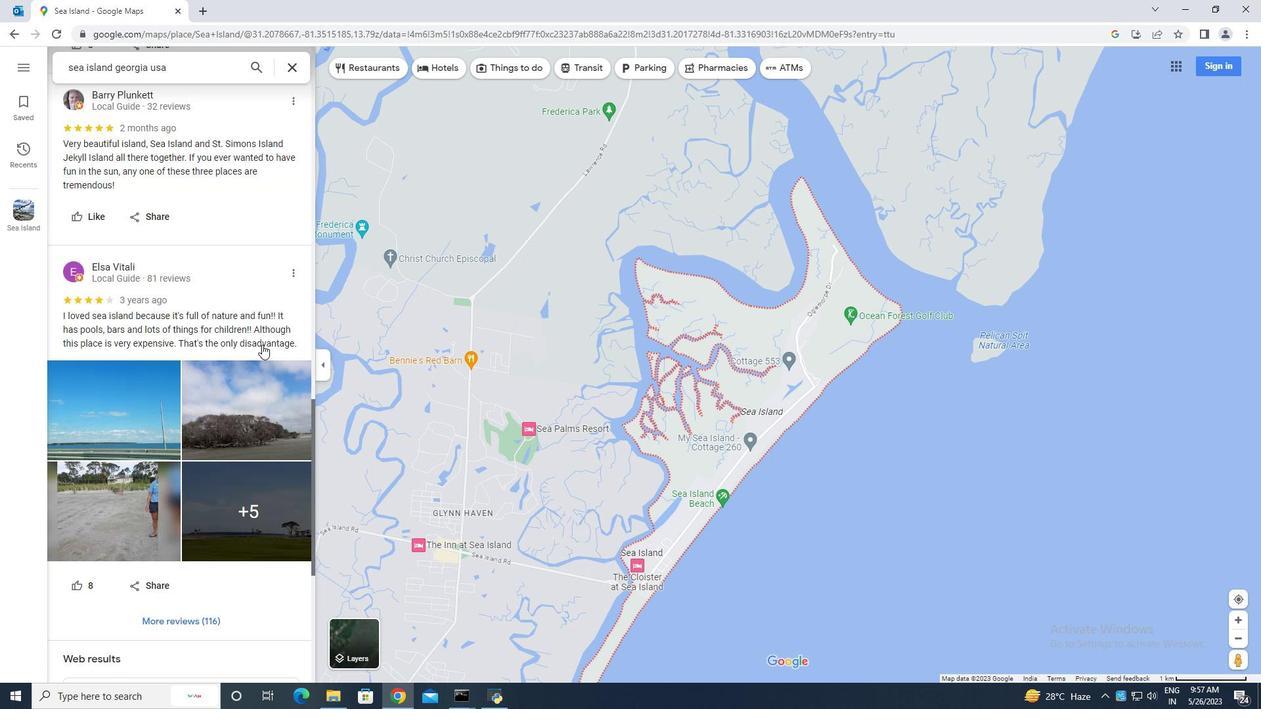 
Action: Mouse scrolled (262, 345) with delta (0, 0)
Screenshot: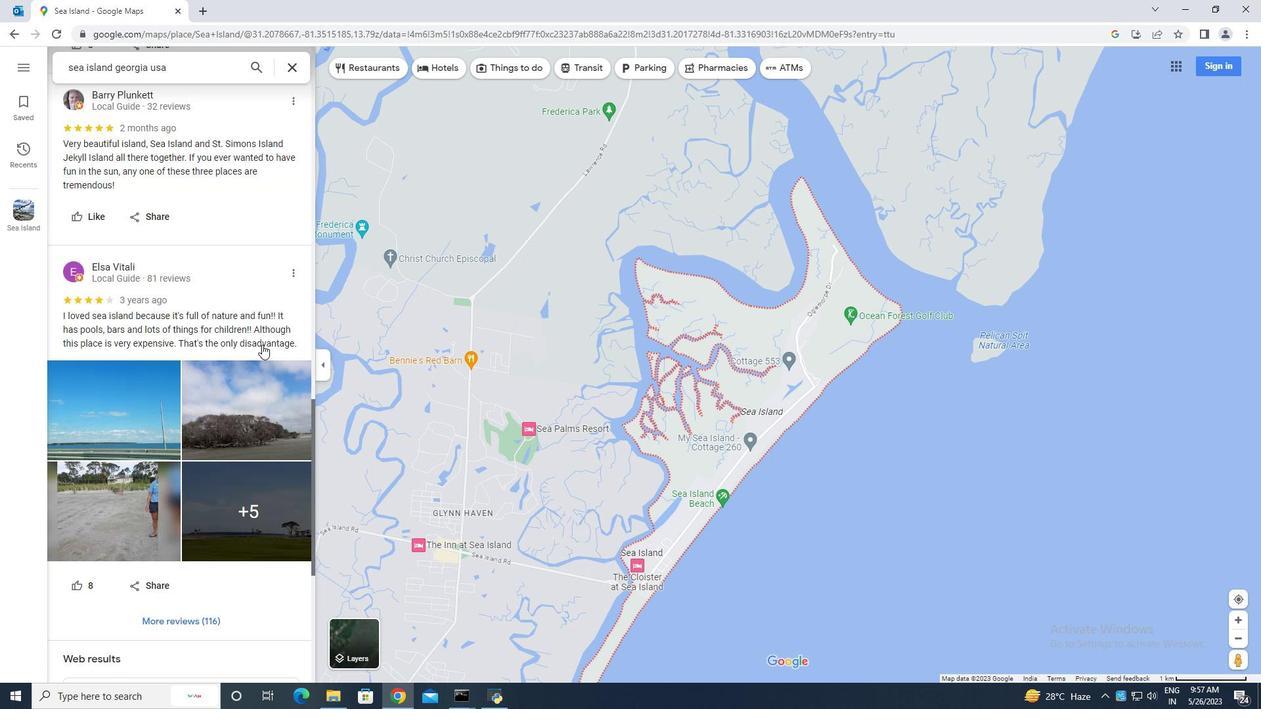 
Action: Mouse scrolled (262, 345) with delta (0, 0)
Screenshot: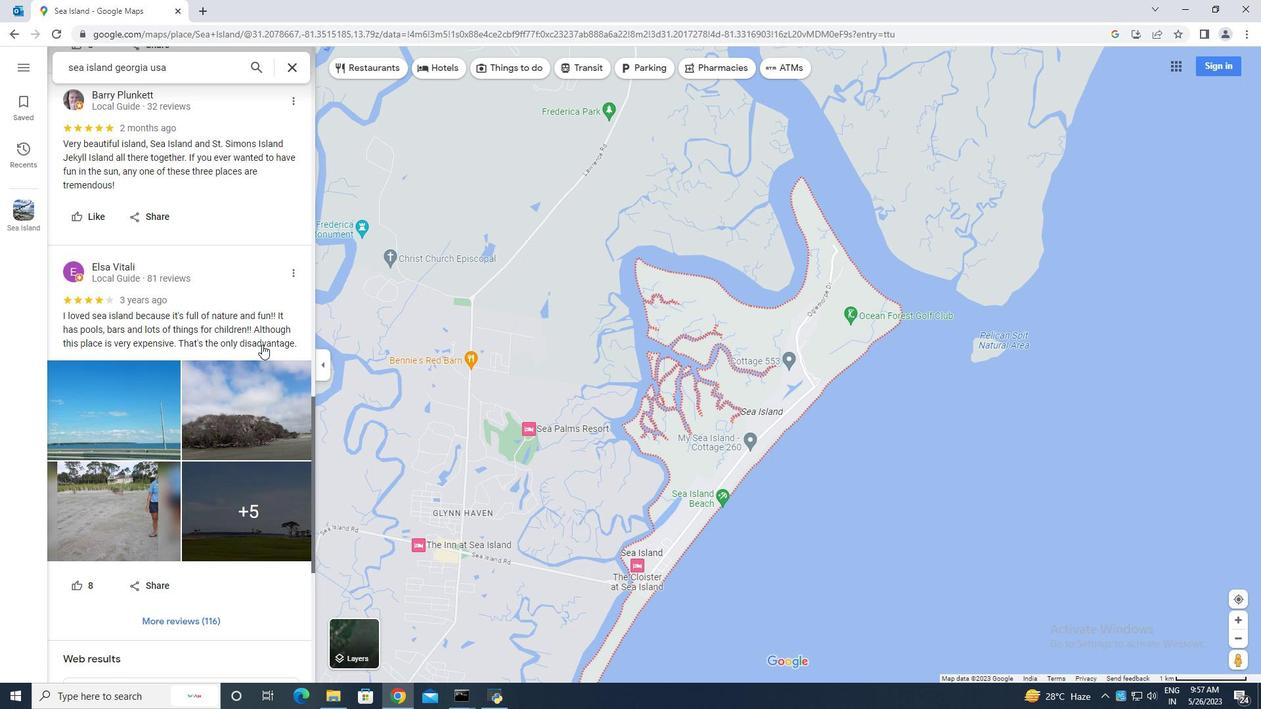 
Action: Mouse scrolled (262, 345) with delta (0, 0)
Screenshot: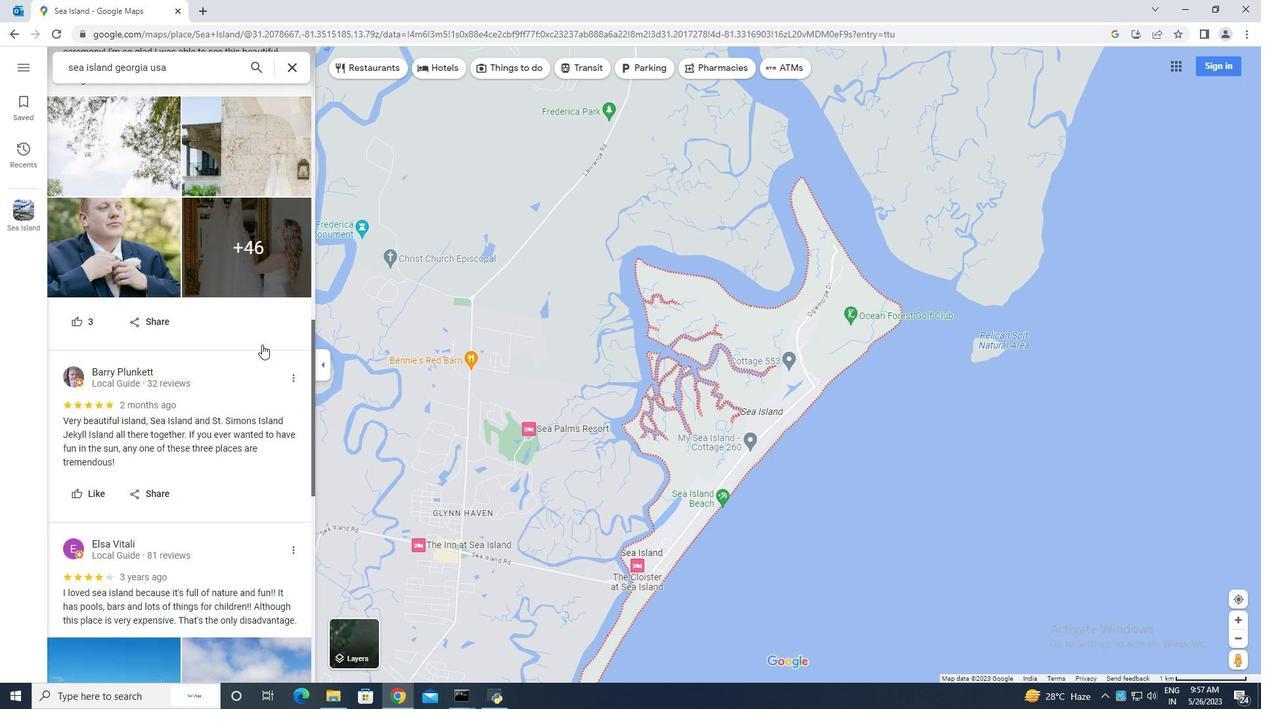 
Action: Mouse scrolled (262, 345) with delta (0, 0)
Screenshot: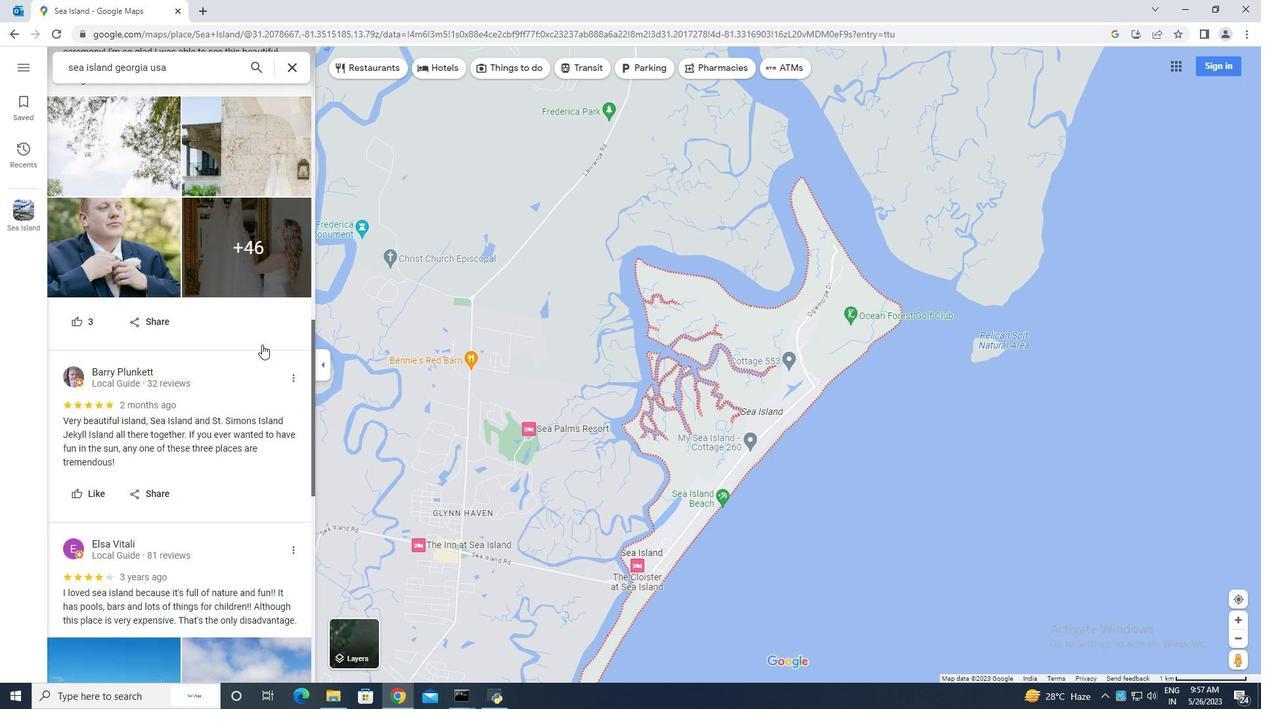 
Action: Mouse scrolled (262, 345) with delta (0, 0)
Screenshot: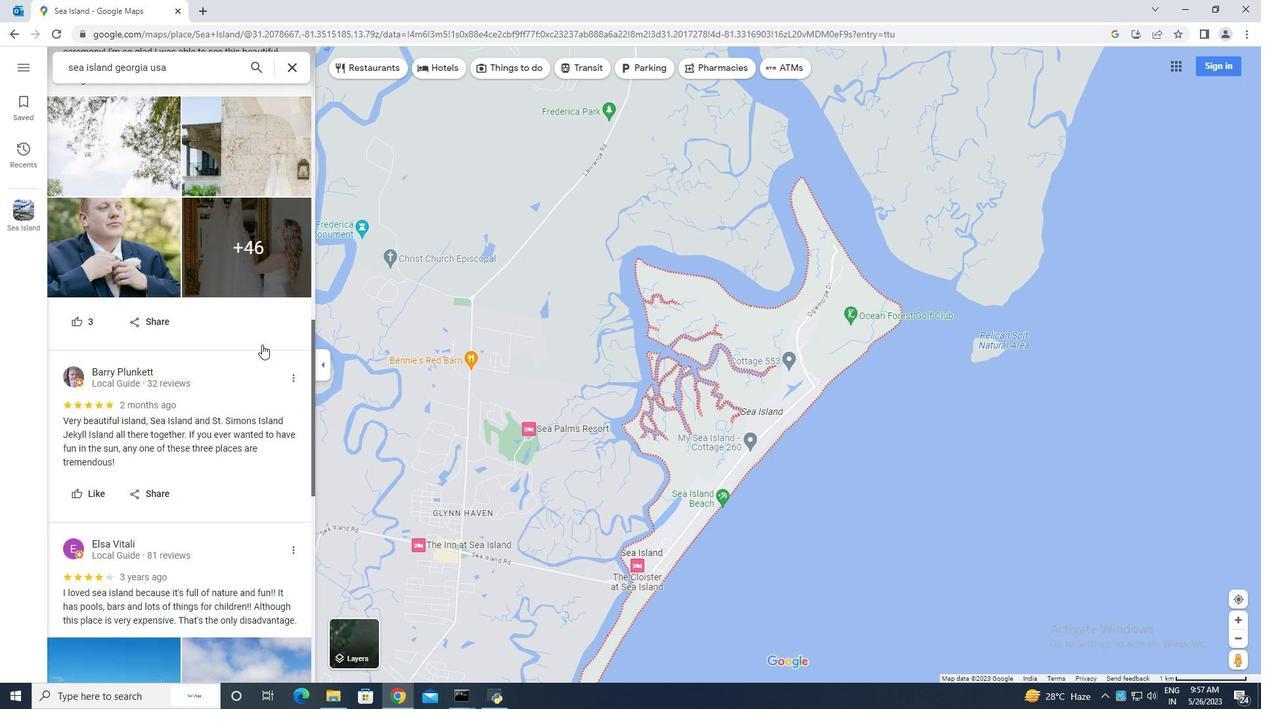 
Action: Mouse scrolled (262, 345) with delta (0, 0)
Screenshot: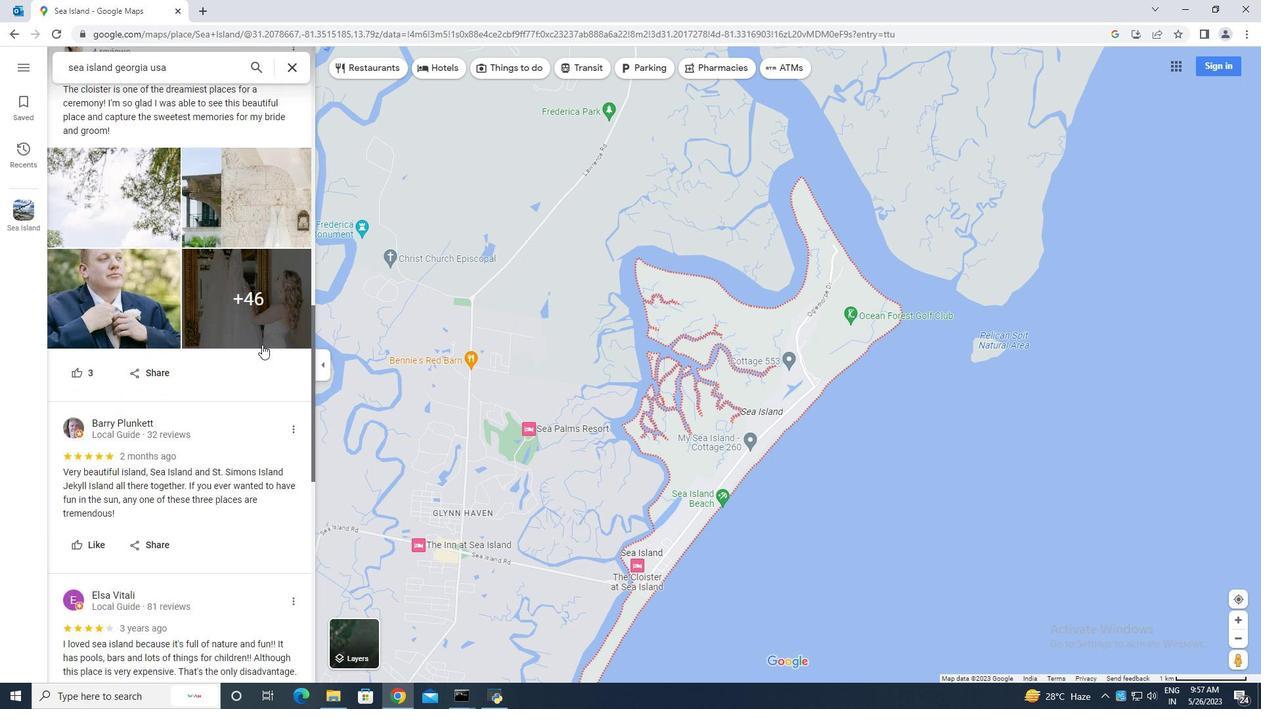 
Action: Mouse scrolled (262, 345) with delta (0, 0)
Screenshot: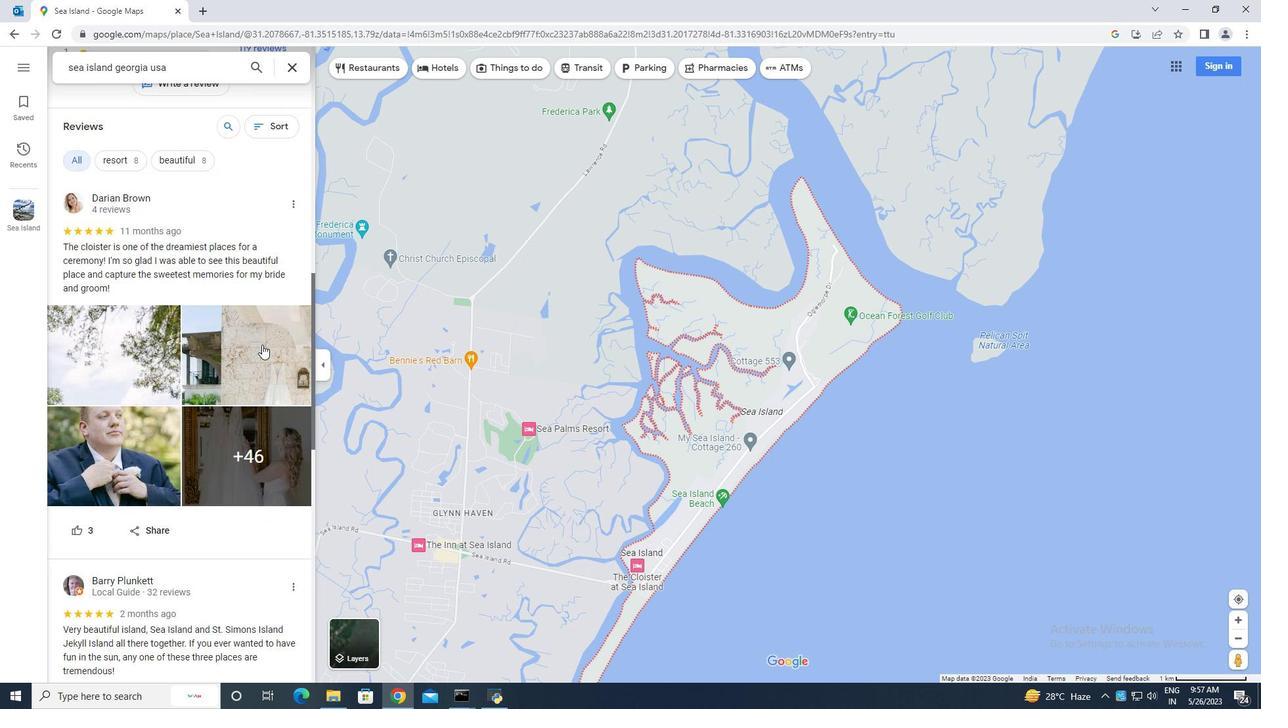 
Action: Mouse scrolled (262, 345) with delta (0, 0)
Screenshot: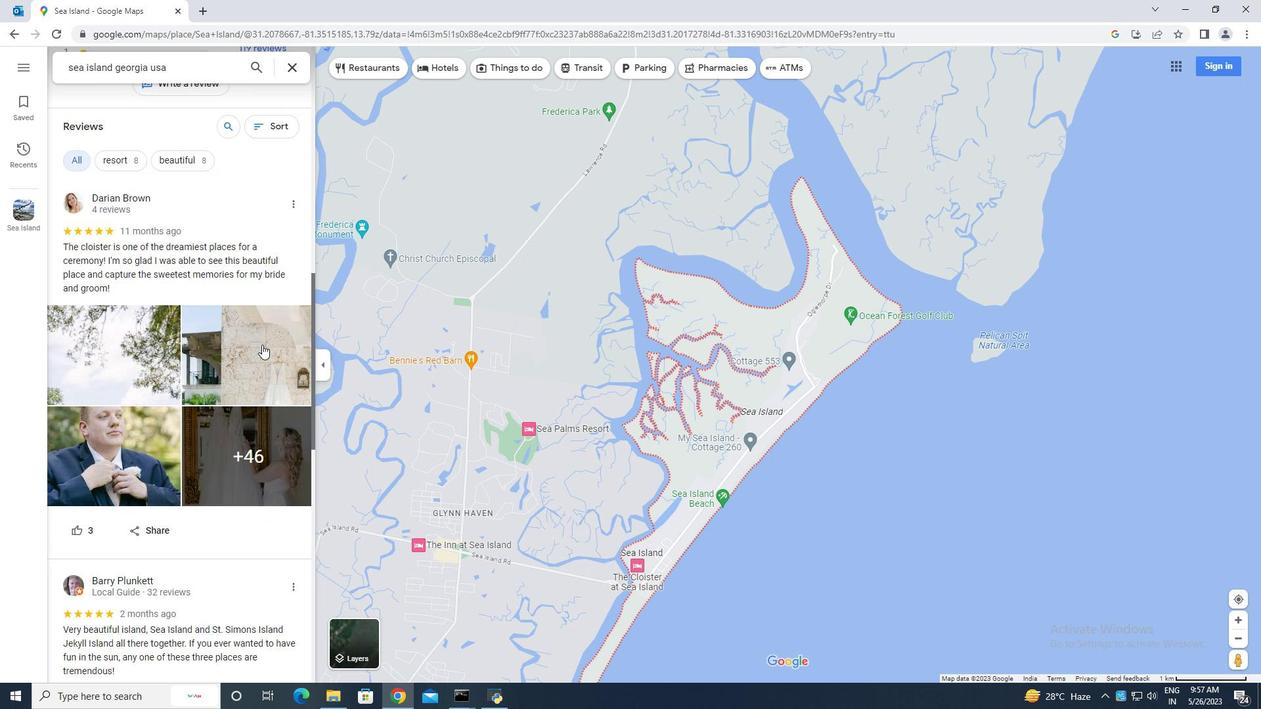 
Action: Mouse scrolled (262, 345) with delta (0, 0)
Screenshot: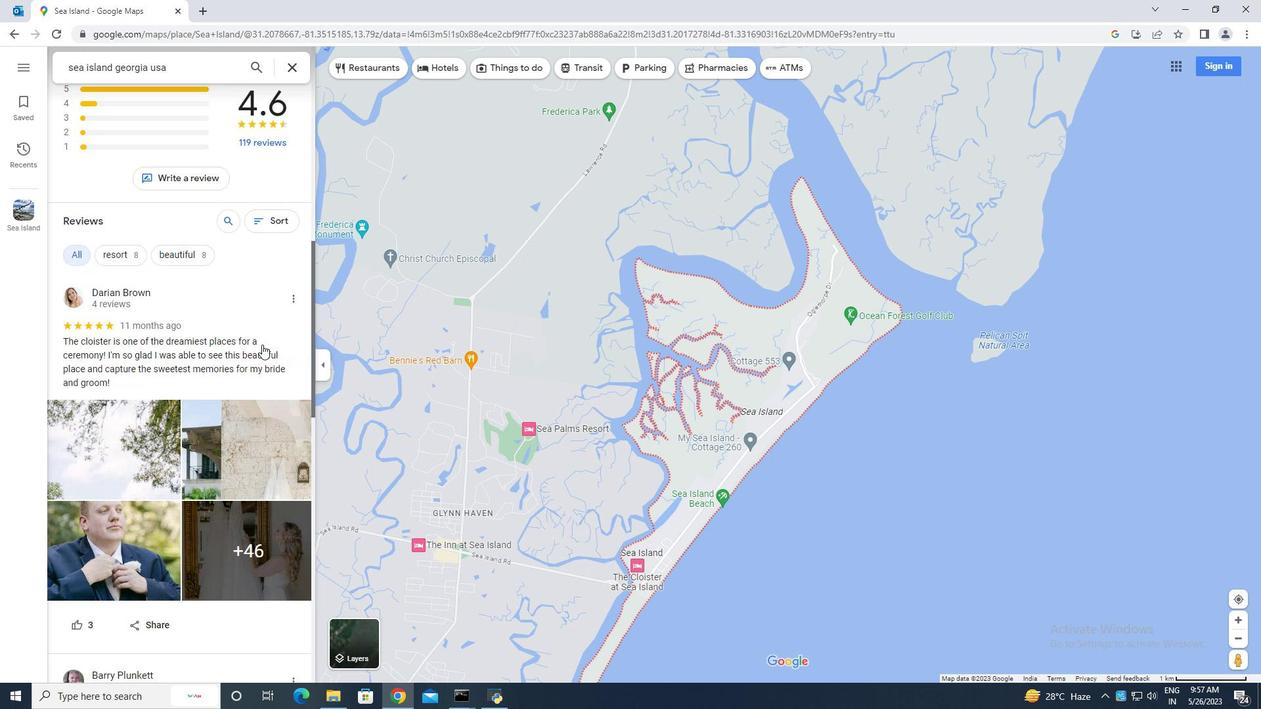 
Action: Mouse scrolled (262, 345) with delta (0, 0)
Screenshot: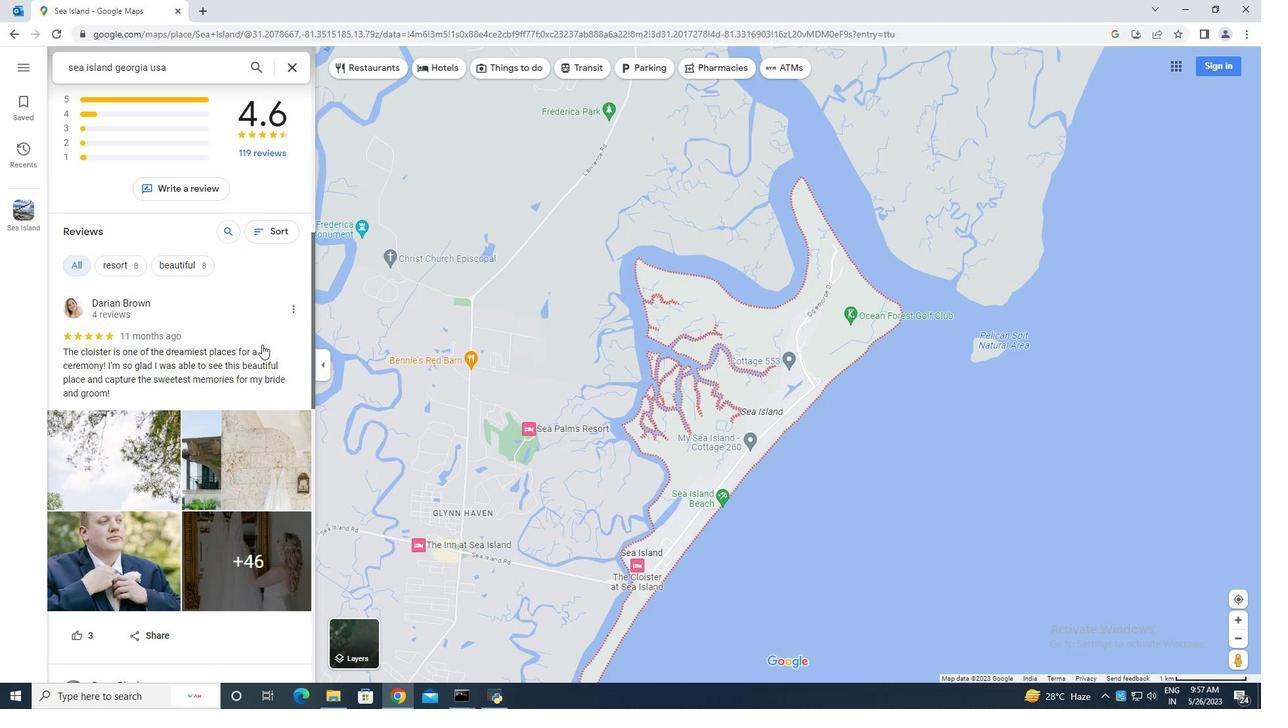 
Action: Mouse scrolled (262, 345) with delta (0, 0)
Screenshot: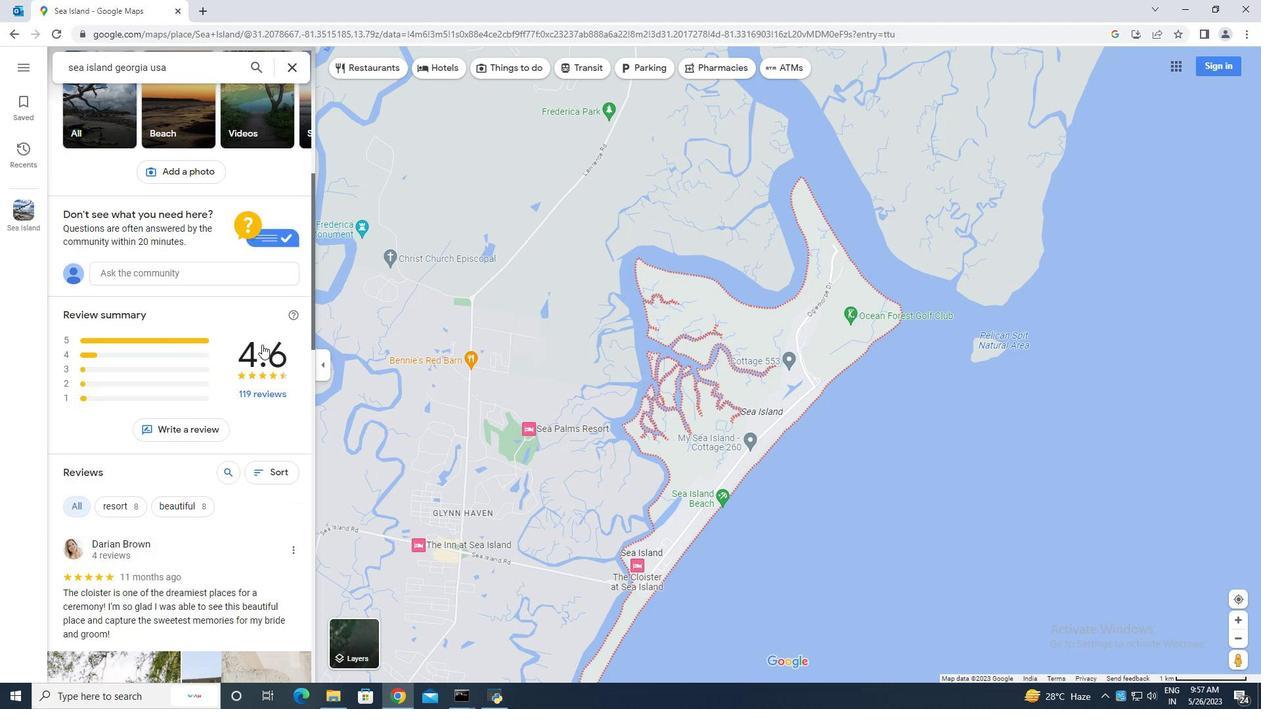 
Action: Mouse scrolled (262, 345) with delta (0, 0)
Screenshot: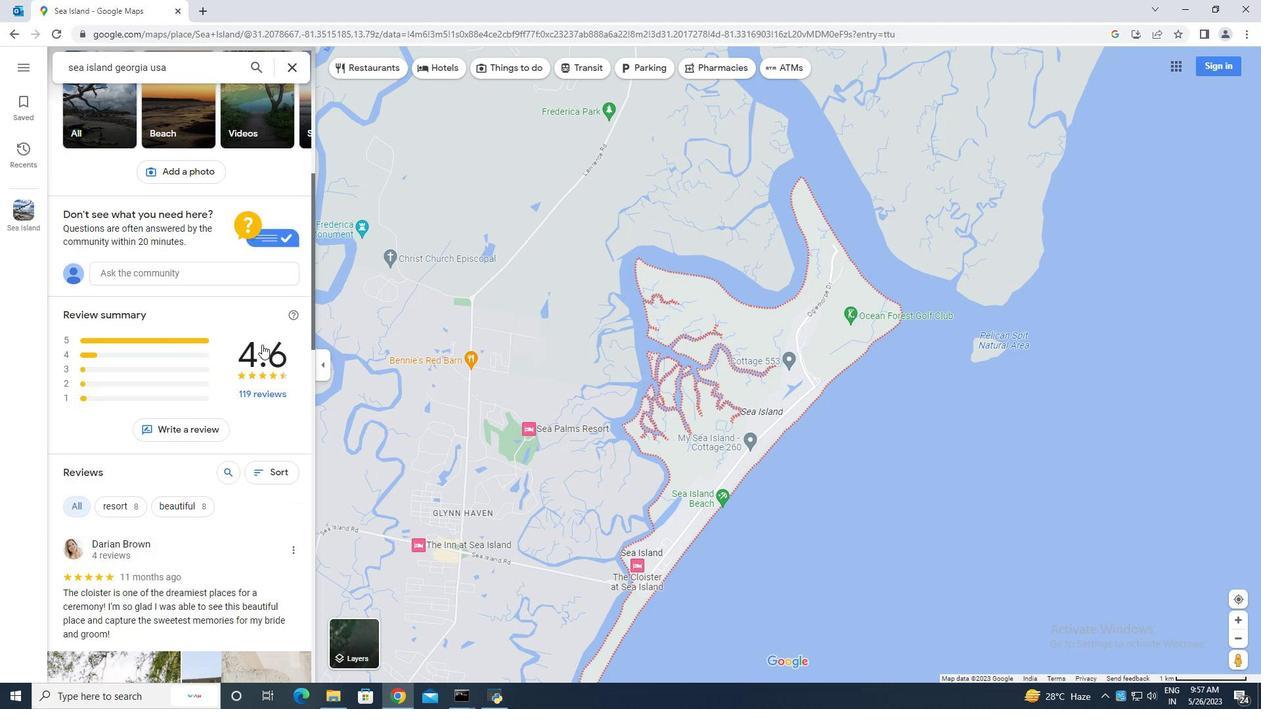 
Action: Mouse scrolled (262, 345) with delta (0, 0)
Screenshot: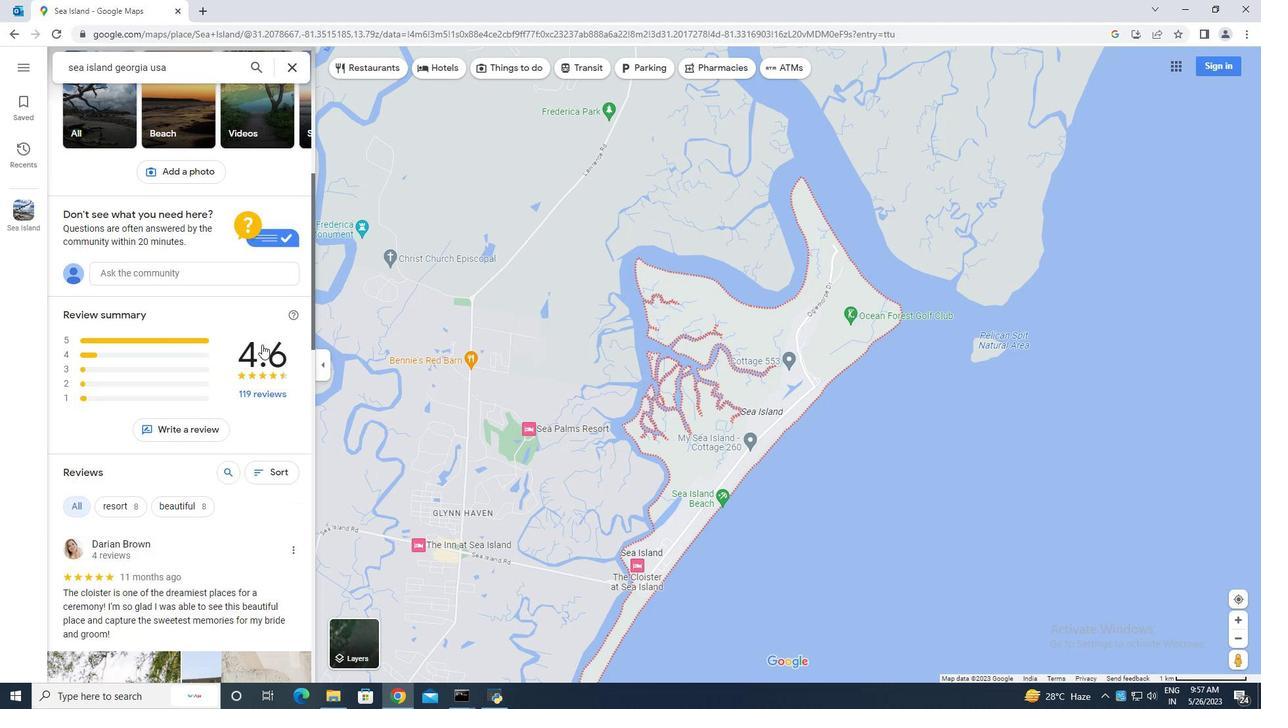 
Action: Mouse scrolled (262, 345) with delta (0, 0)
Screenshot: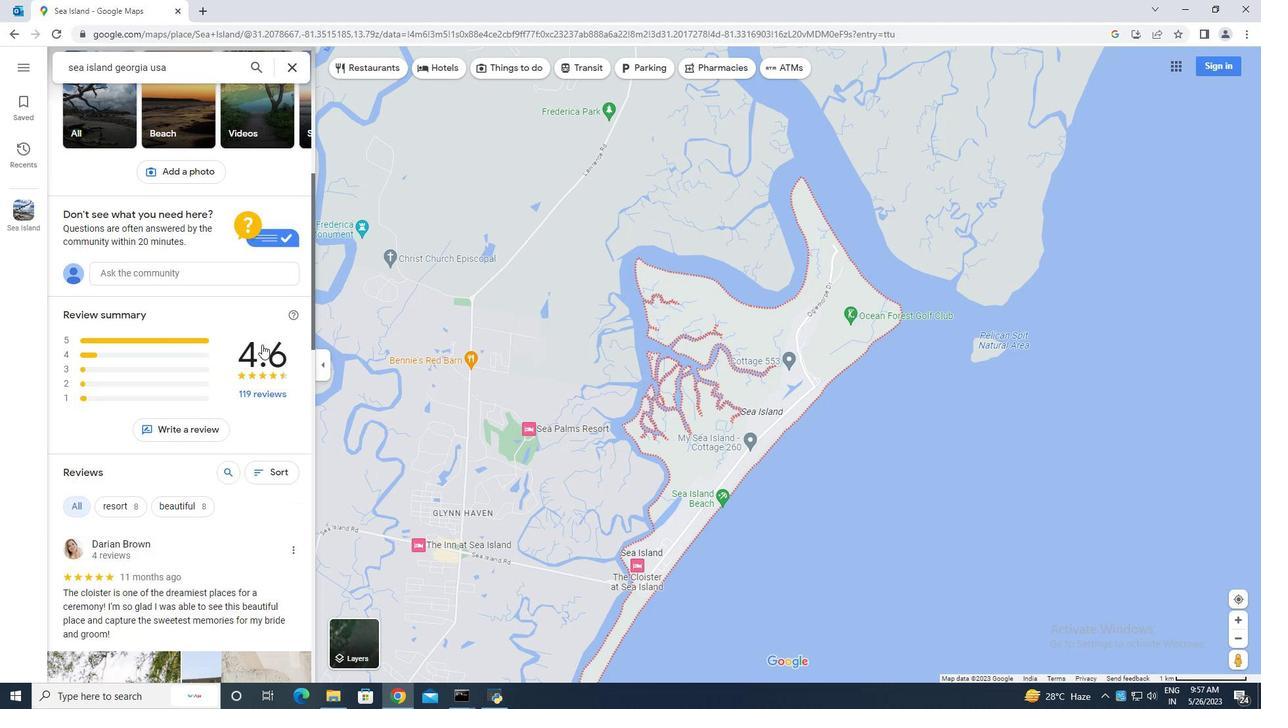 
Action: Mouse scrolled (262, 345) with delta (0, 0)
Screenshot: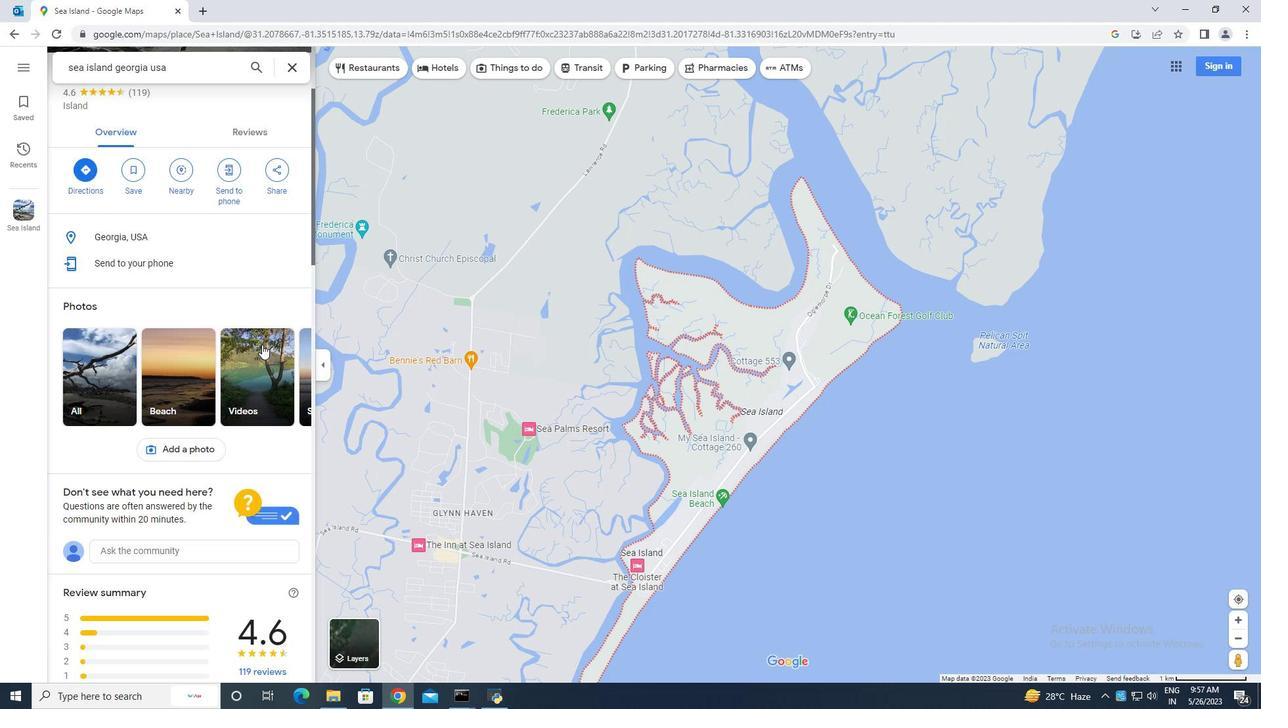 
Action: Mouse scrolled (262, 345) with delta (0, 0)
Screenshot: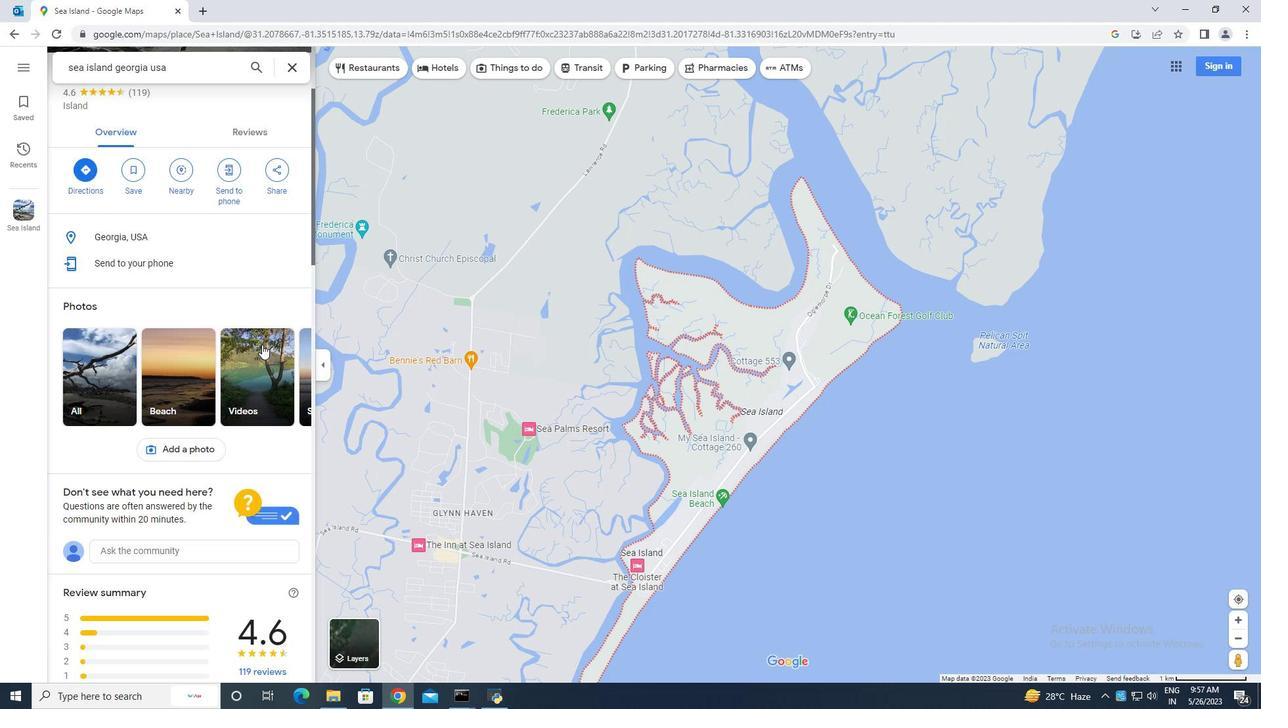 
Action: Mouse scrolled (262, 345) with delta (0, 0)
Screenshot: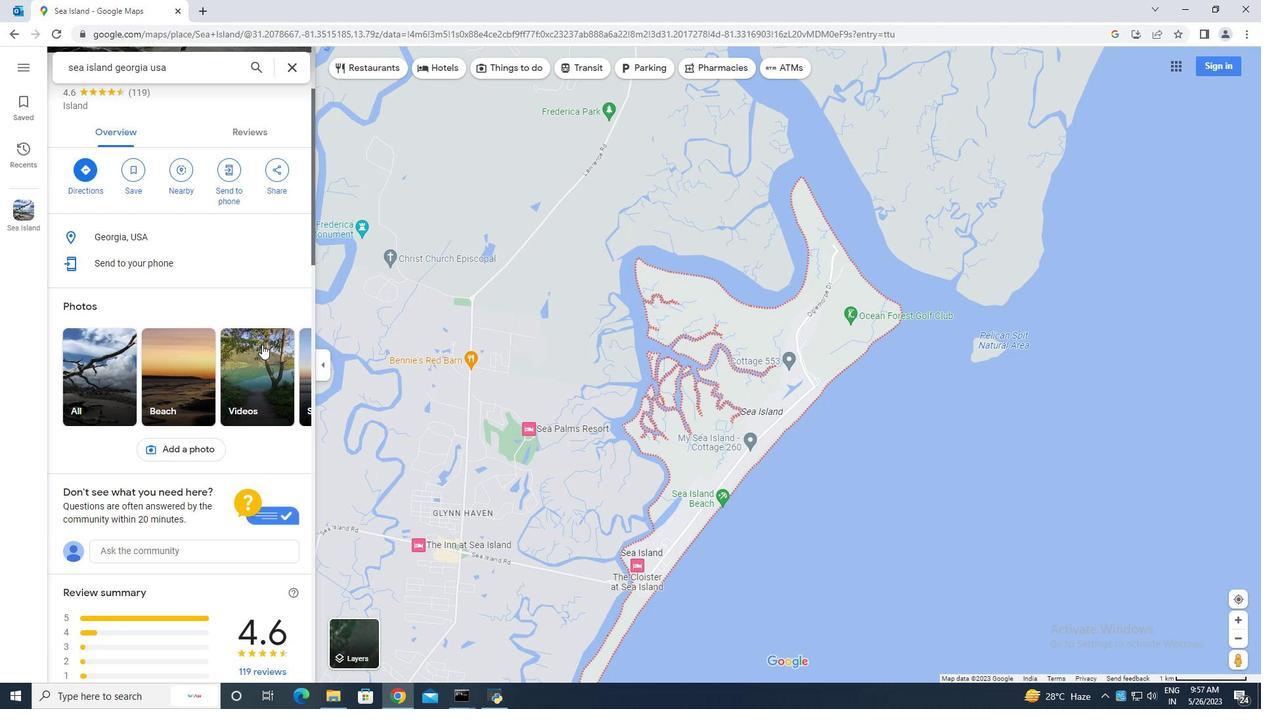 
Action: Mouse scrolled (262, 345) with delta (0, 0)
Screenshot: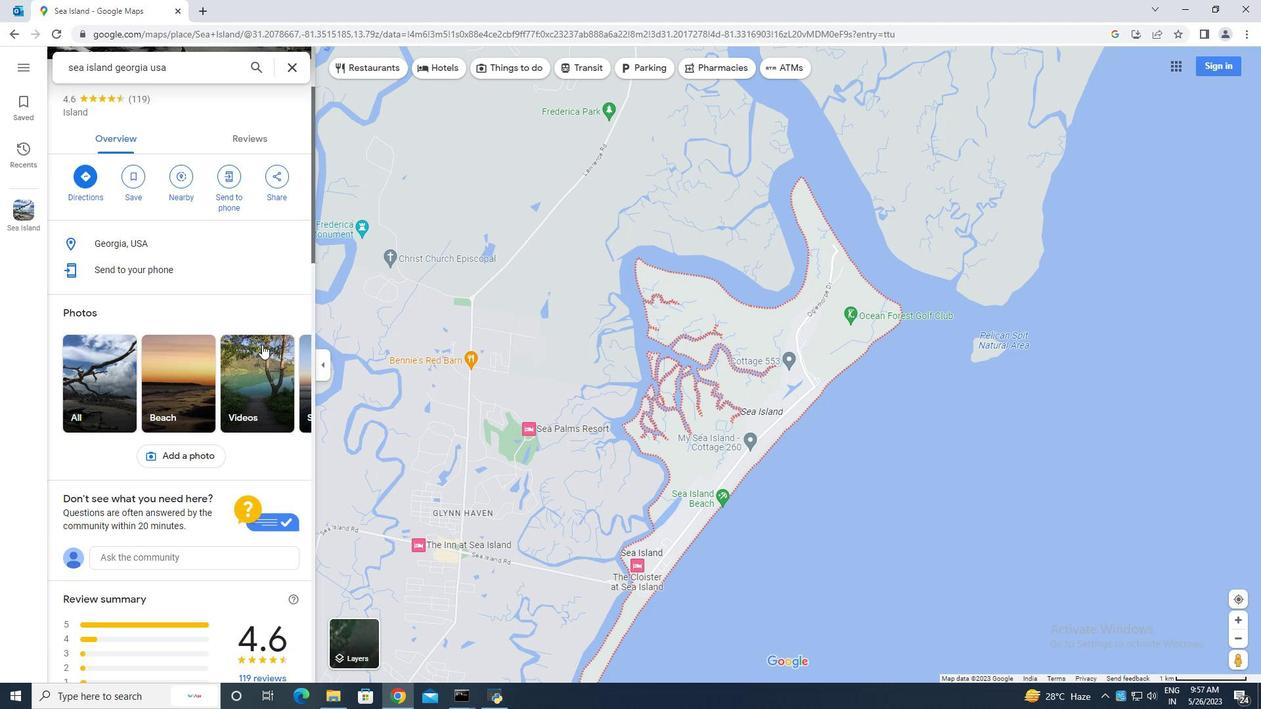
Action: Mouse scrolled (262, 345) with delta (0, 0)
Screenshot: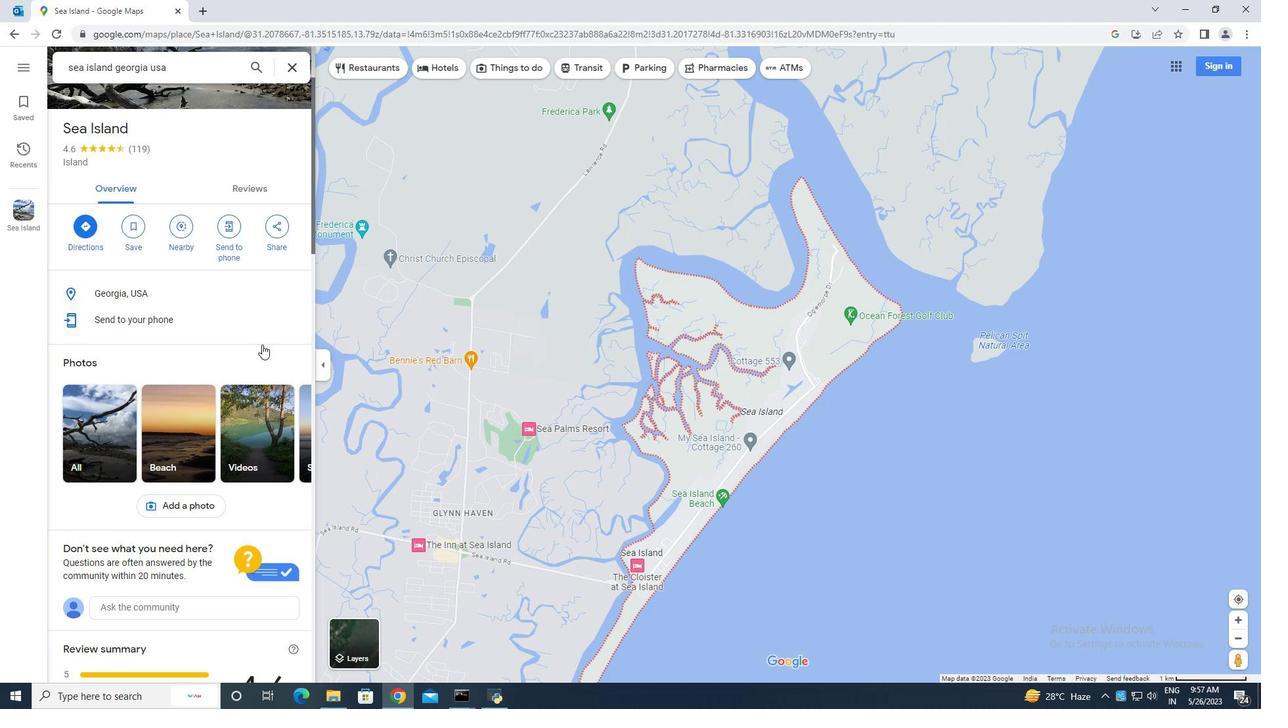 
Action: Mouse scrolled (262, 345) with delta (0, 0)
Screenshot: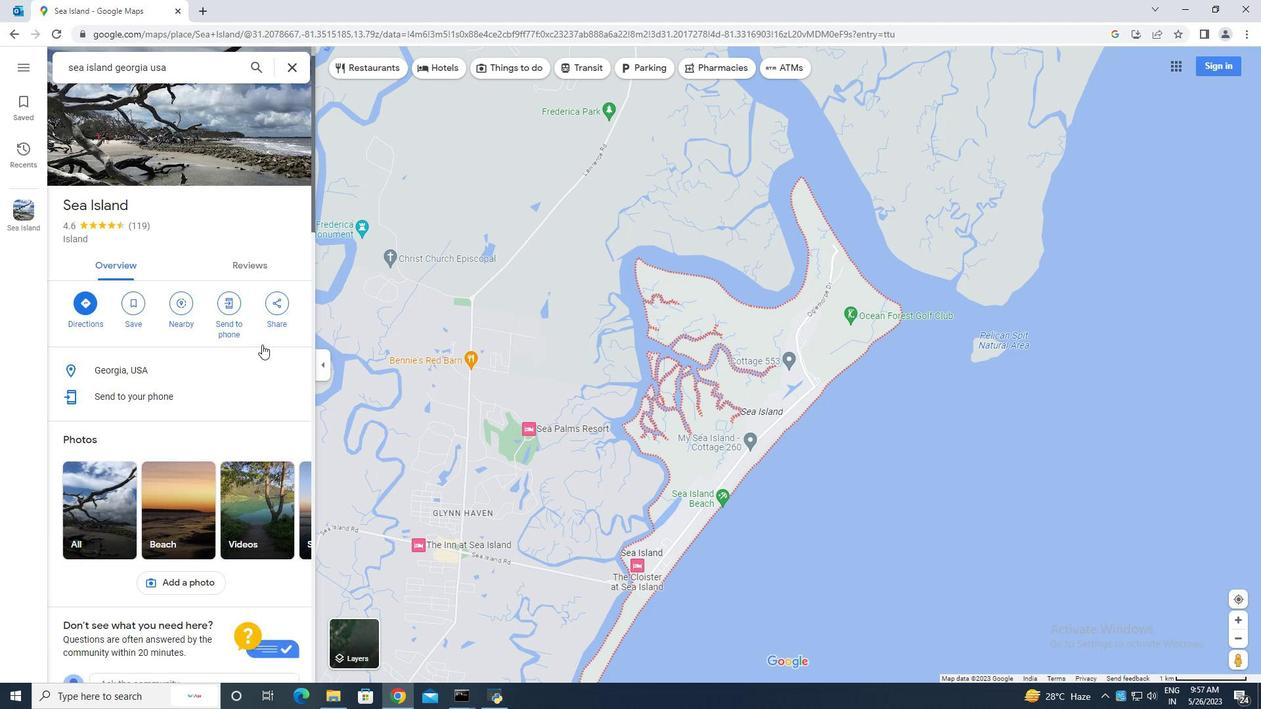 
Action: Mouse scrolled (262, 345) with delta (0, 0)
Screenshot: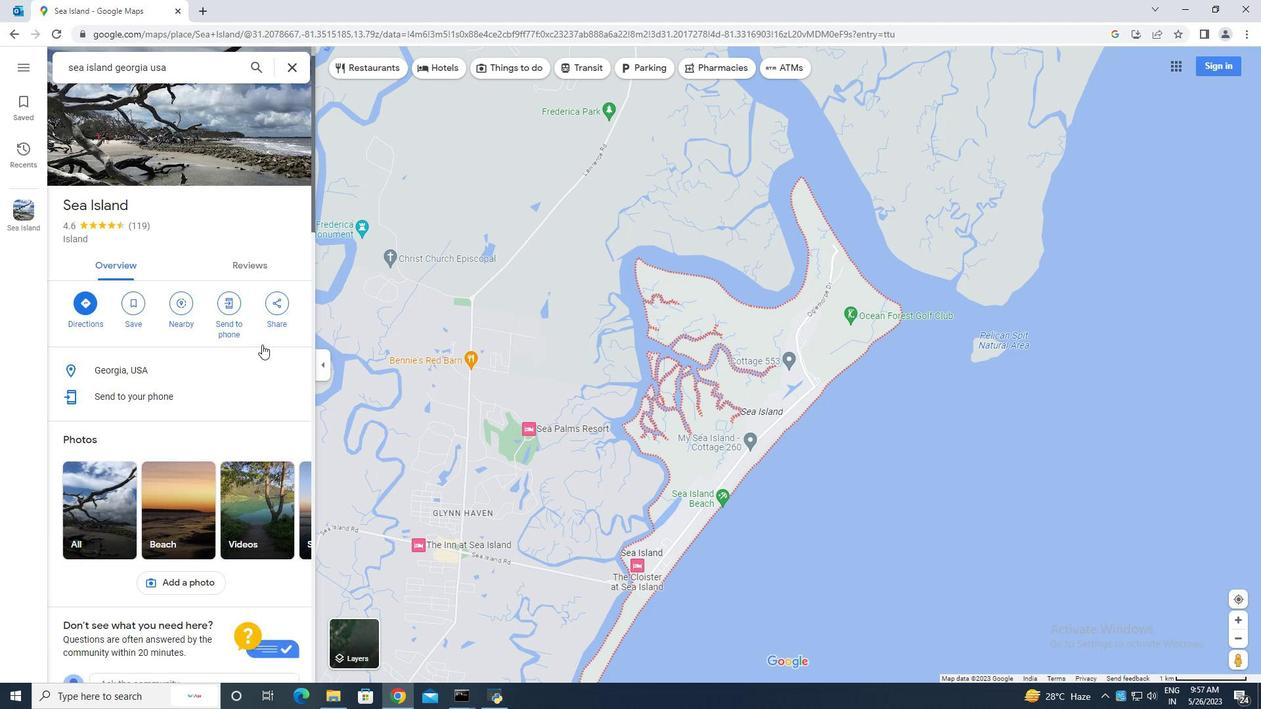 
Action: Mouse scrolled (262, 345) with delta (0, 0)
Screenshot: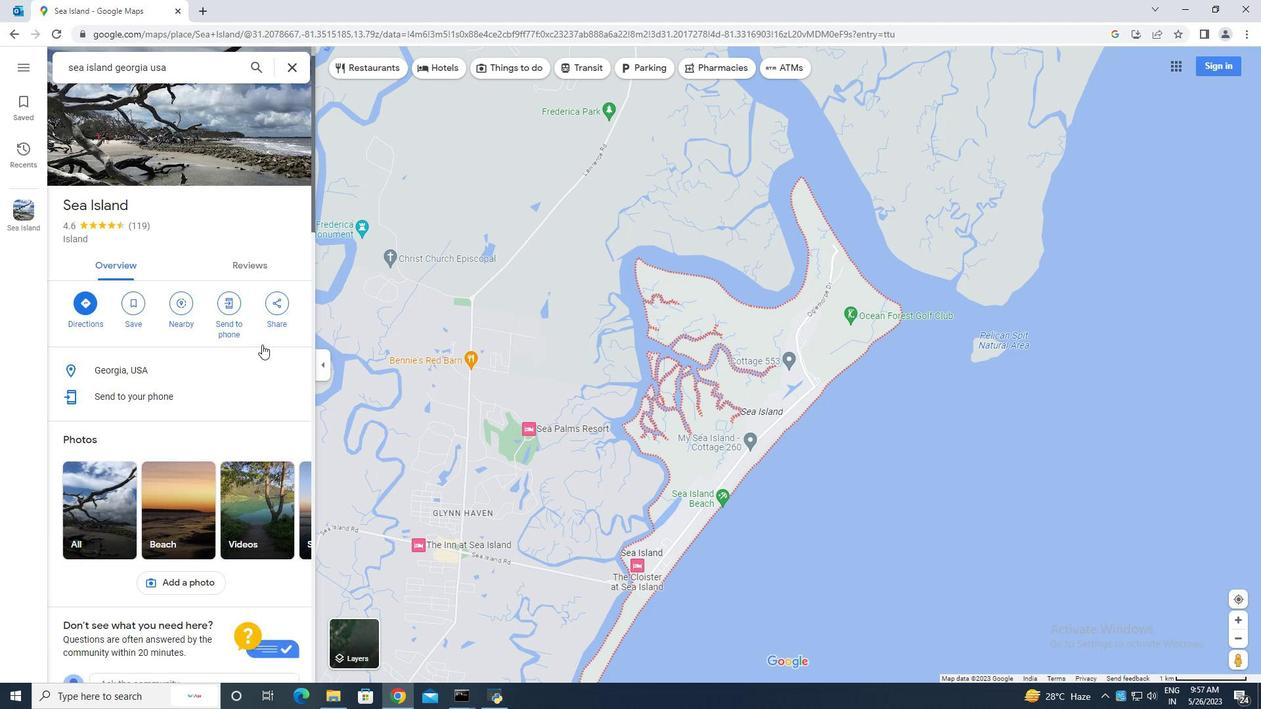 
Action: Mouse moved to (261, 345)
Screenshot: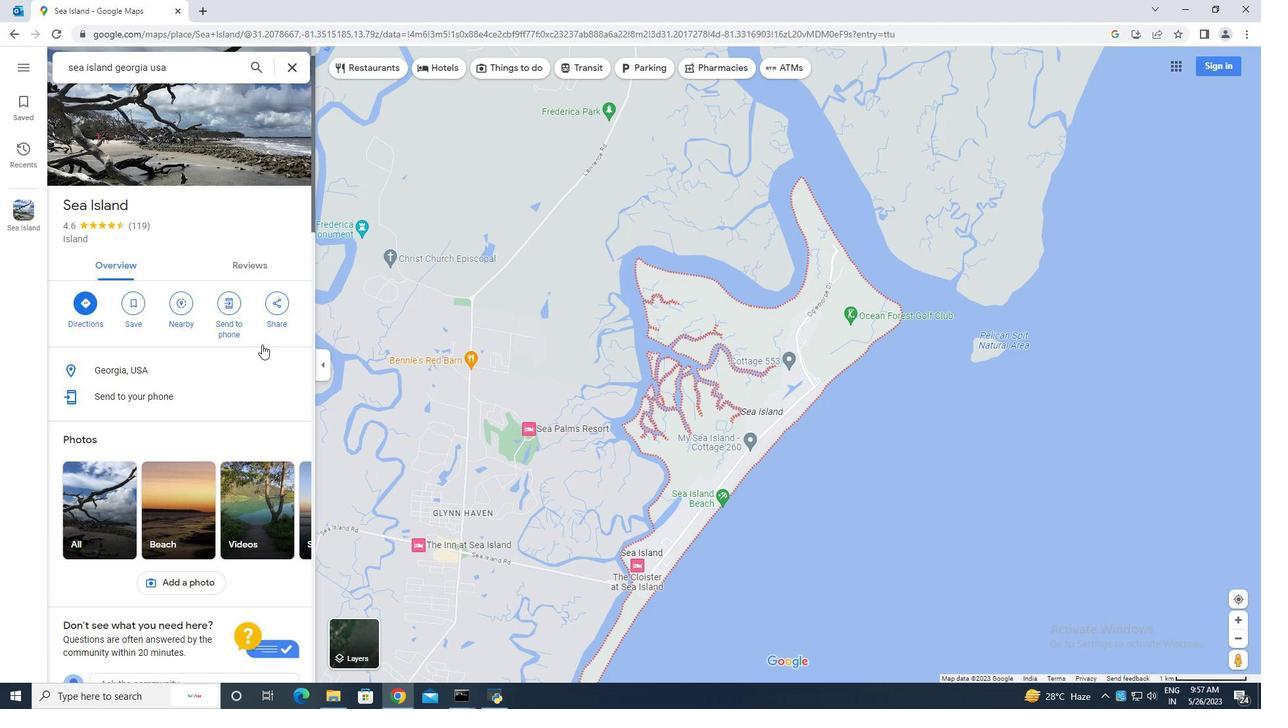 
Action: Mouse scrolled (261, 345) with delta (0, 0)
Screenshot: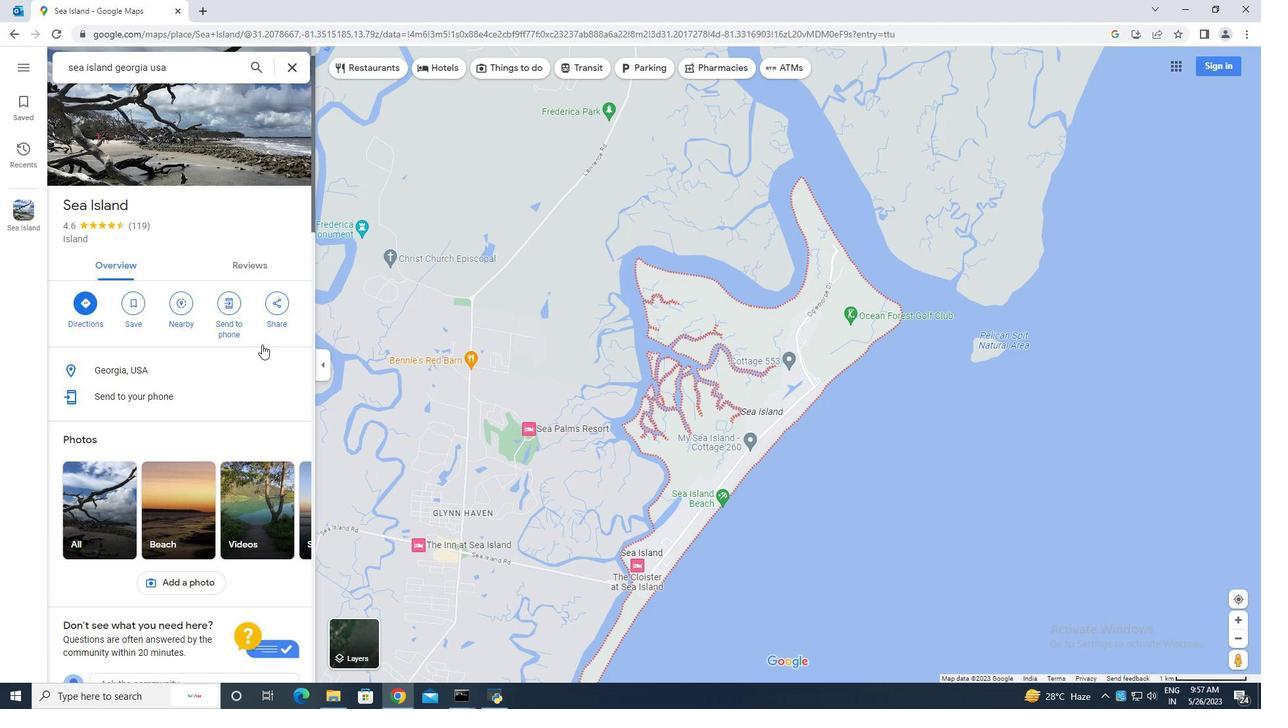 
Action: Mouse moved to (684, 350)
Screenshot: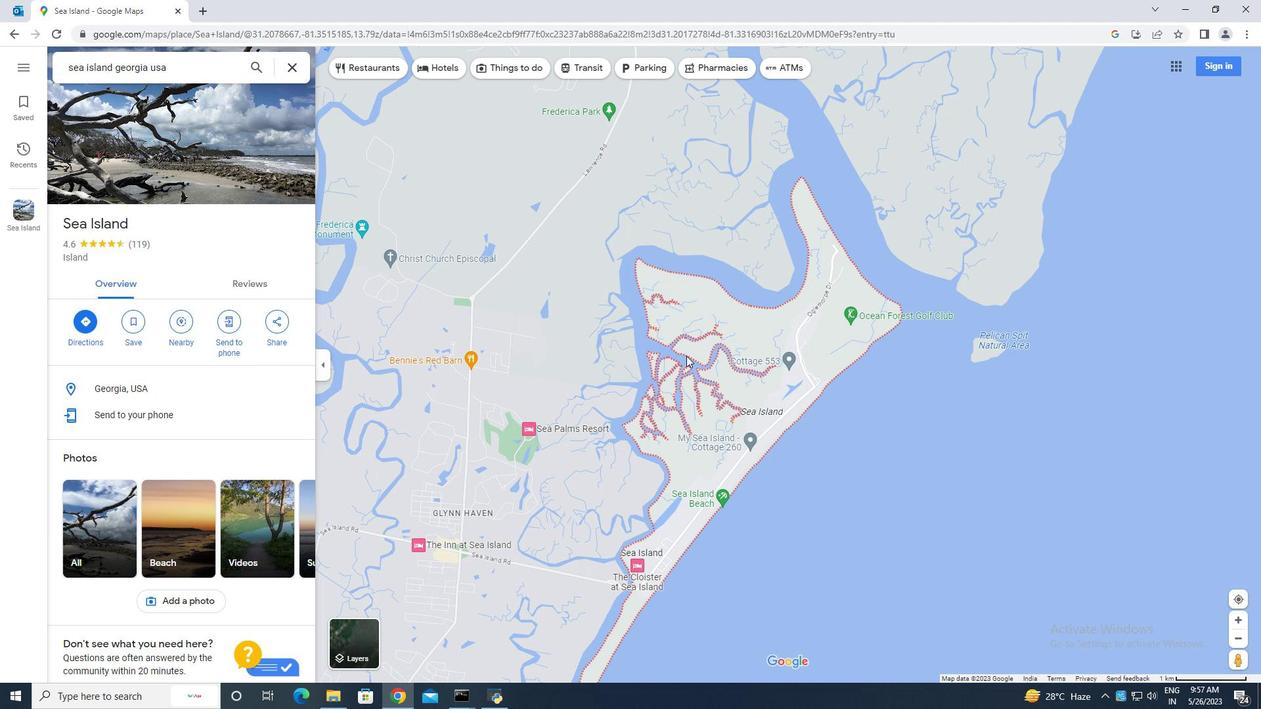 
Action: Mouse scrolled (684, 351) with delta (0, 0)
Screenshot: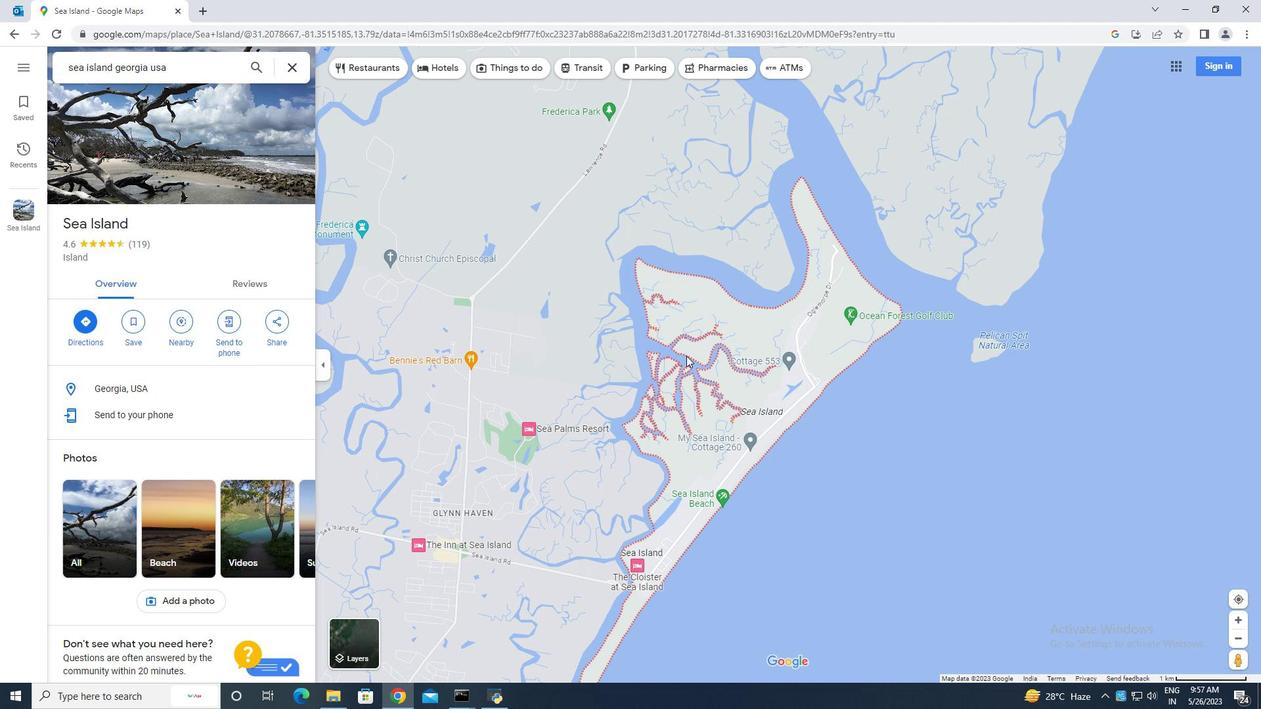 
Action: Mouse moved to (683, 349)
Screenshot: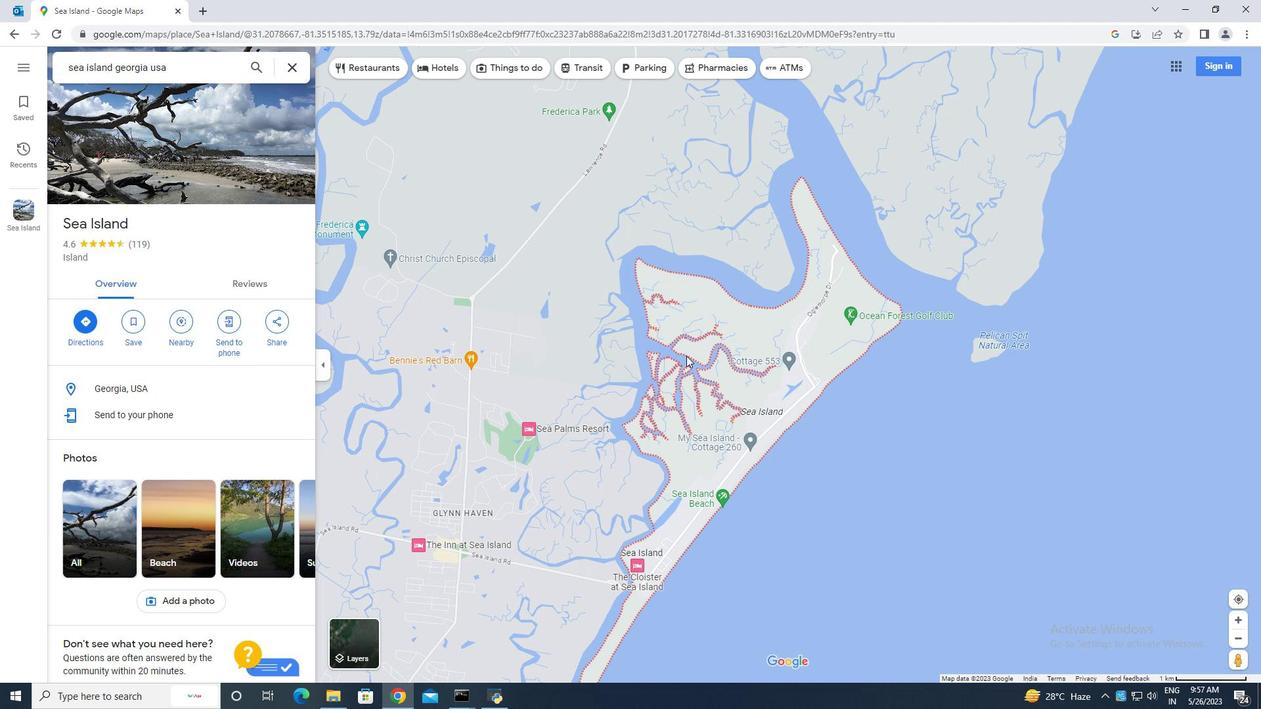 
Action: Mouse scrolled (684, 351) with delta (0, 0)
Screenshot: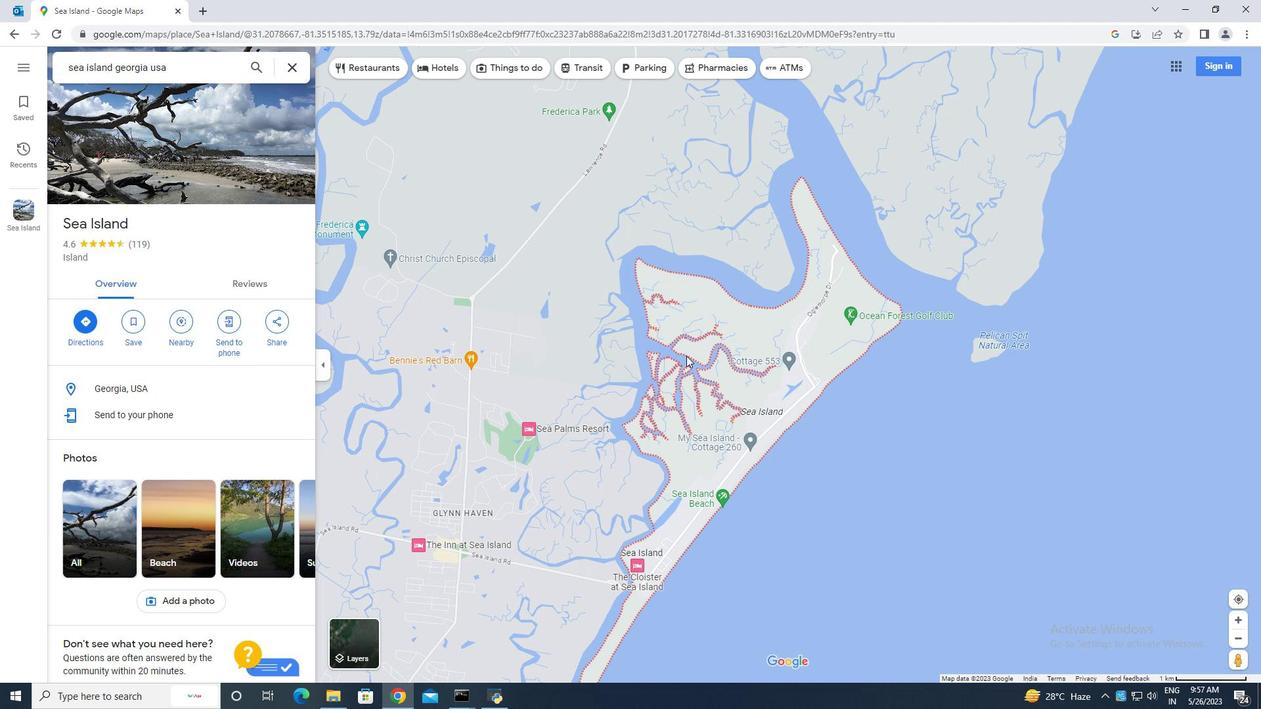 
Action: Mouse moved to (682, 349)
Screenshot: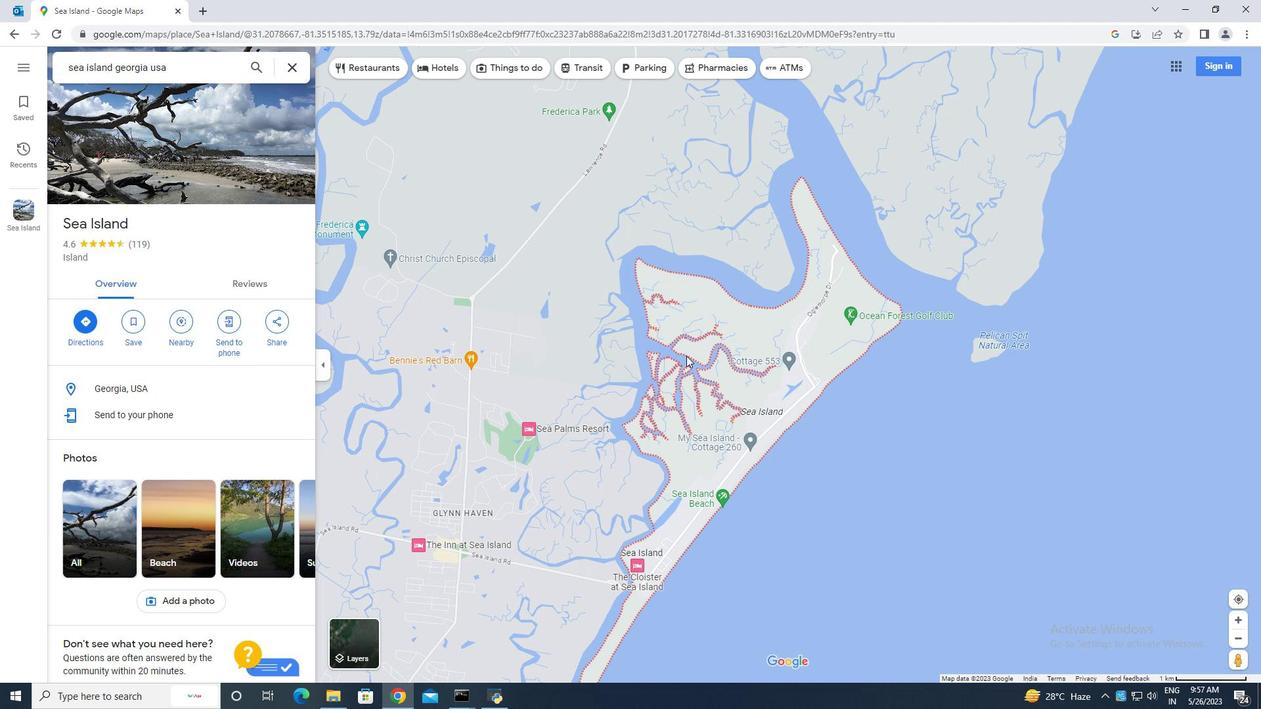 
Action: Mouse scrolled (682, 350) with delta (0, 0)
Screenshot: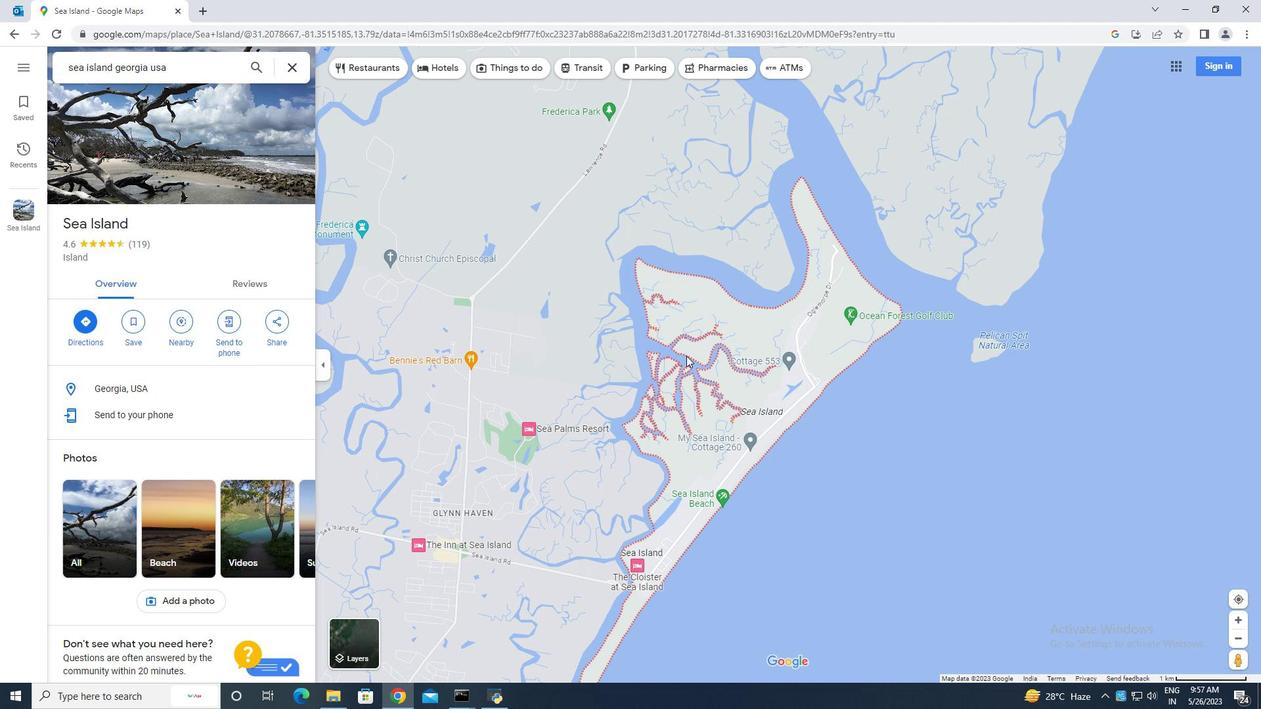 
Action: Mouse moved to (784, 391)
Screenshot: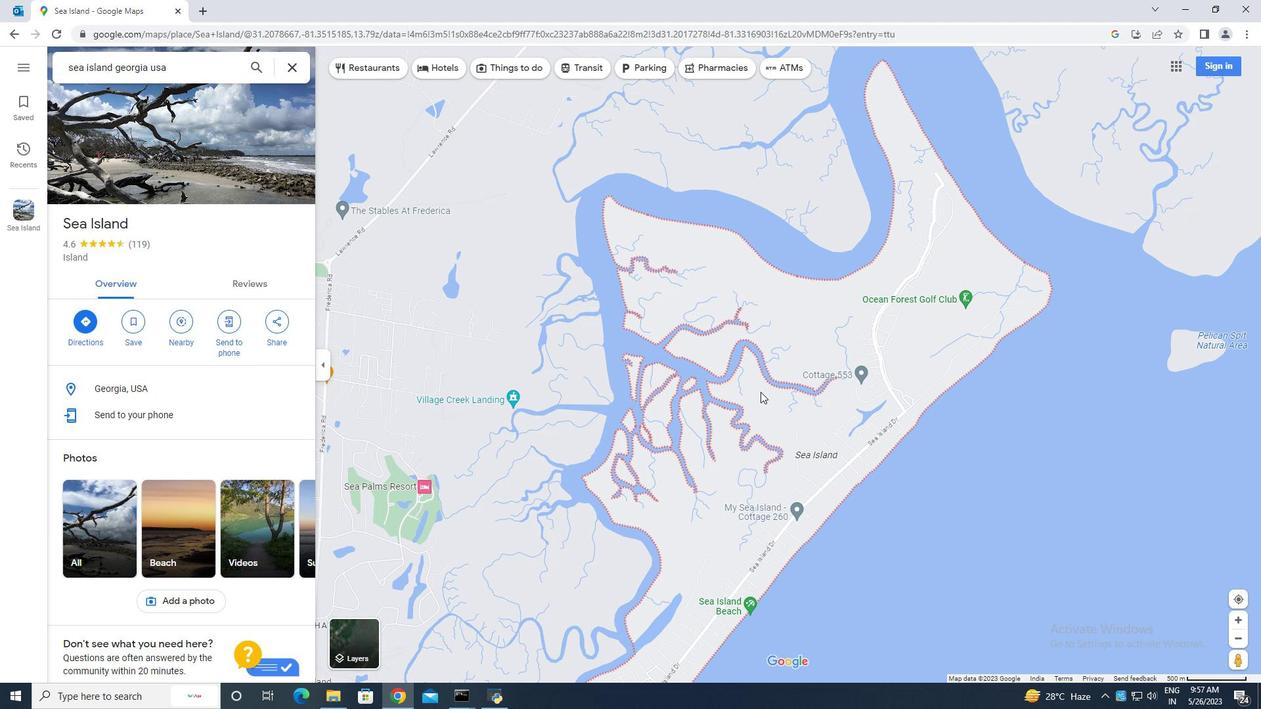 
Action: Mouse scrolled (784, 391) with delta (0, 0)
Screenshot: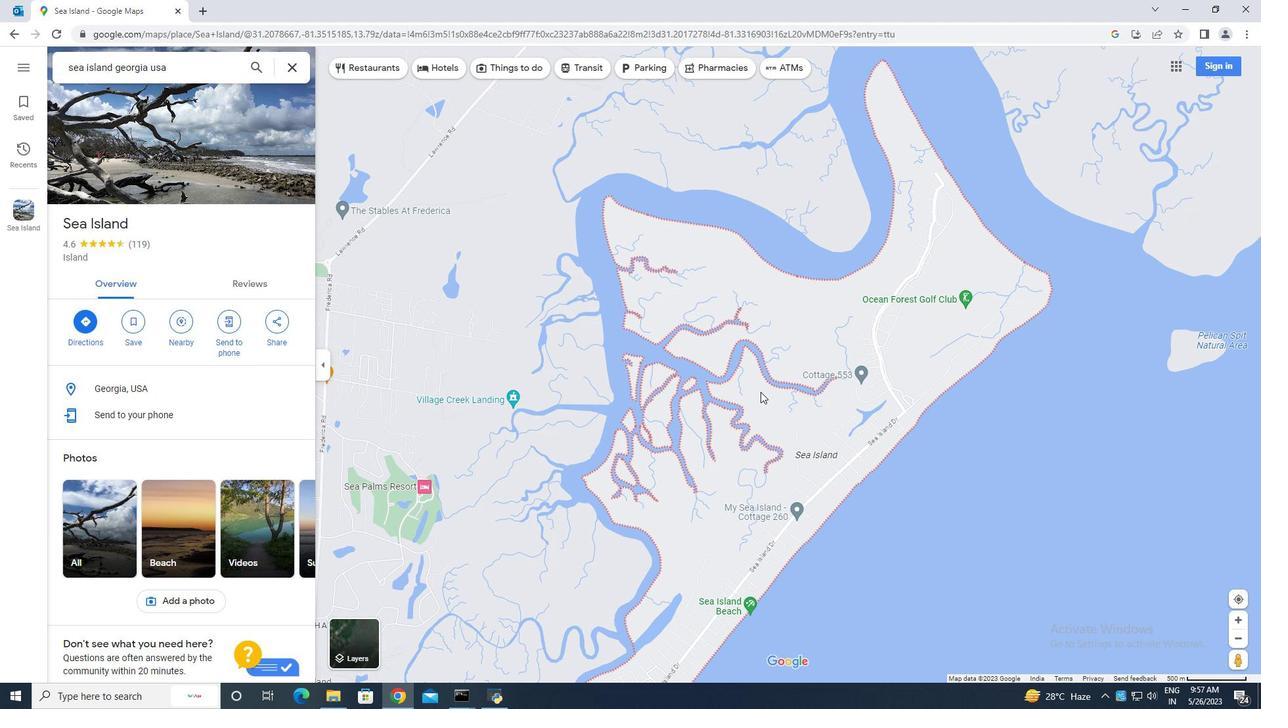 
Action: Mouse scrolled (784, 391) with delta (0, 0)
Screenshot: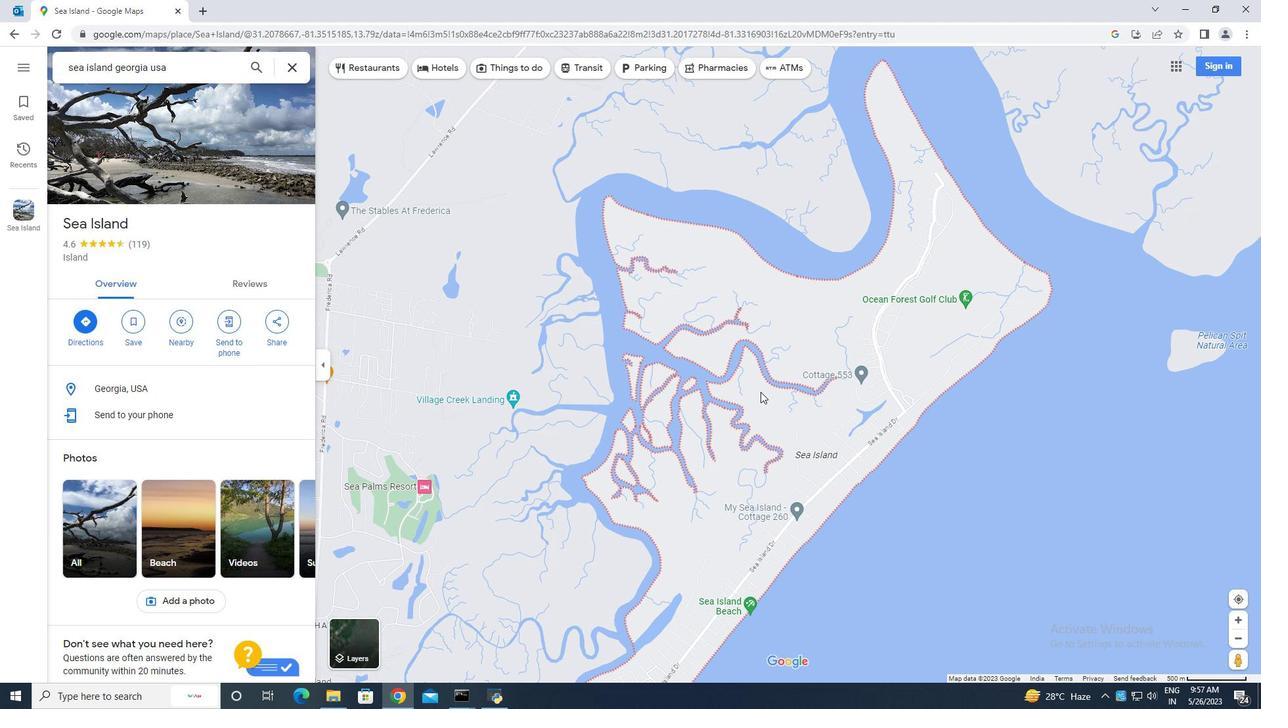 
Action: Mouse scrolled (784, 391) with delta (0, 0)
Screenshot: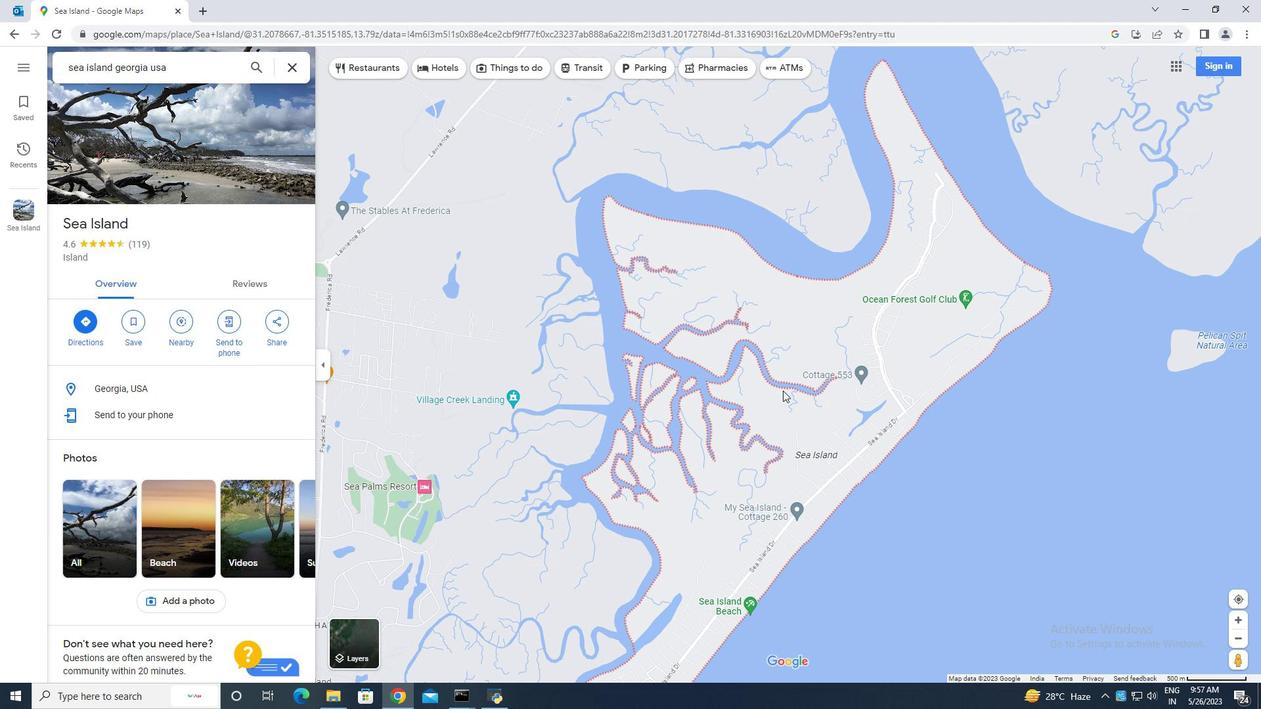
Action: Mouse moved to (813, 385)
Screenshot: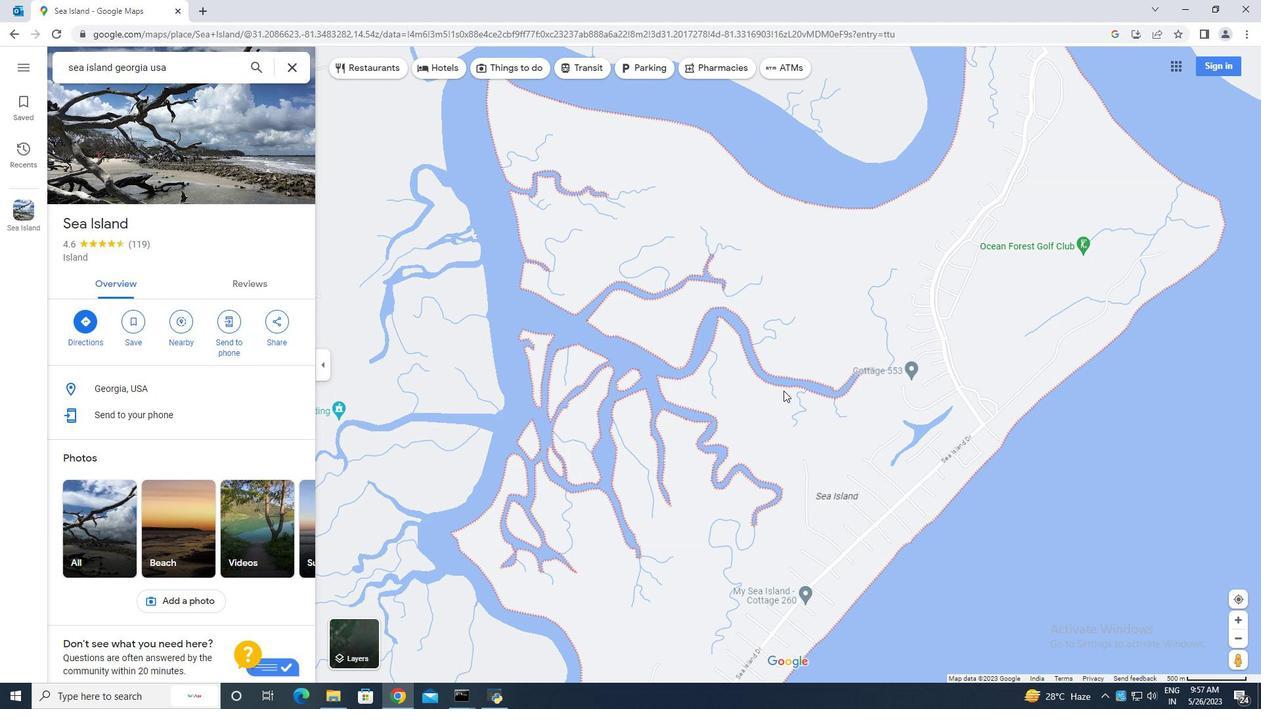 
Action: Mouse scrolled (813, 385) with delta (0, 0)
Screenshot: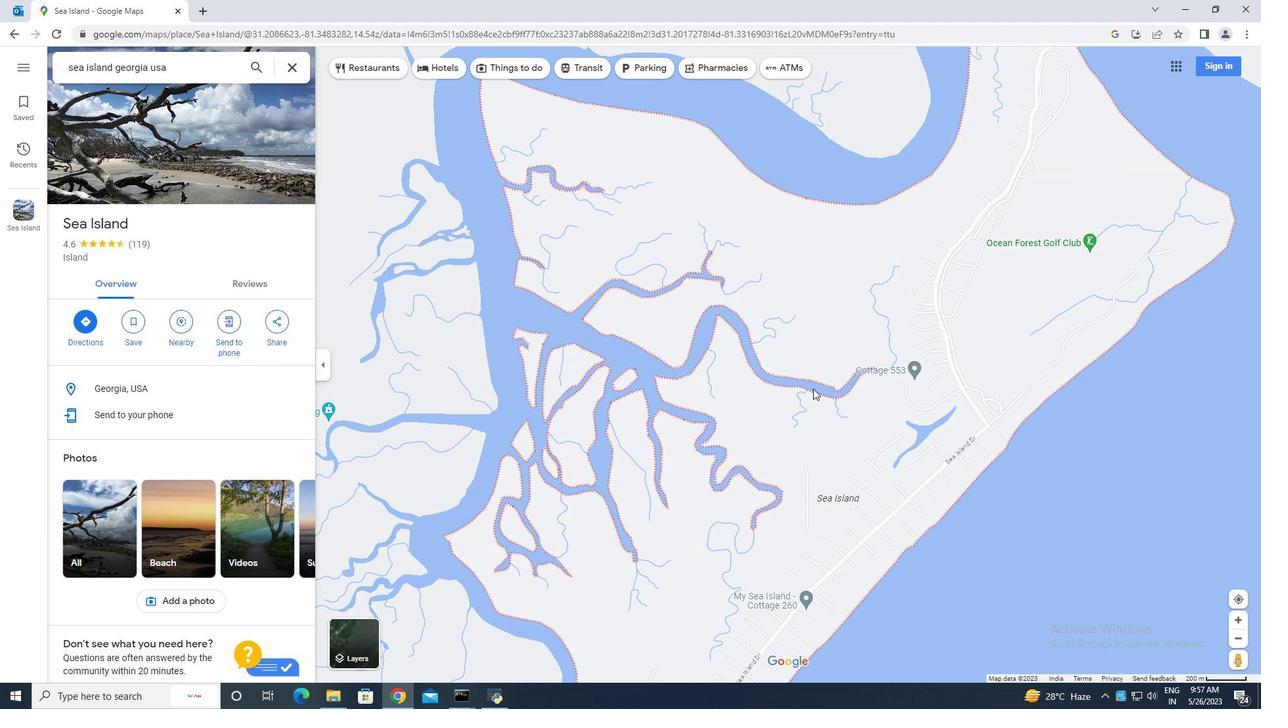 
Action: Mouse scrolled (813, 385) with delta (0, 0)
Screenshot: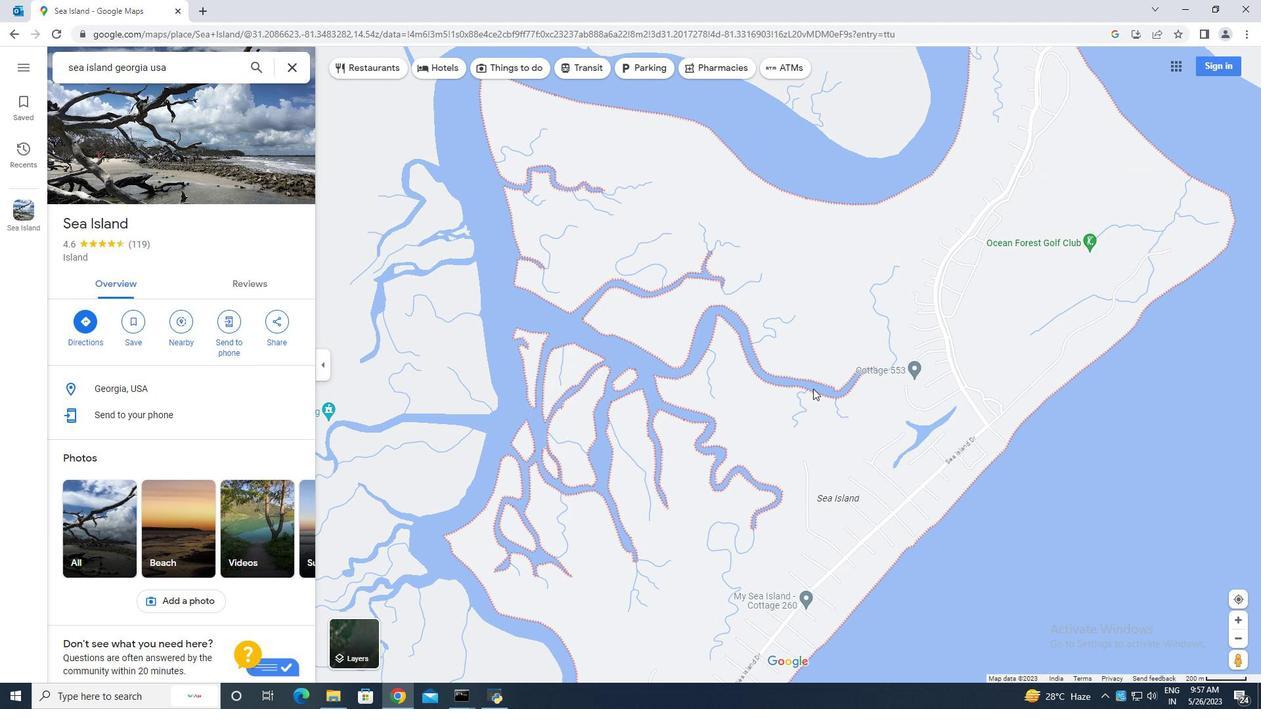 
Action: Mouse scrolled (813, 385) with delta (0, 0)
Screenshot: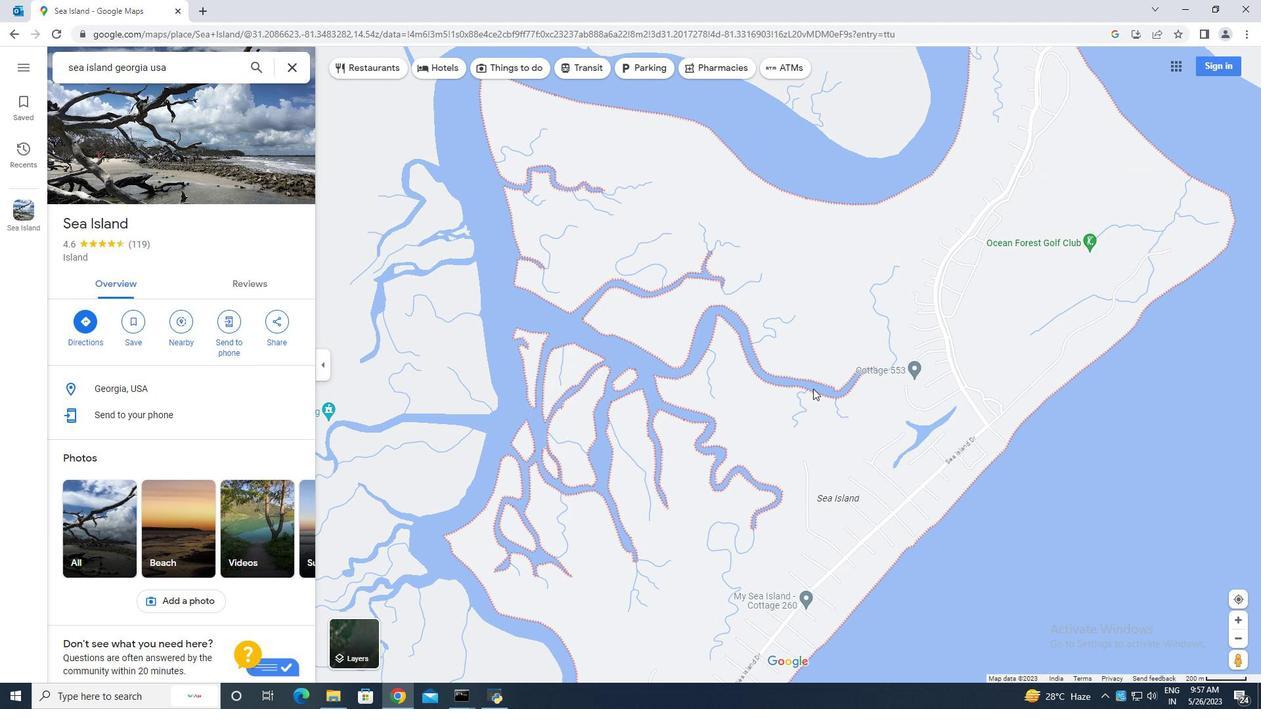 
Action: Mouse moved to (813, 383)
Screenshot: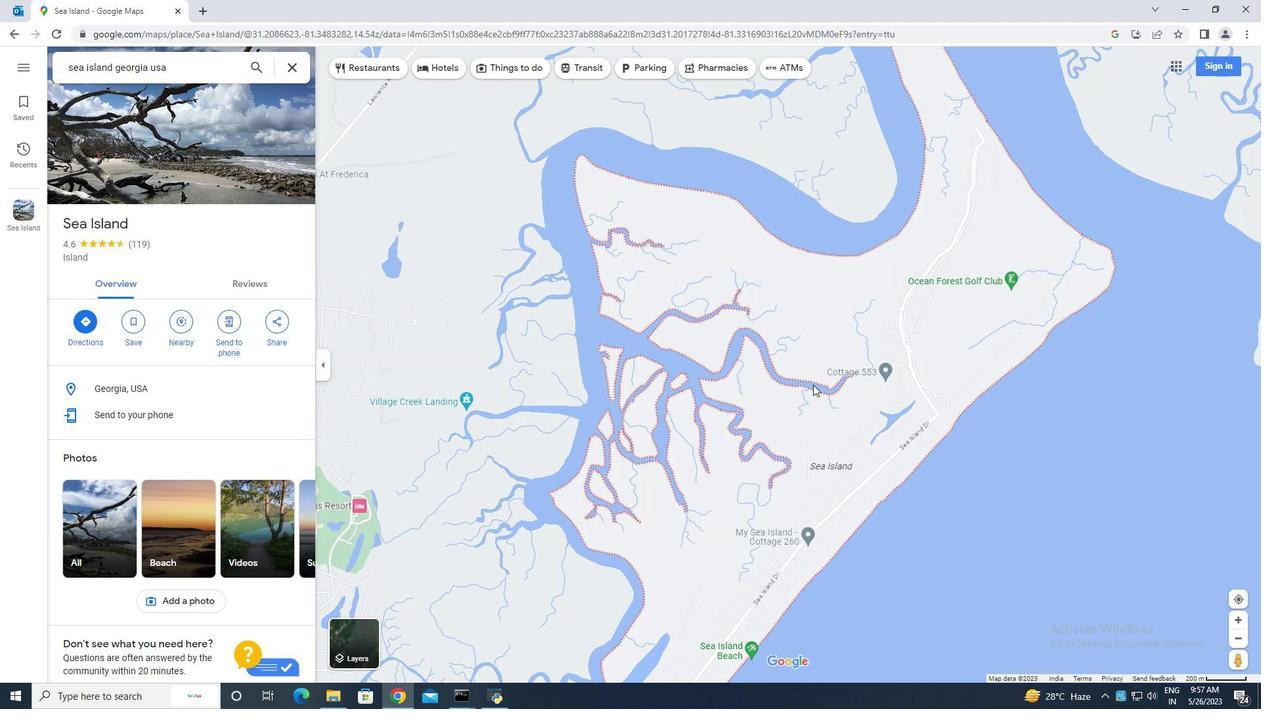 
Action: Mouse scrolled (813, 382) with delta (0, 0)
Screenshot: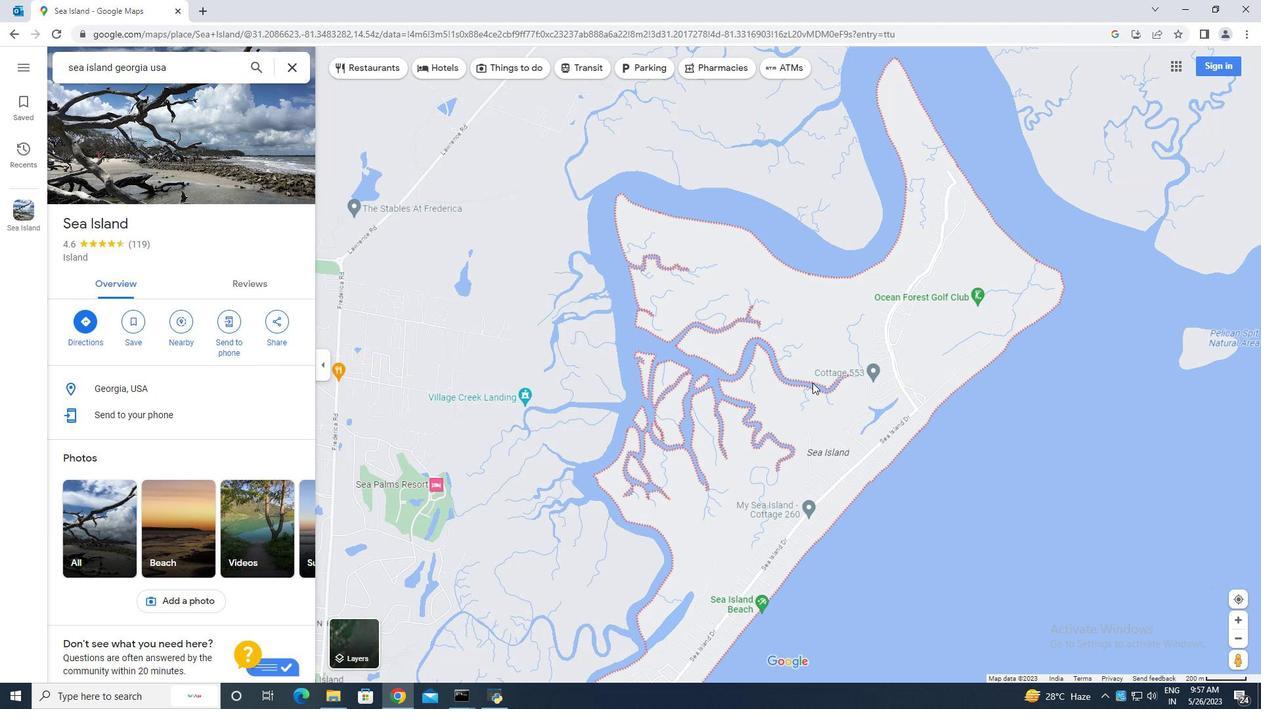 
Action: Mouse scrolled (813, 382) with delta (0, 0)
Screenshot: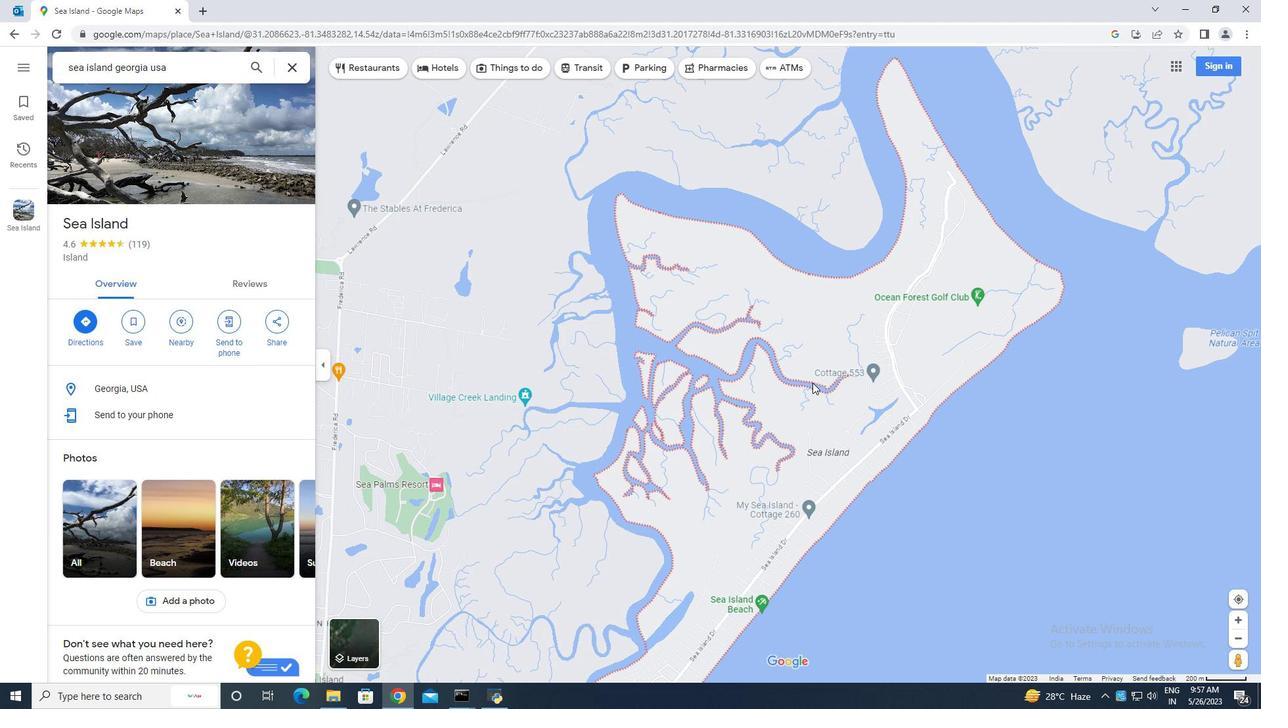 
Action: Mouse scrolled (813, 382) with delta (0, 0)
Screenshot: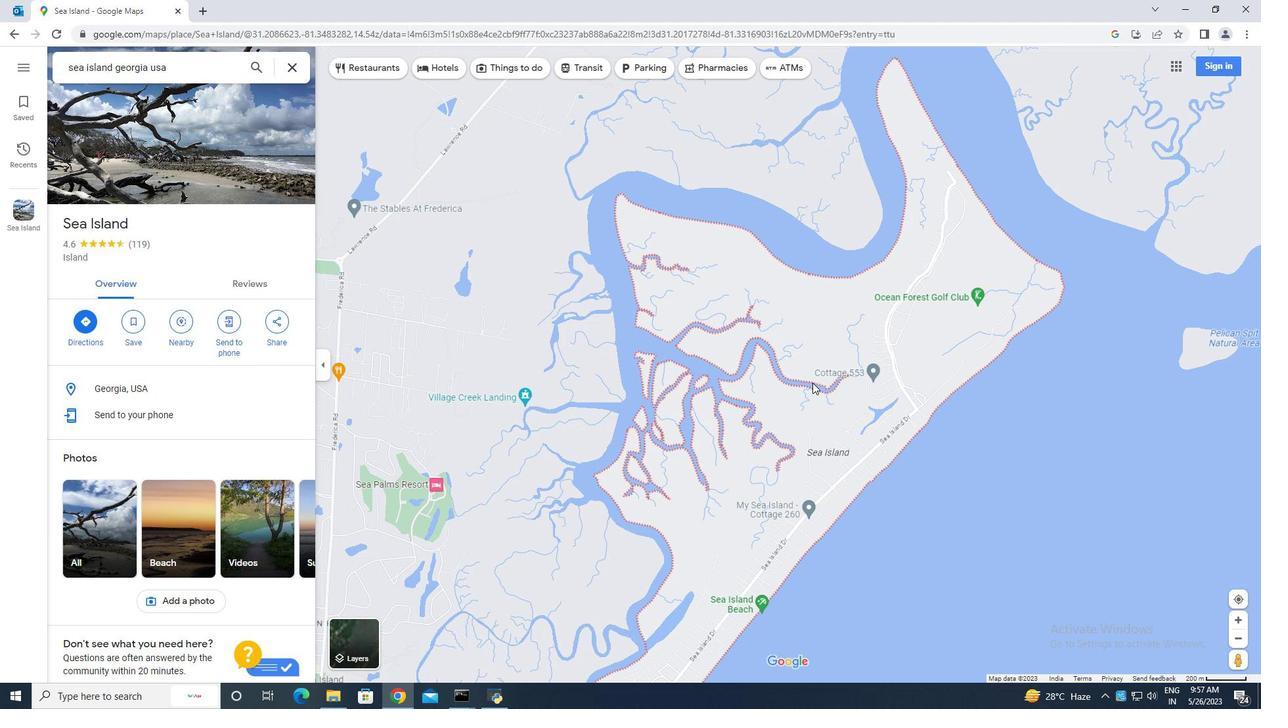 
Action: Mouse moved to (827, 397)
Screenshot: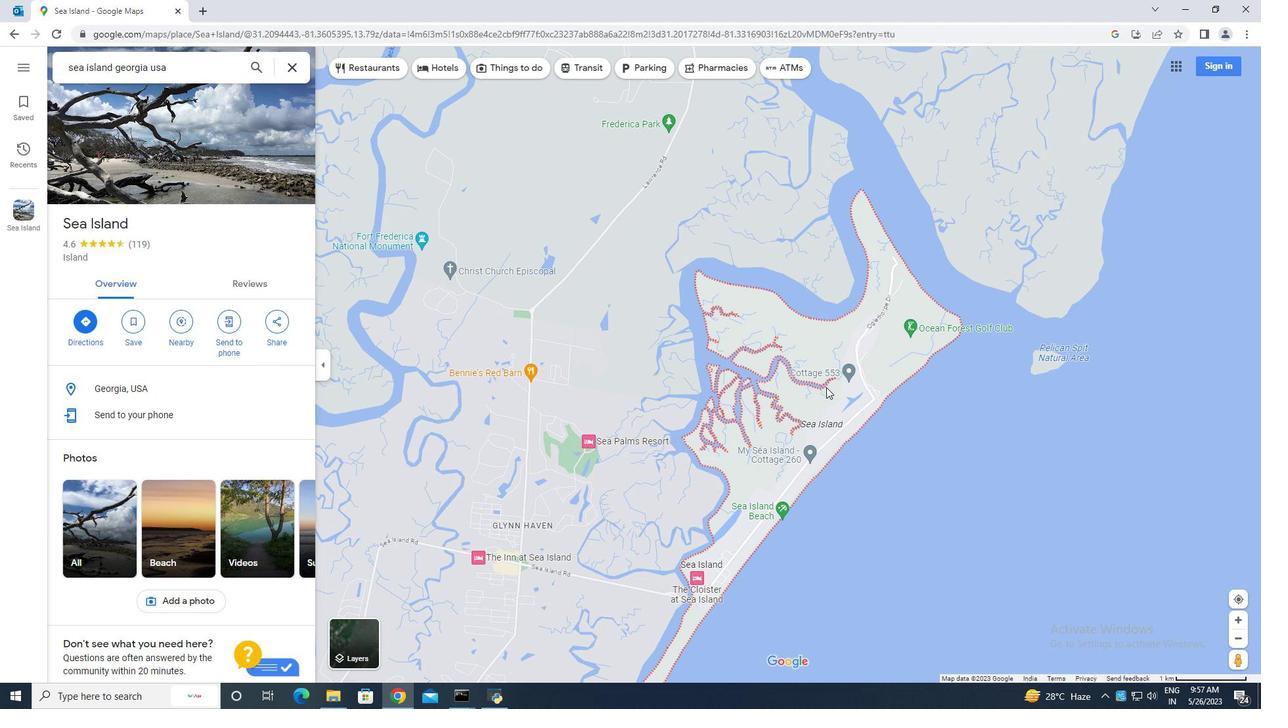 
Action: Mouse pressed left at (827, 397)
Screenshot: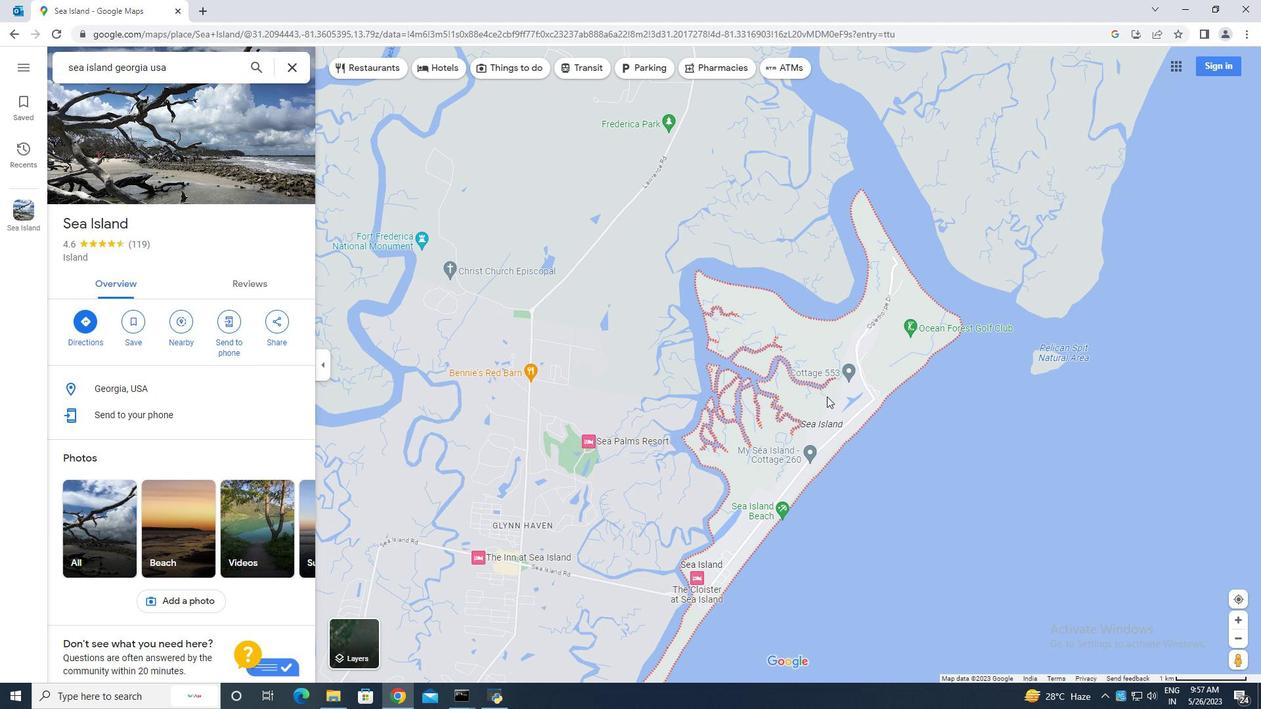 
Action: Mouse moved to (819, 374)
Screenshot: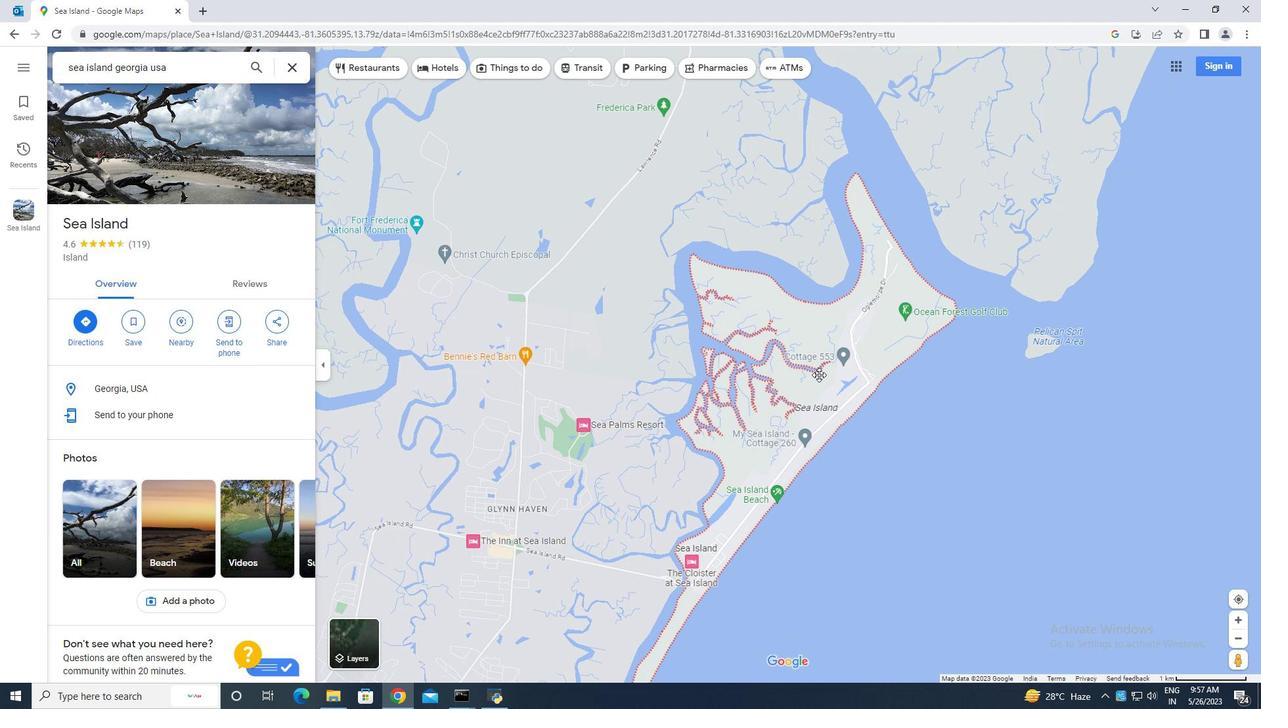 
Action: Mouse scrolled (819, 375) with delta (0, 0)
Screenshot: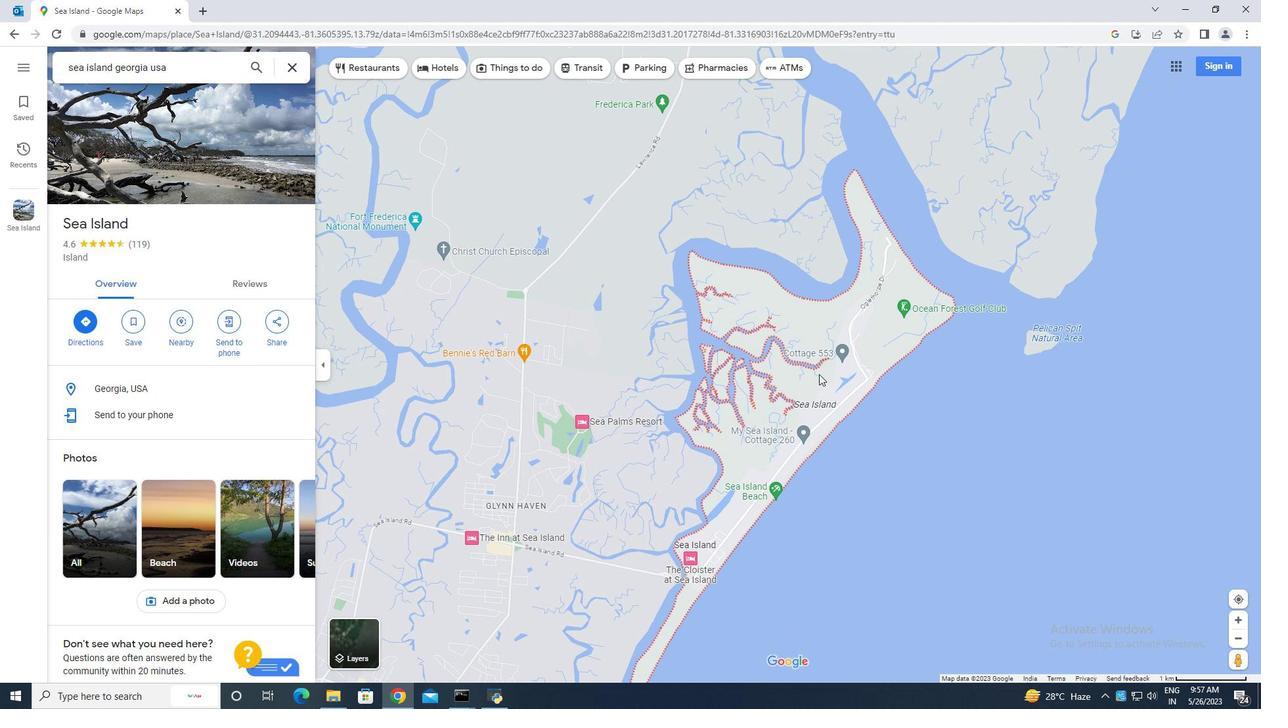 
Action: Mouse scrolled (819, 375) with delta (0, 0)
Screenshot: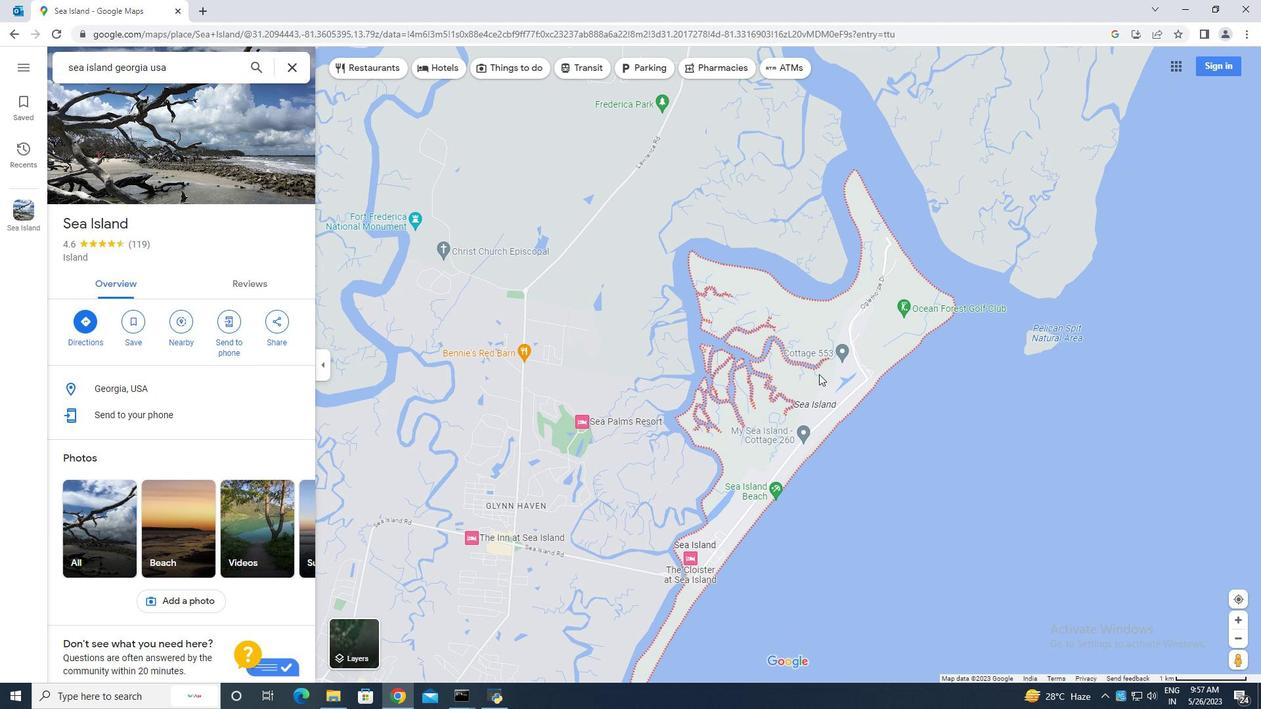 
Action: Mouse scrolled (819, 375) with delta (0, 0)
Screenshot: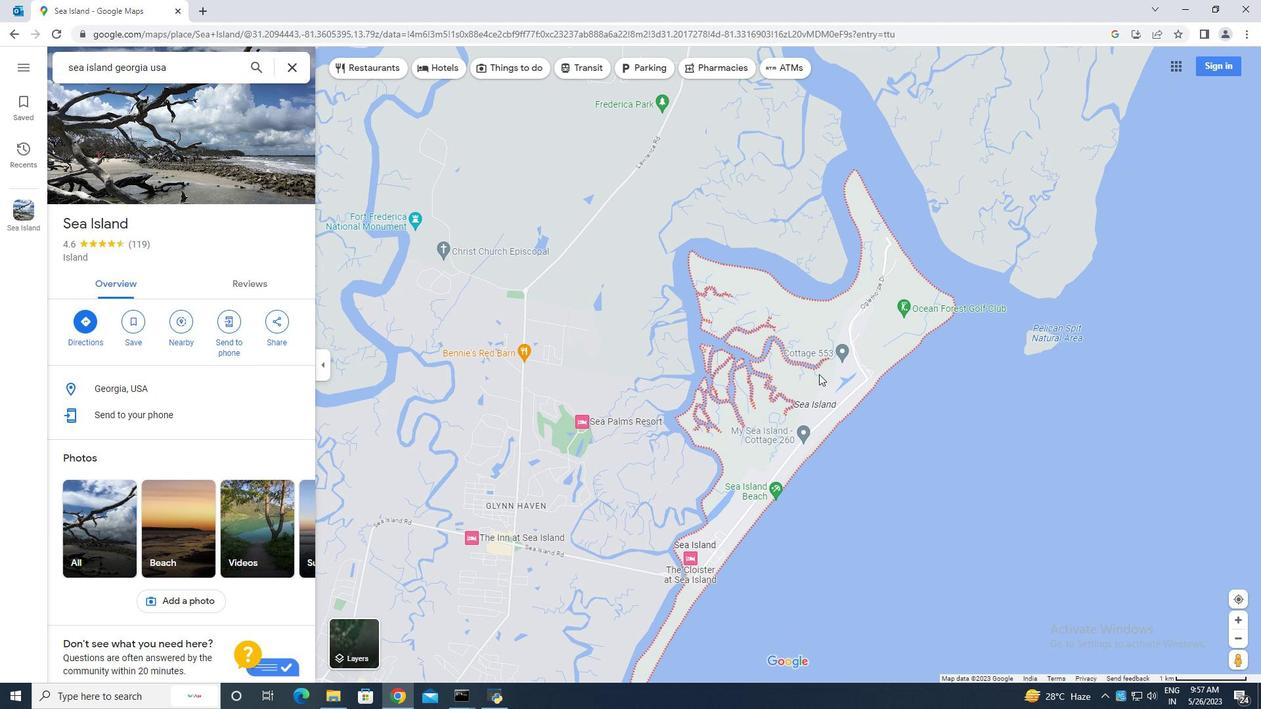
Action: Mouse scrolled (819, 375) with delta (0, 0)
Screenshot: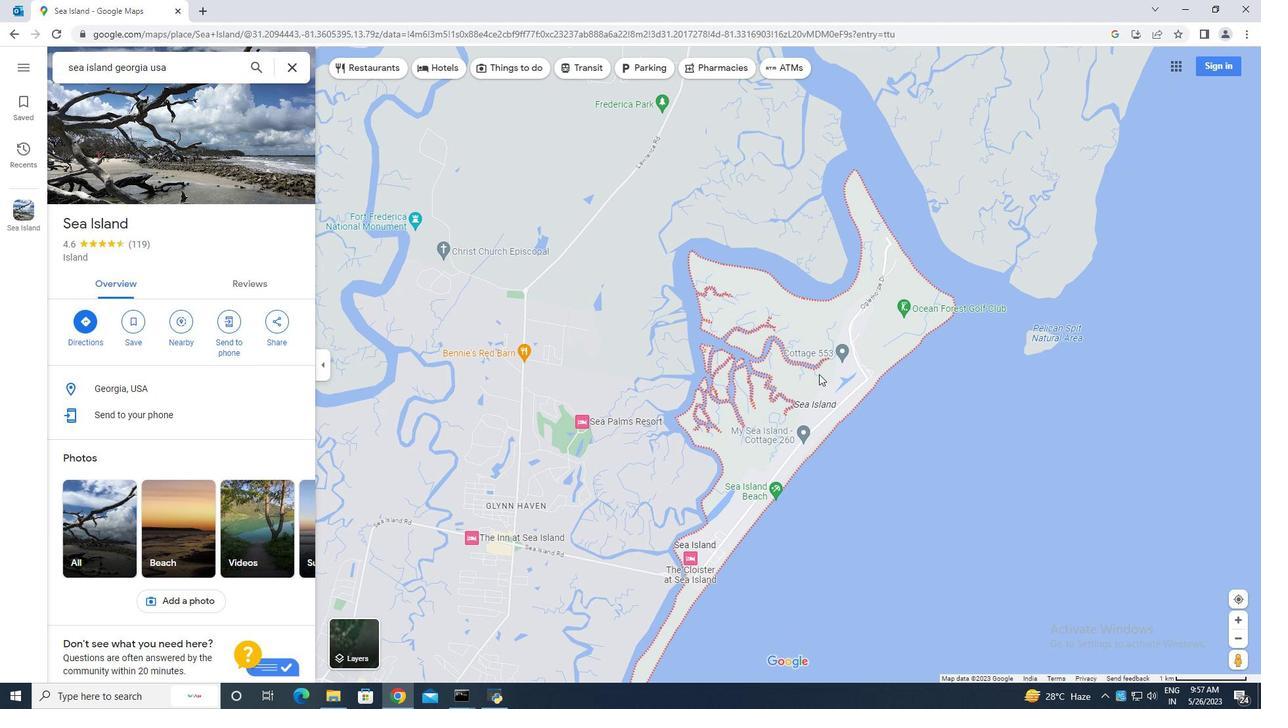 
Action: Mouse moved to (815, 370)
Screenshot: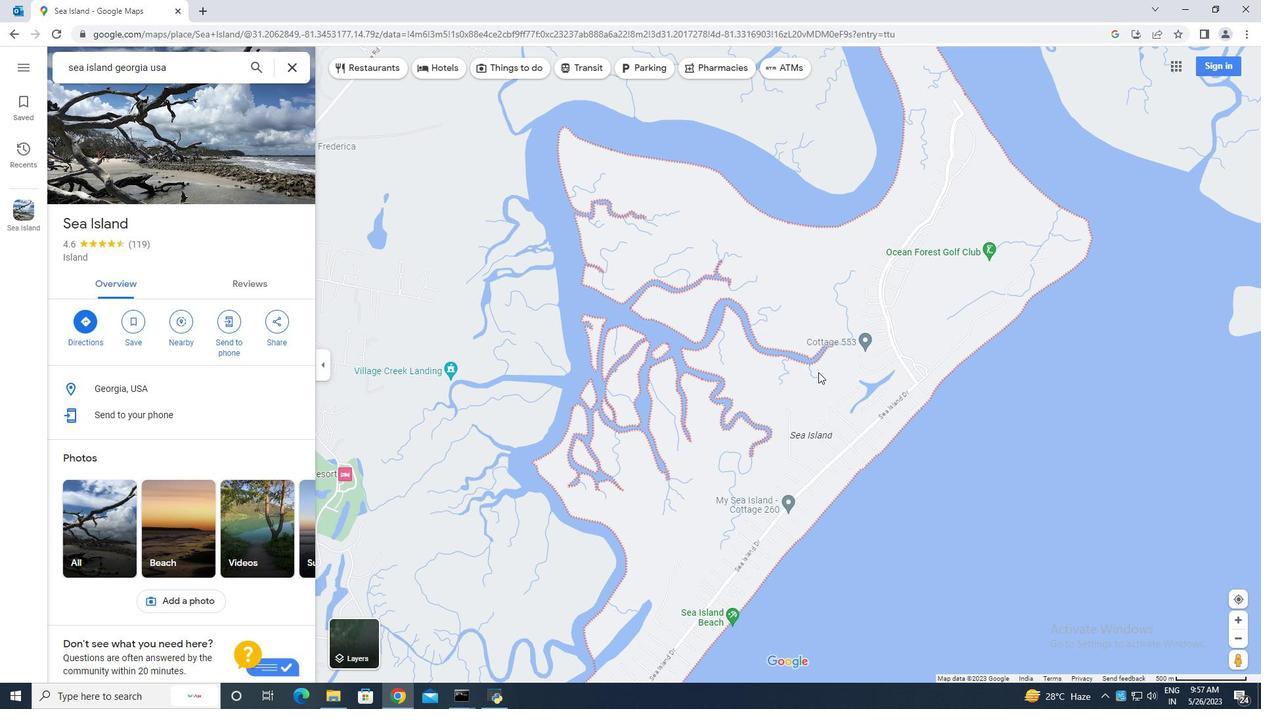 
